 Task: Look for space in Angat, Philippines from 12th August, 2023 to 16th August, 2023 for 8 adults in price range Rs.10000 to Rs.16000. Place can be private room with 8 bedrooms having 8 beds and 8 bathrooms. Property type can be house, flat, guest house, hotel. Amenities needed are: wifi, TV, free parkinig on premises, gym, breakfast. Booking option can be shelf check-in. Required host language is English.
Action: Mouse moved to (595, 147)
Screenshot: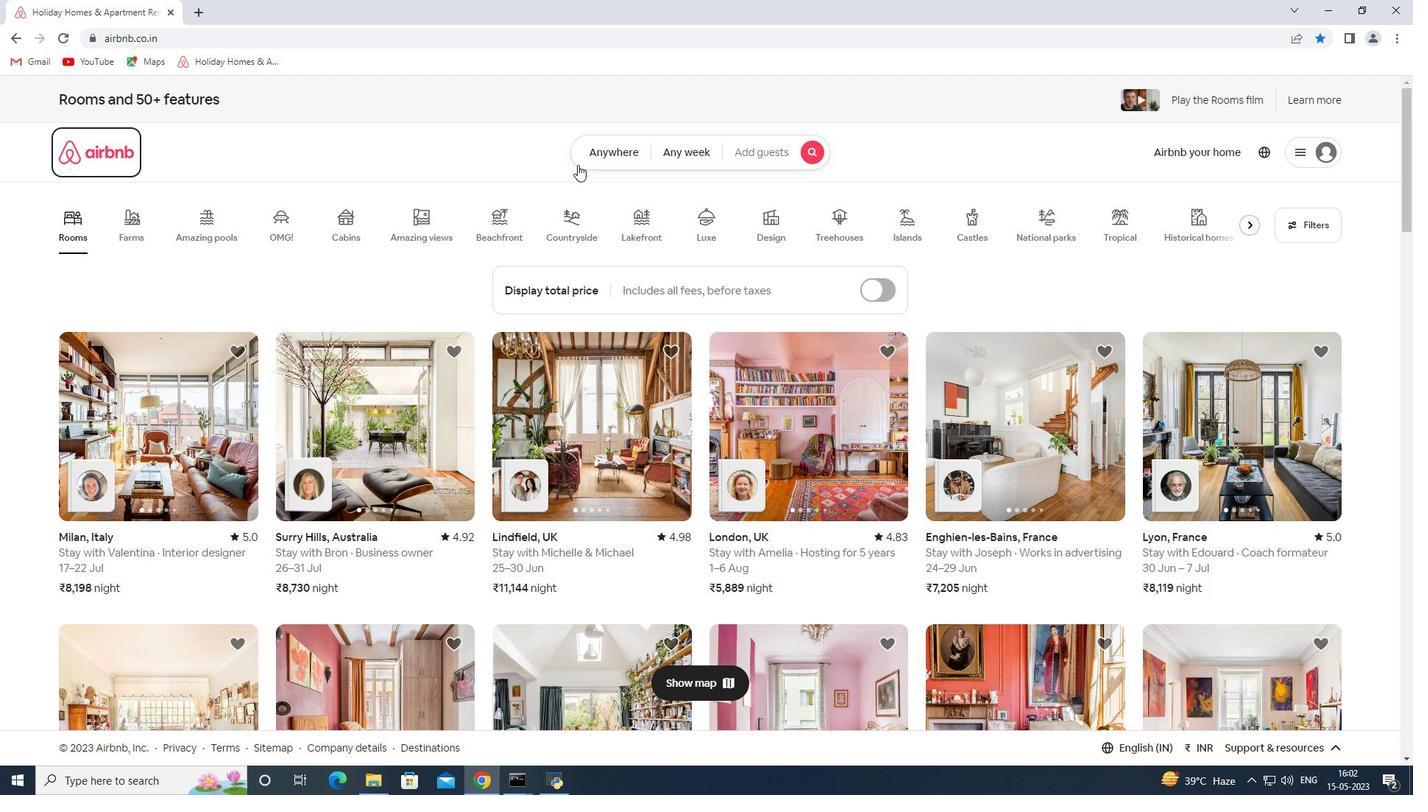 
Action: Mouse pressed left at (595, 147)
Screenshot: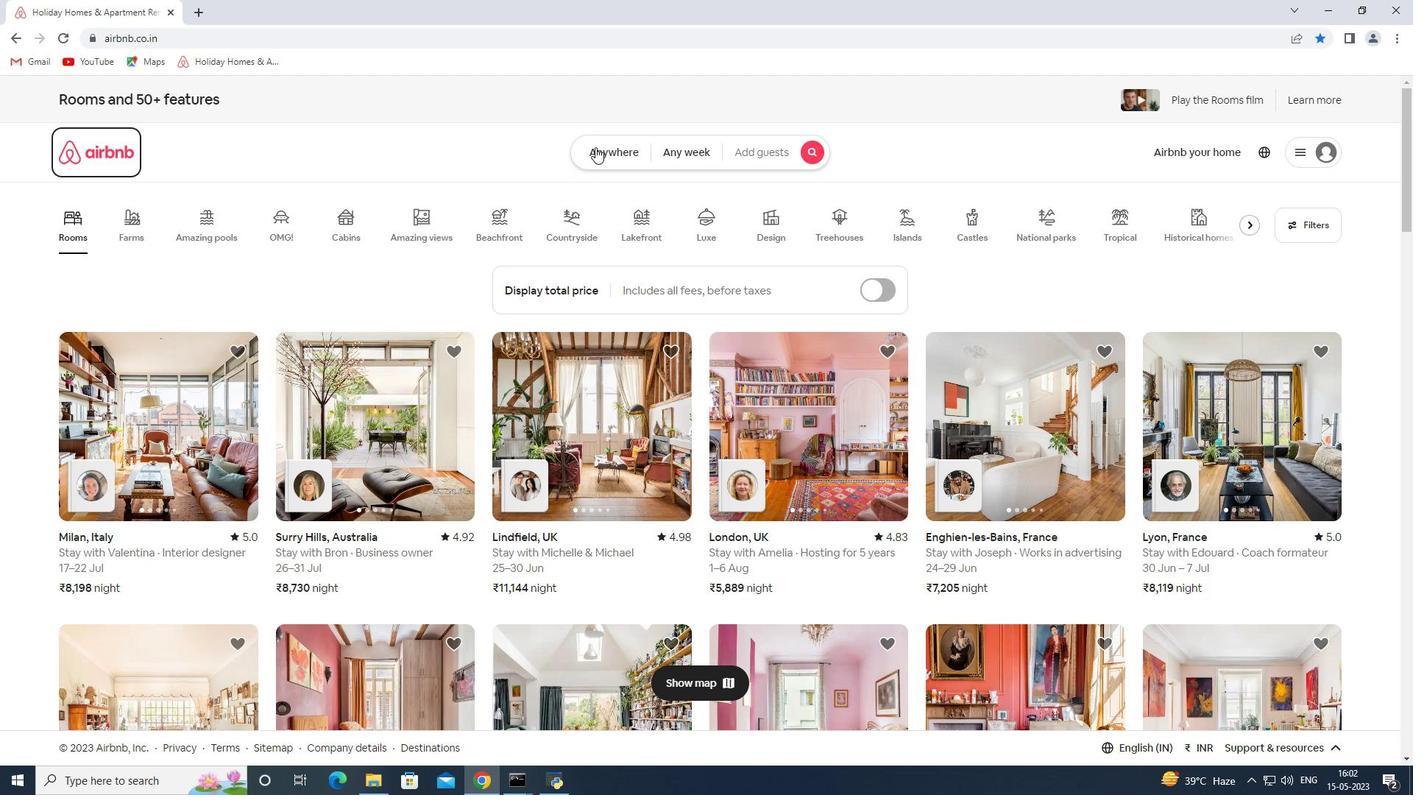 
Action: Mouse moved to (554, 208)
Screenshot: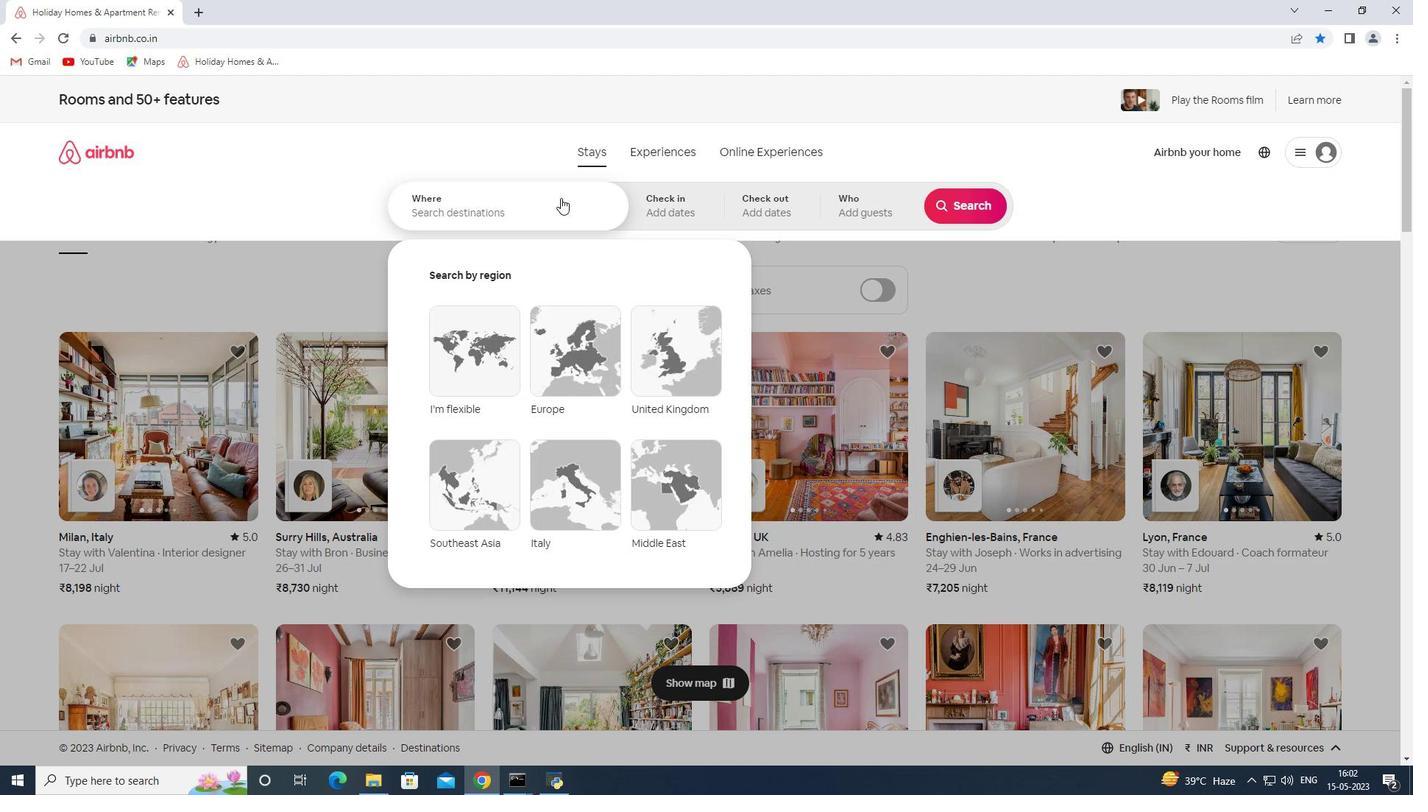
Action: Mouse pressed left at (554, 208)
Screenshot: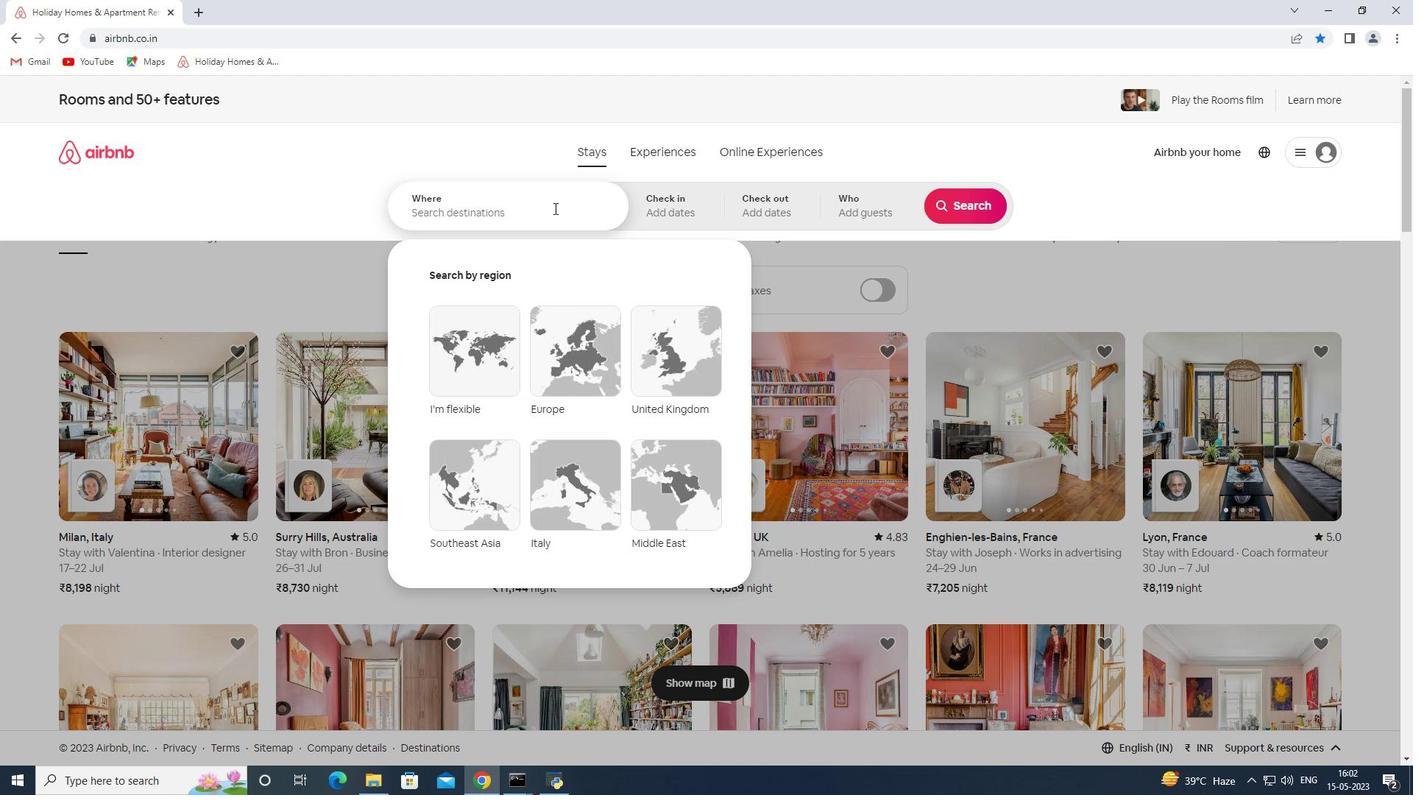 
Action: Mouse moved to (554, 209)
Screenshot: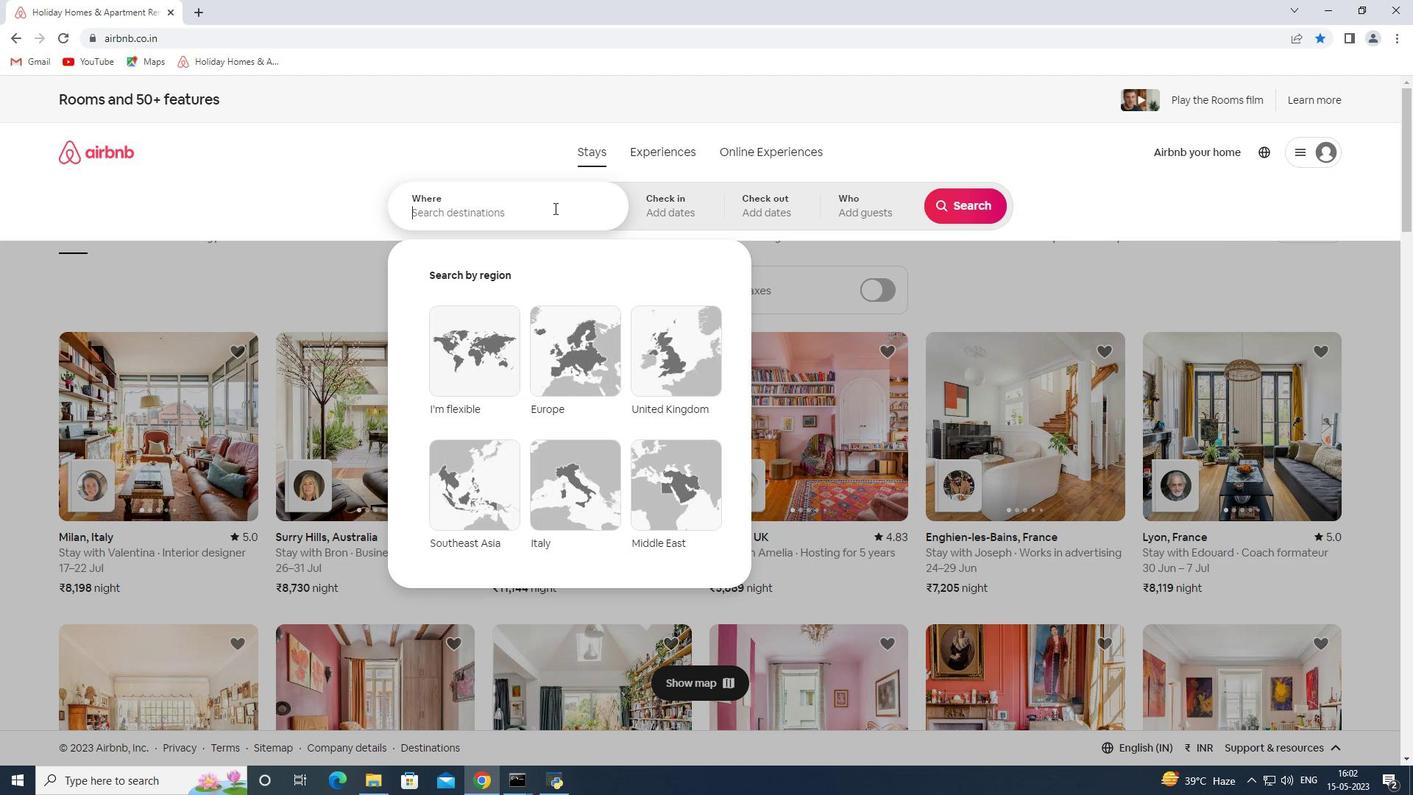 
Action: Key pressed <Key.shift><Key.shift><Key.shift><Key.shift><Key.shift><Key.shift><Key.shift><Key.shift><Key.shift><Key.shift><Key.shift><Key.shift><Key.shift><Key.shift><Key.shift><Key.shift><Key.shift><Key.shift><Key.shift><Key.shift><Key.shift><Key.shift><Key.shift>Angat<Key.space><Key.shift>Phippines<Key.space><Key.enter>
Screenshot: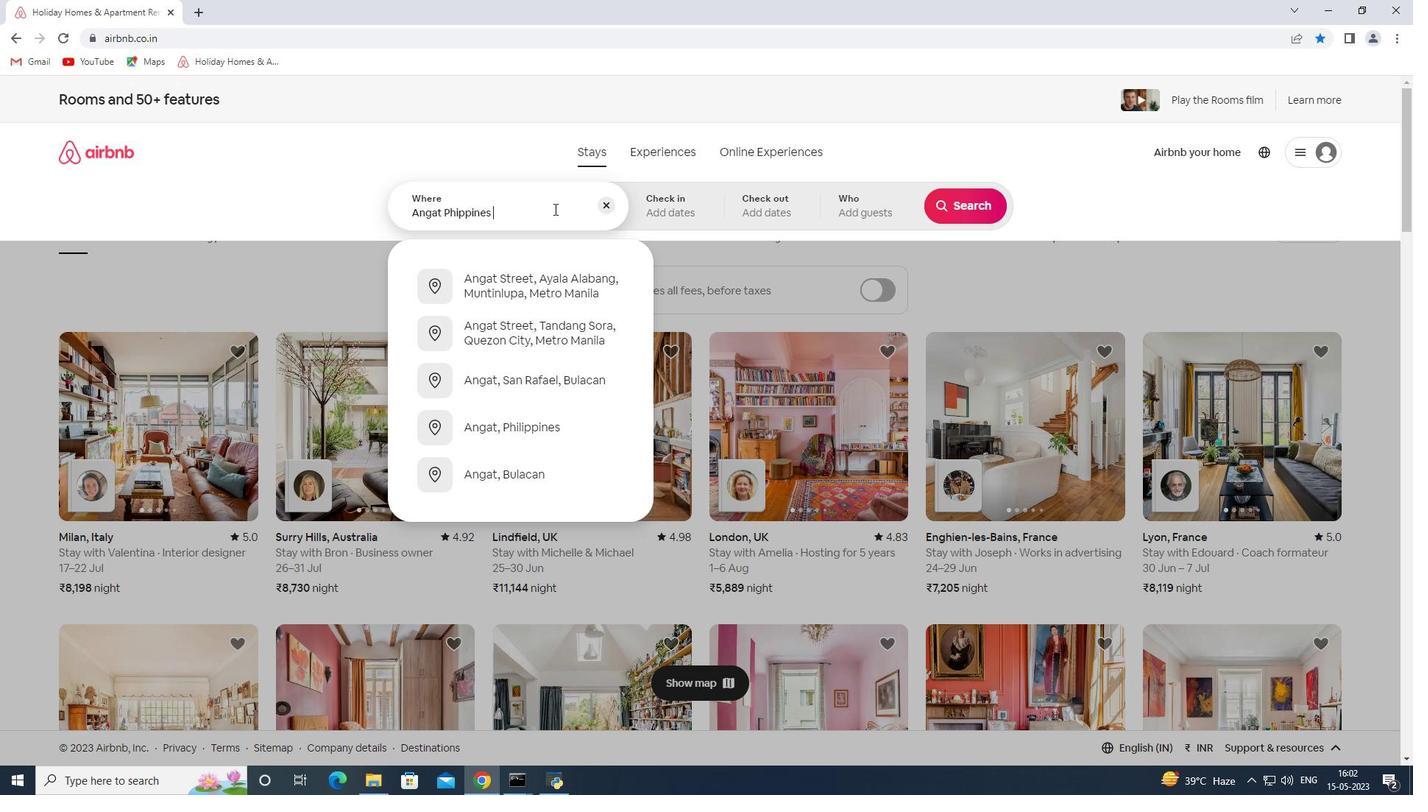 
Action: Mouse moved to (969, 326)
Screenshot: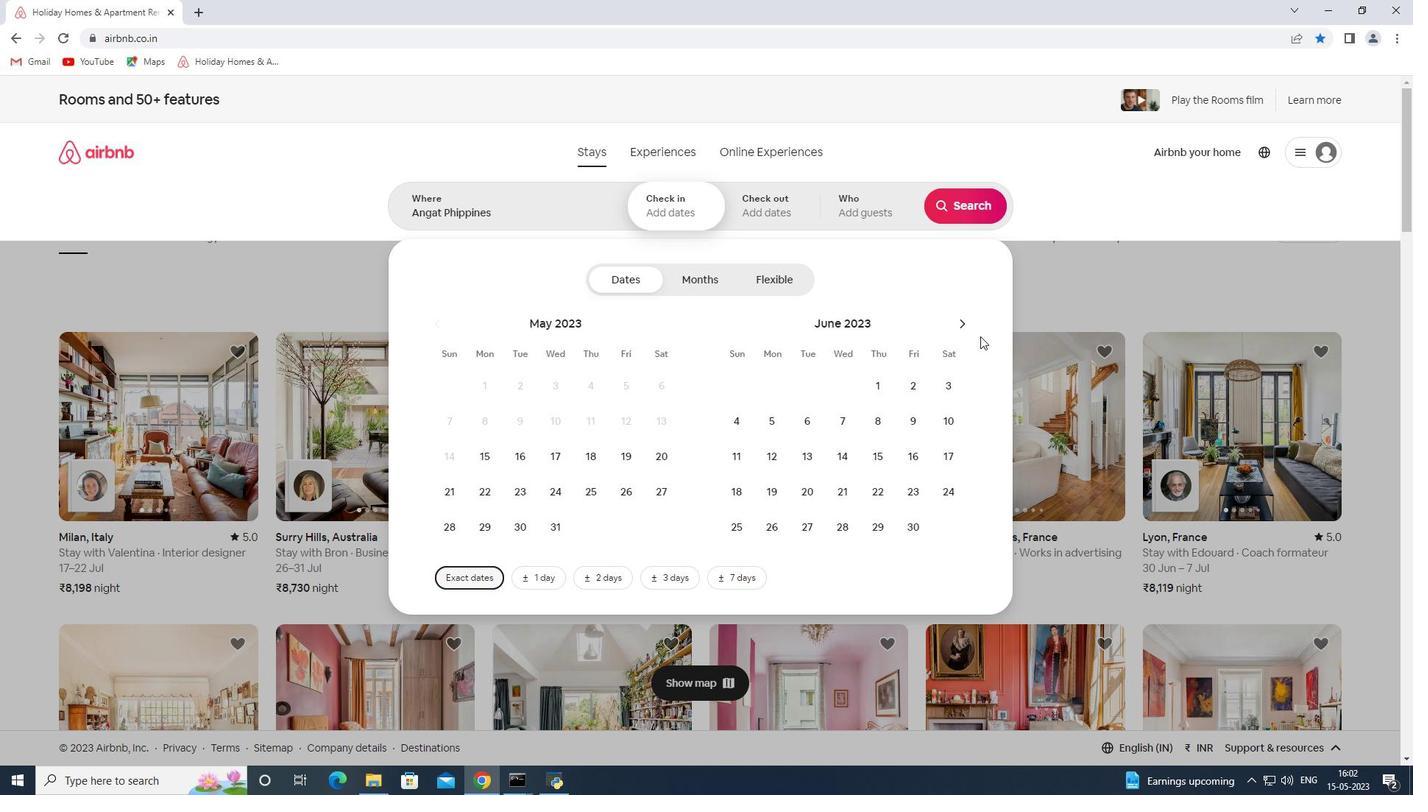
Action: Mouse pressed left at (969, 326)
Screenshot: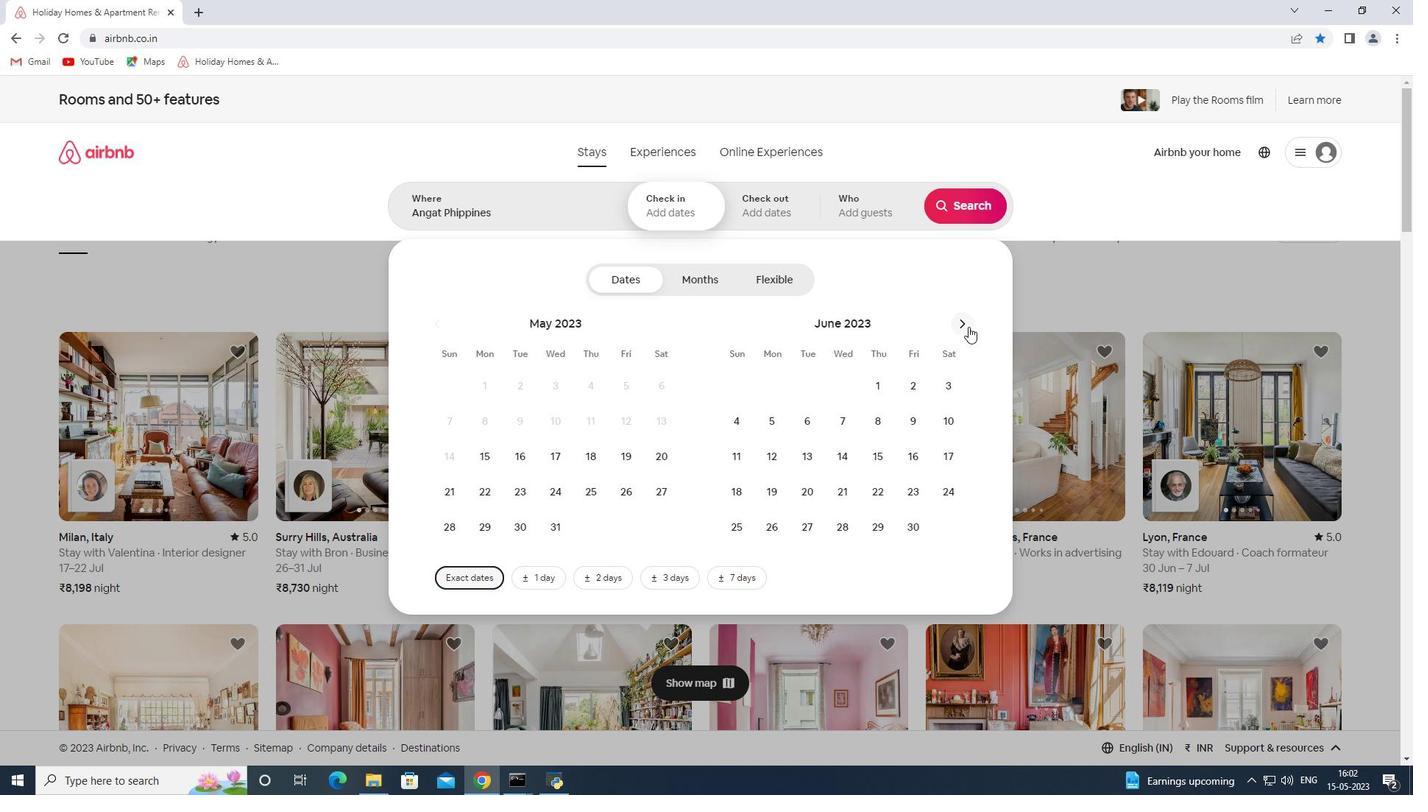 
Action: Mouse pressed left at (969, 326)
Screenshot: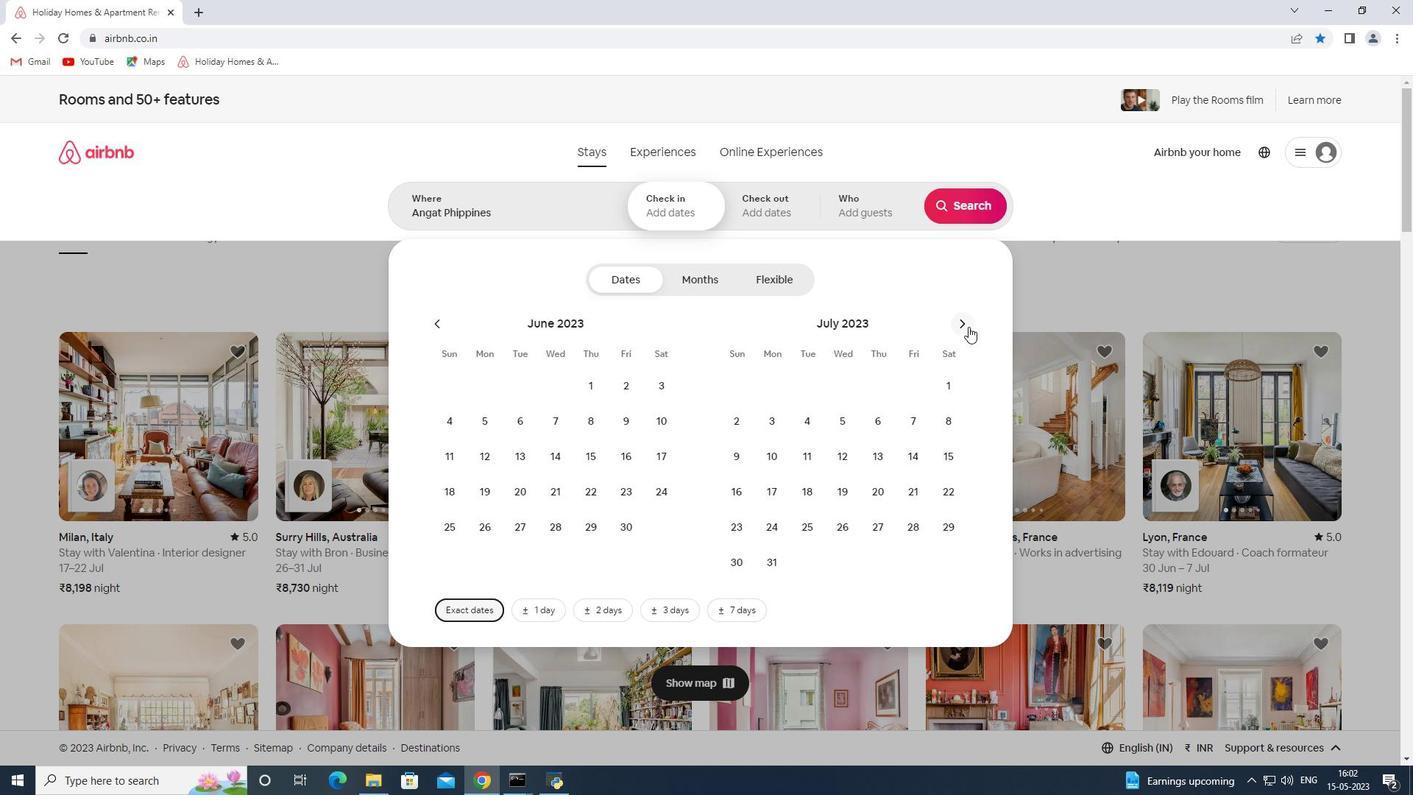 
Action: Mouse moved to (938, 413)
Screenshot: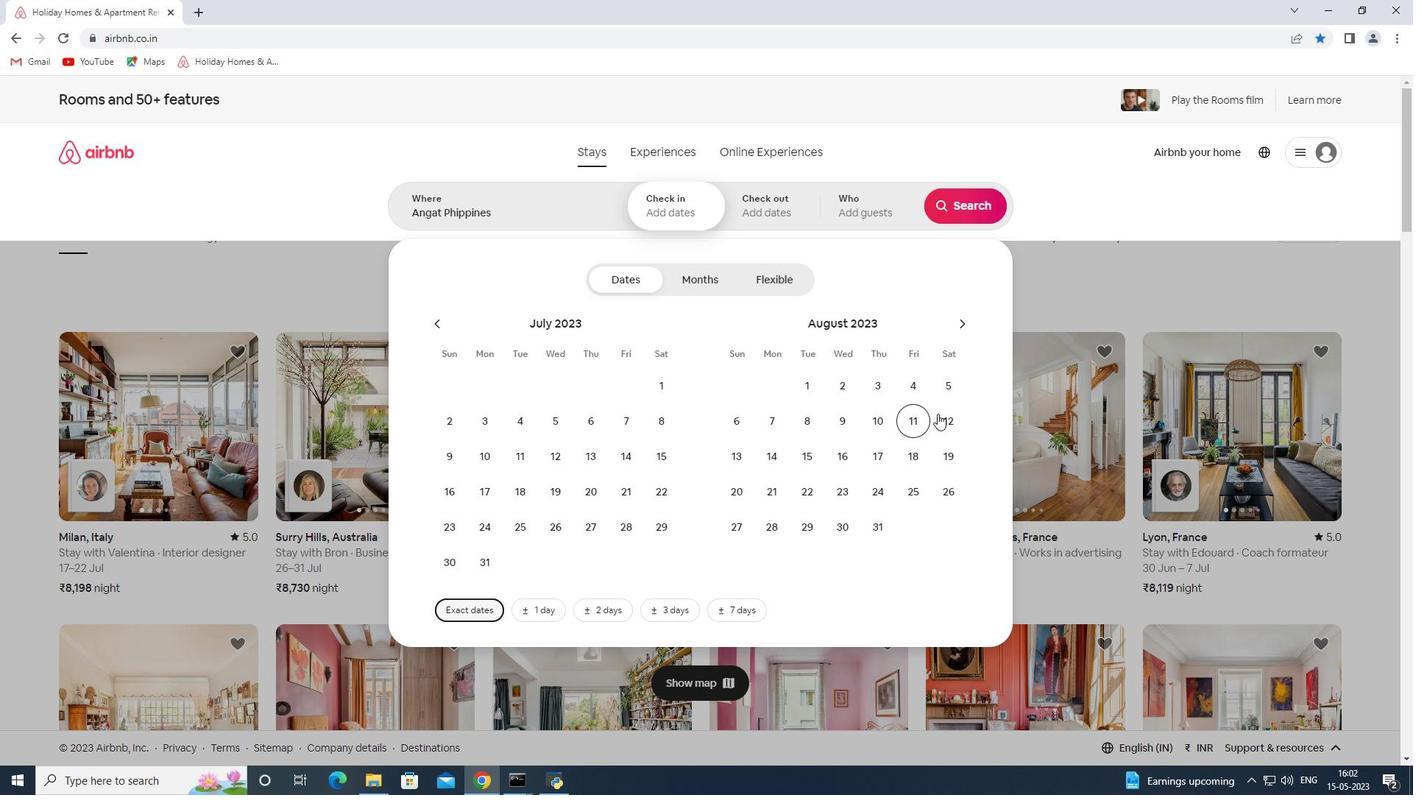 
Action: Mouse pressed left at (938, 413)
Screenshot: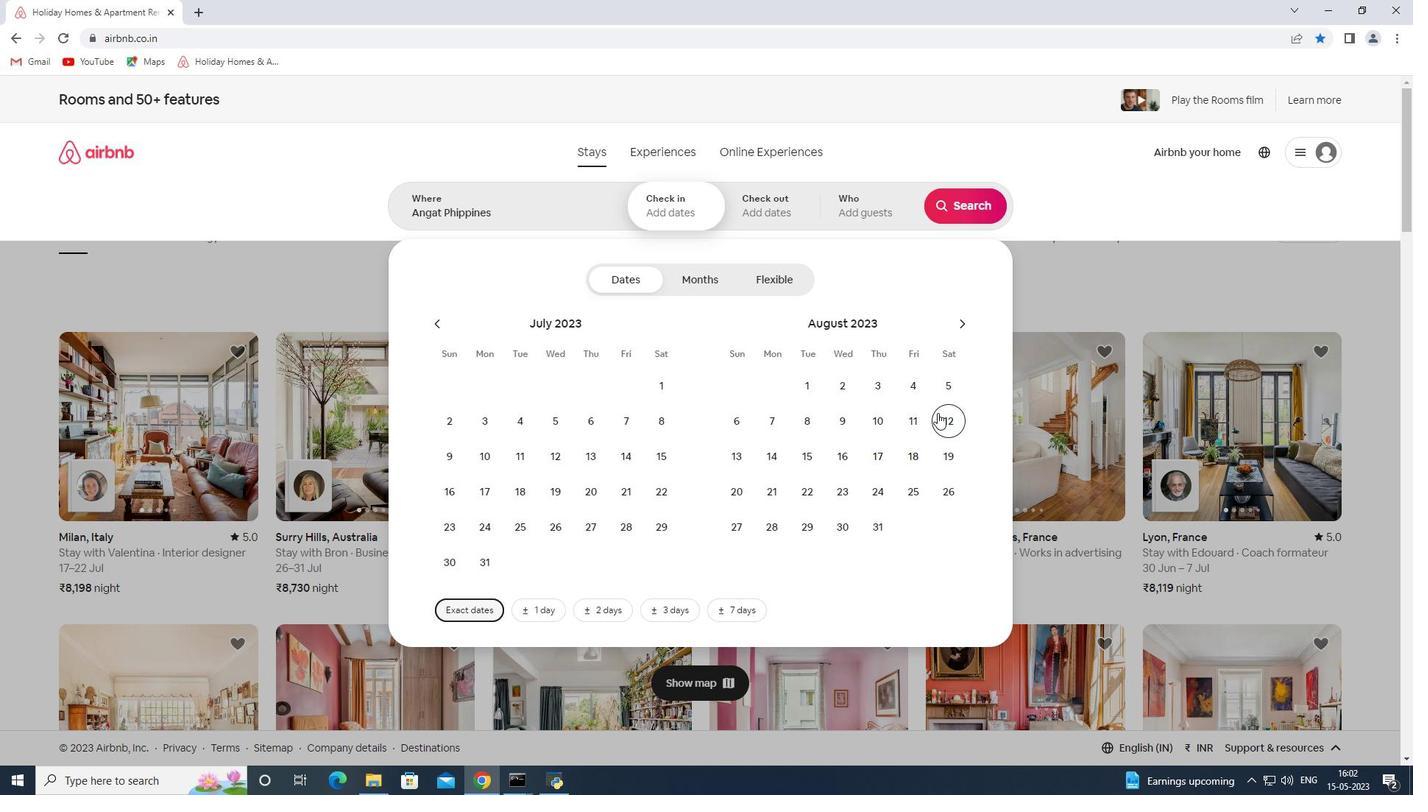 
Action: Mouse moved to (840, 458)
Screenshot: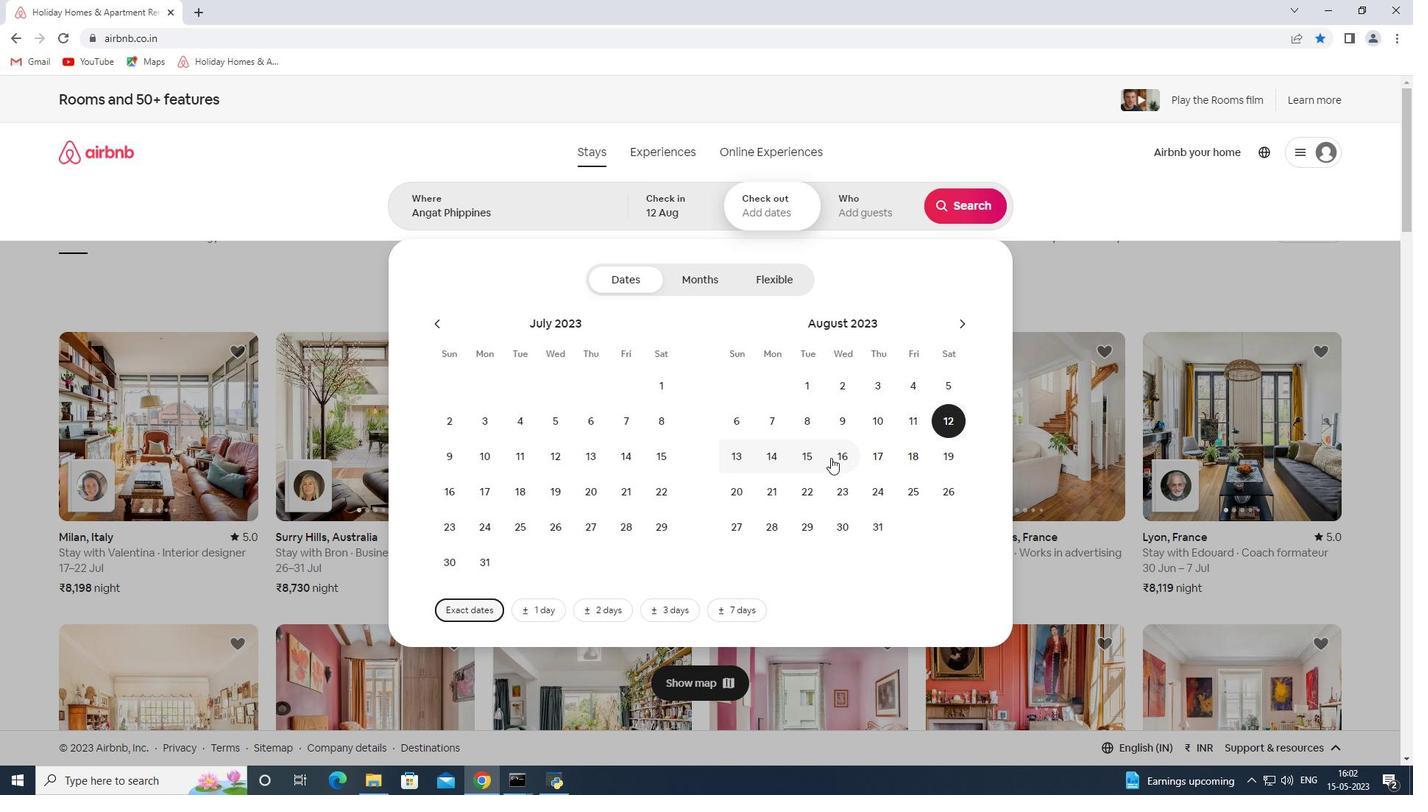 
Action: Mouse pressed left at (840, 458)
Screenshot: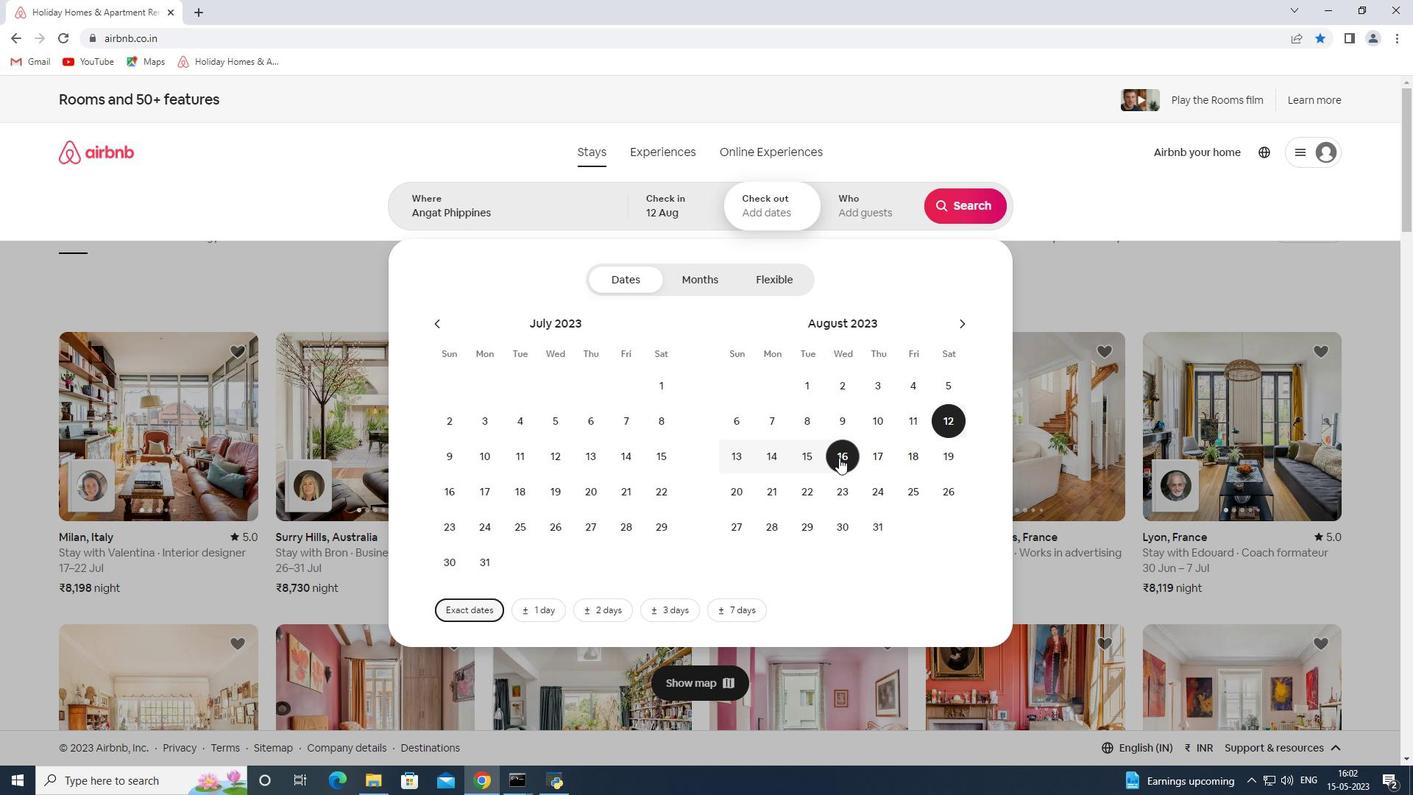 
Action: Mouse moved to (860, 220)
Screenshot: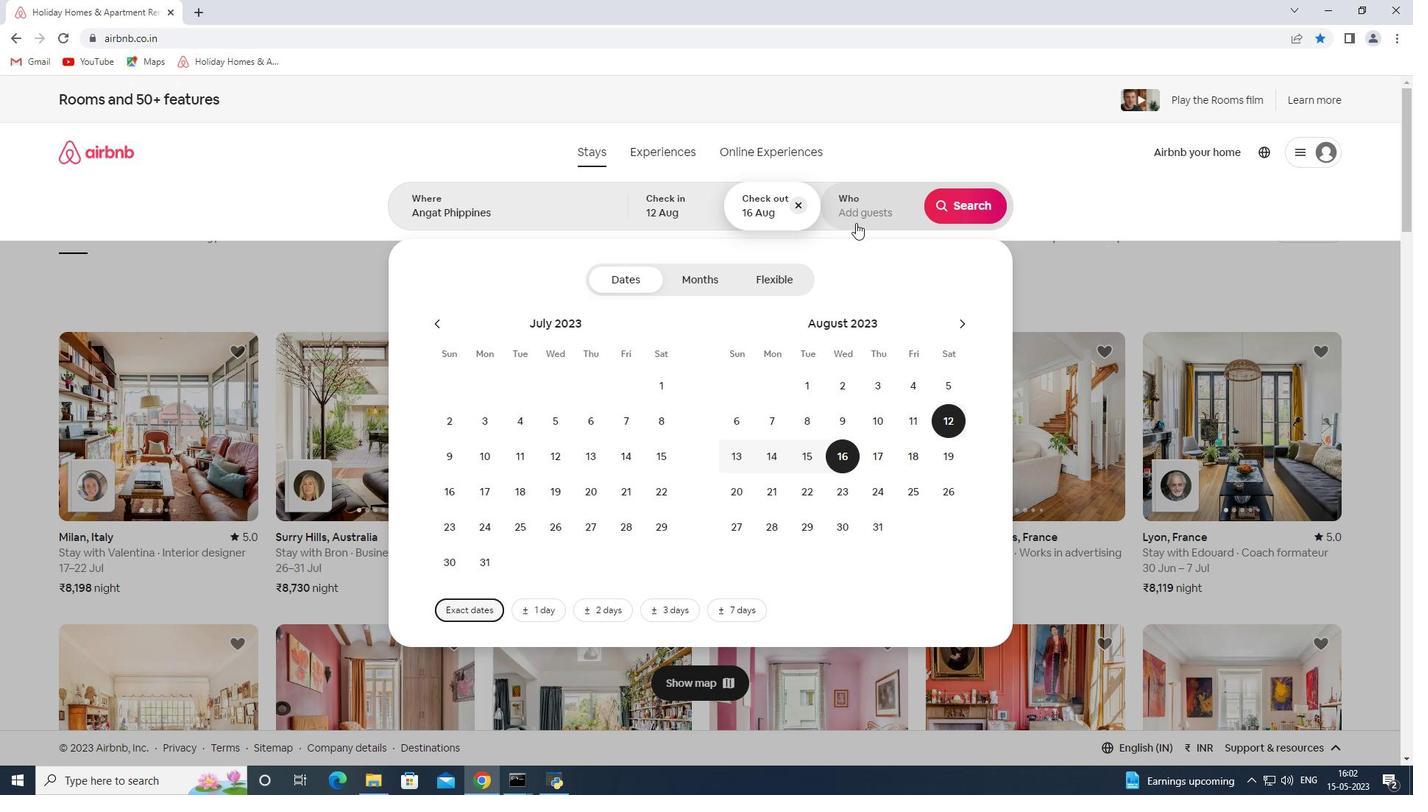 
Action: Mouse pressed left at (860, 220)
Screenshot: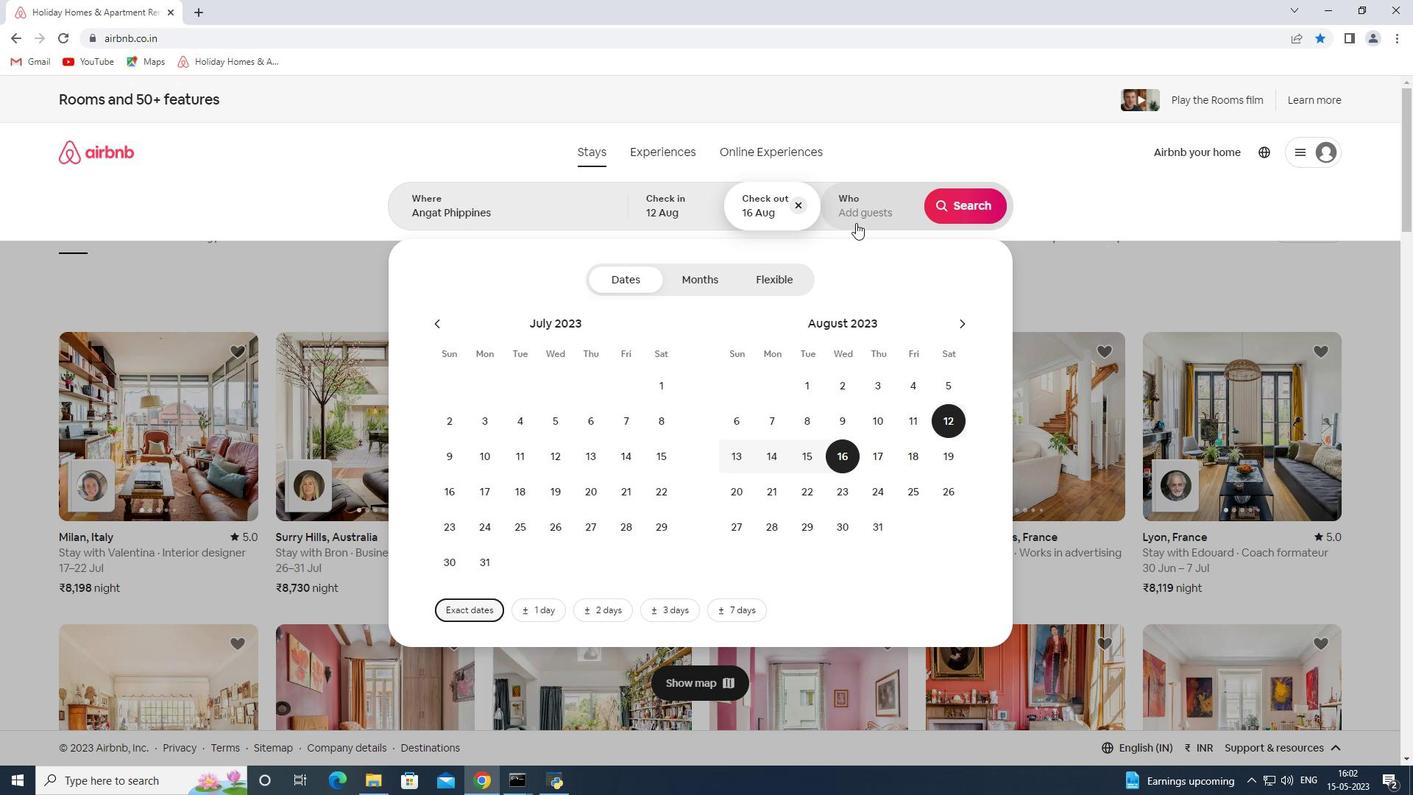 
Action: Mouse moved to (971, 289)
Screenshot: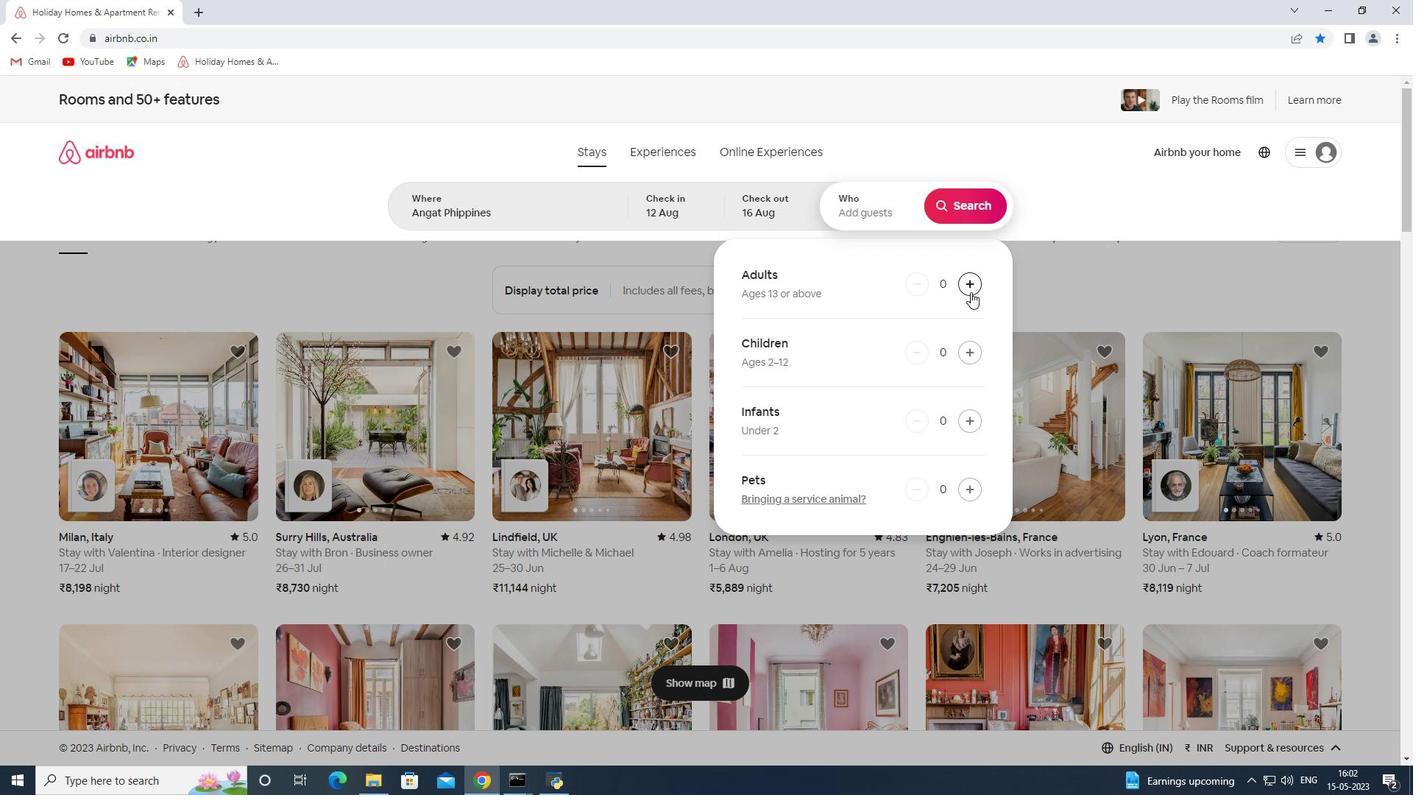 
Action: Mouse pressed left at (971, 289)
Screenshot: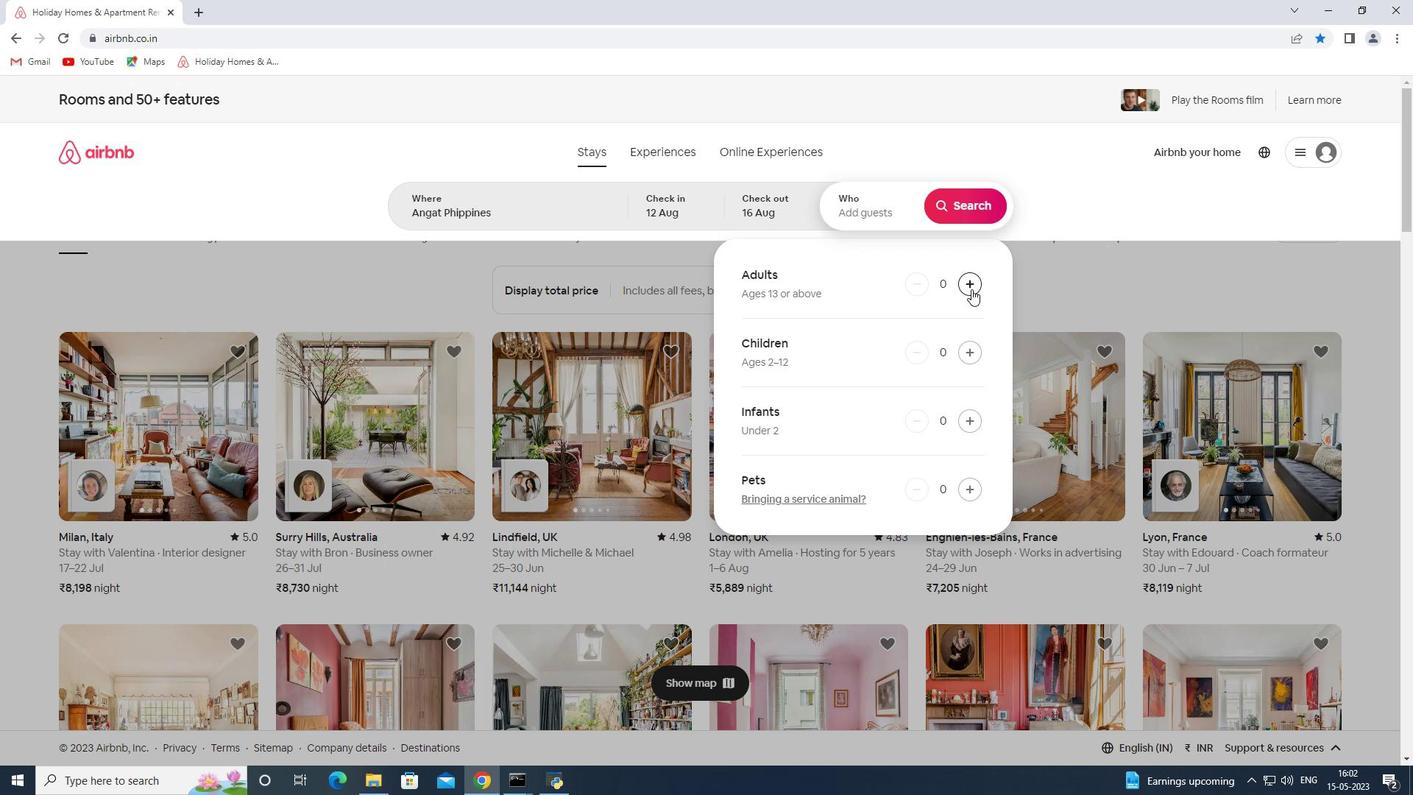 
Action: Mouse pressed left at (971, 289)
Screenshot: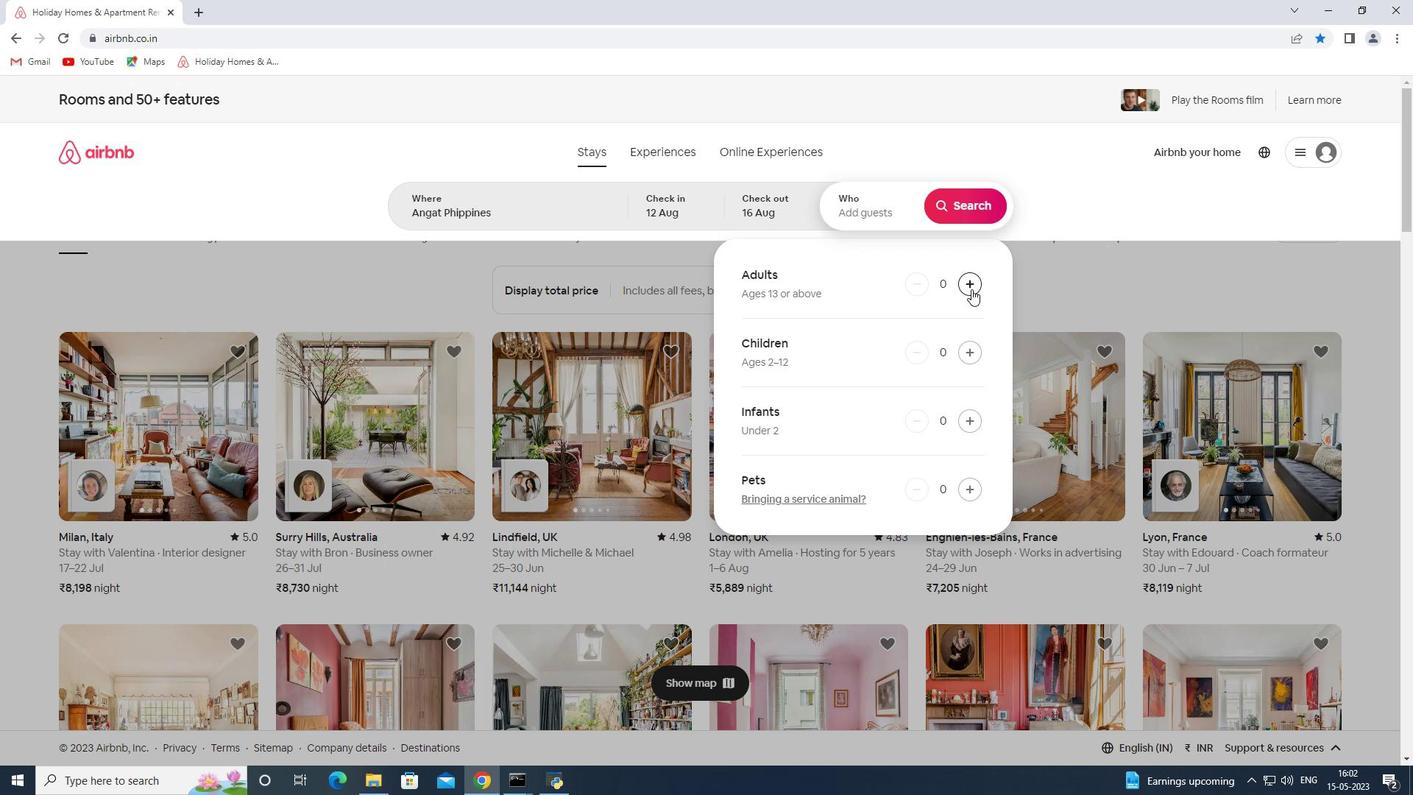 
Action: Mouse pressed left at (971, 289)
Screenshot: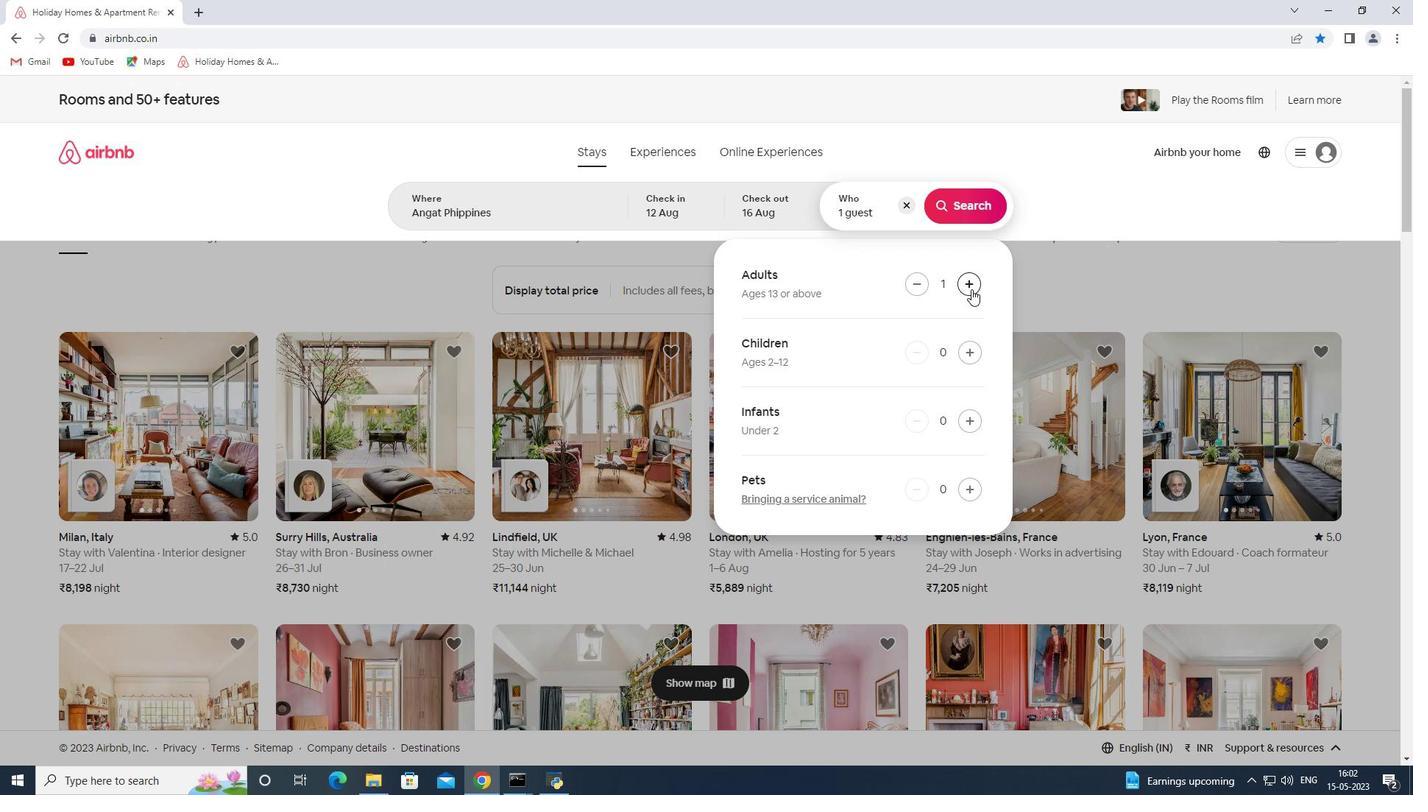 
Action: Mouse pressed left at (971, 289)
Screenshot: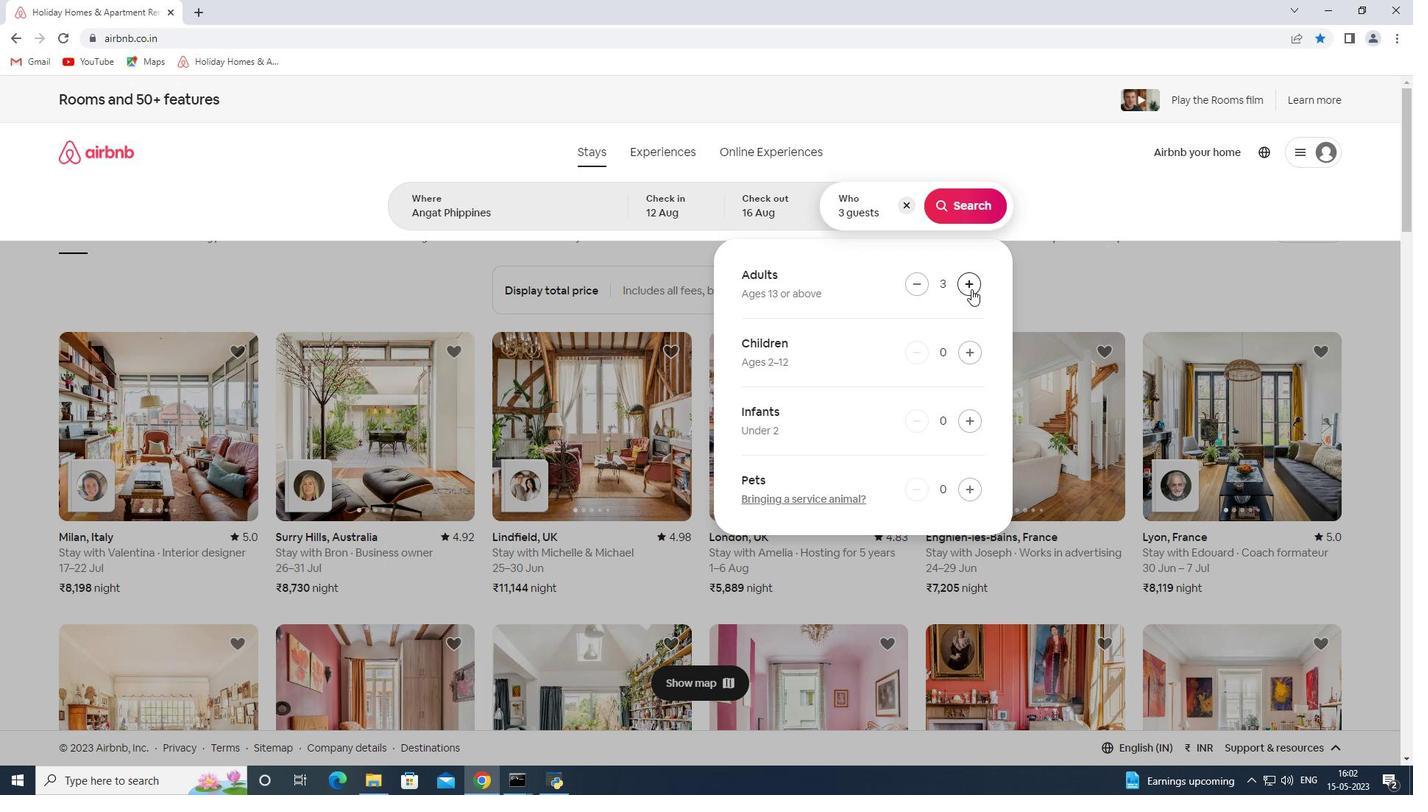 
Action: Mouse pressed left at (971, 289)
Screenshot: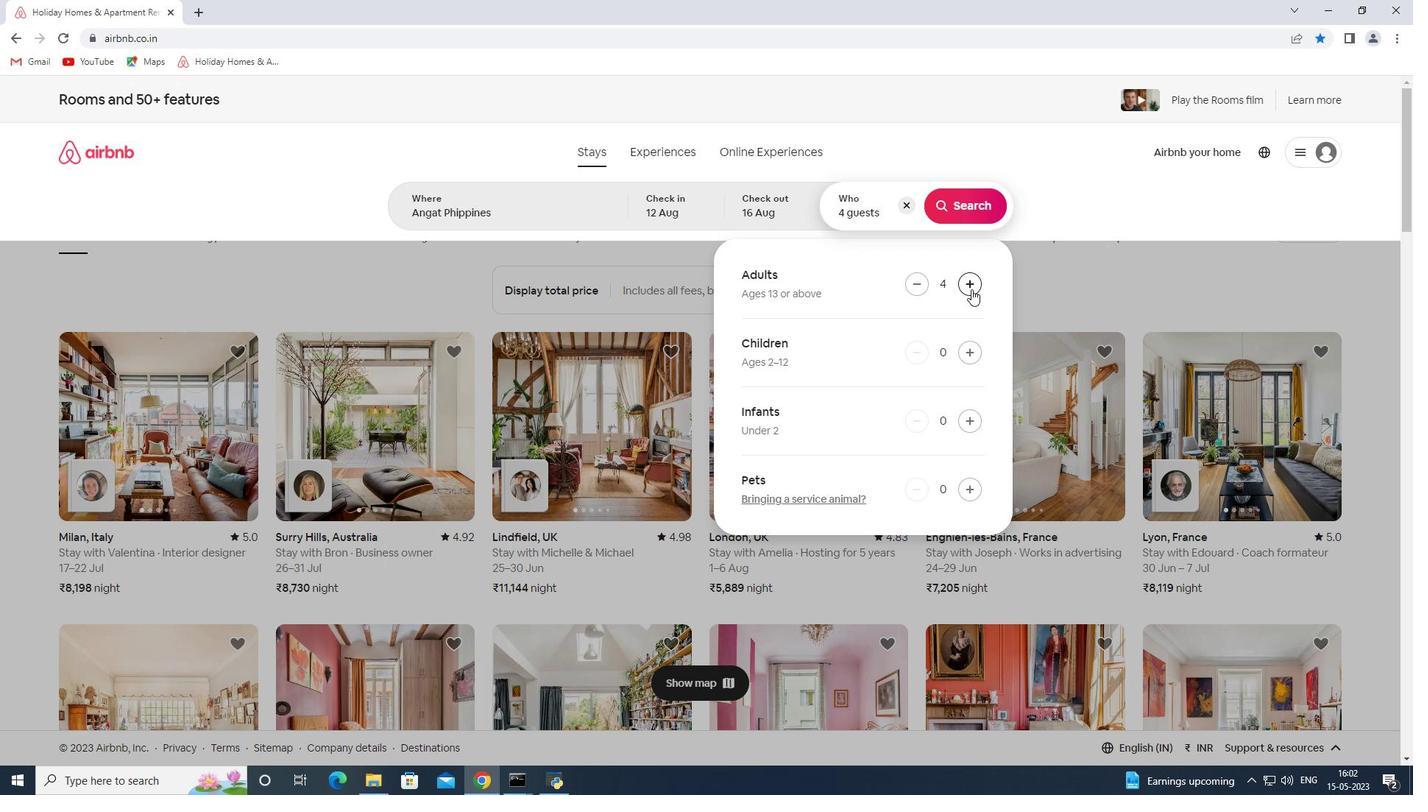 
Action: Mouse pressed left at (971, 289)
Screenshot: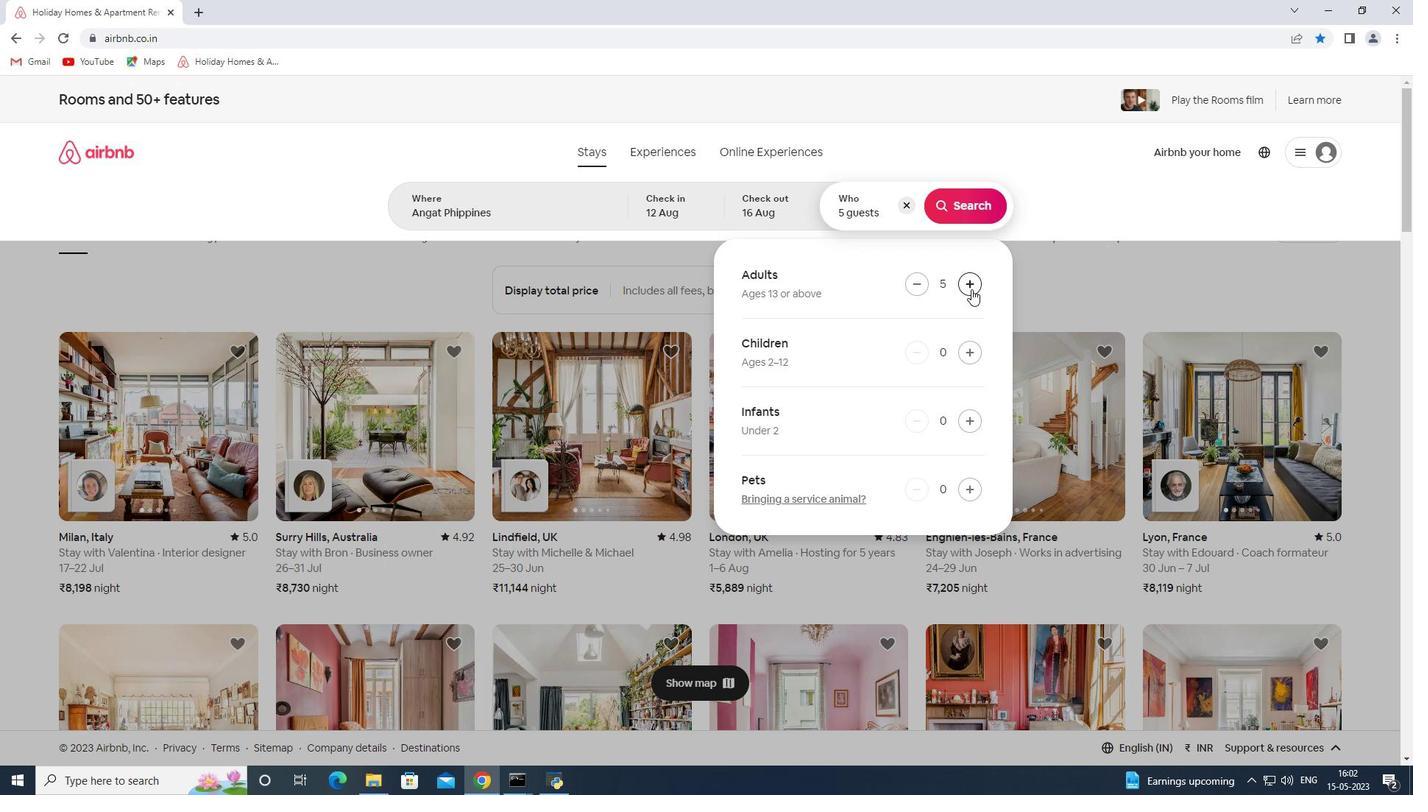 
Action: Mouse pressed left at (971, 289)
Screenshot: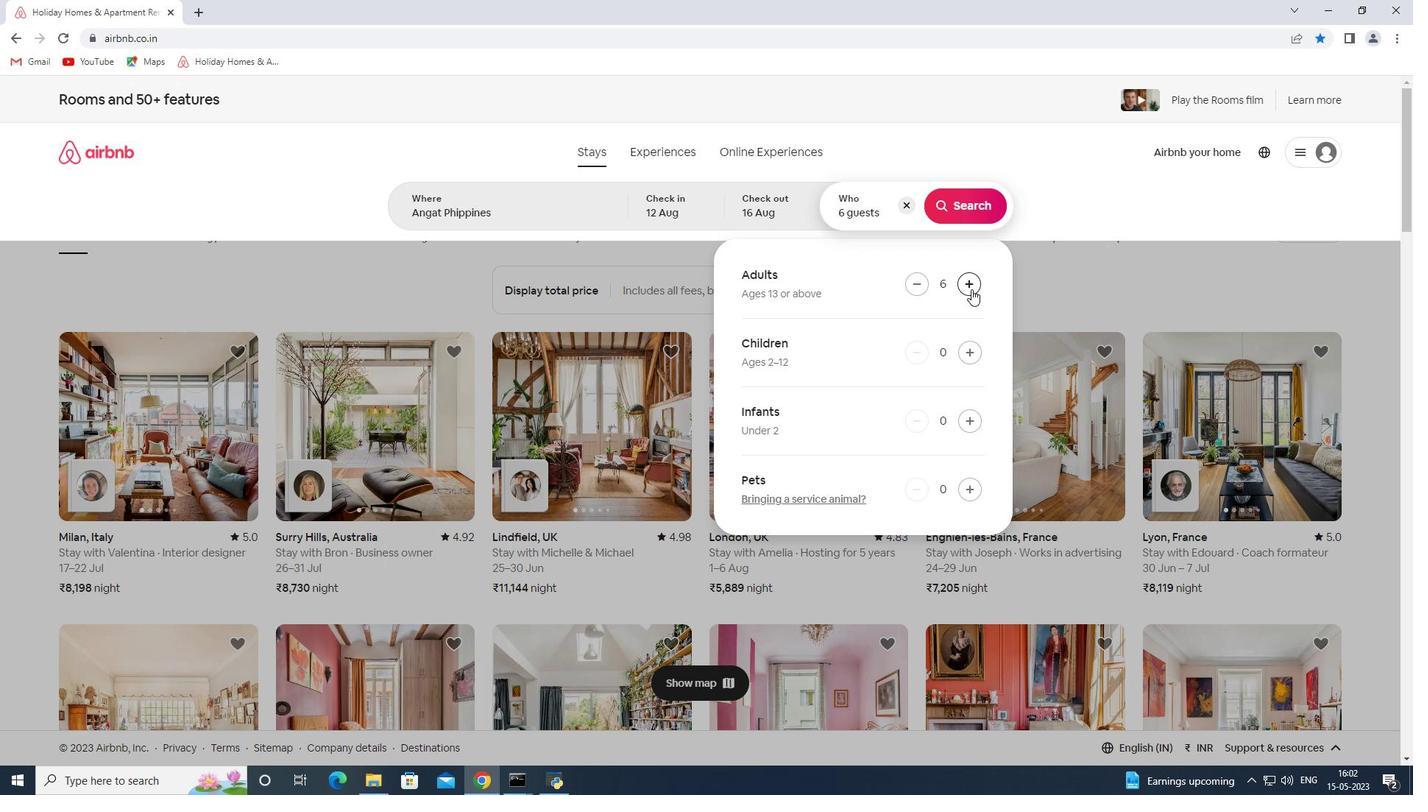 
Action: Mouse pressed left at (971, 289)
Screenshot: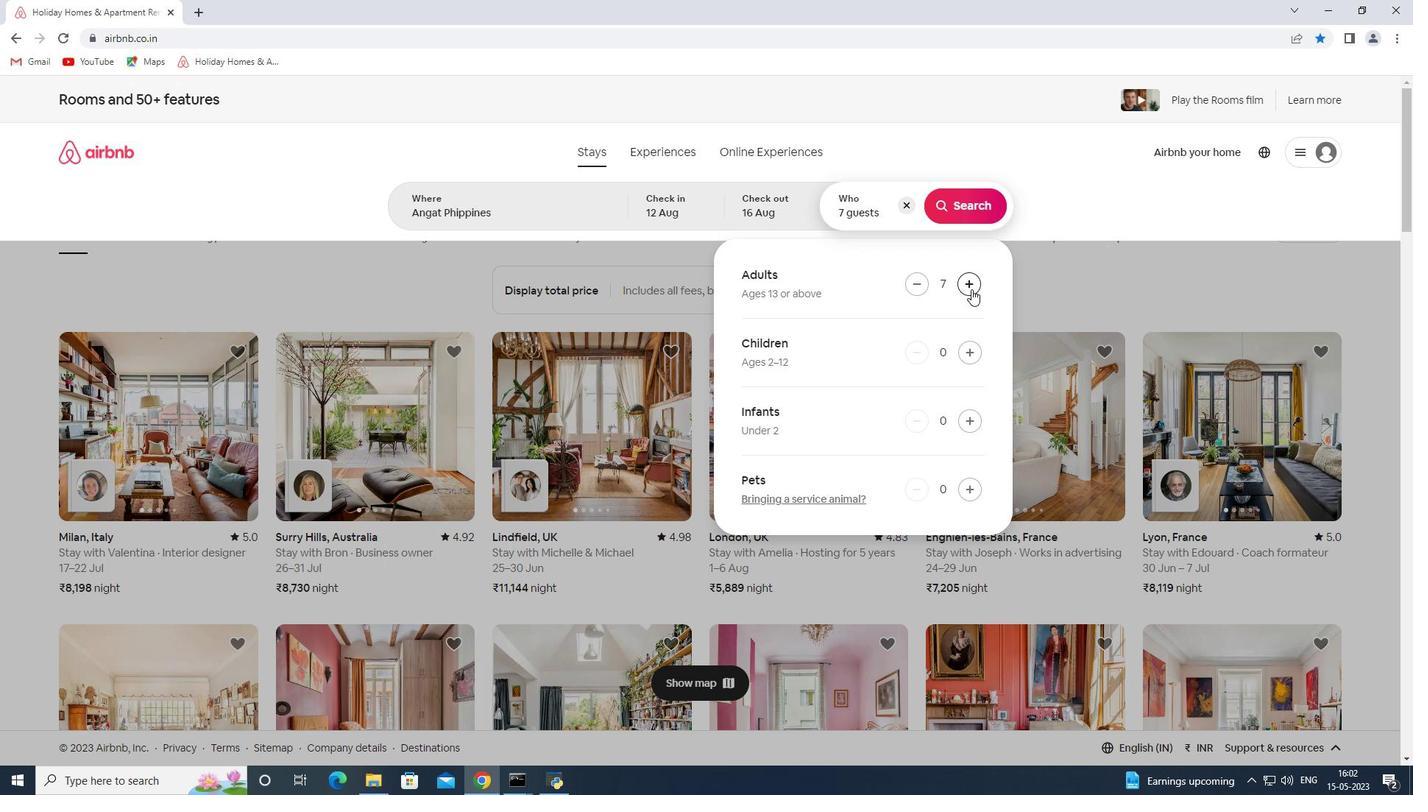 
Action: Mouse moved to (977, 210)
Screenshot: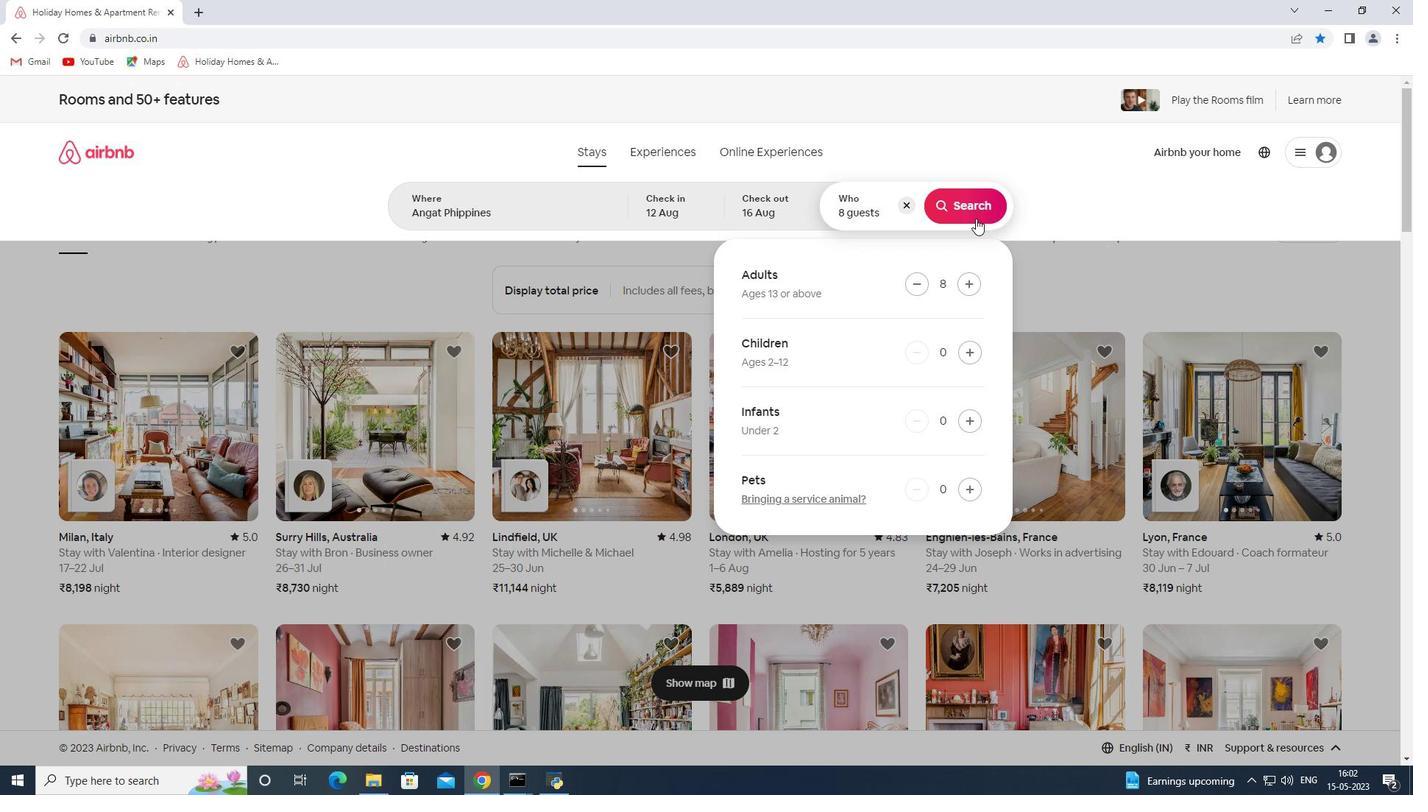 
Action: Mouse pressed left at (977, 210)
Screenshot: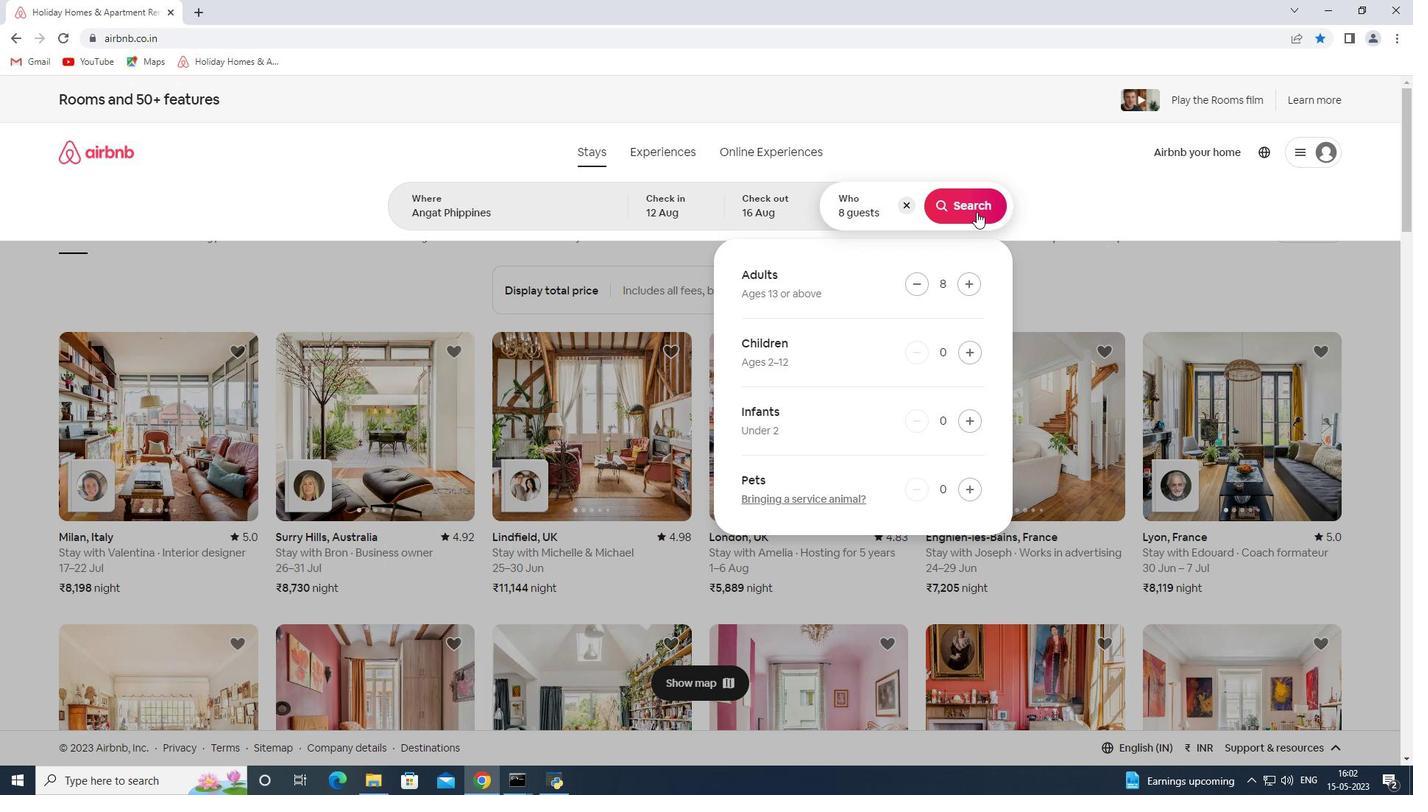 
Action: Mouse moved to (1346, 156)
Screenshot: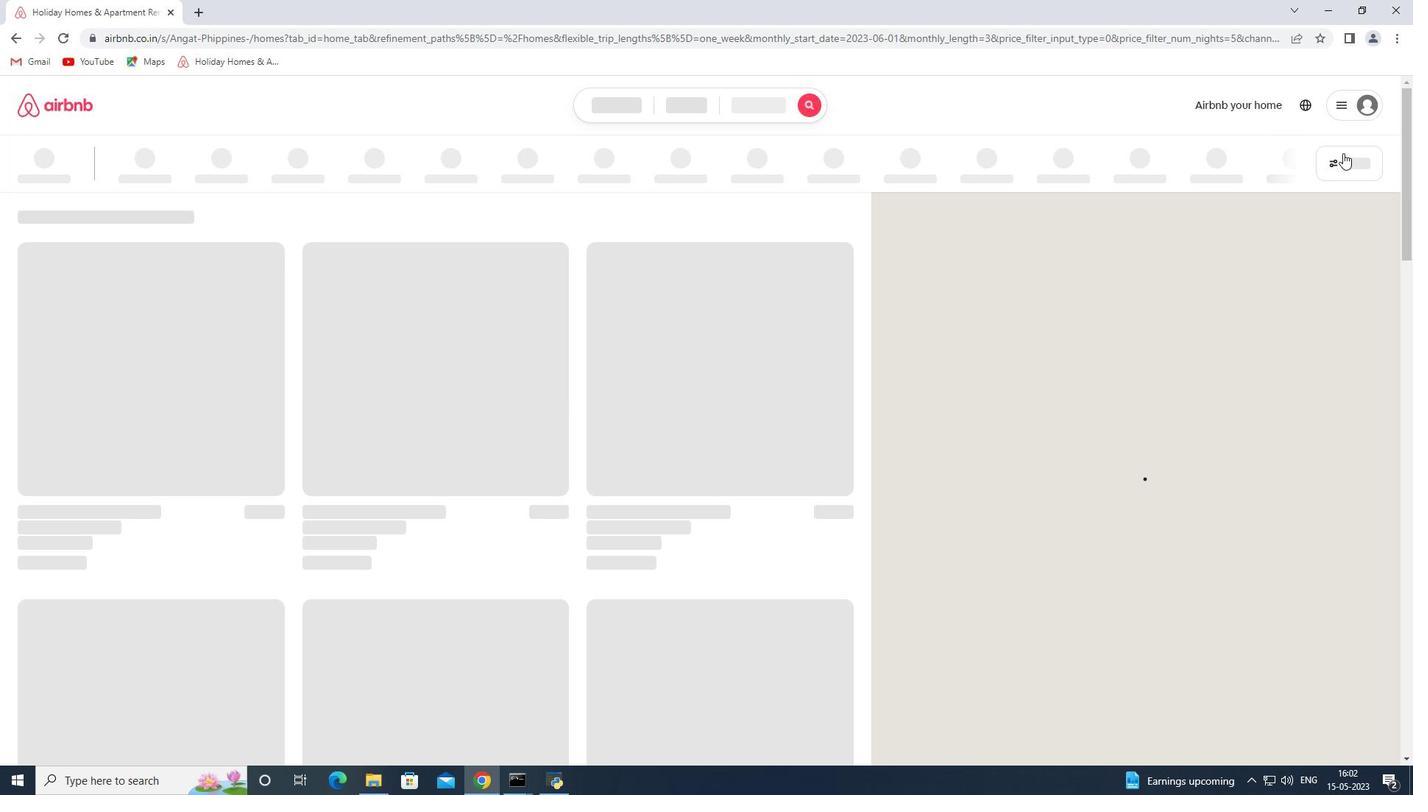 
Action: Mouse pressed left at (1346, 156)
Screenshot: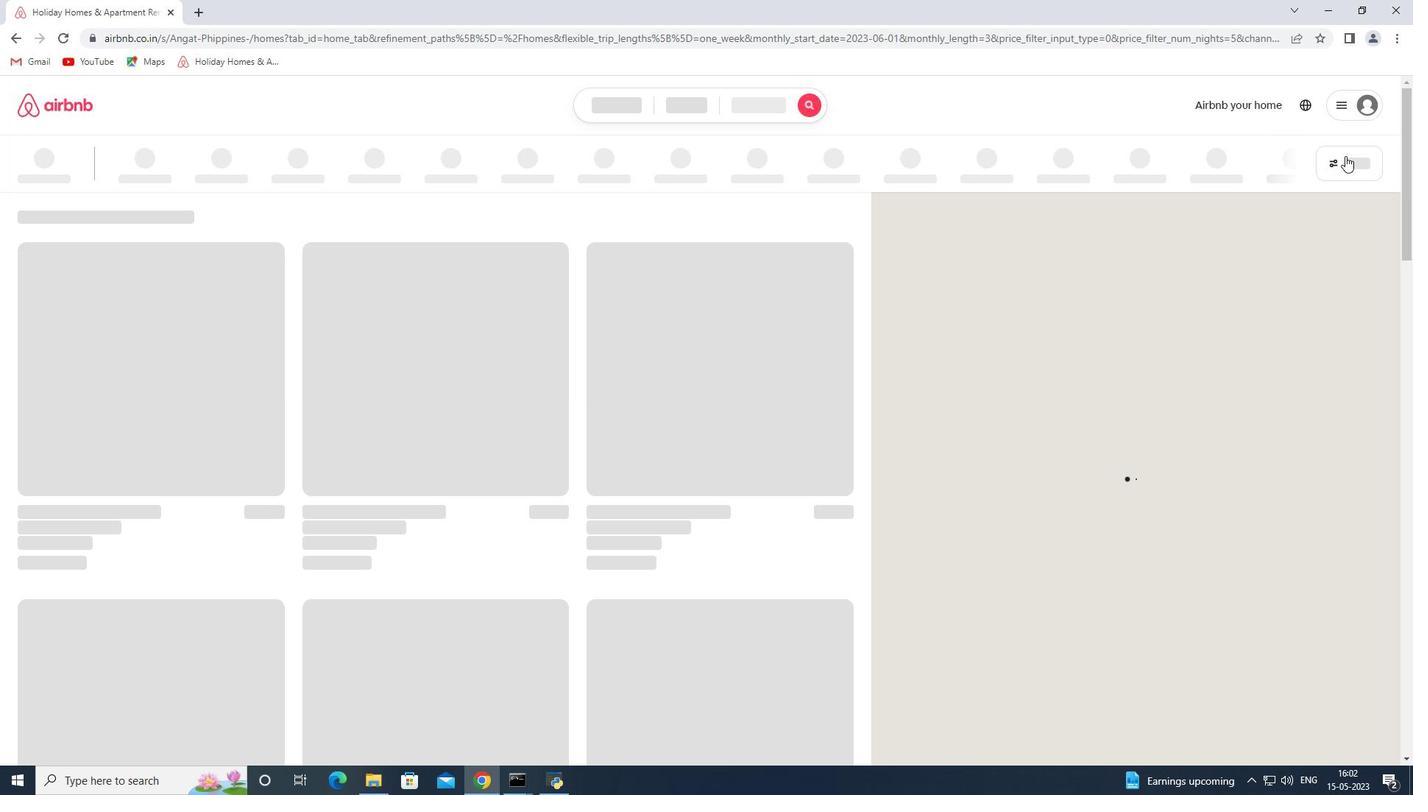 
Action: Mouse moved to (527, 525)
Screenshot: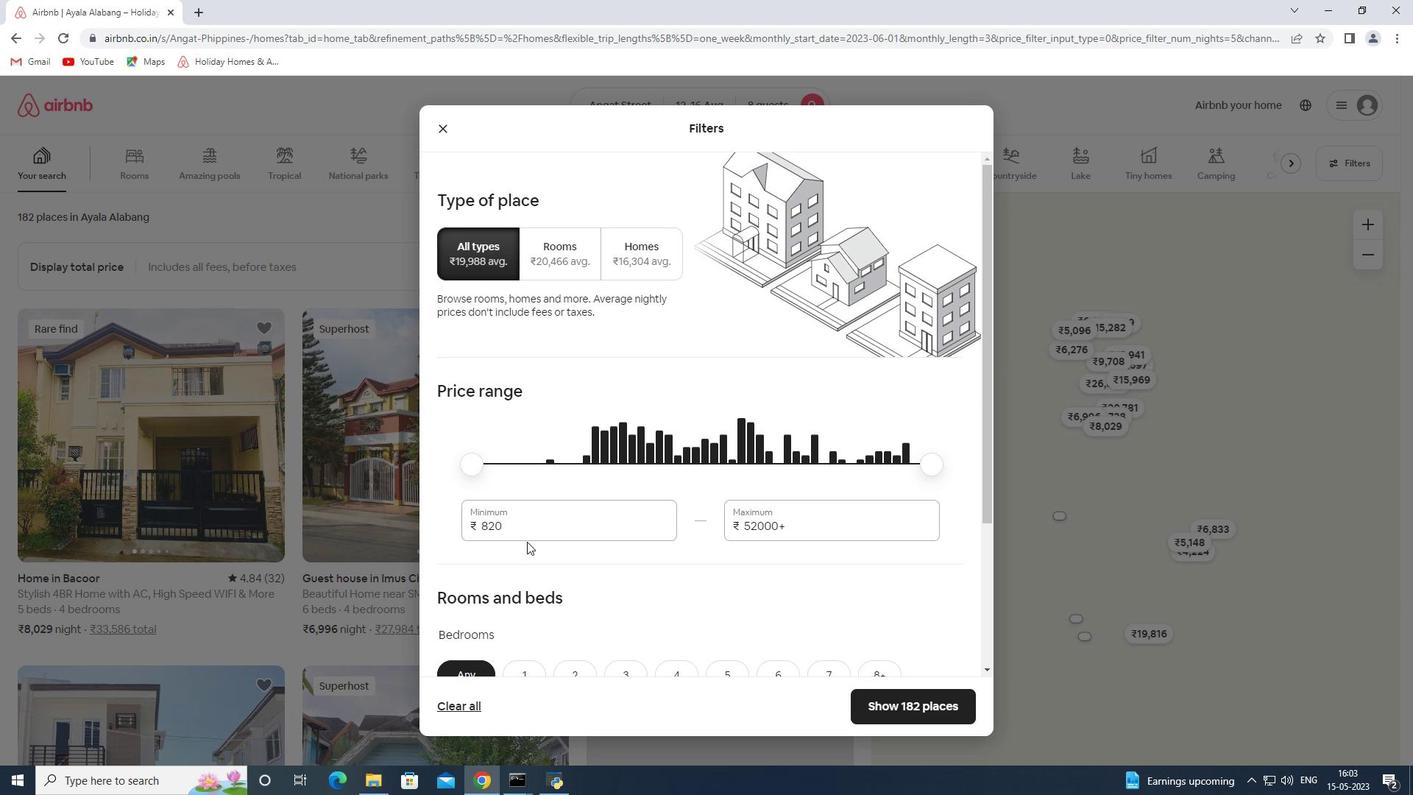 
Action: Mouse pressed left at (527, 525)
Screenshot: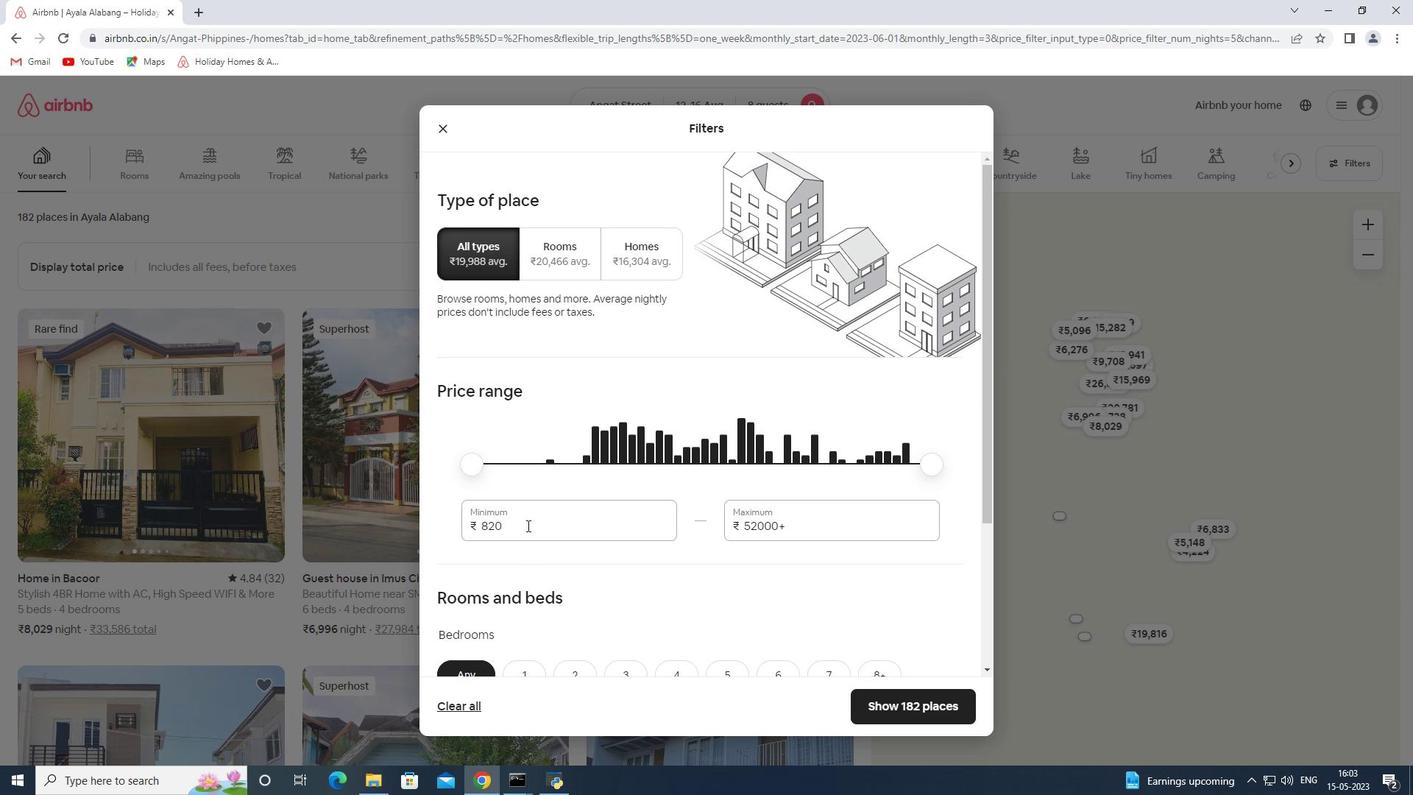 
Action: Mouse pressed left at (527, 525)
Screenshot: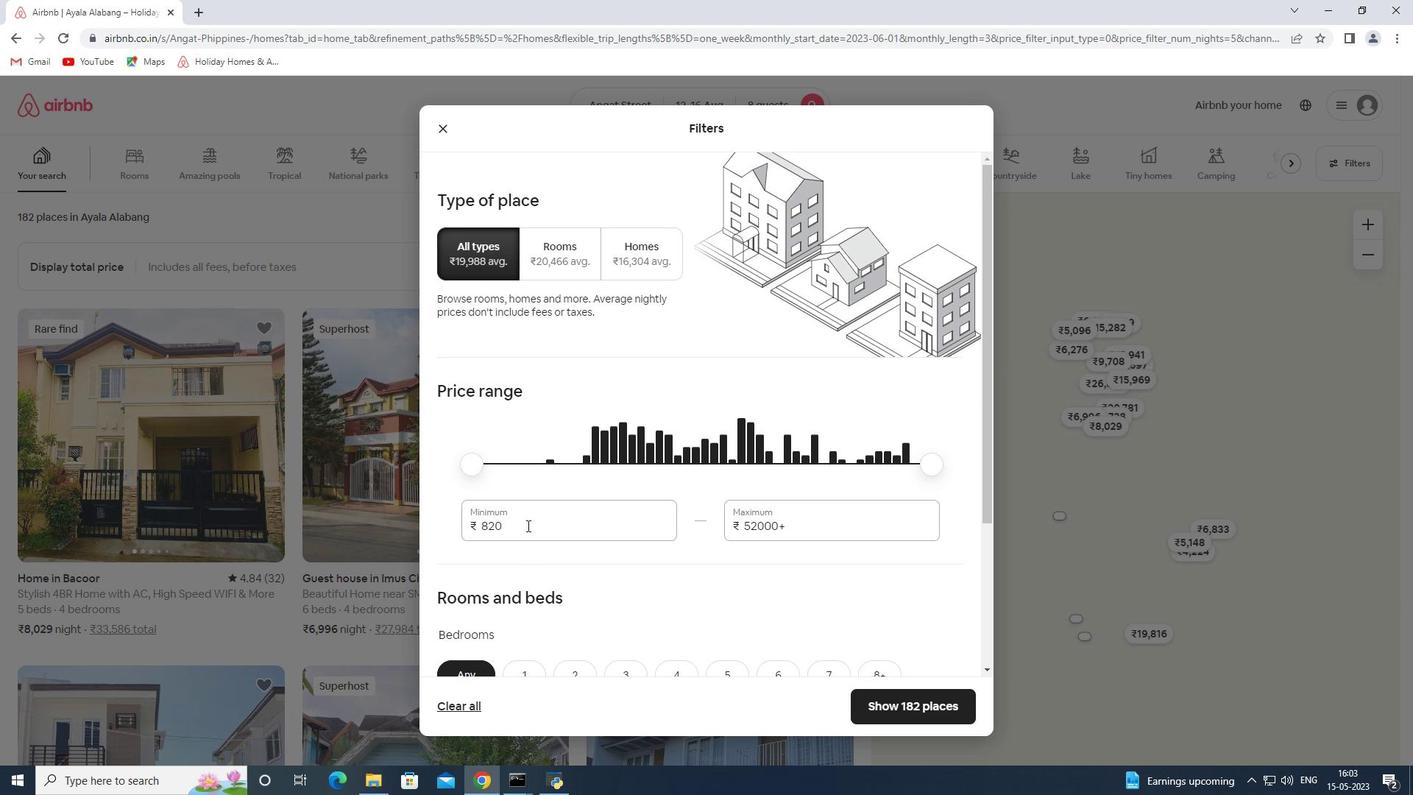 
Action: Key pressed 11000<Key.backspace><Key.backspace><Key.backspace><Key.backspace>0000
Screenshot: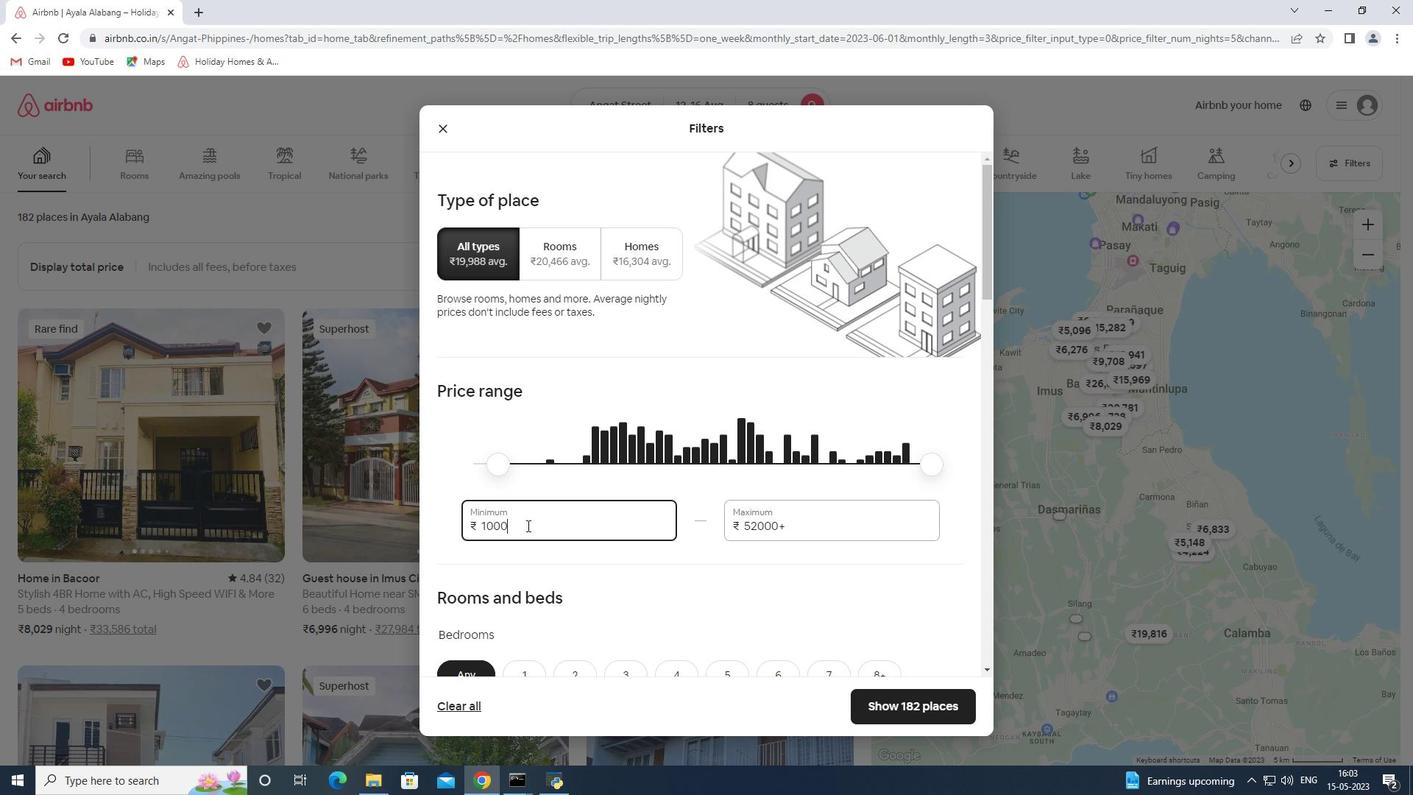 
Action: Mouse moved to (779, 528)
Screenshot: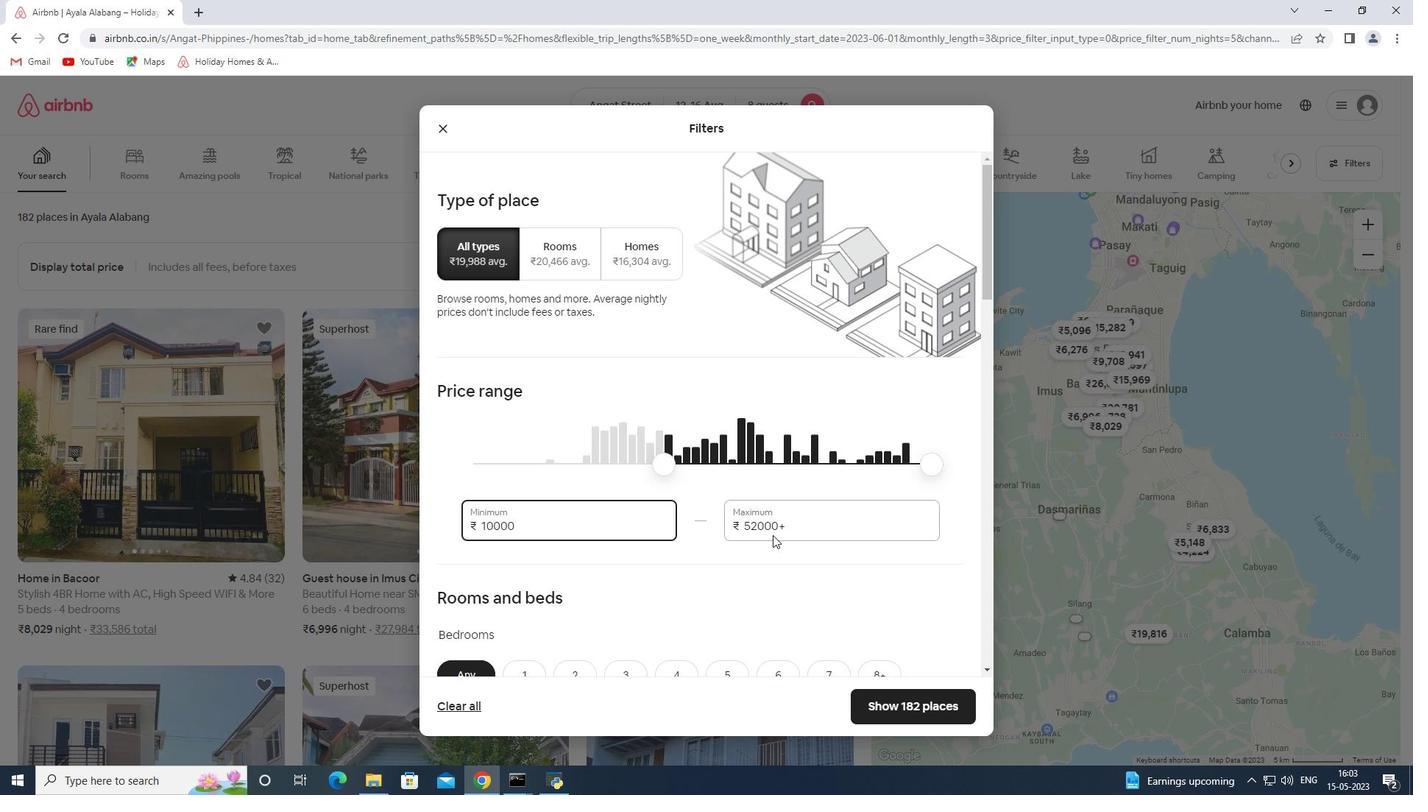 
Action: Mouse pressed left at (779, 528)
Screenshot: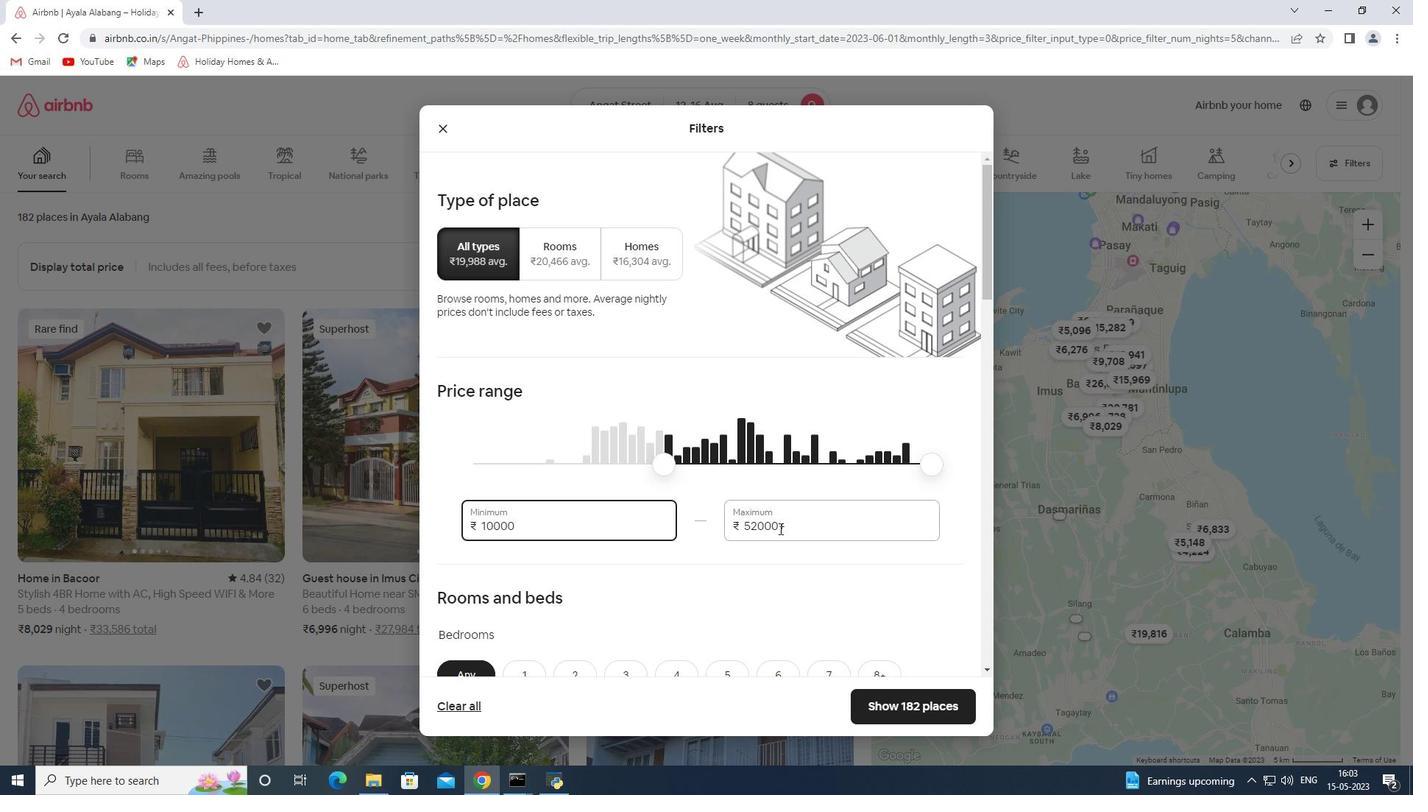 
Action: Mouse pressed left at (779, 528)
Screenshot: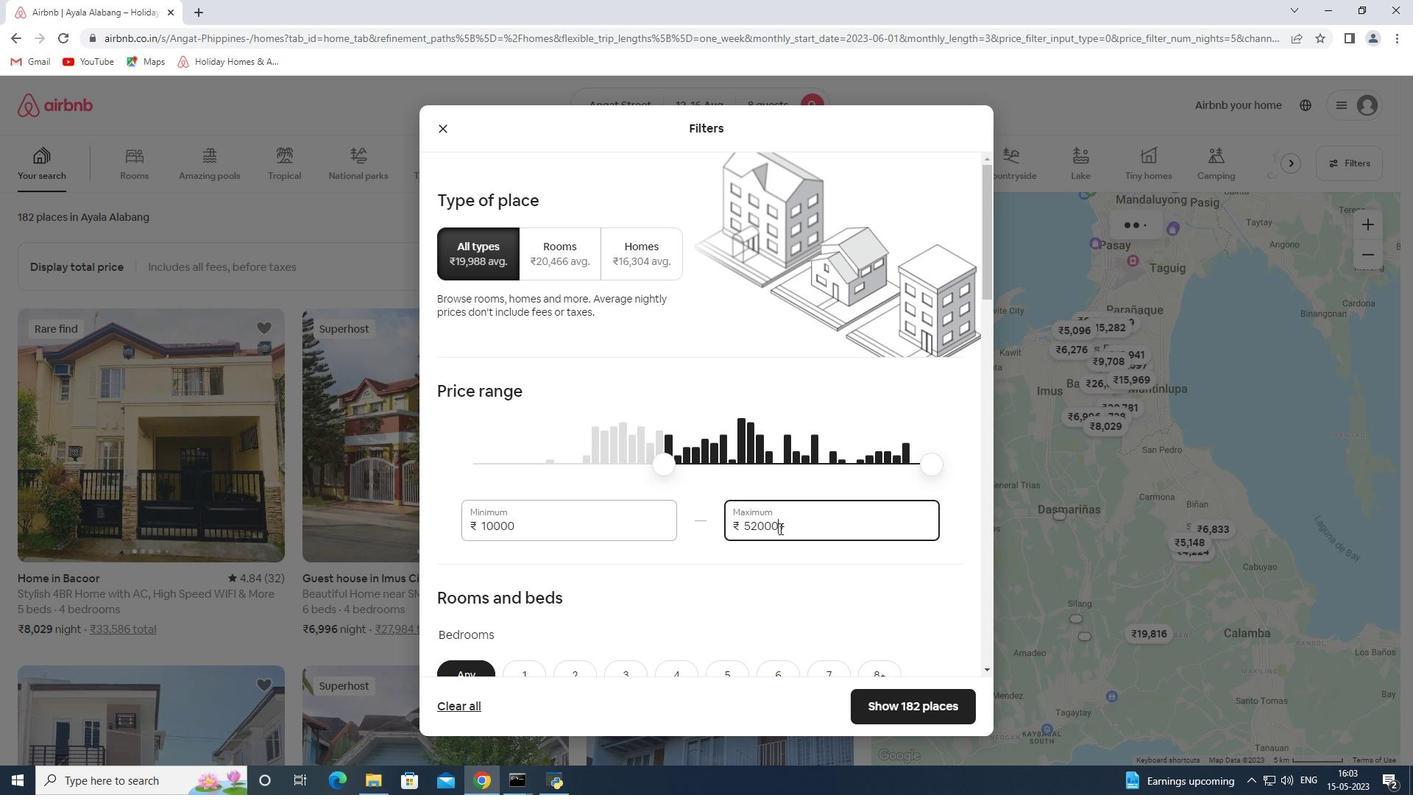 
Action: Mouse pressed left at (779, 528)
Screenshot: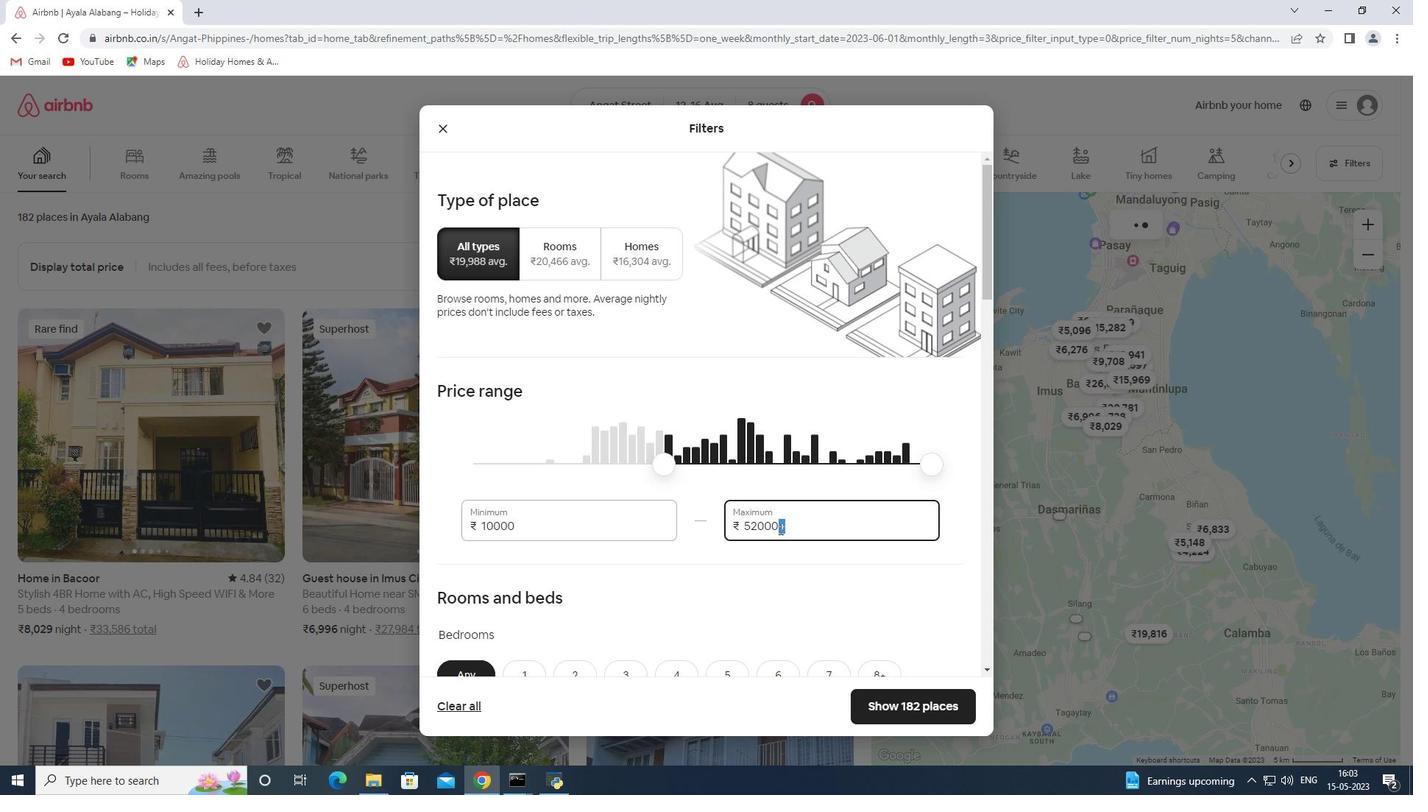 
Action: Key pressed 16000
Screenshot: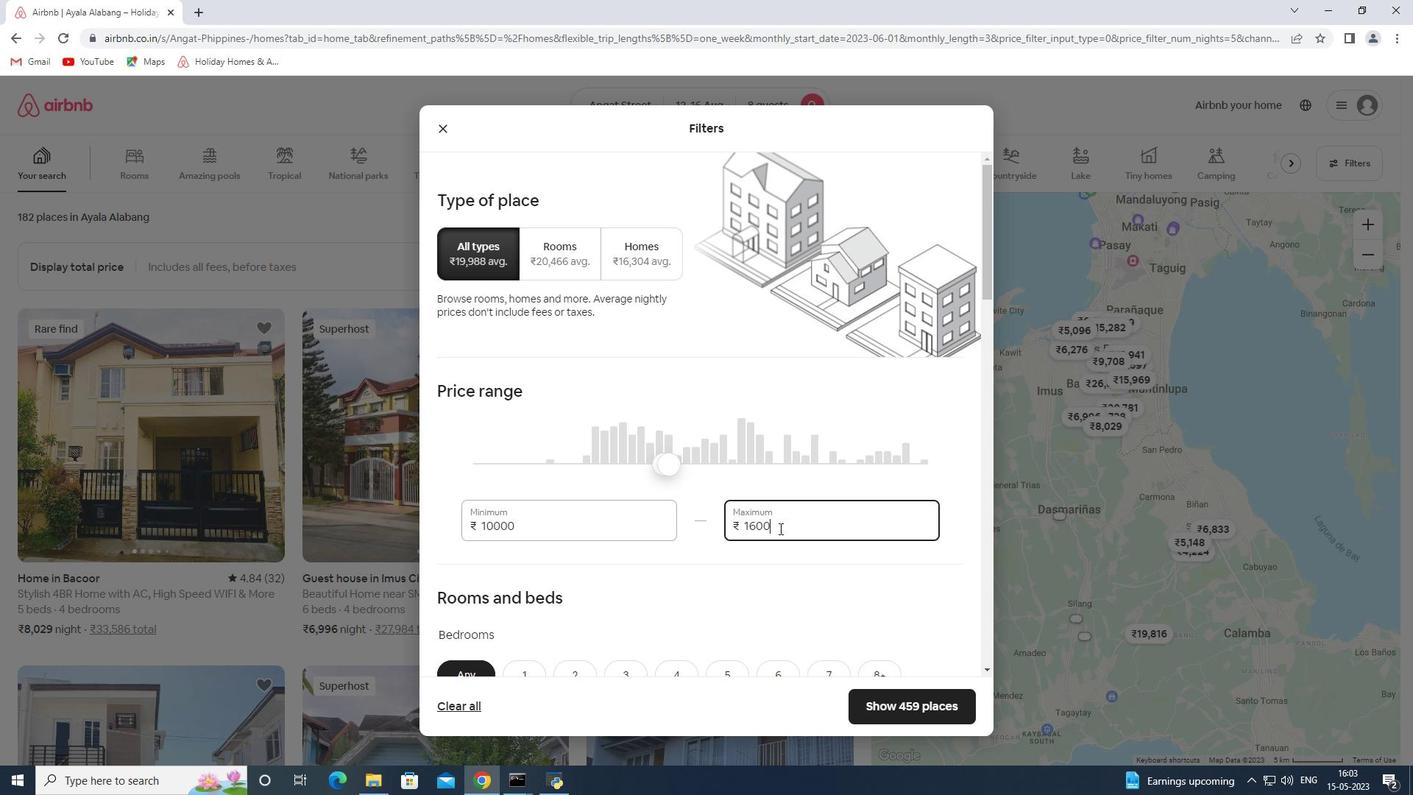 
Action: Mouse moved to (723, 547)
Screenshot: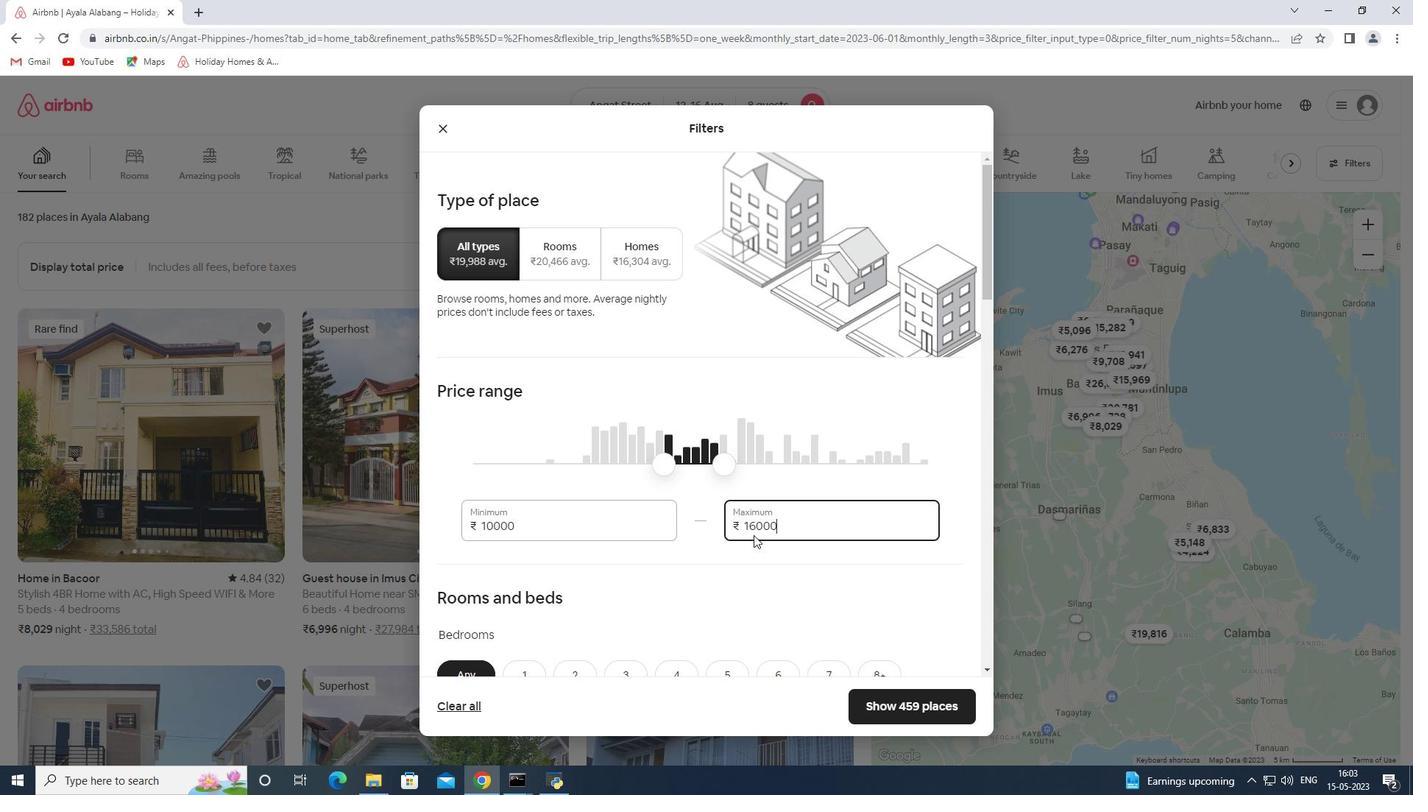 
Action: Mouse scrolled (723, 547) with delta (0, 0)
Screenshot: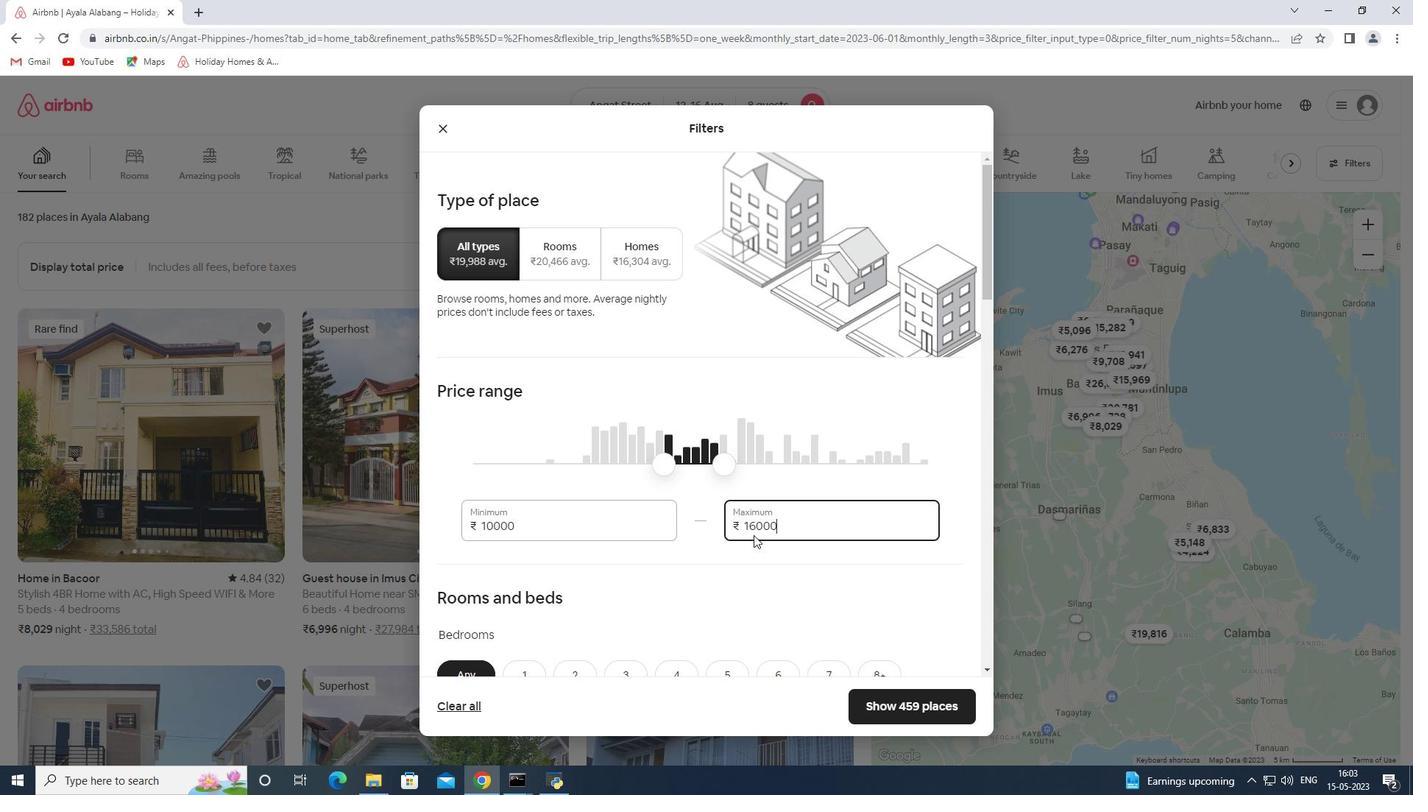
Action: Mouse moved to (722, 548)
Screenshot: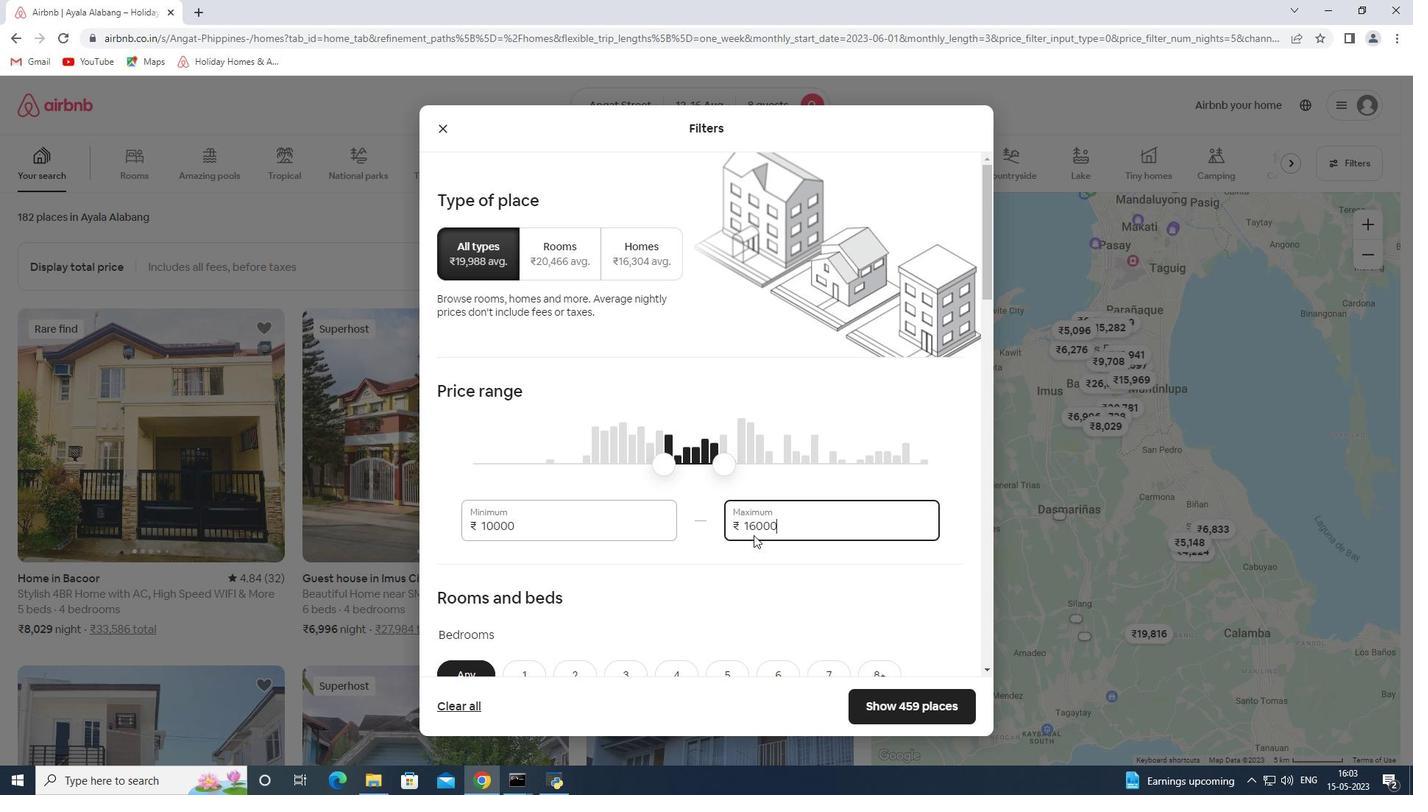 
Action: Mouse scrolled (722, 547) with delta (0, 0)
Screenshot: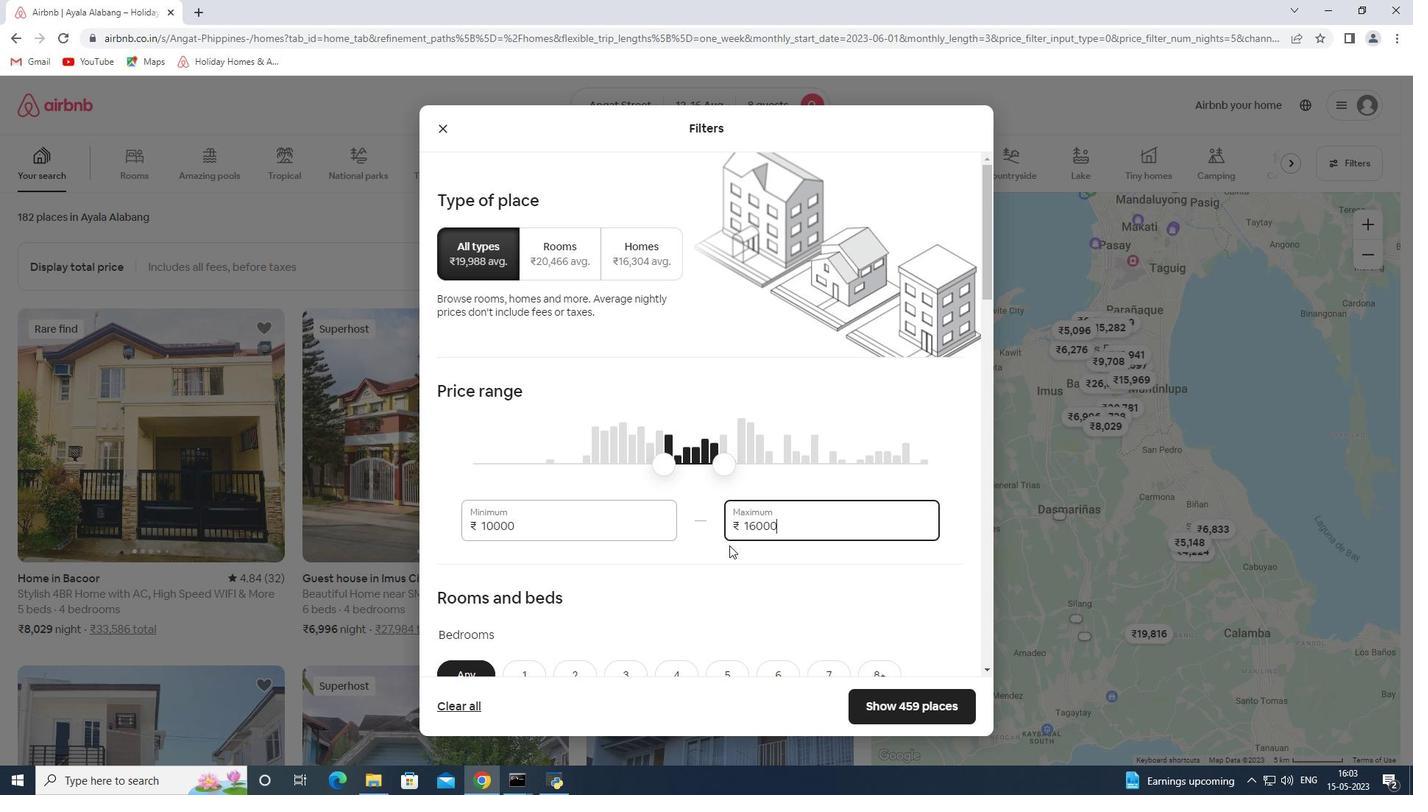 
Action: Mouse moved to (568, 498)
Screenshot: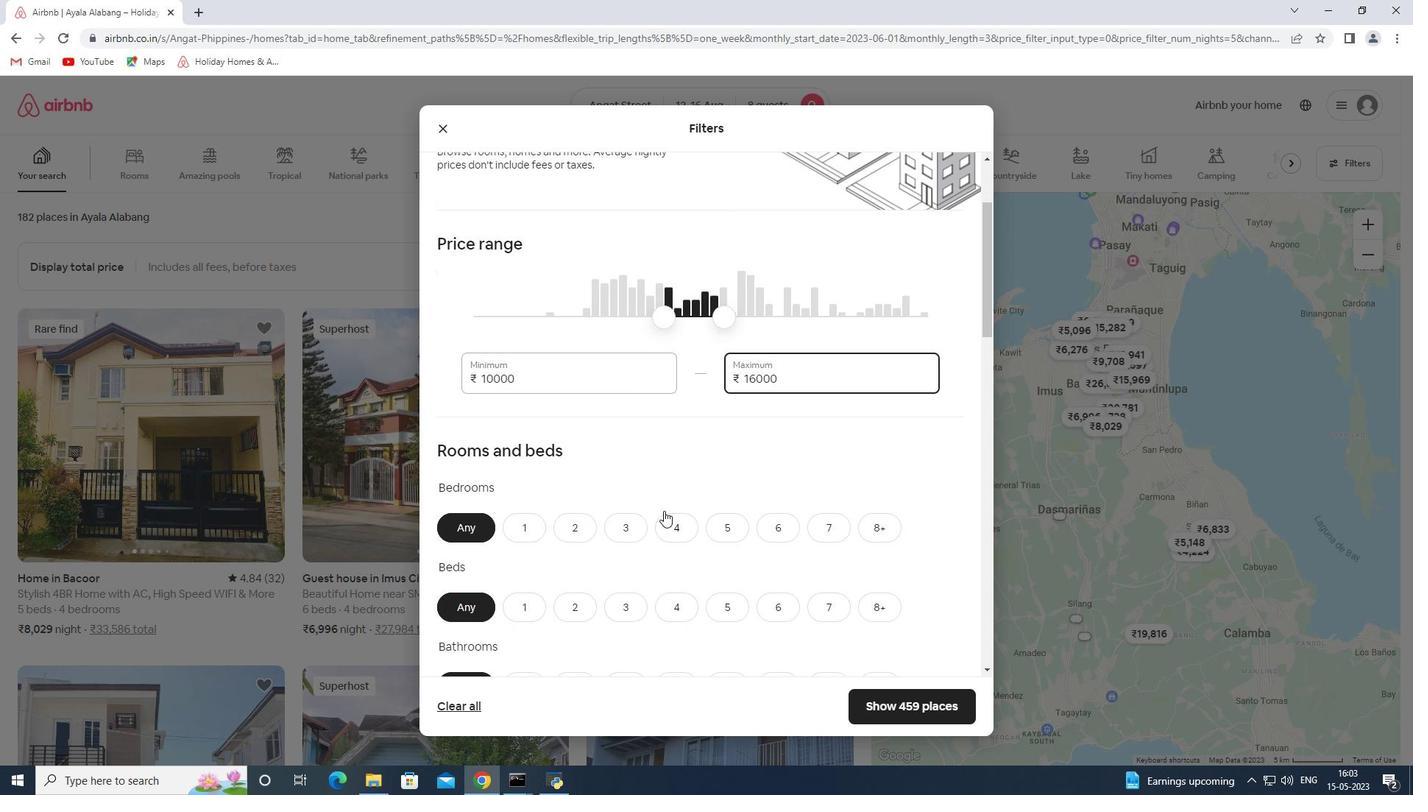 
Action: Mouse scrolled (568, 497) with delta (0, 0)
Screenshot: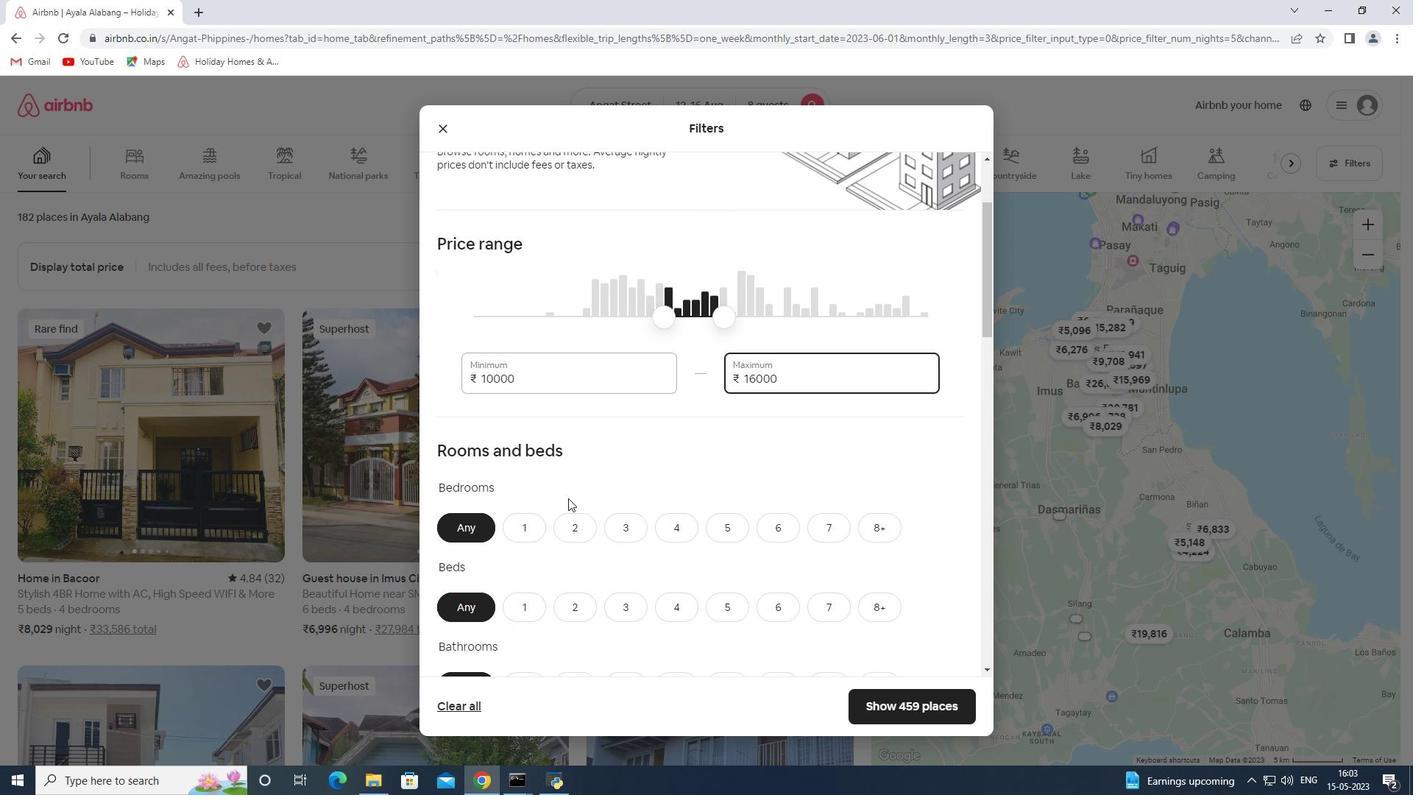 
Action: Mouse moved to (874, 453)
Screenshot: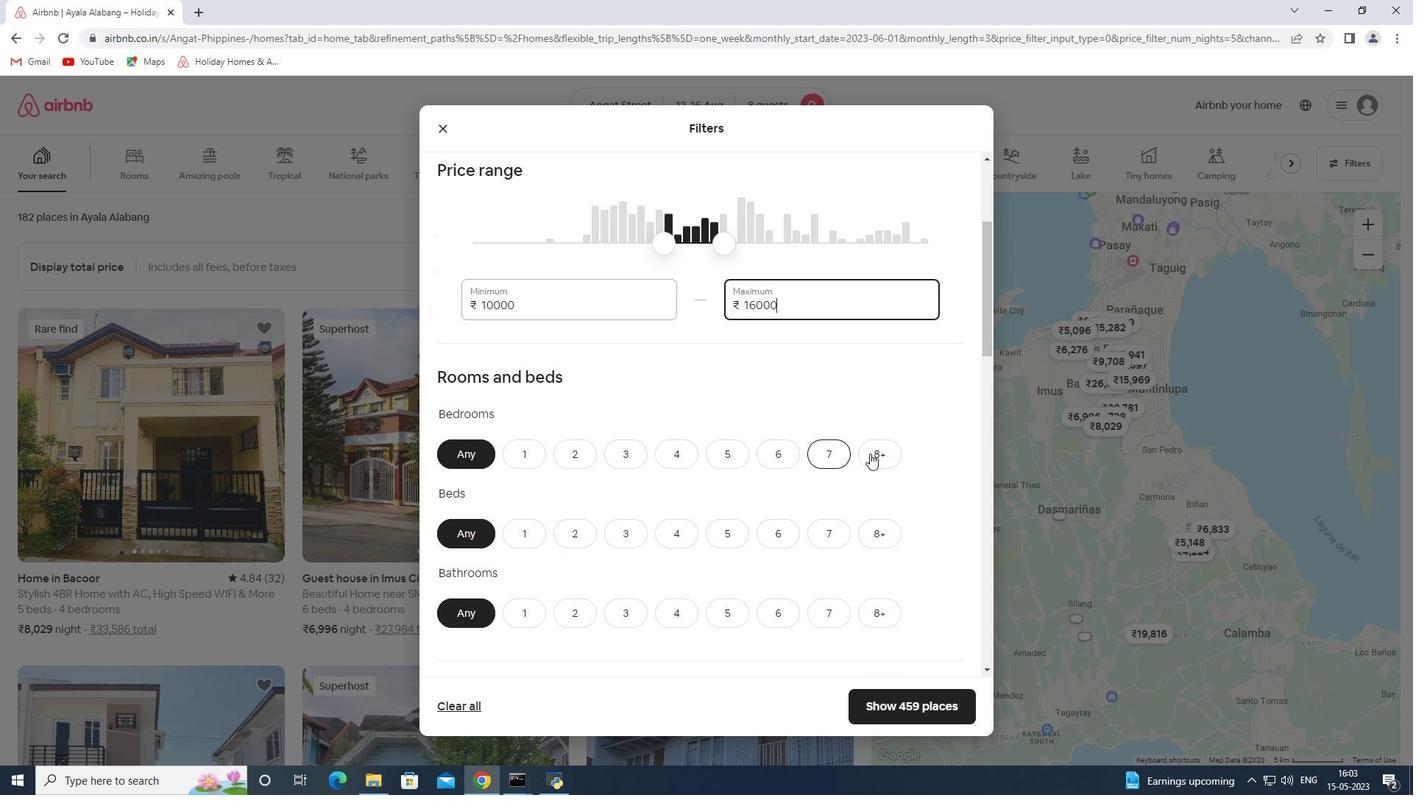 
Action: Mouse pressed left at (874, 453)
Screenshot: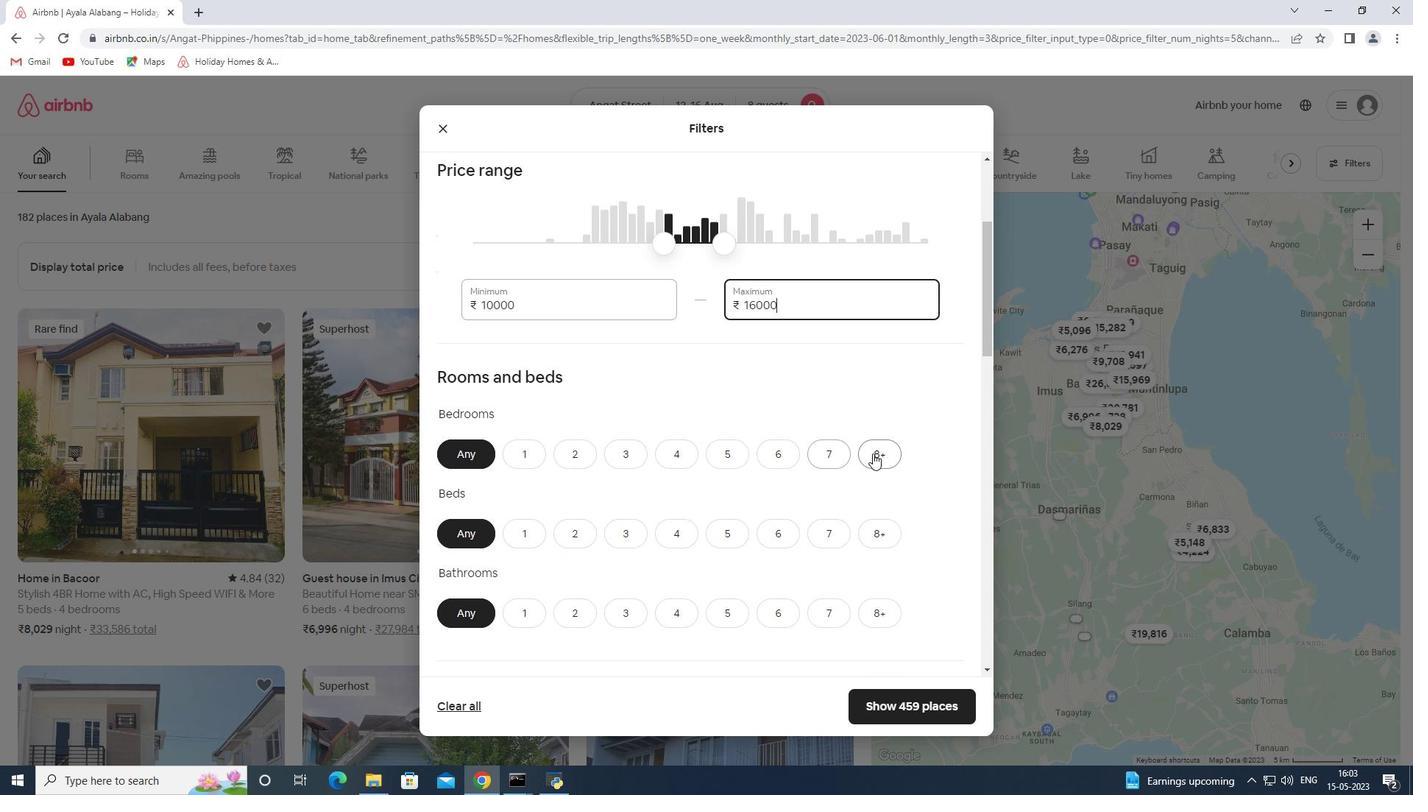 
Action: Mouse moved to (893, 527)
Screenshot: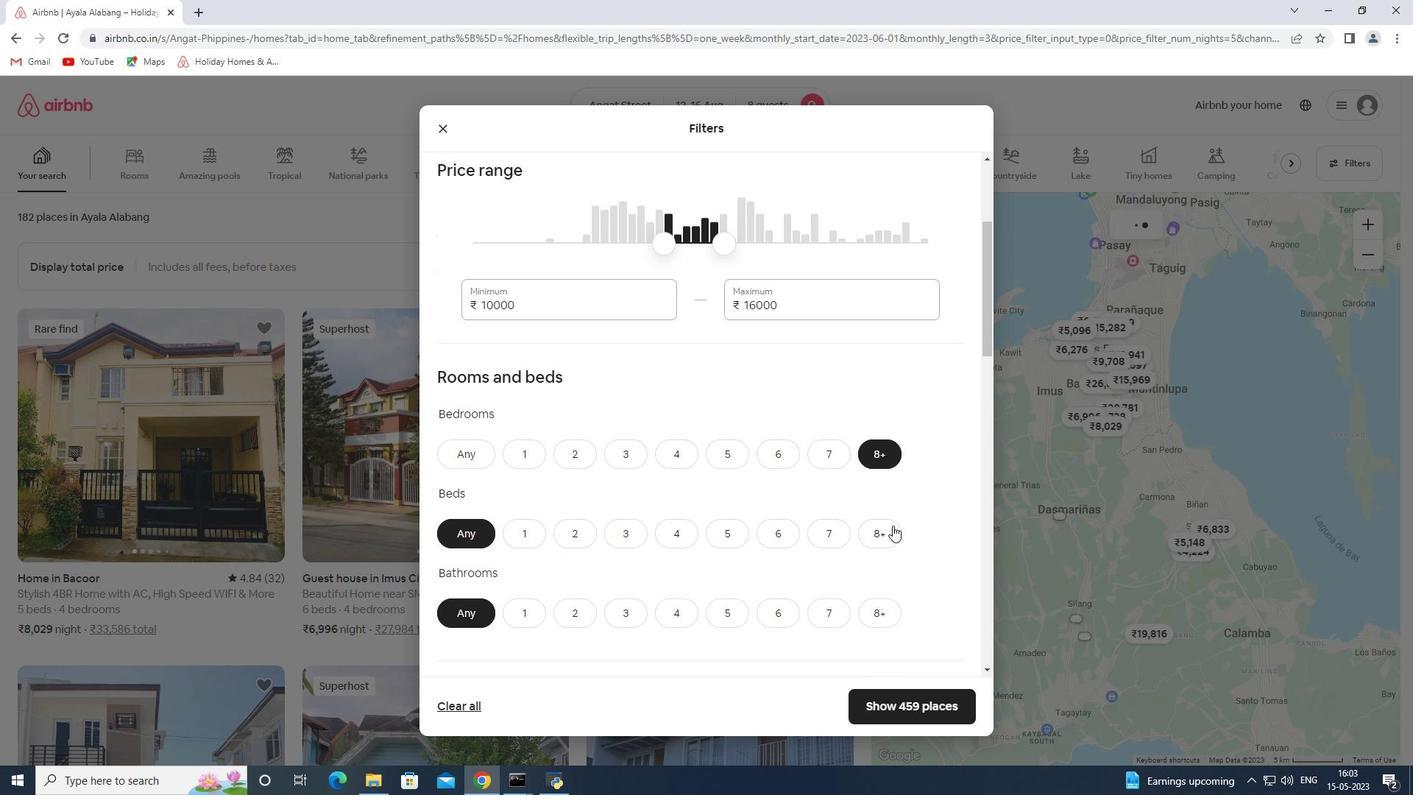 
Action: Mouse pressed left at (893, 527)
Screenshot: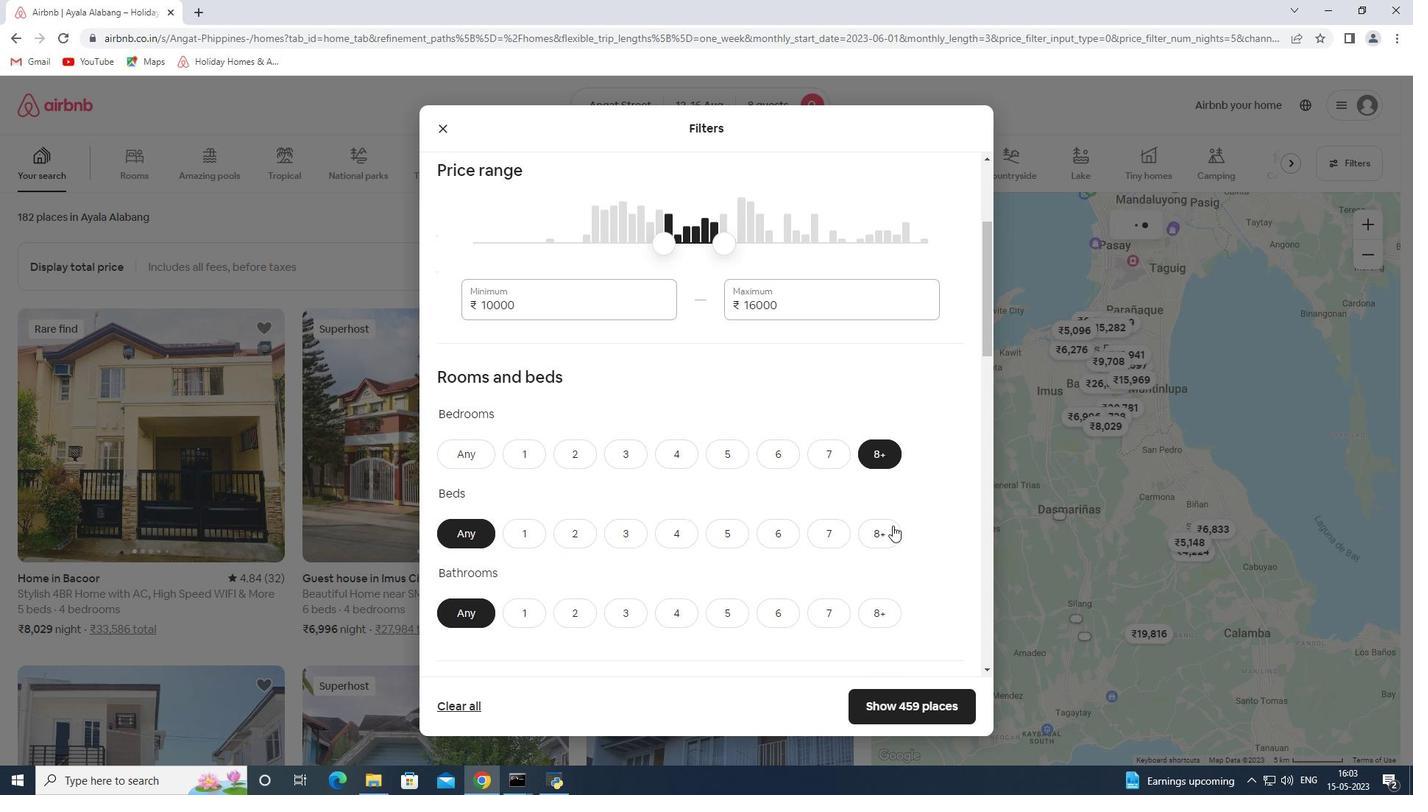 
Action: Mouse moved to (886, 605)
Screenshot: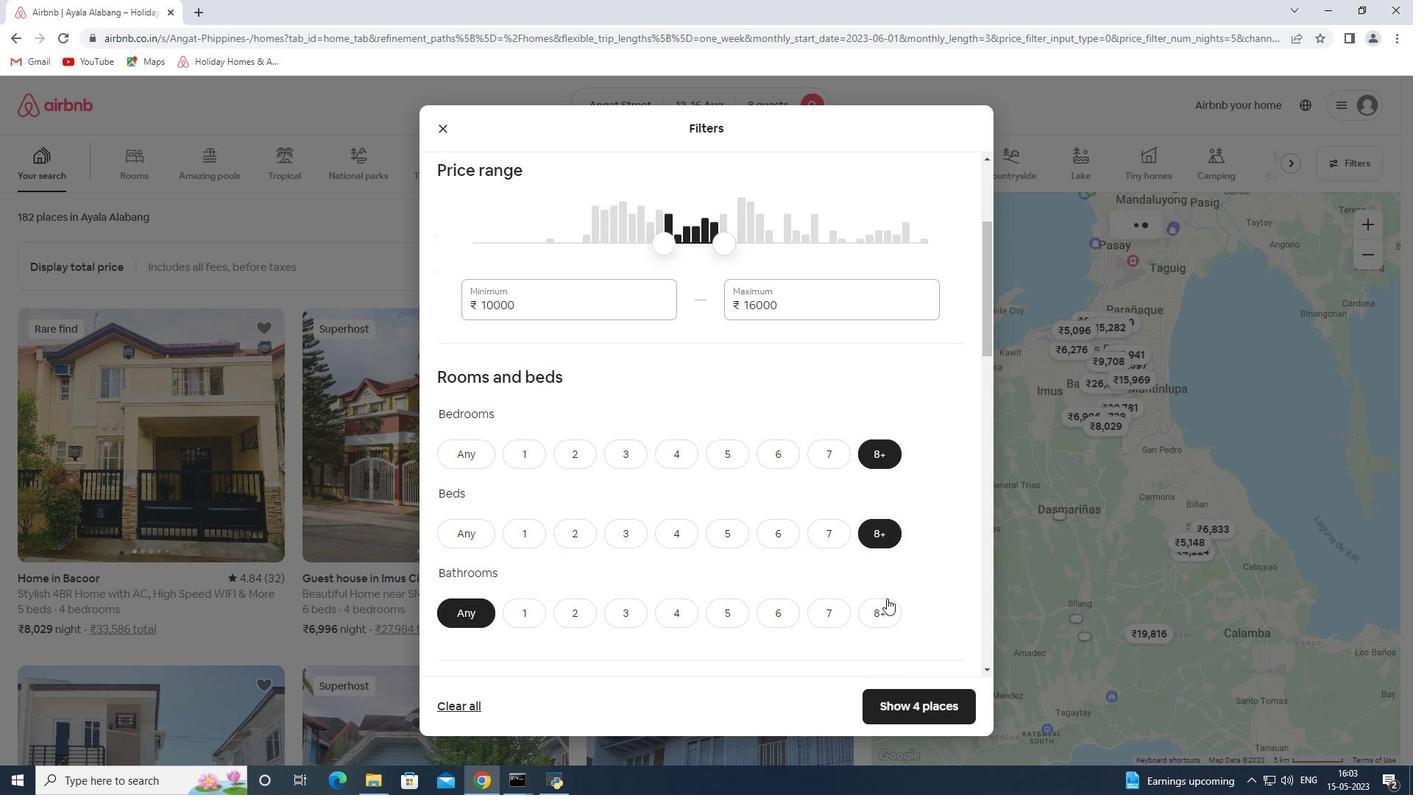 
Action: Mouse pressed left at (886, 605)
Screenshot: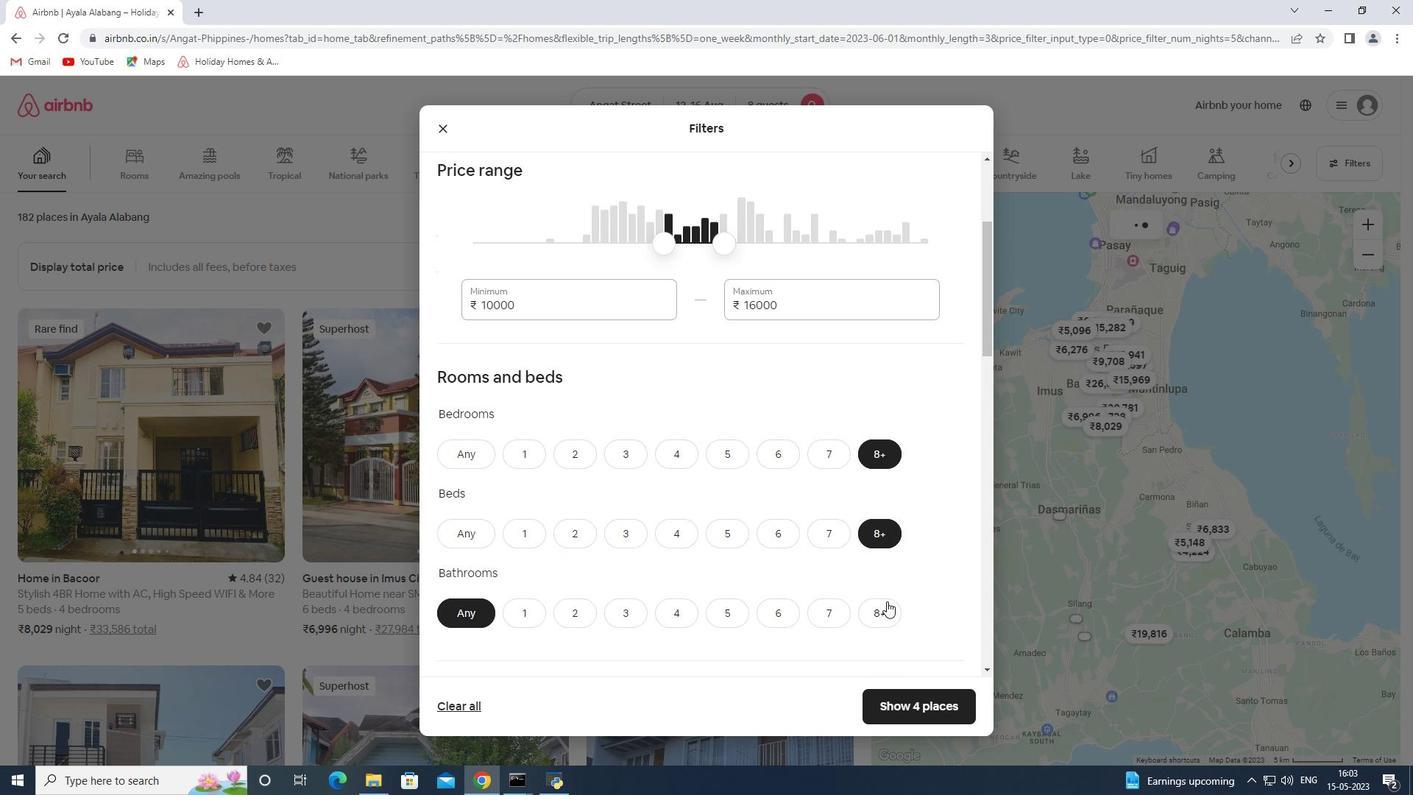 
Action: Mouse moved to (899, 519)
Screenshot: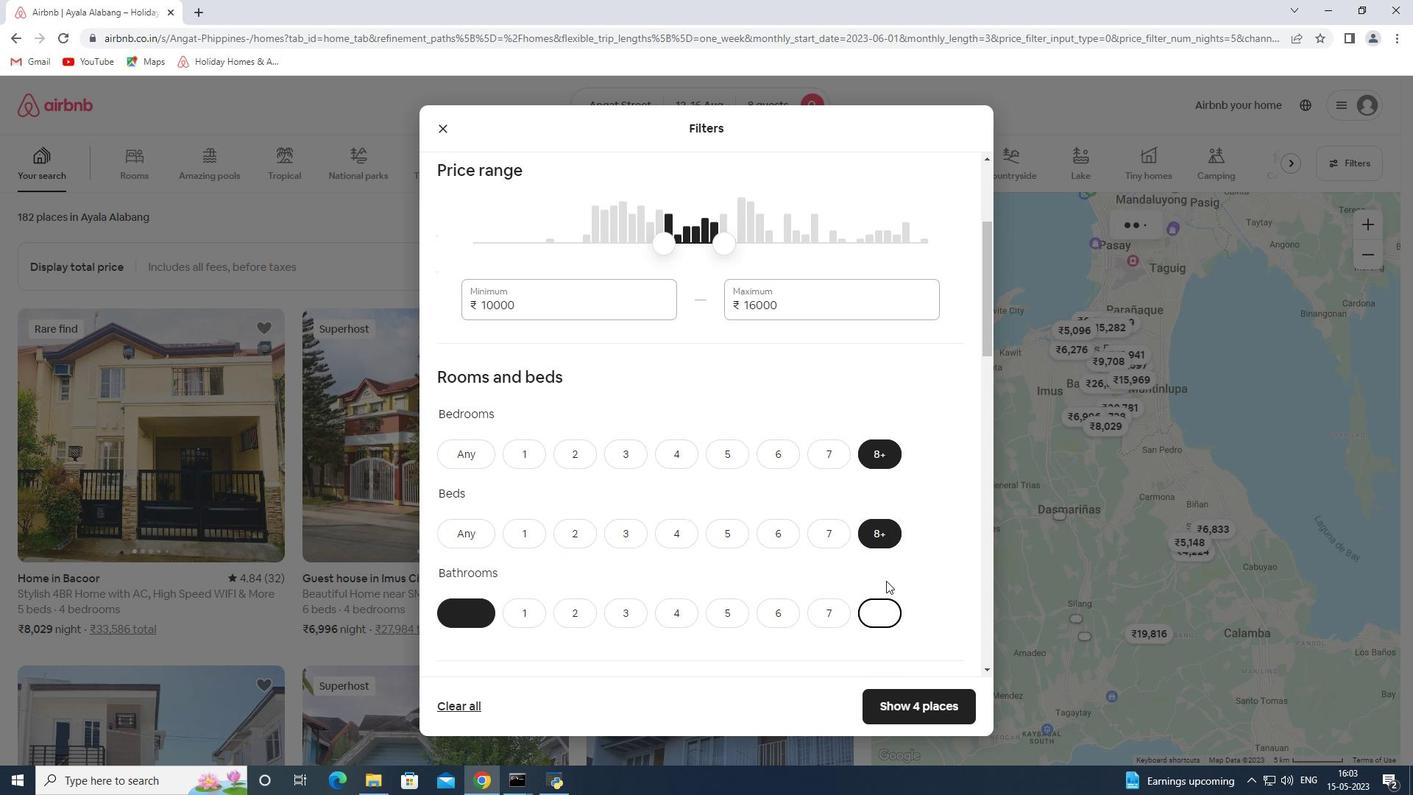 
Action: Mouse scrolled (899, 519) with delta (0, 0)
Screenshot: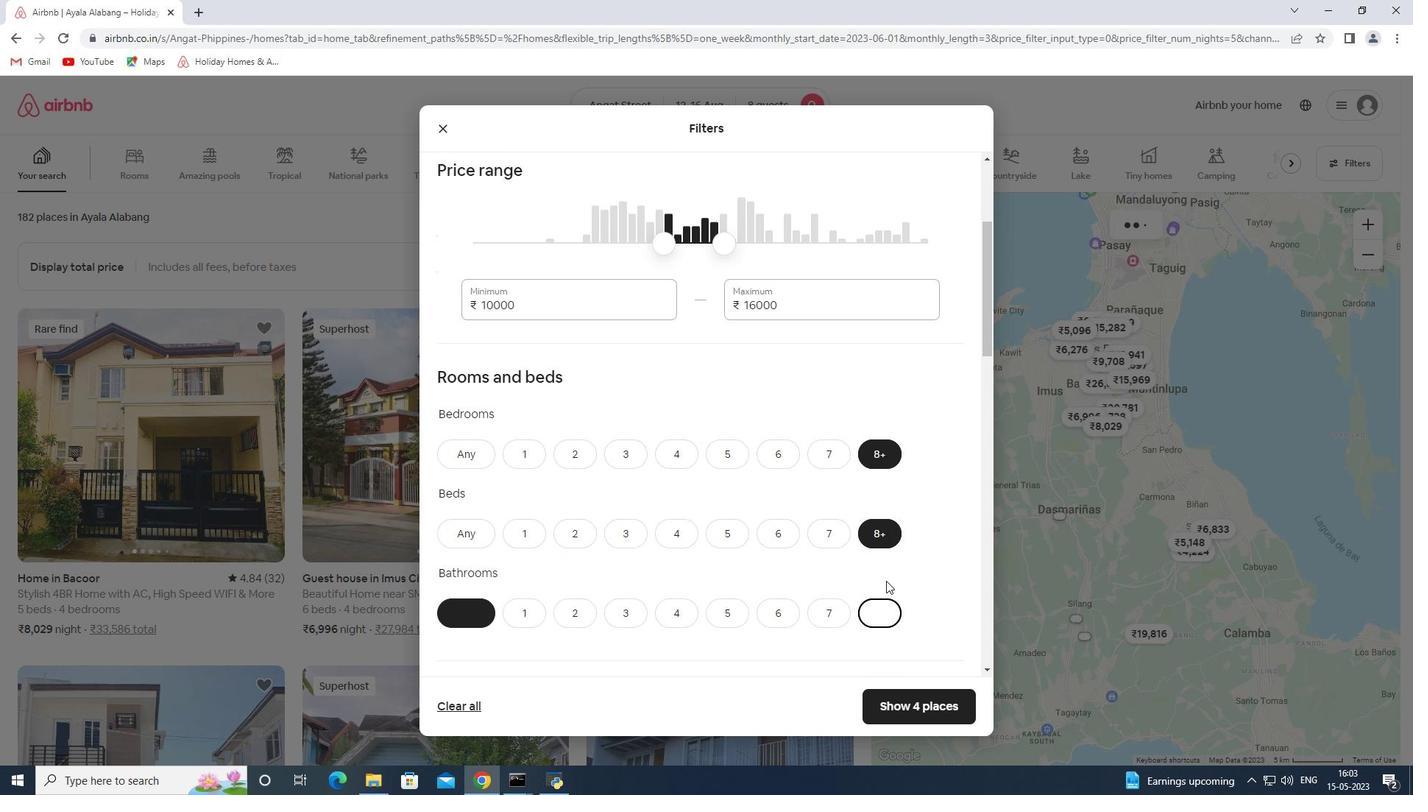 
Action: Mouse scrolled (899, 519) with delta (0, 0)
Screenshot: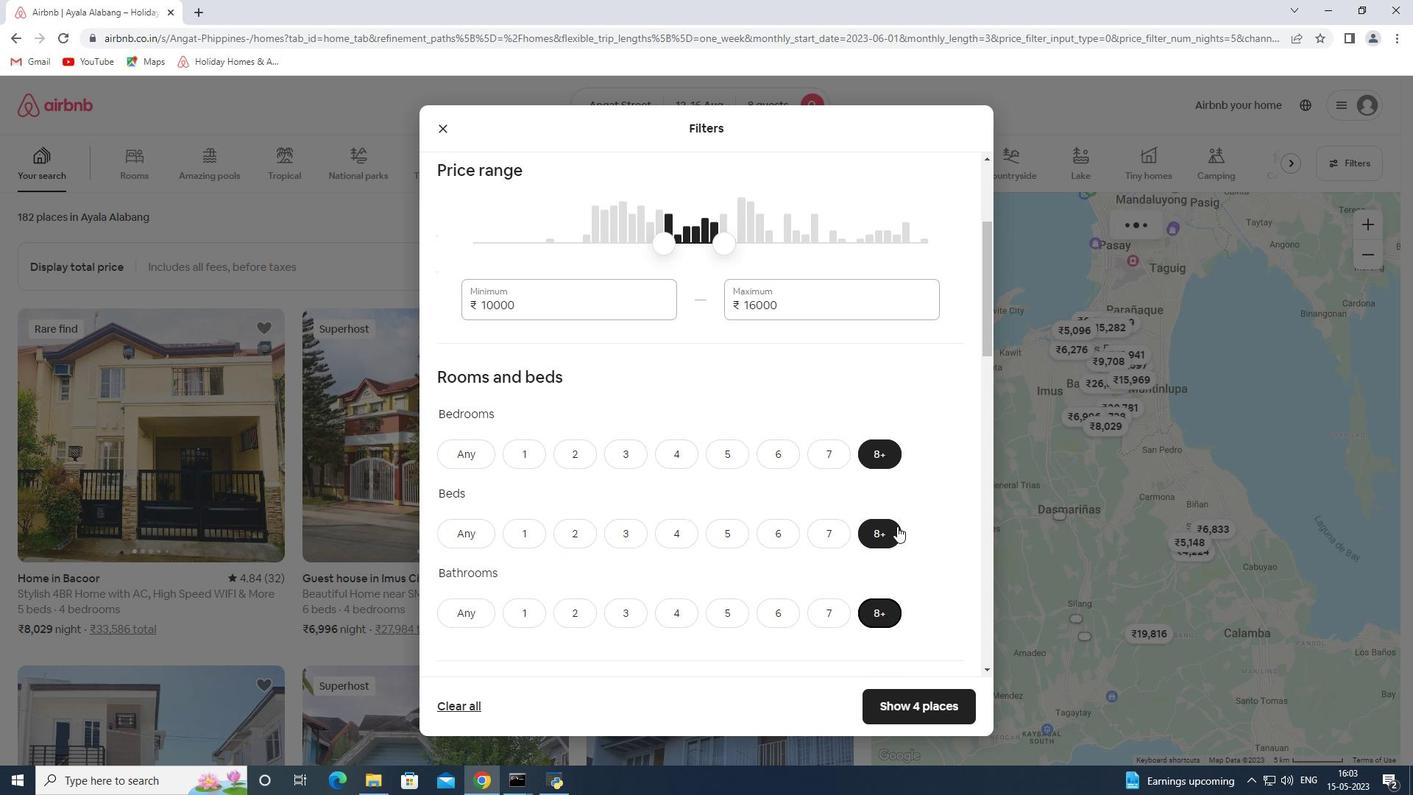 
Action: Mouse moved to (530, 610)
Screenshot: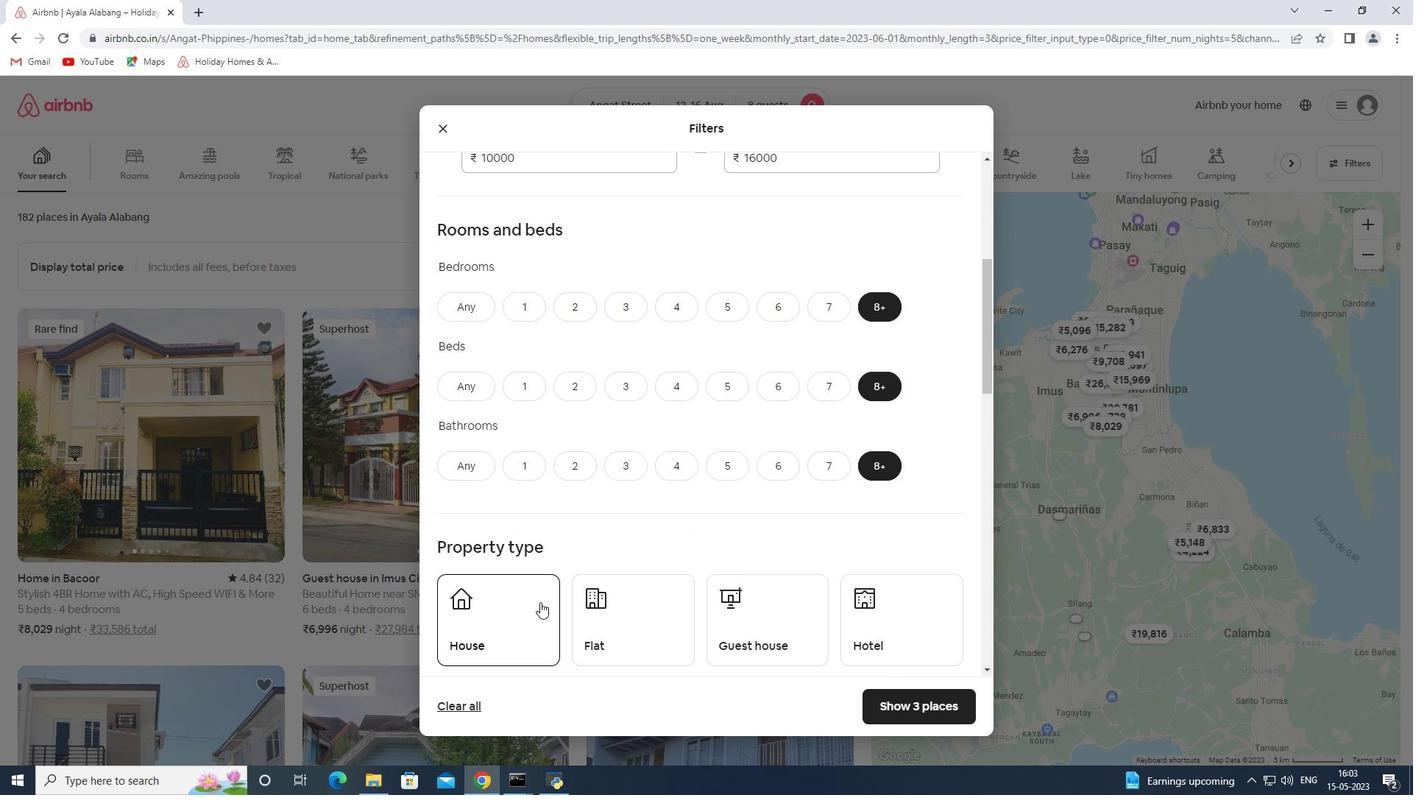 
Action: Mouse pressed left at (530, 610)
Screenshot: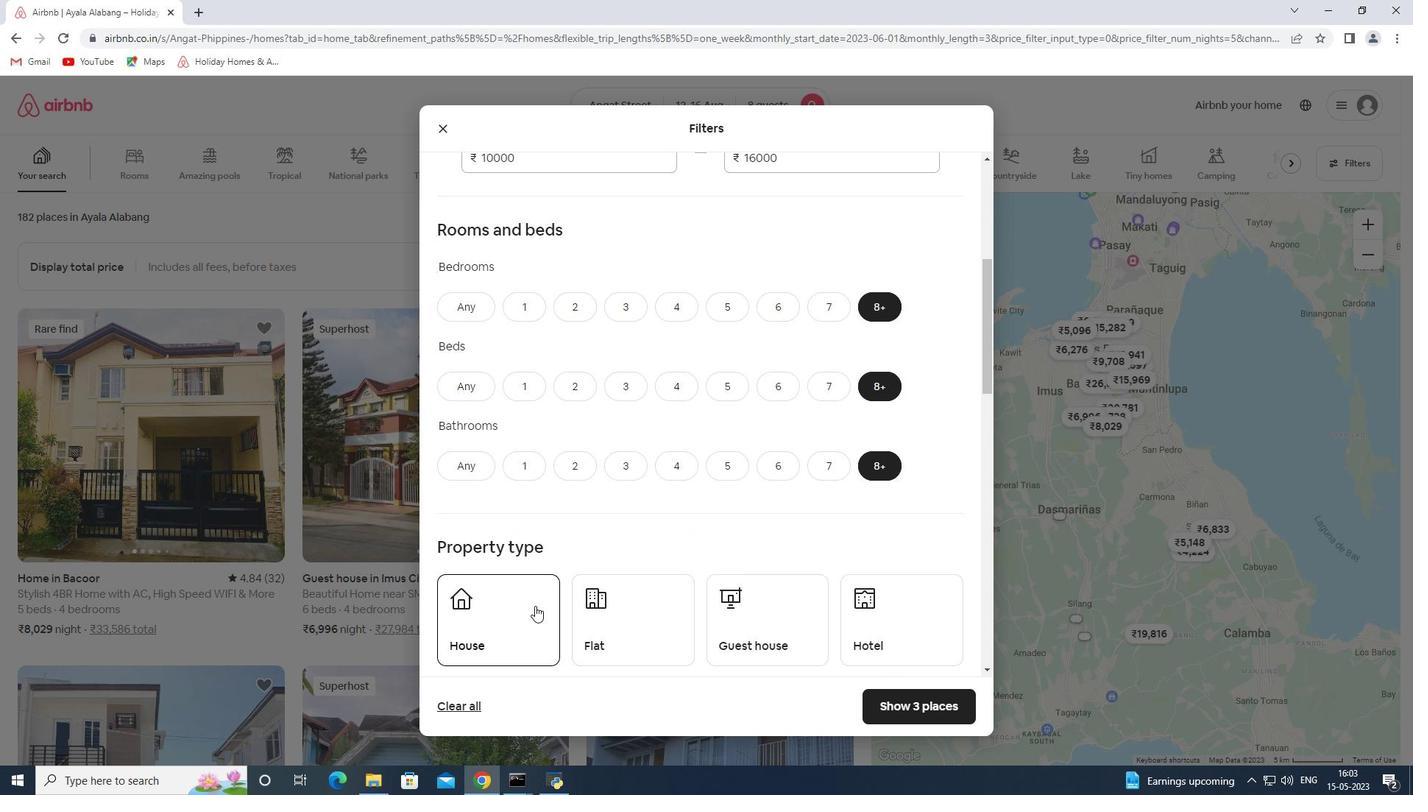 
Action: Mouse moved to (625, 605)
Screenshot: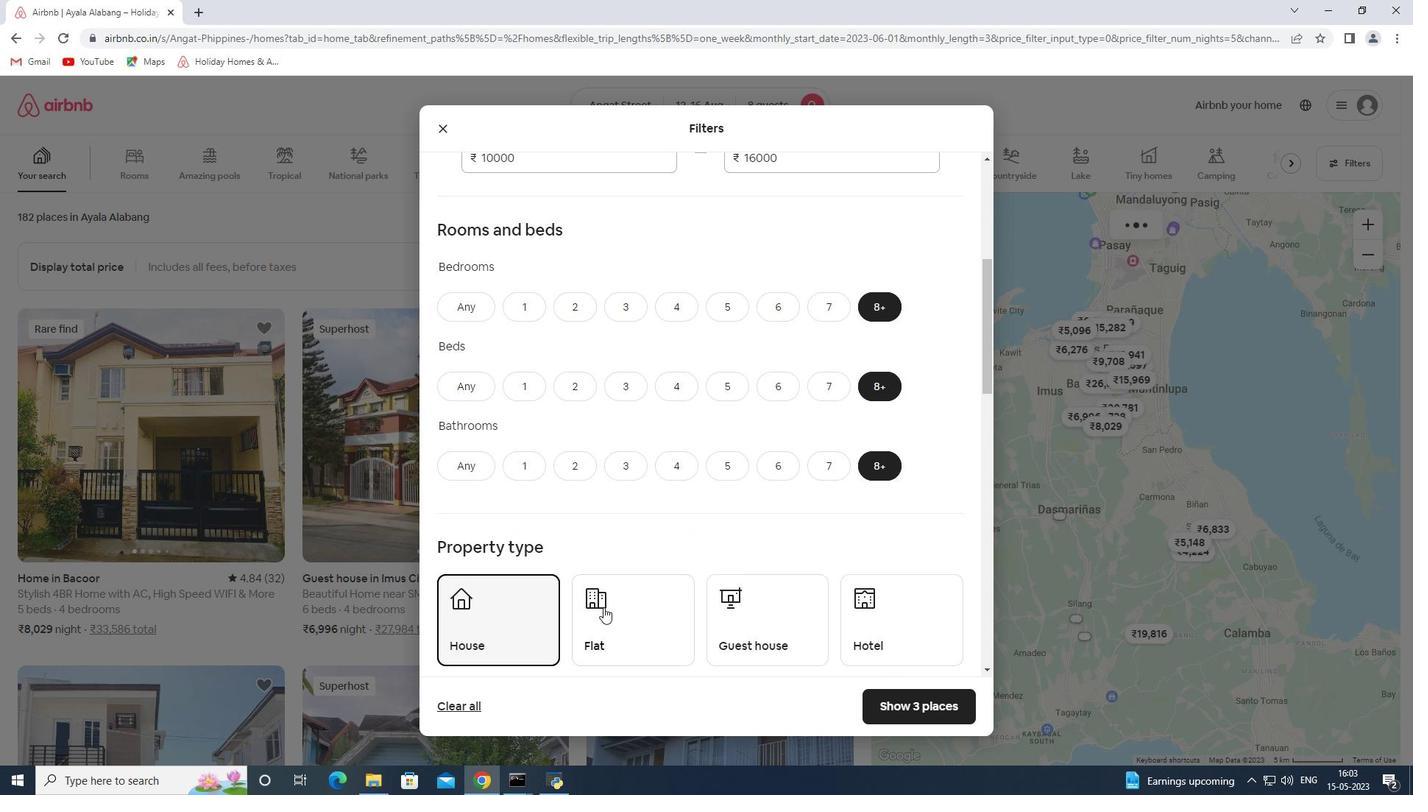 
Action: Mouse pressed left at (625, 605)
Screenshot: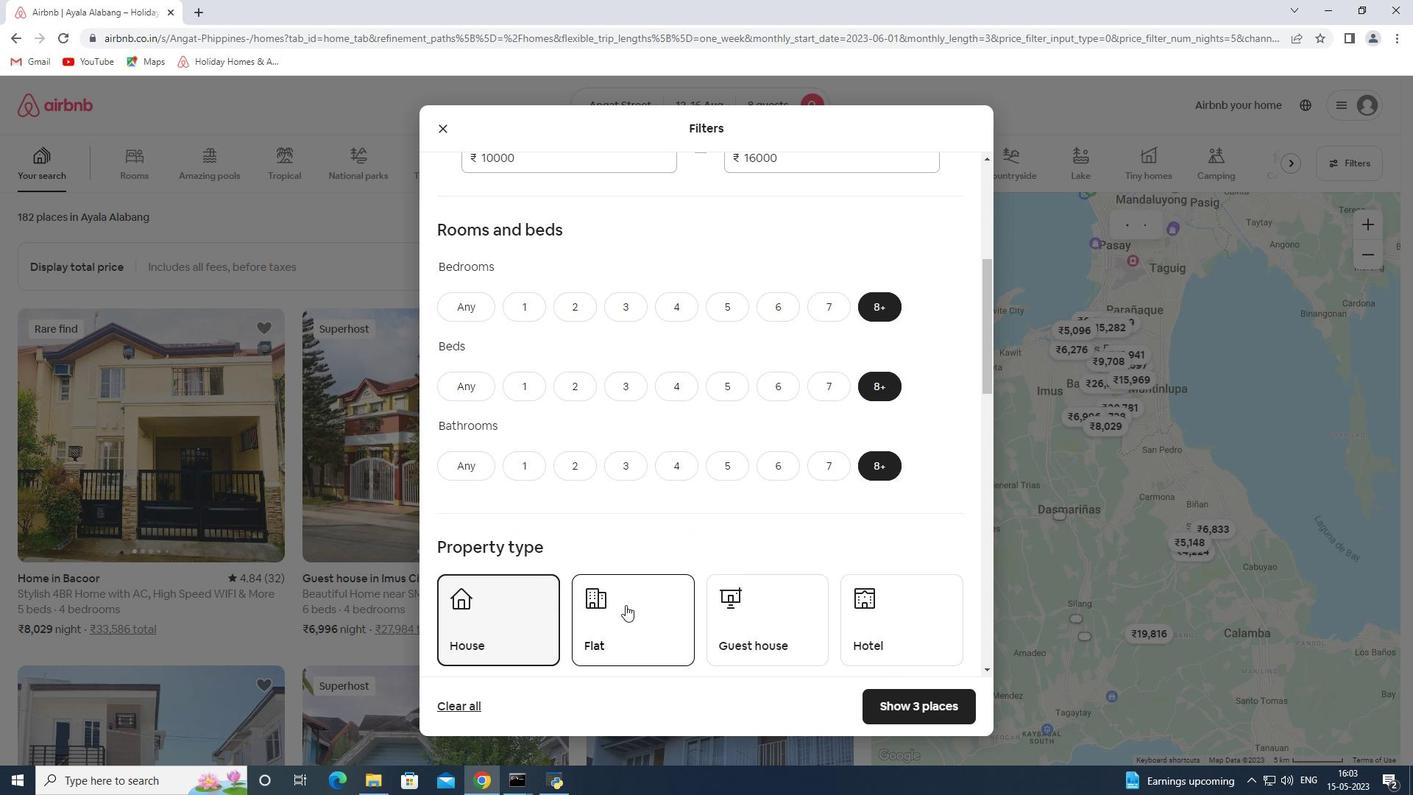 
Action: Mouse moved to (746, 606)
Screenshot: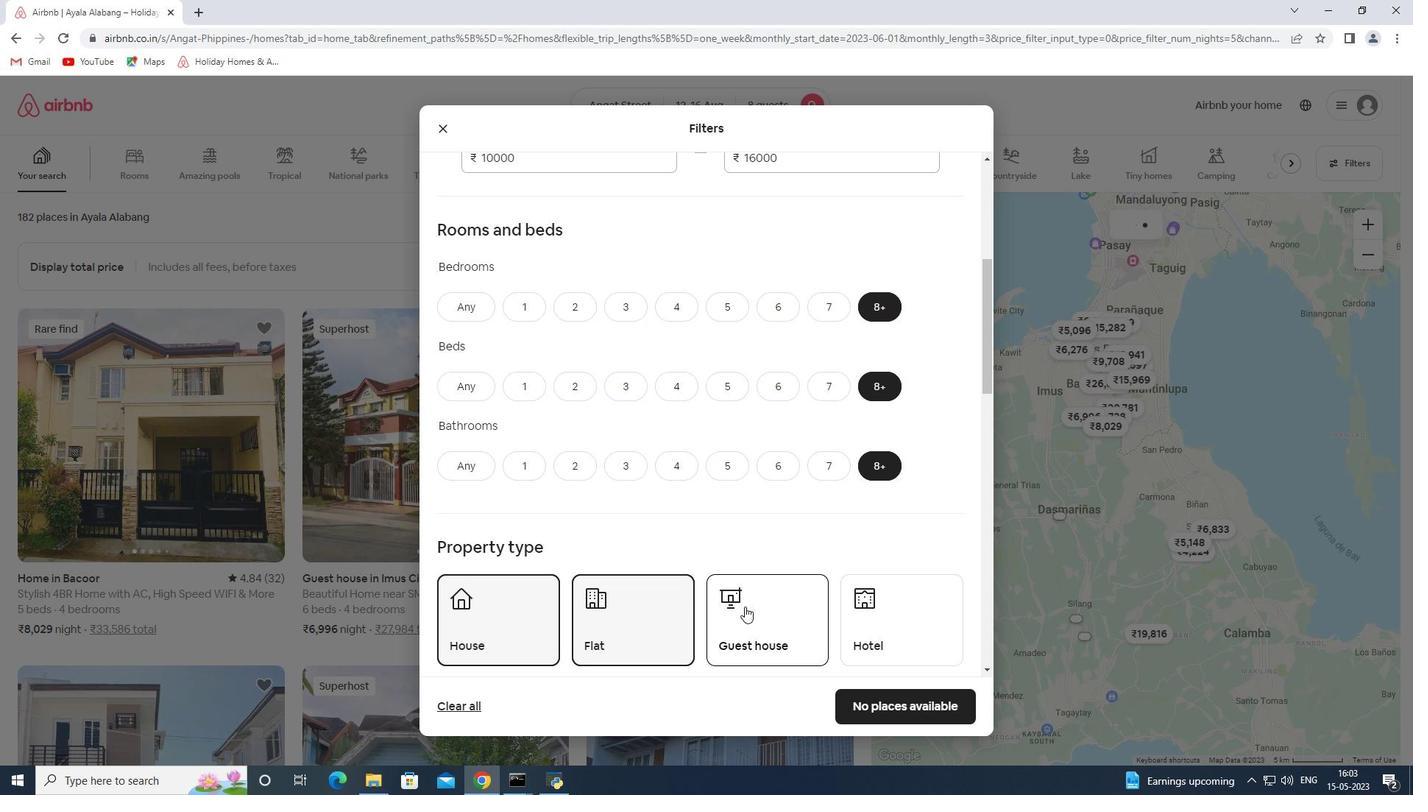 
Action: Mouse pressed left at (746, 606)
Screenshot: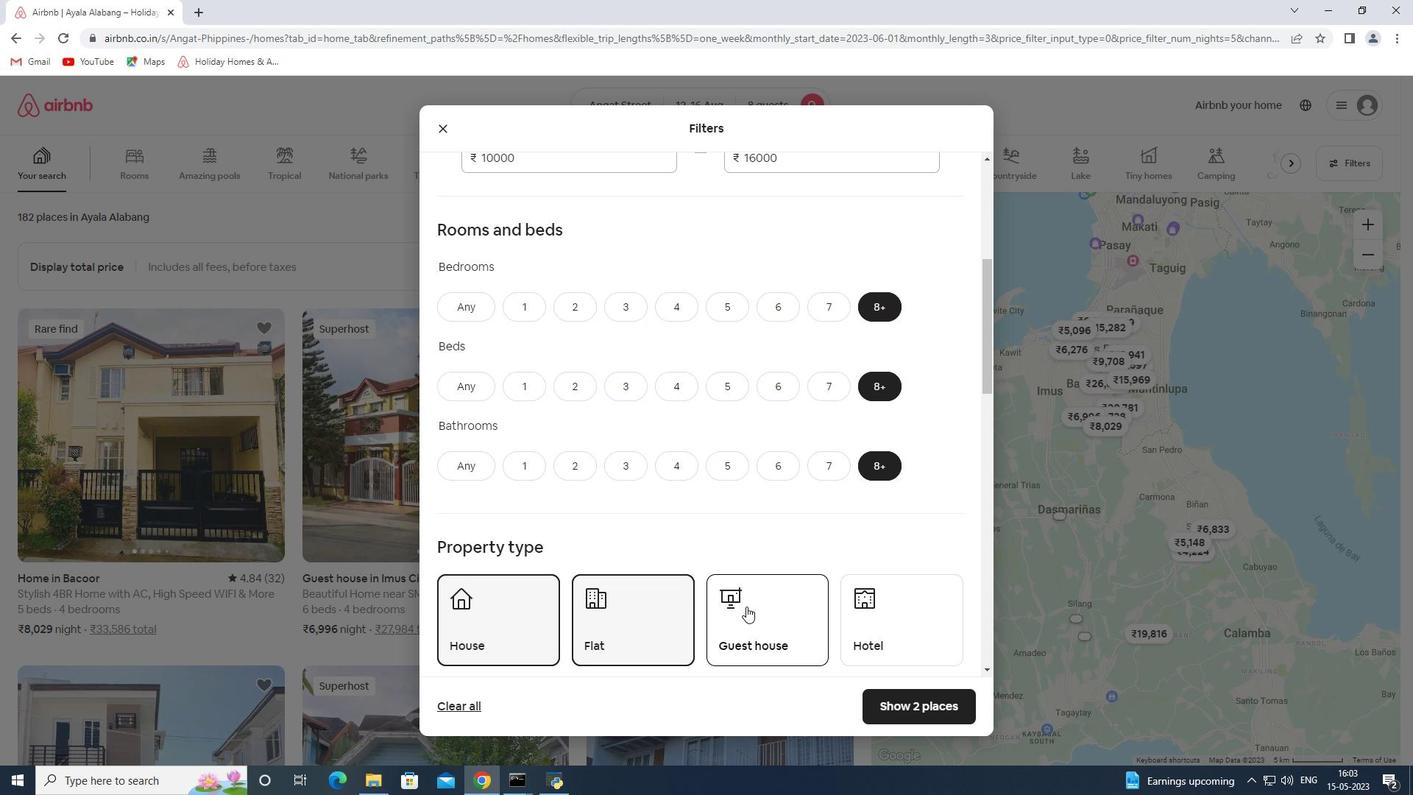 
Action: Mouse moved to (726, 552)
Screenshot: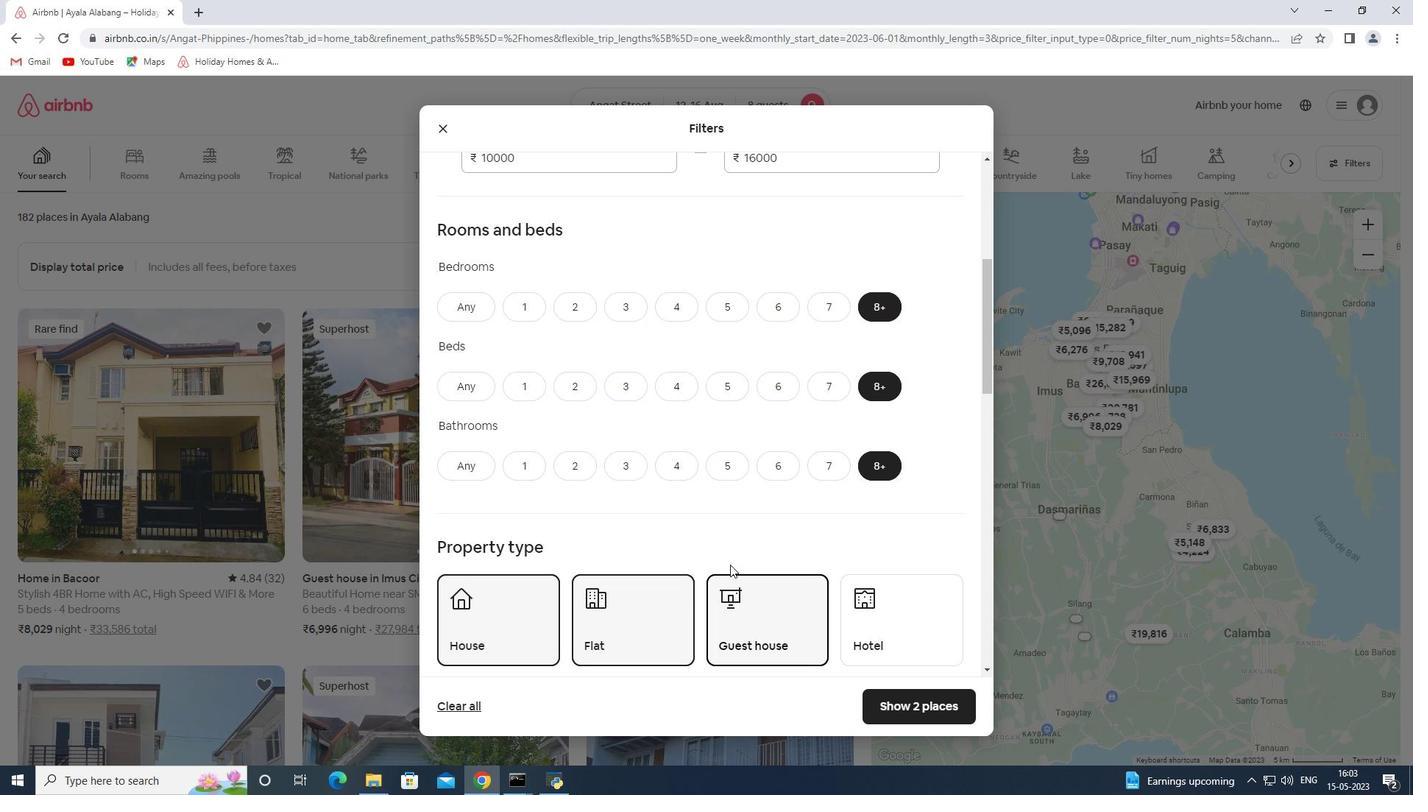 
Action: Mouse scrolled (726, 552) with delta (0, 0)
Screenshot: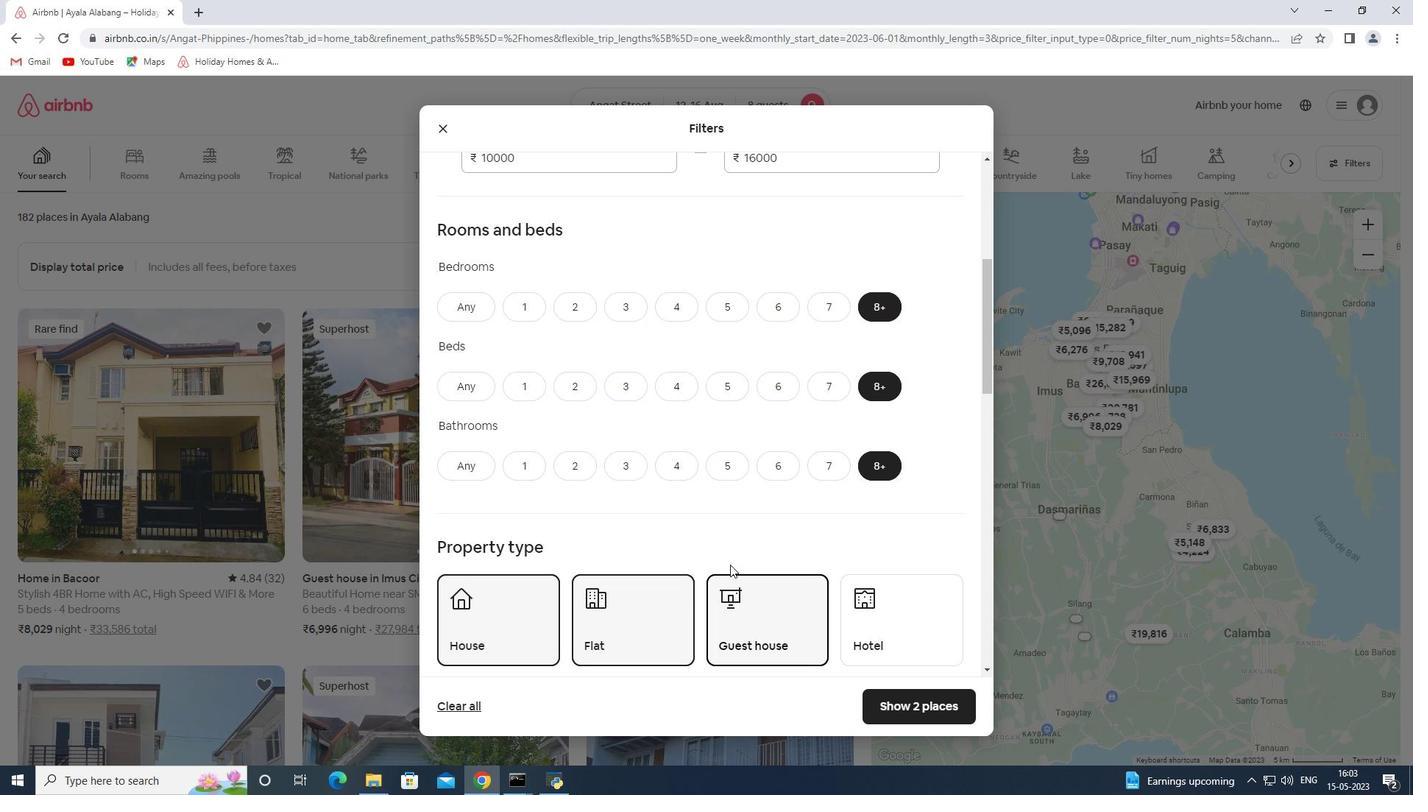 
Action: Mouse moved to (724, 552)
Screenshot: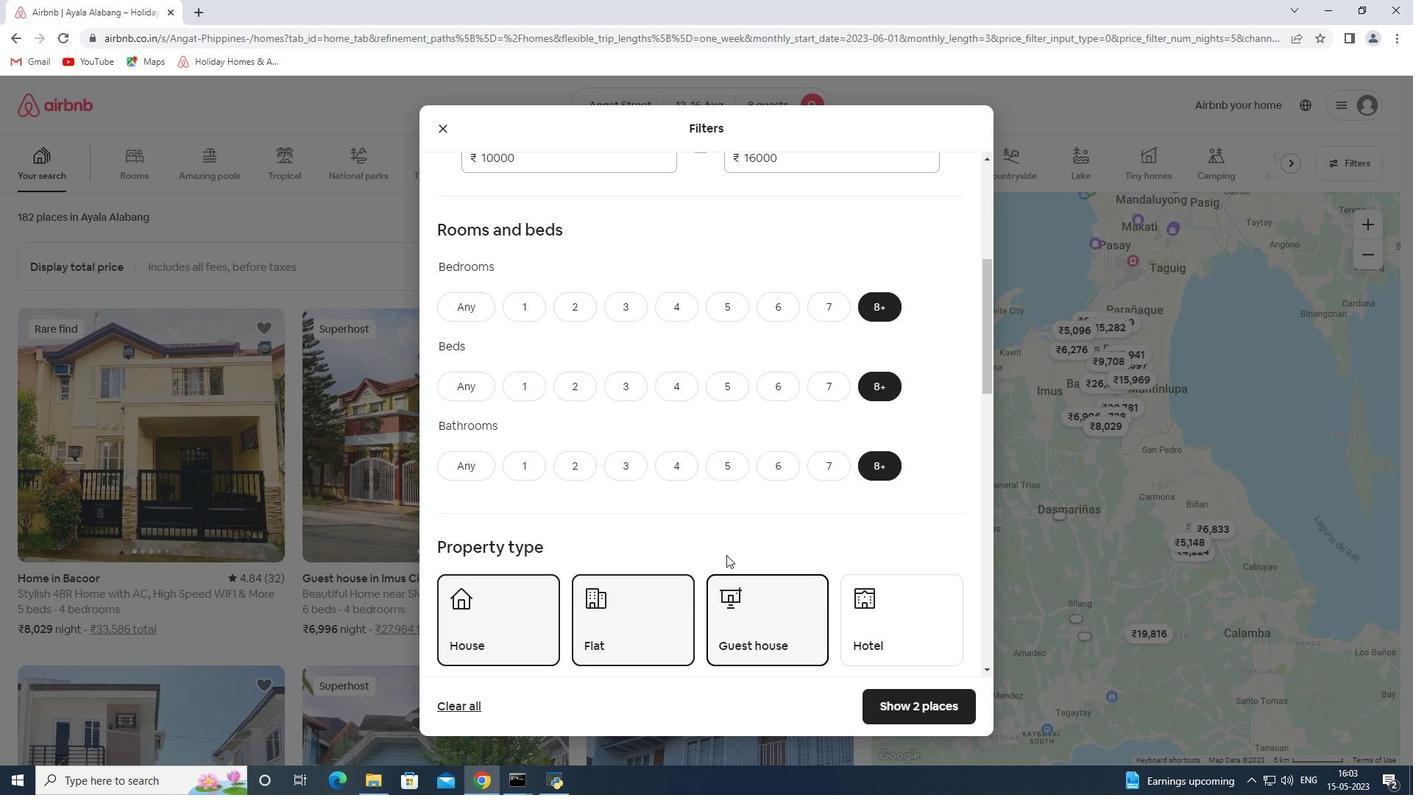 
Action: Mouse scrolled (724, 551) with delta (0, 0)
Screenshot: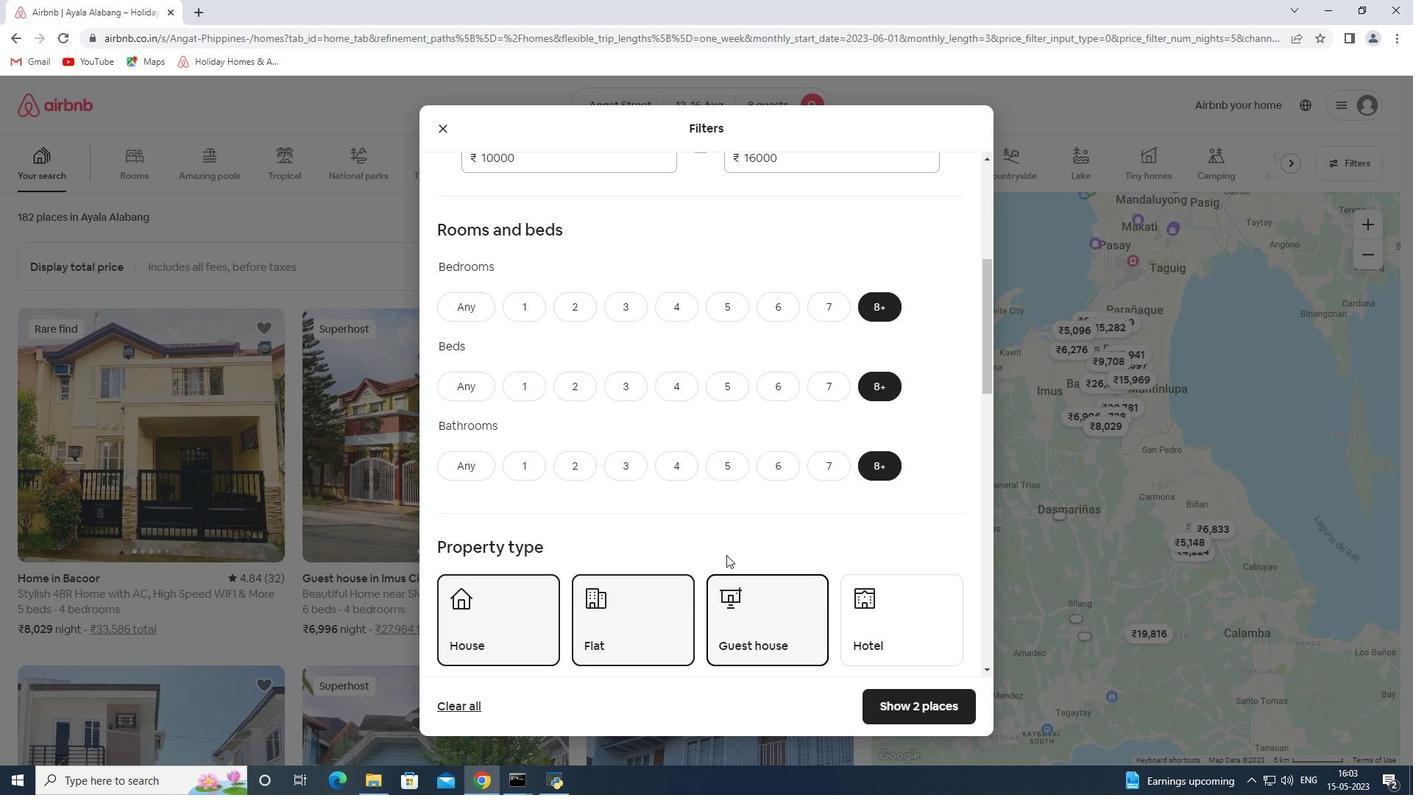 
Action: Mouse moved to (723, 550)
Screenshot: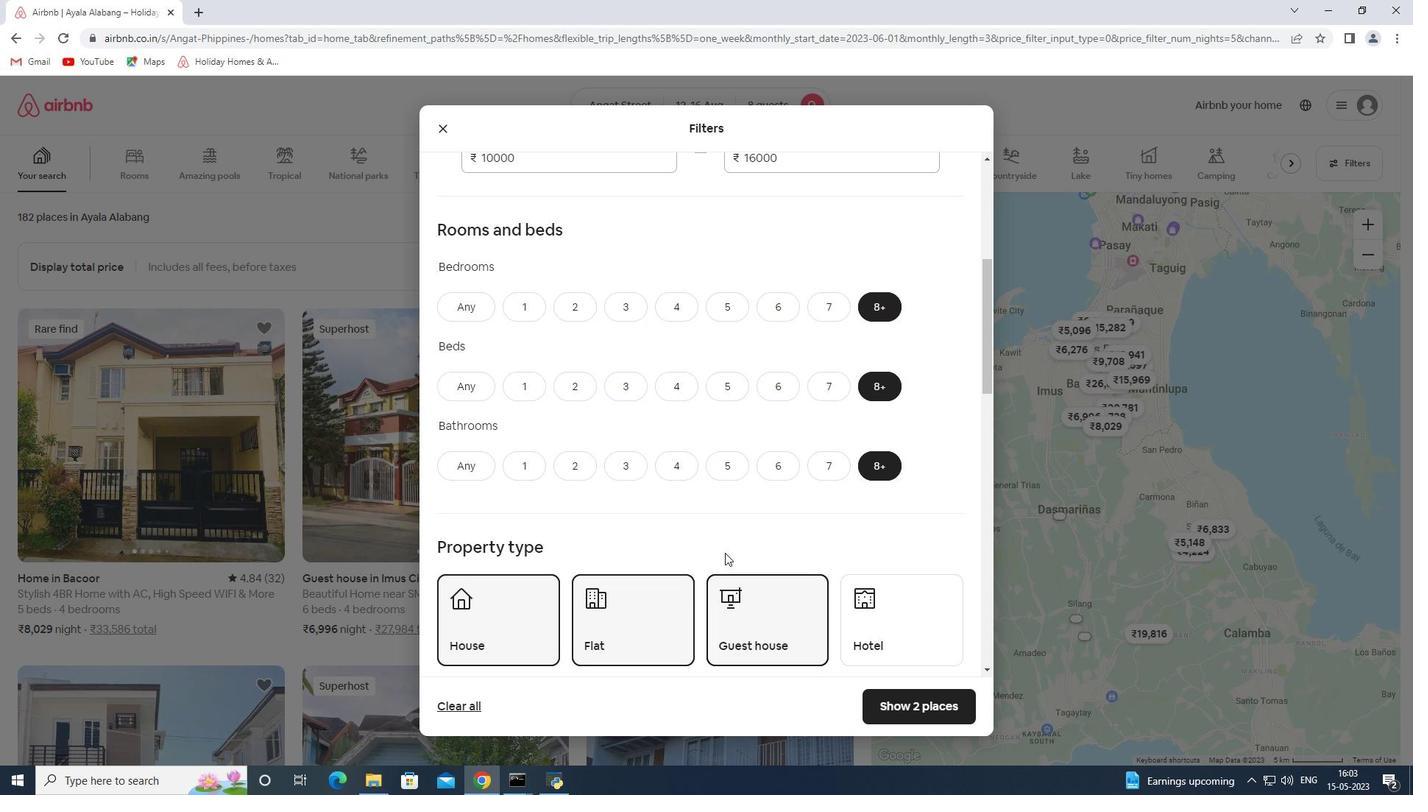 
Action: Mouse scrolled (723, 550) with delta (0, 0)
Screenshot: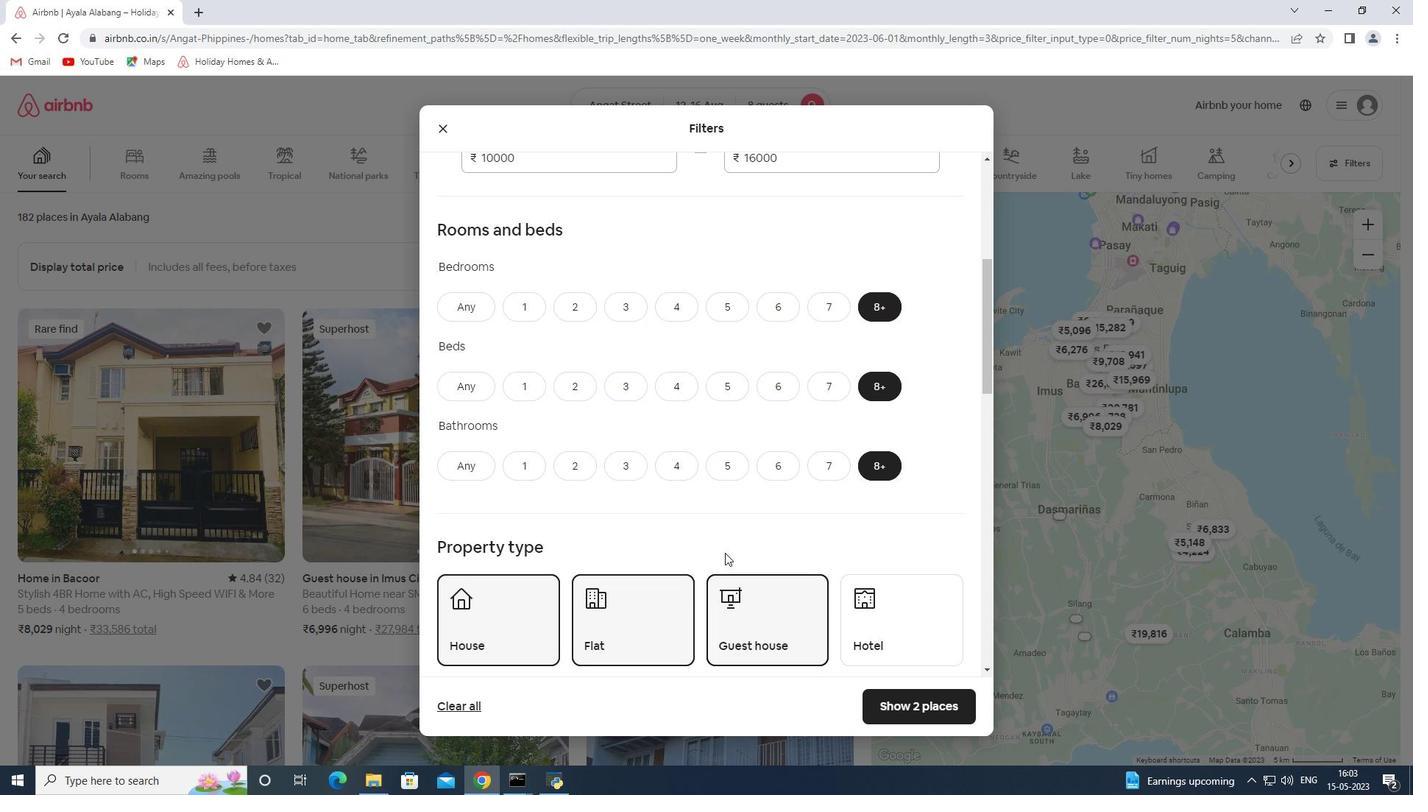 
Action: Mouse moved to (628, 554)
Screenshot: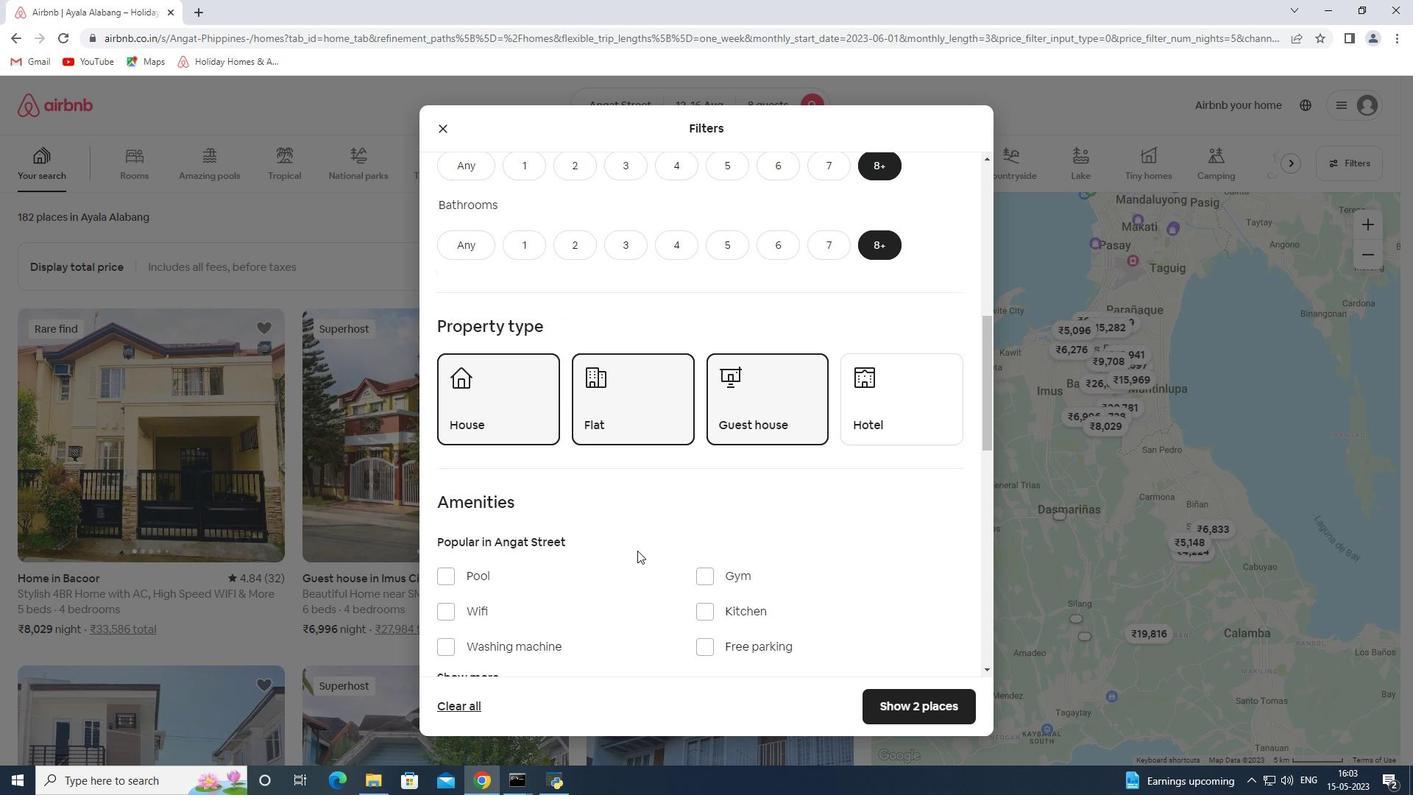 
Action: Mouse scrolled (628, 553) with delta (0, 0)
Screenshot: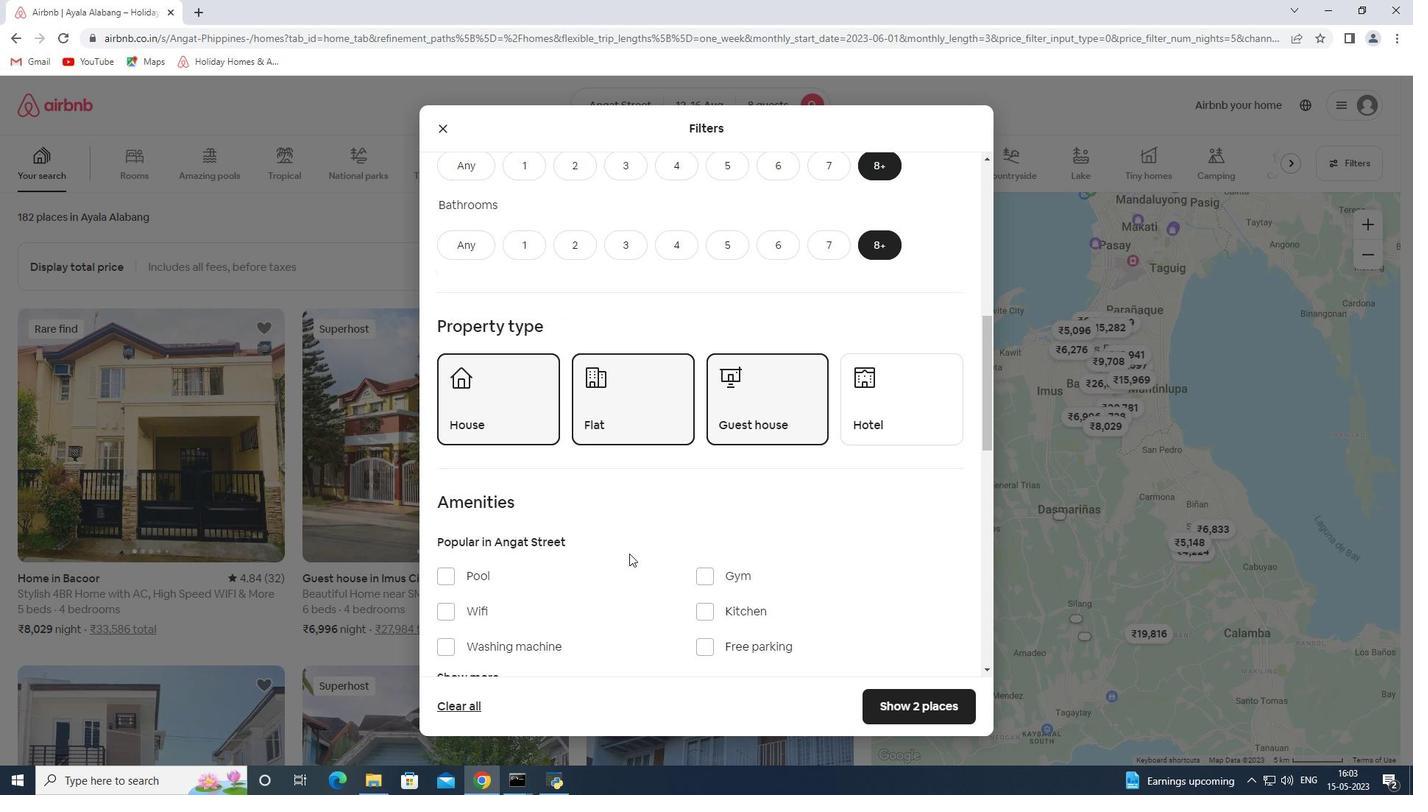 
Action: Mouse moved to (890, 347)
Screenshot: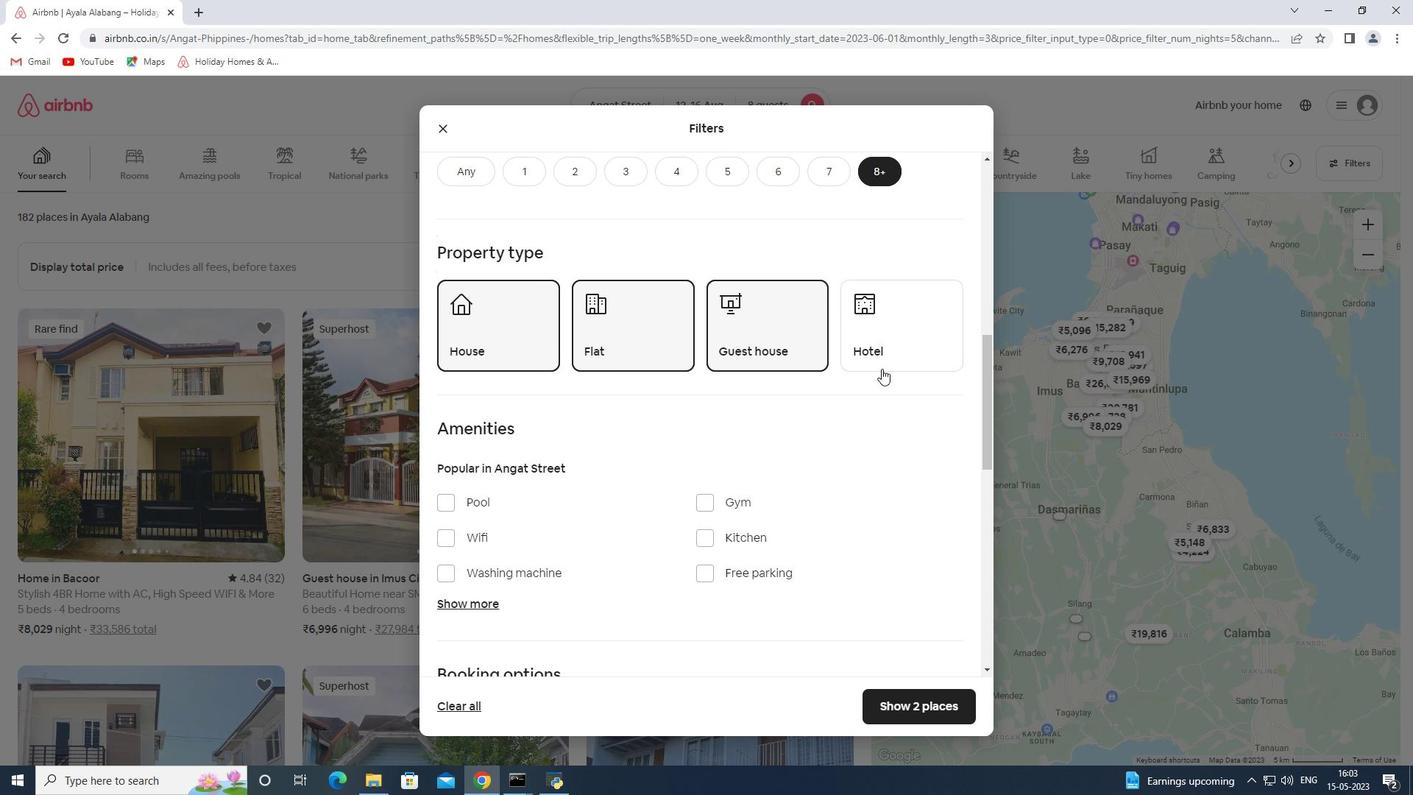 
Action: Mouse pressed left at (890, 347)
Screenshot: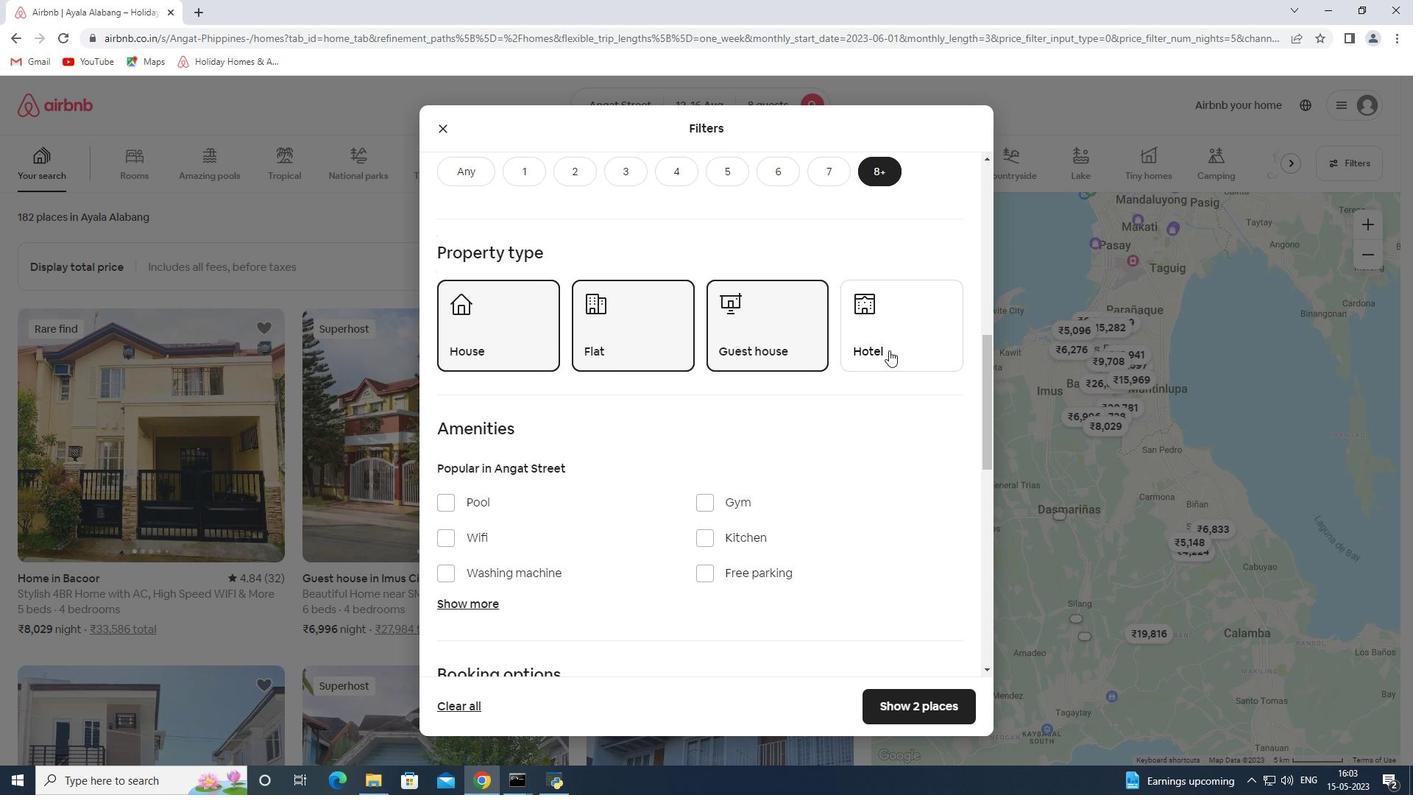
Action: Mouse moved to (462, 539)
Screenshot: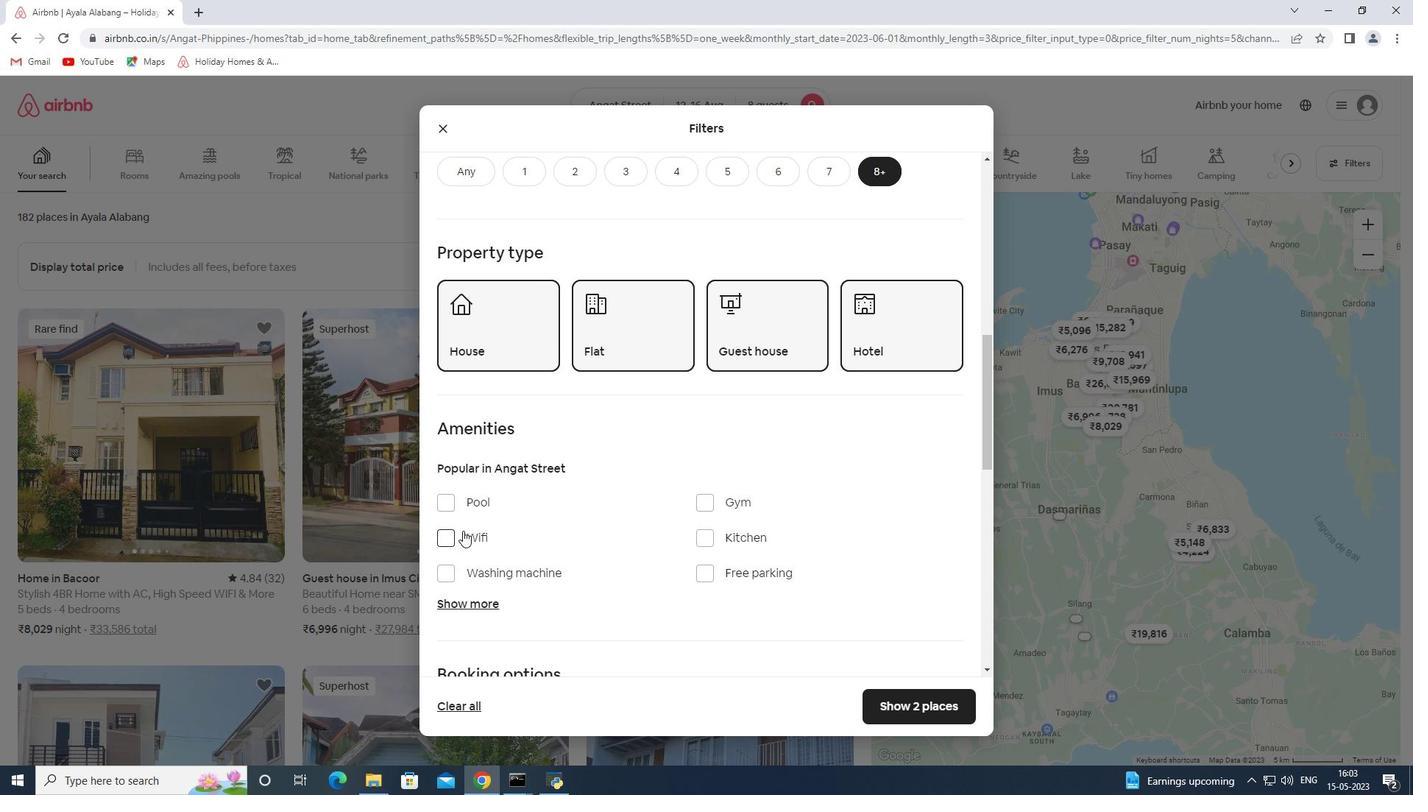 
Action: Mouse pressed left at (462, 539)
Screenshot: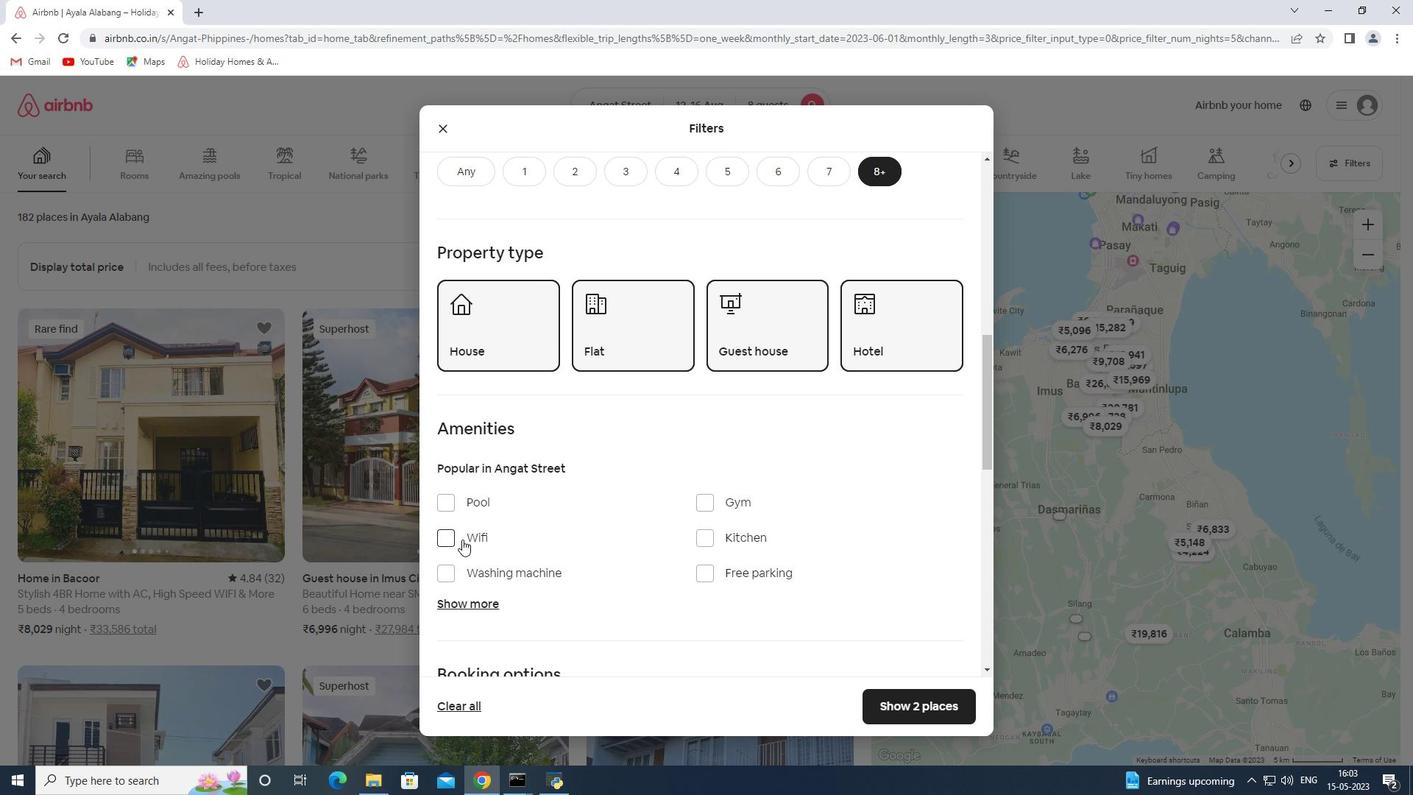 
Action: Mouse moved to (745, 573)
Screenshot: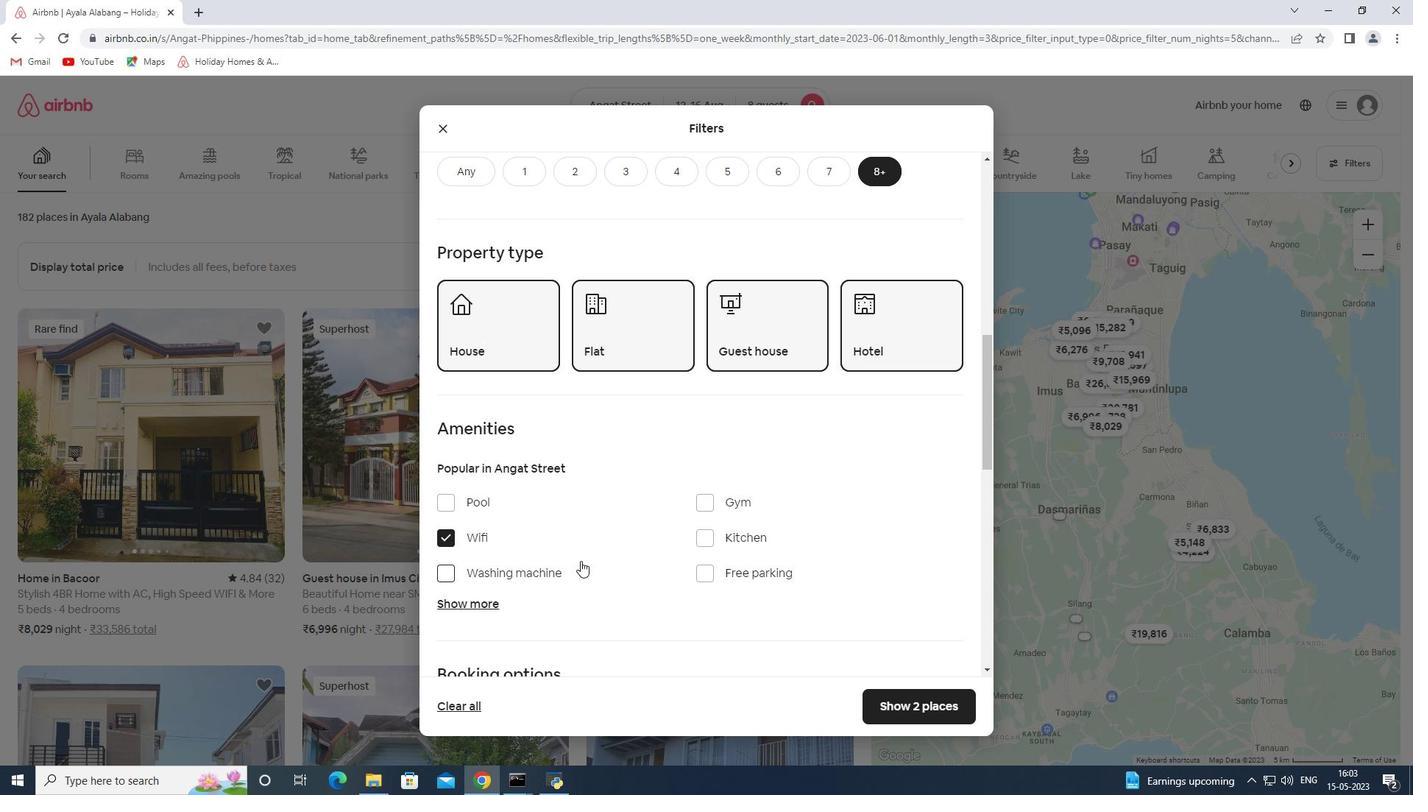 
Action: Mouse pressed left at (745, 573)
Screenshot: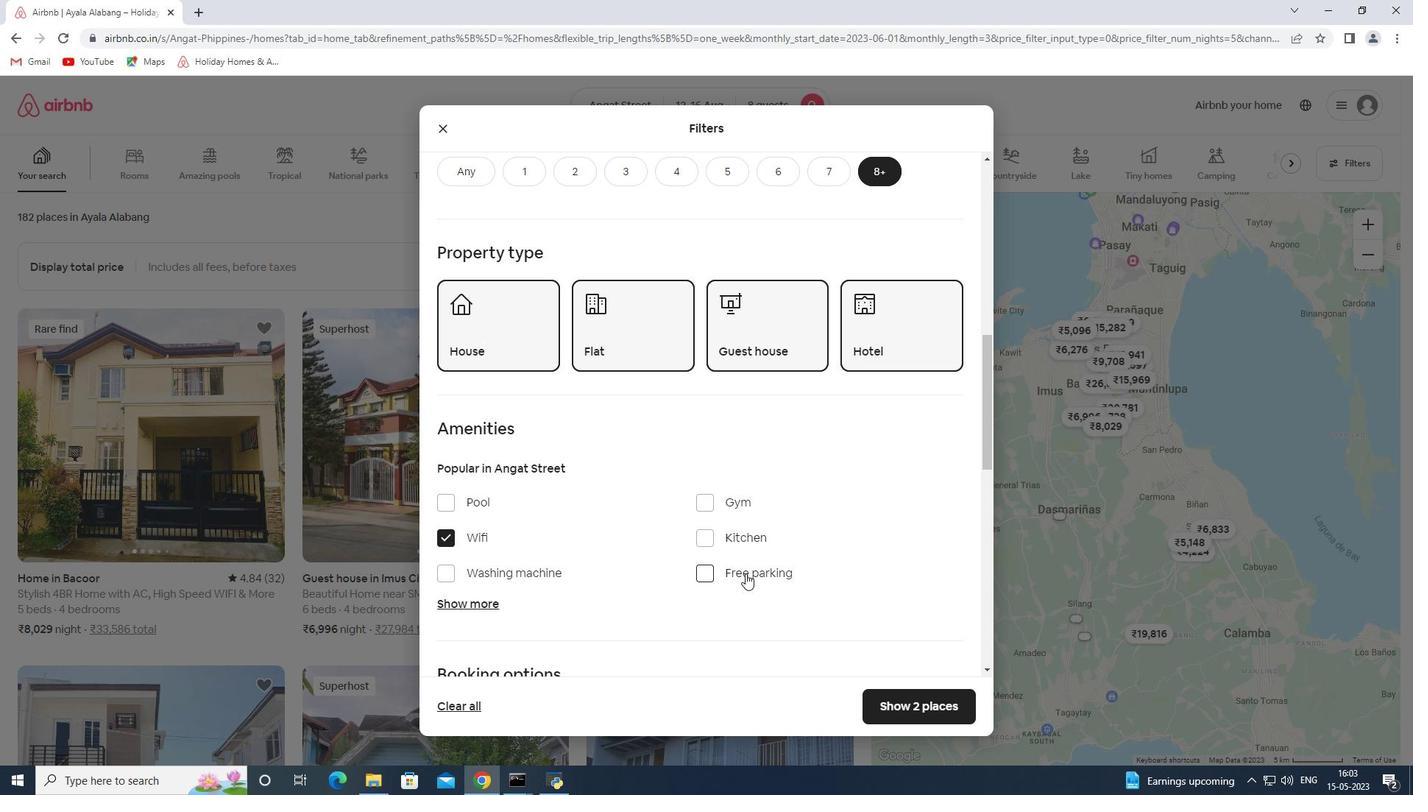 
Action: Mouse moved to (458, 595)
Screenshot: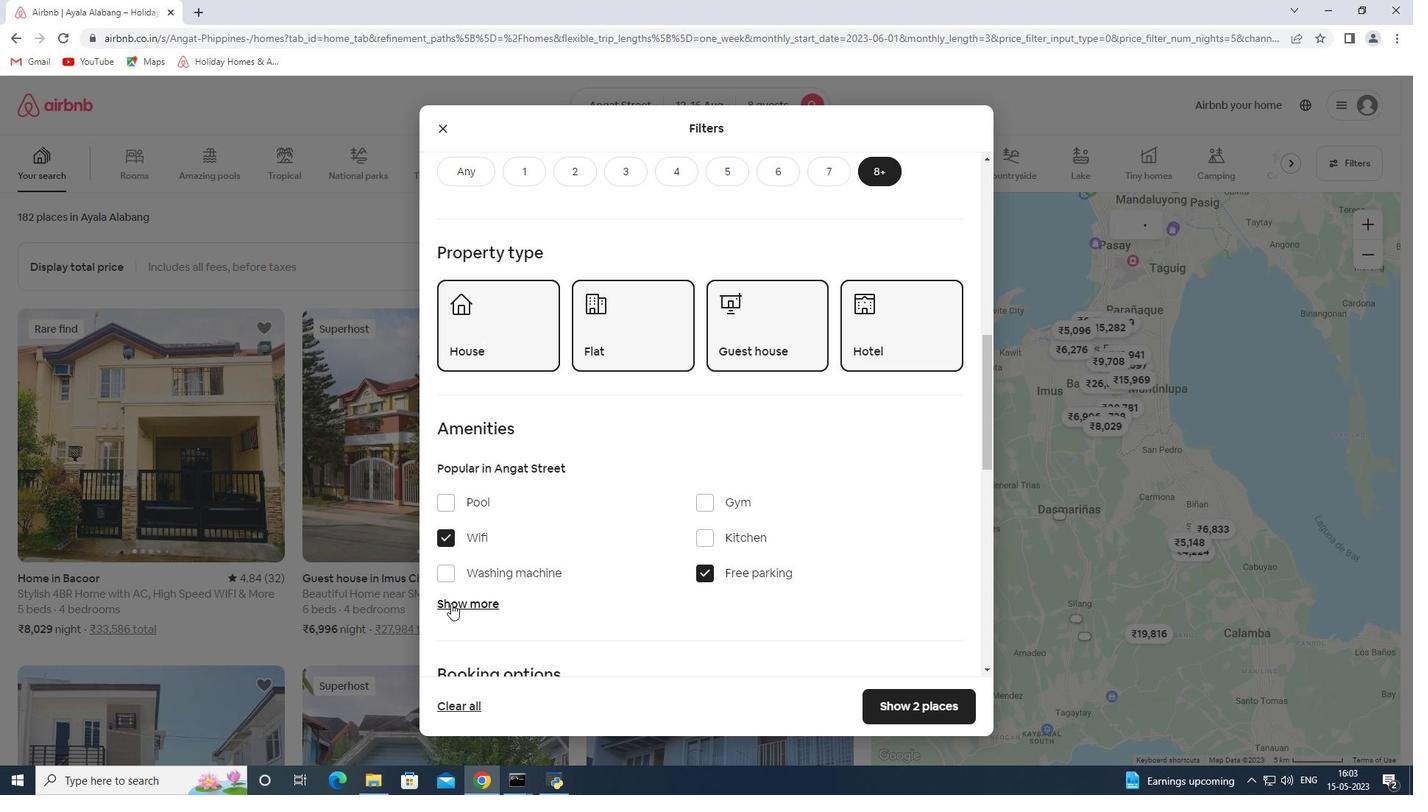 
Action: Mouse pressed left at (458, 595)
Screenshot: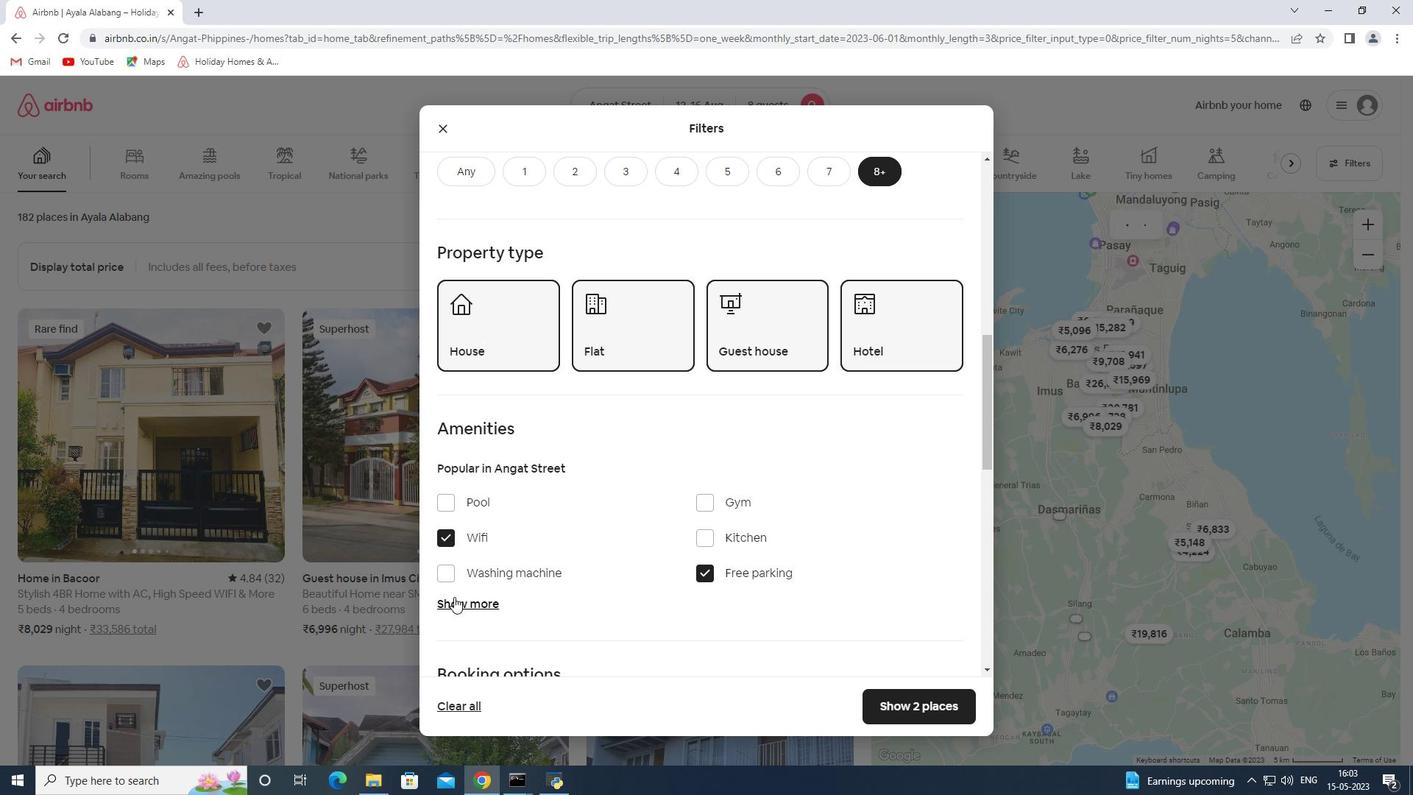 
Action: Mouse moved to (460, 602)
Screenshot: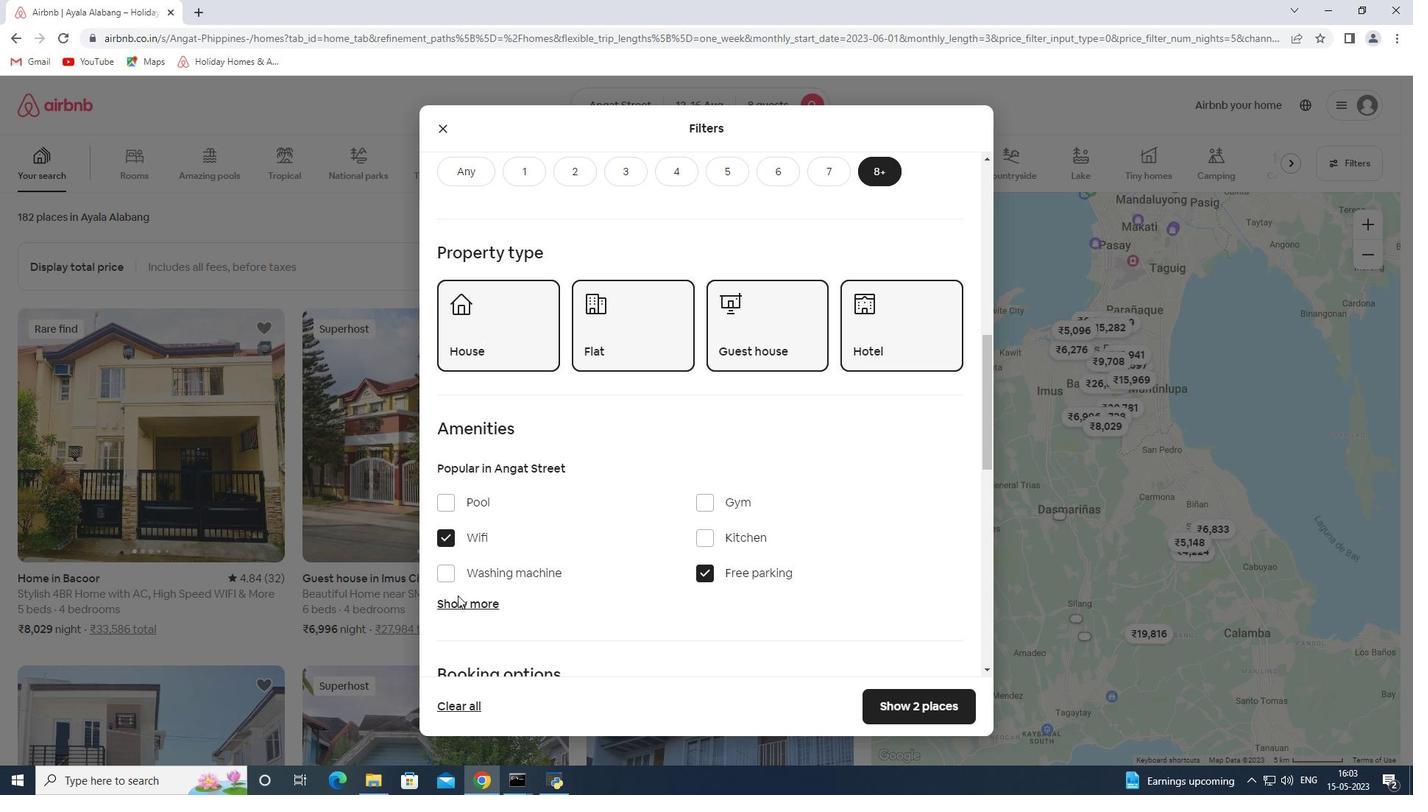 
Action: Mouse pressed left at (460, 602)
Screenshot: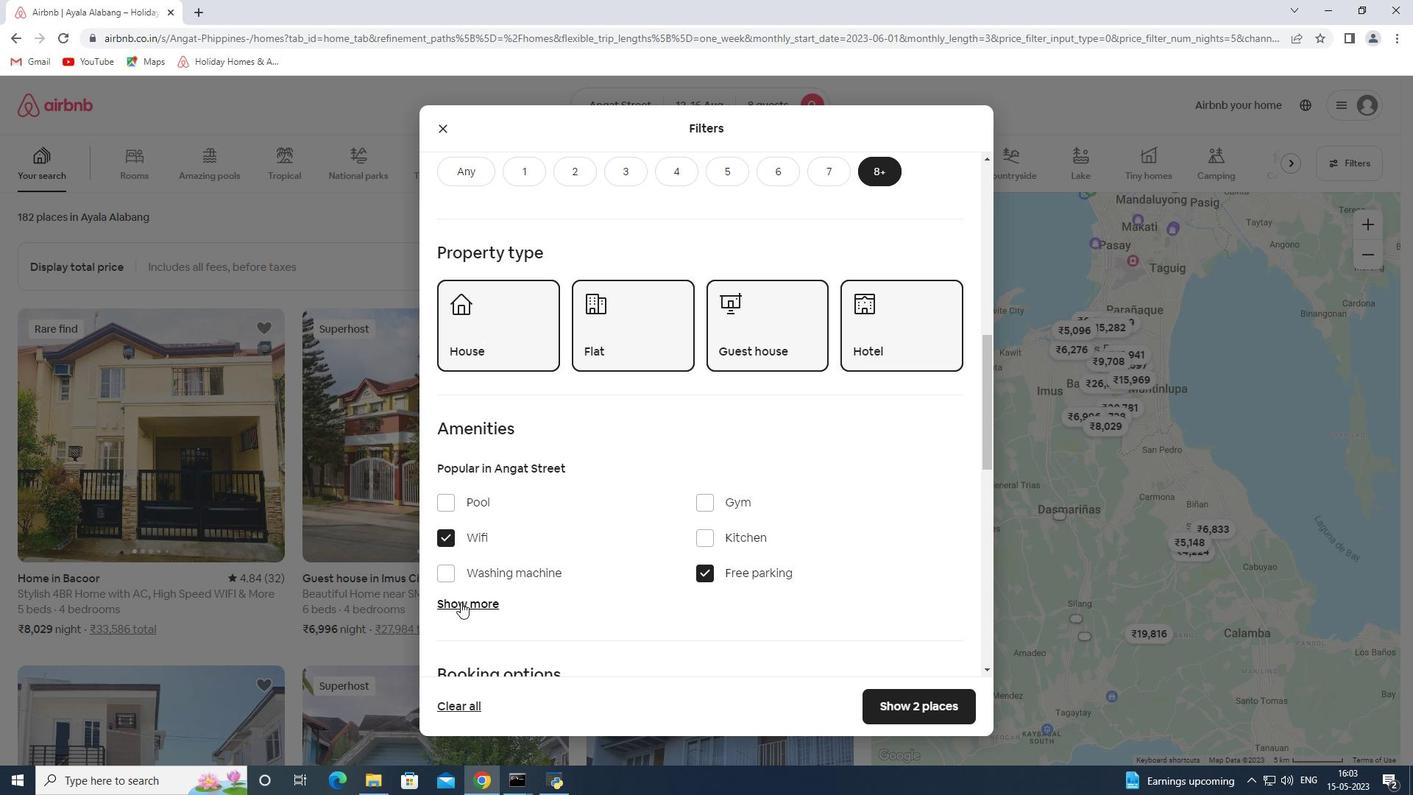 
Action: Mouse moved to (583, 566)
Screenshot: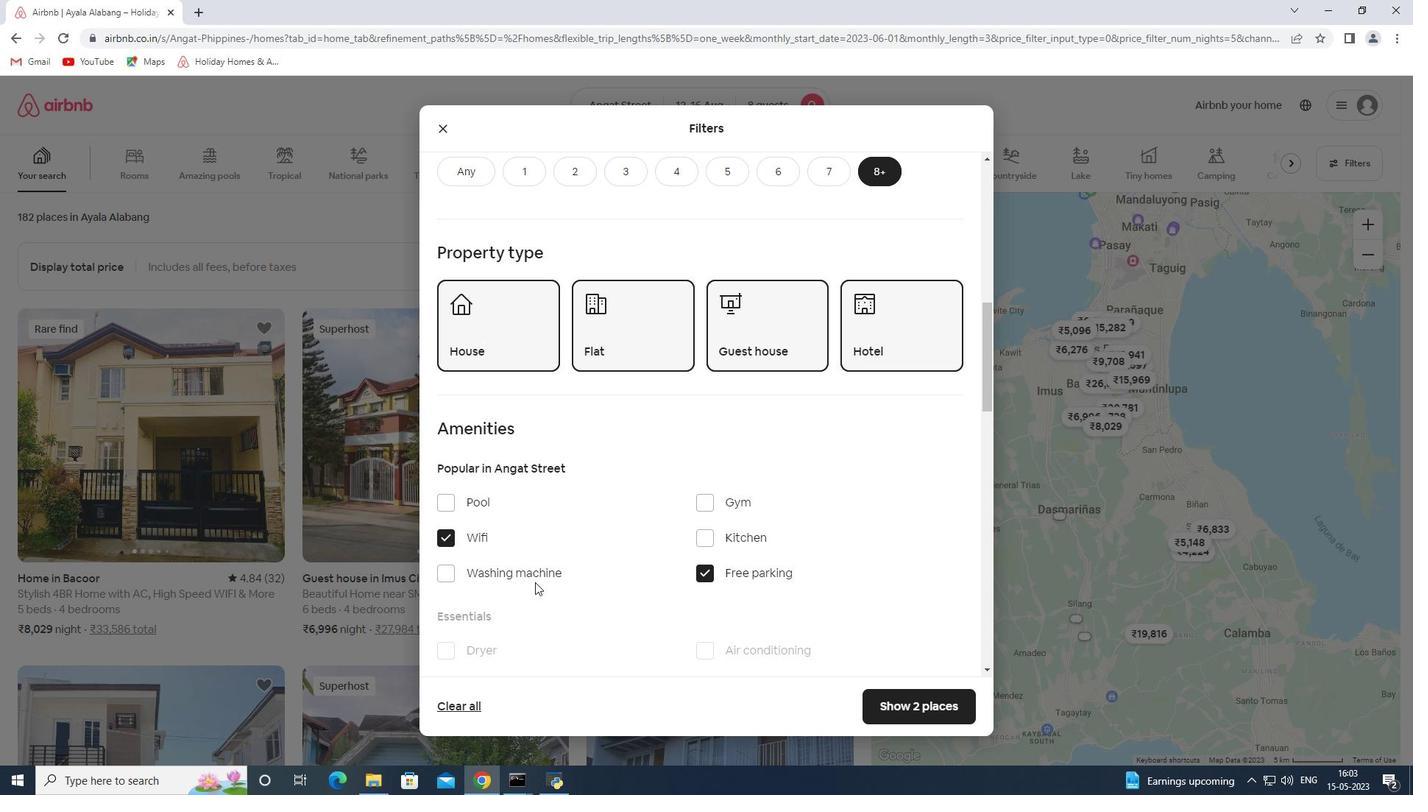 
Action: Mouse scrolled (583, 565) with delta (0, 0)
Screenshot: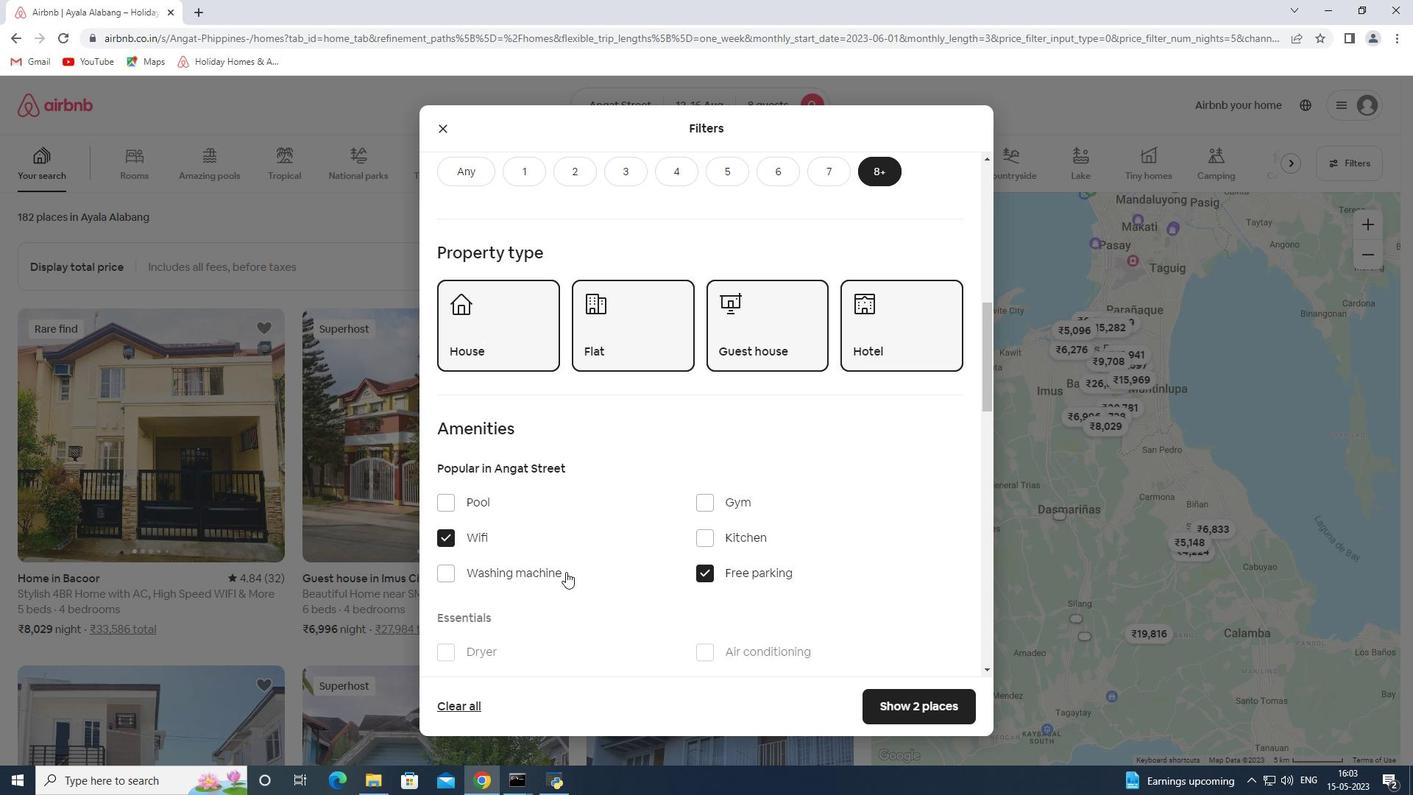 
Action: Mouse scrolled (583, 565) with delta (0, 0)
Screenshot: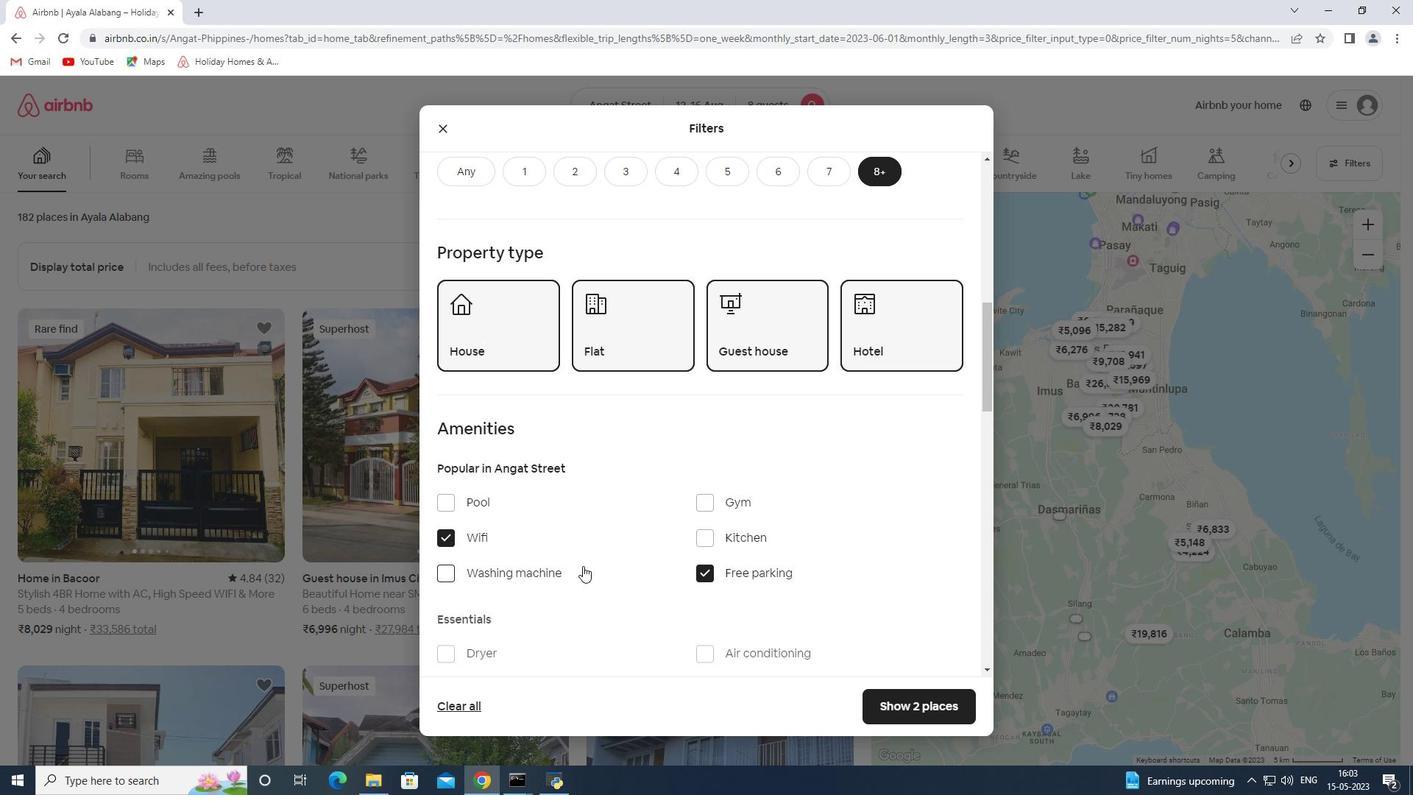 
Action: Mouse scrolled (583, 565) with delta (0, 0)
Screenshot: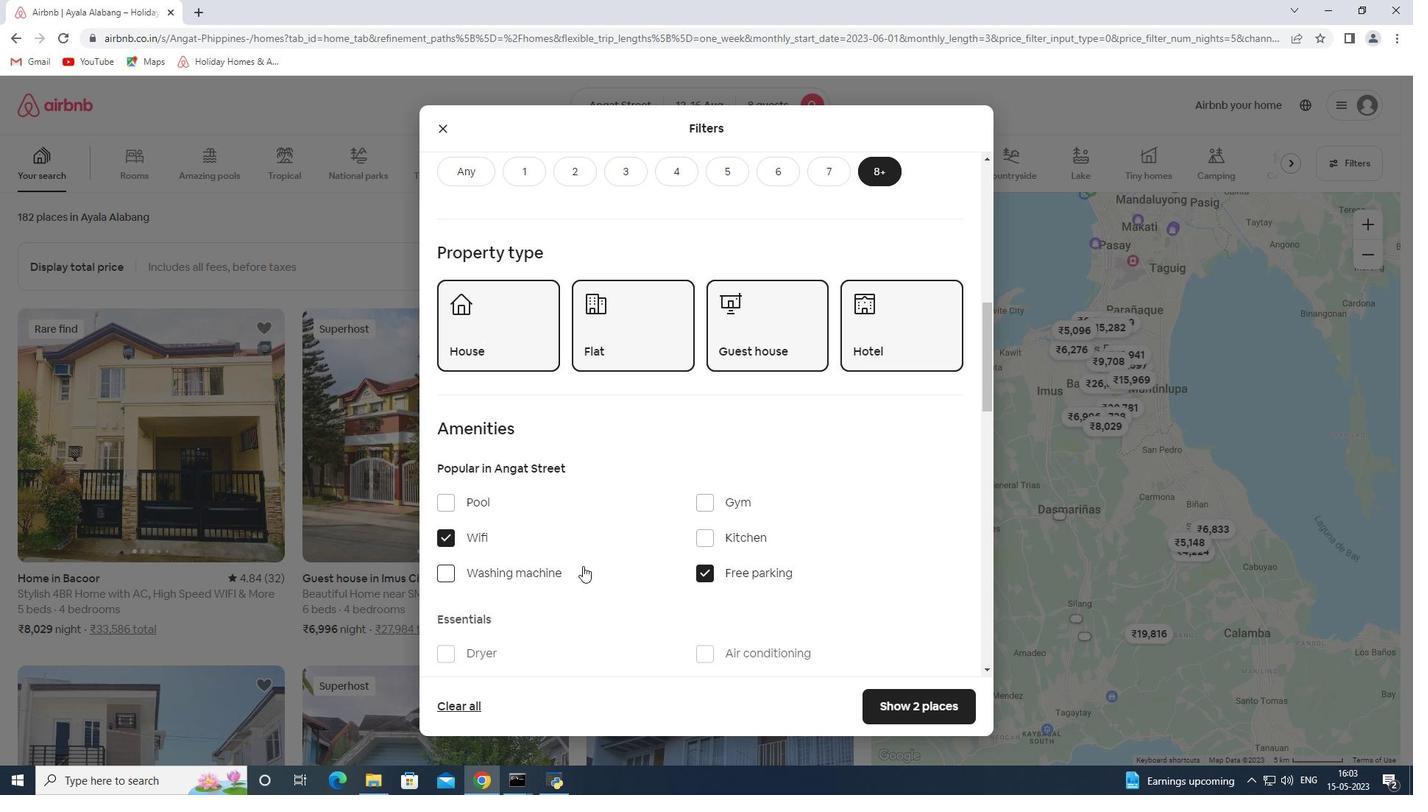 
Action: Mouse scrolled (583, 565) with delta (0, 0)
Screenshot: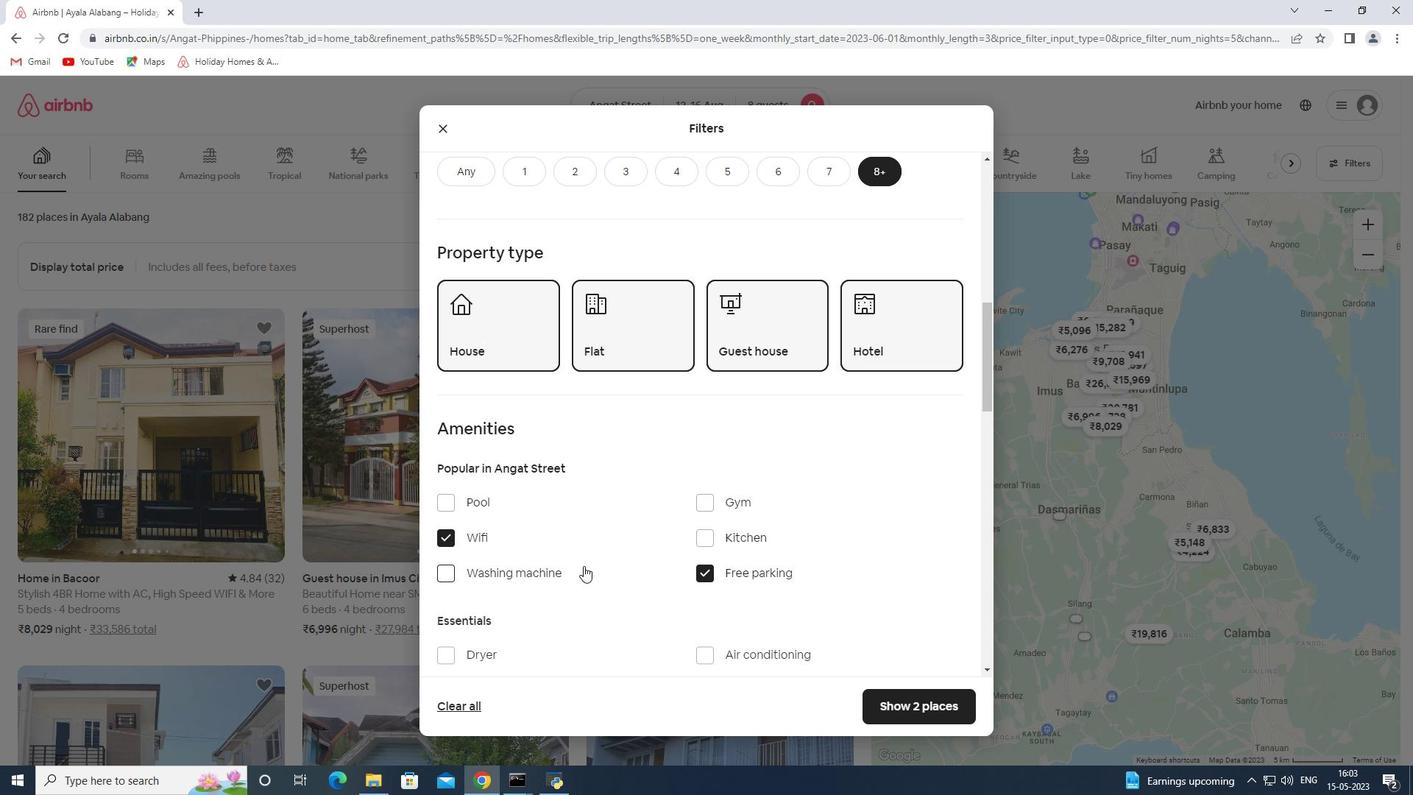 
Action: Mouse moved to (443, 438)
Screenshot: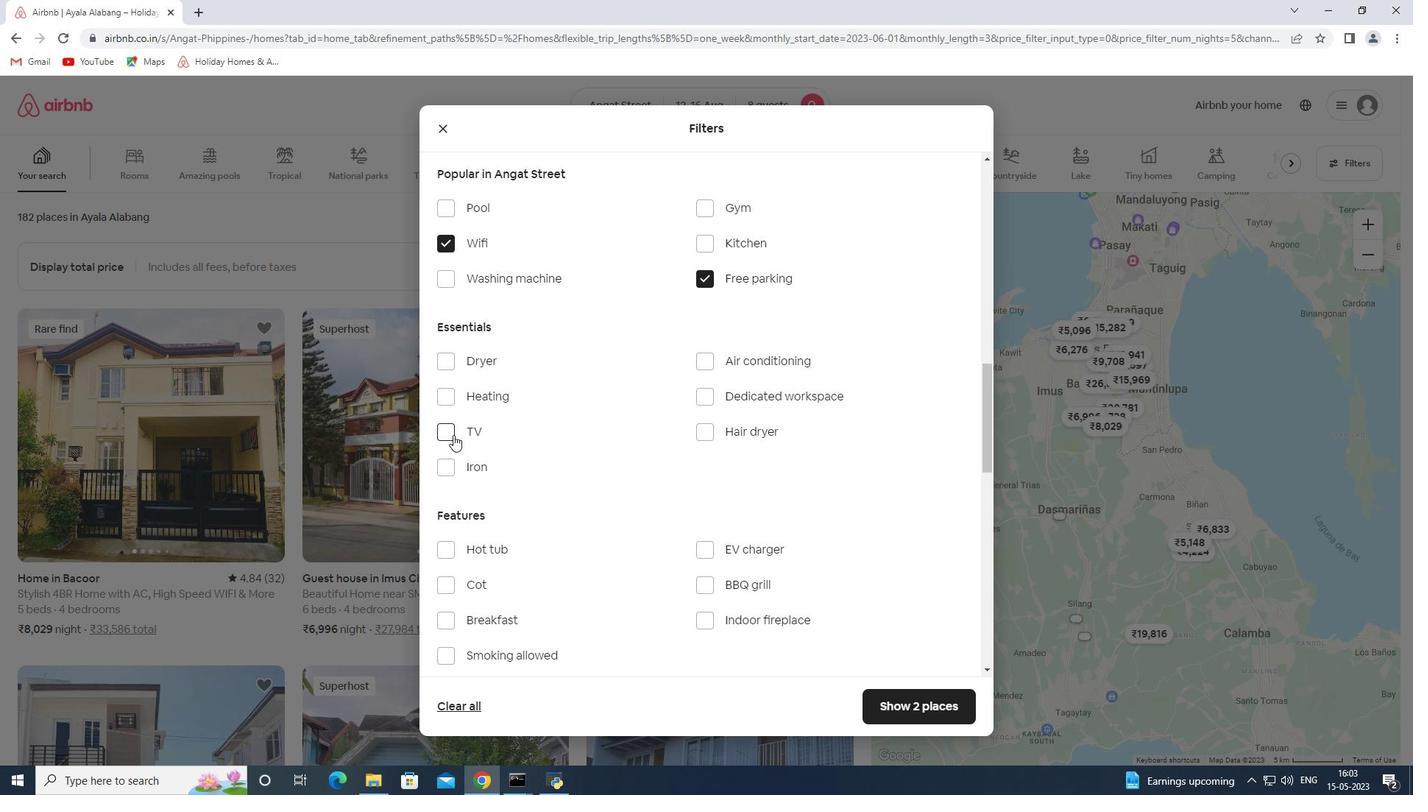 
Action: Mouse pressed left at (443, 438)
Screenshot: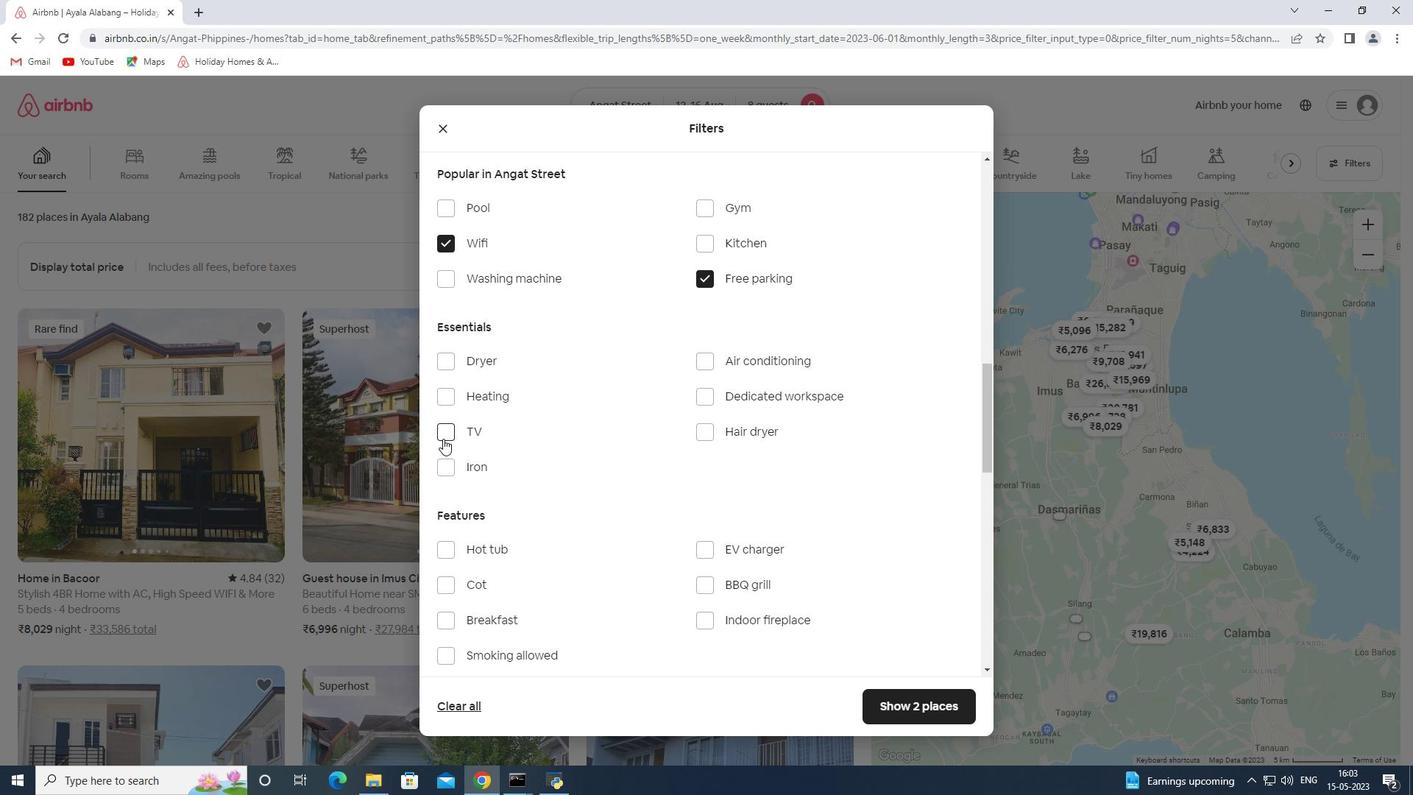 
Action: Mouse moved to (546, 483)
Screenshot: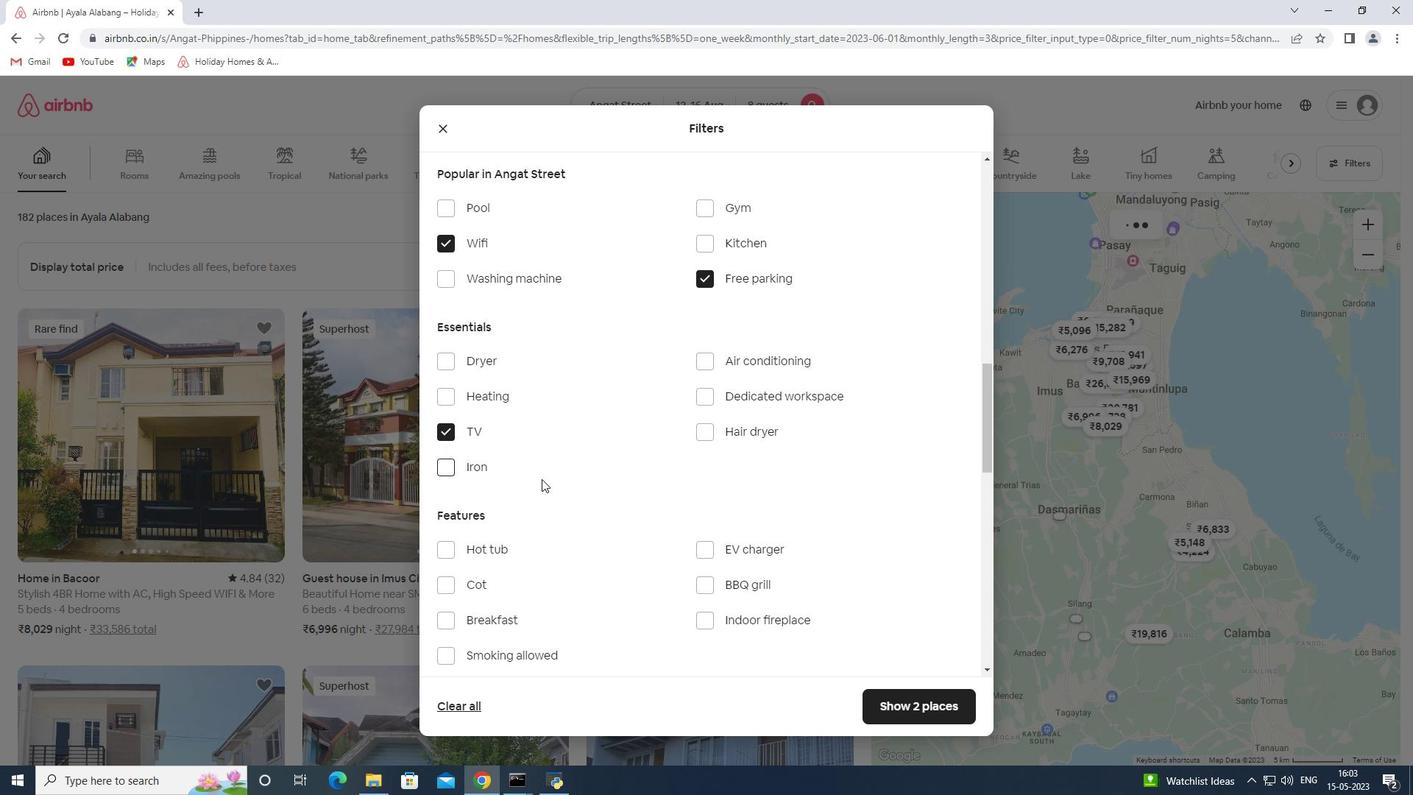 
Action: Mouse scrolled (546, 482) with delta (0, 0)
Screenshot: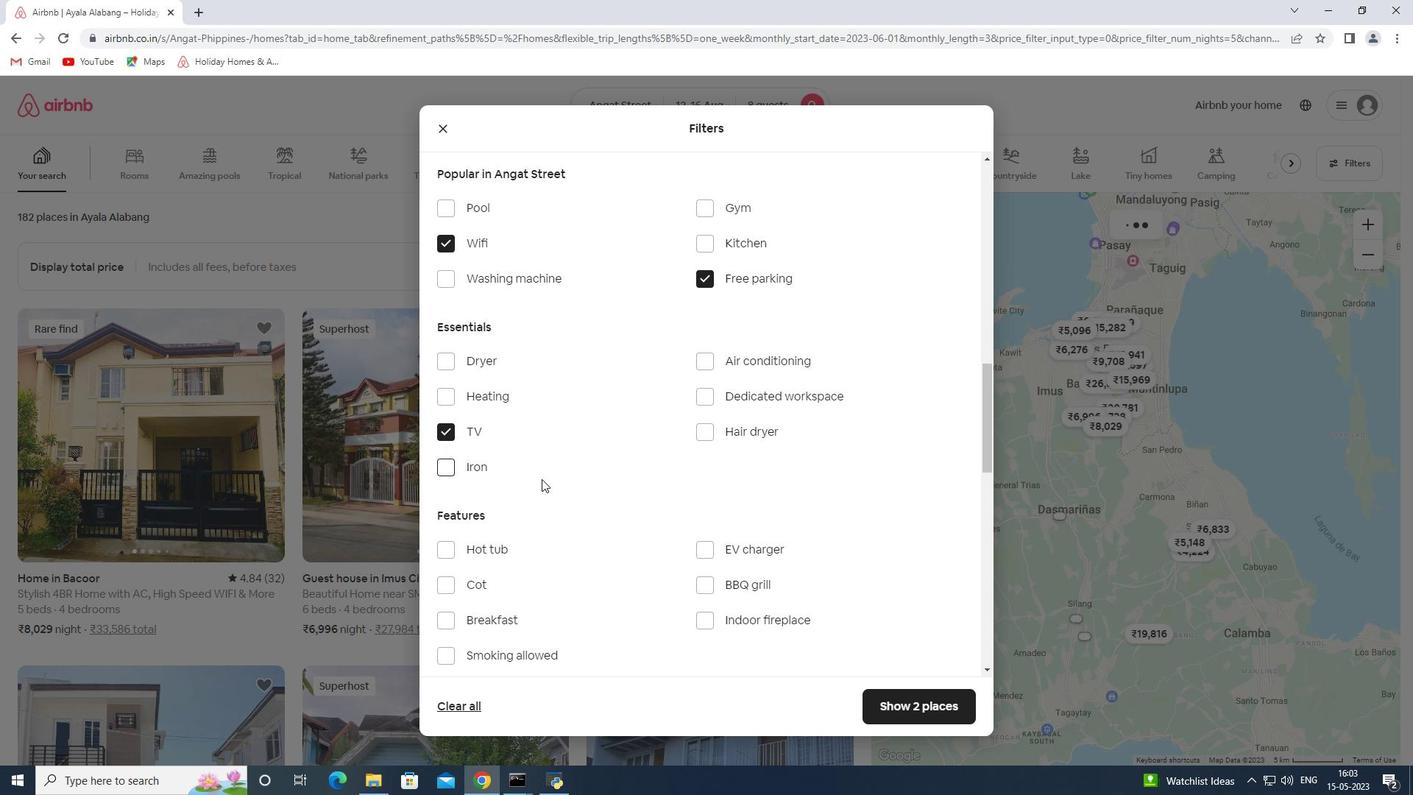 
Action: Mouse scrolled (546, 482) with delta (0, 0)
Screenshot: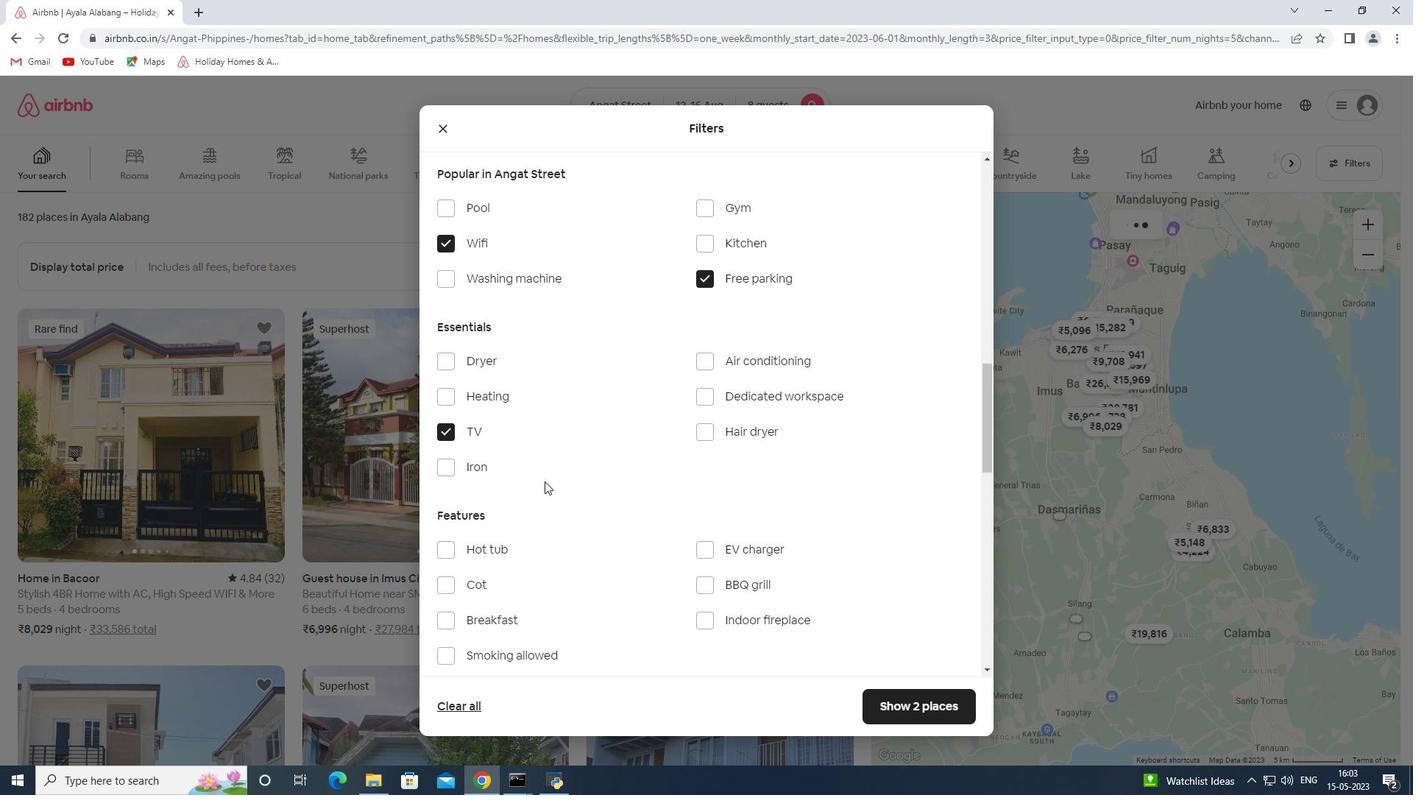 
Action: Mouse moved to (485, 473)
Screenshot: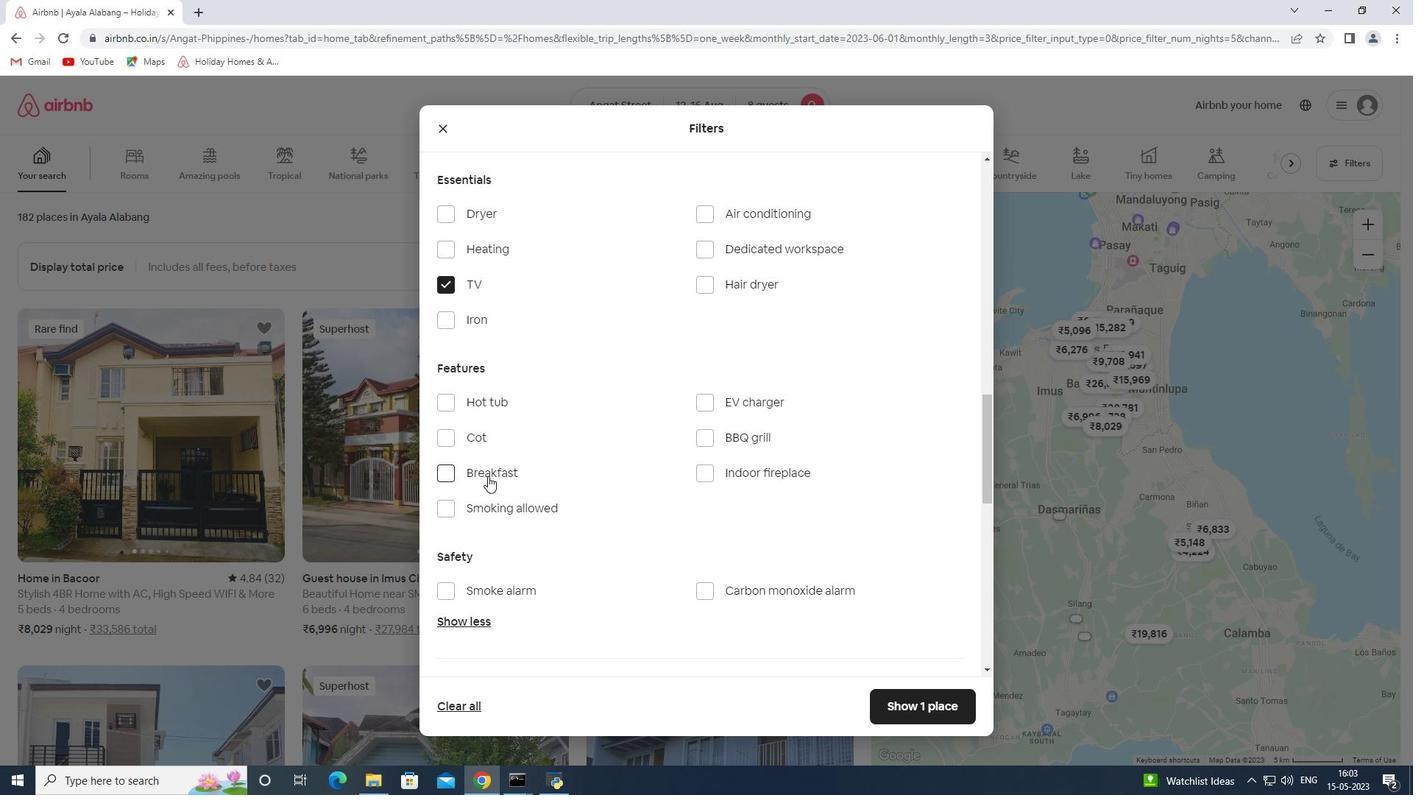 
Action: Mouse pressed left at (485, 473)
Screenshot: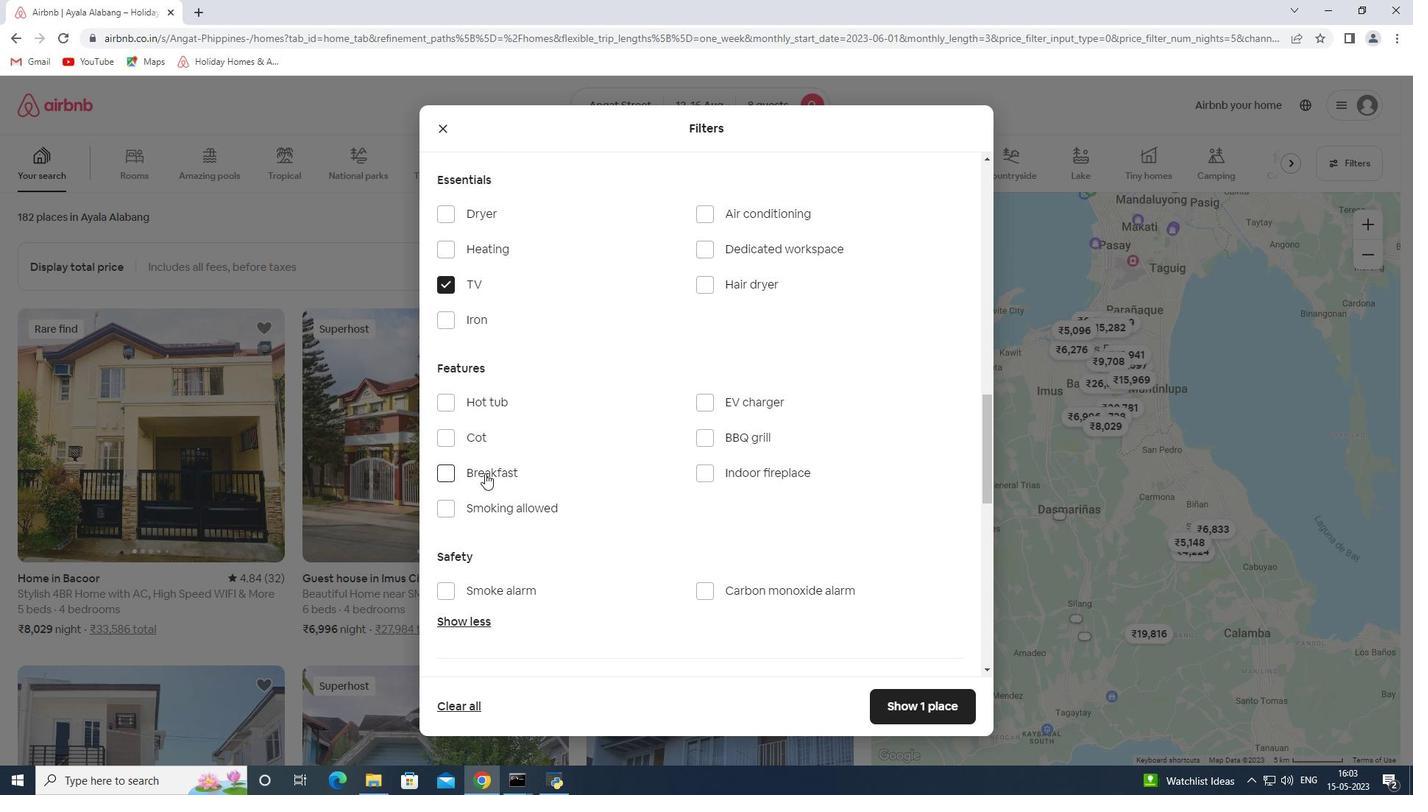 
Action: Mouse moved to (570, 443)
Screenshot: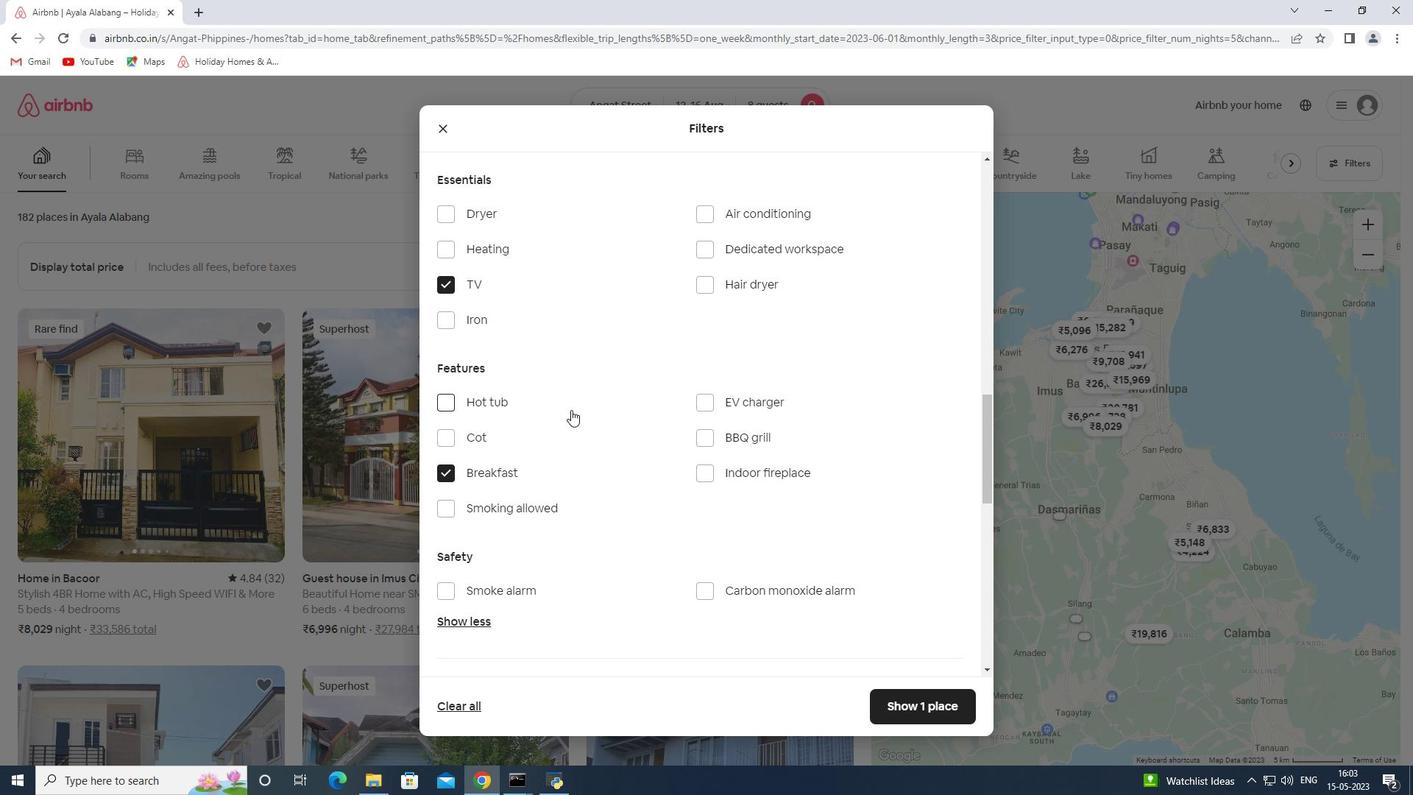 
Action: Mouse scrolled (570, 444) with delta (0, 0)
Screenshot: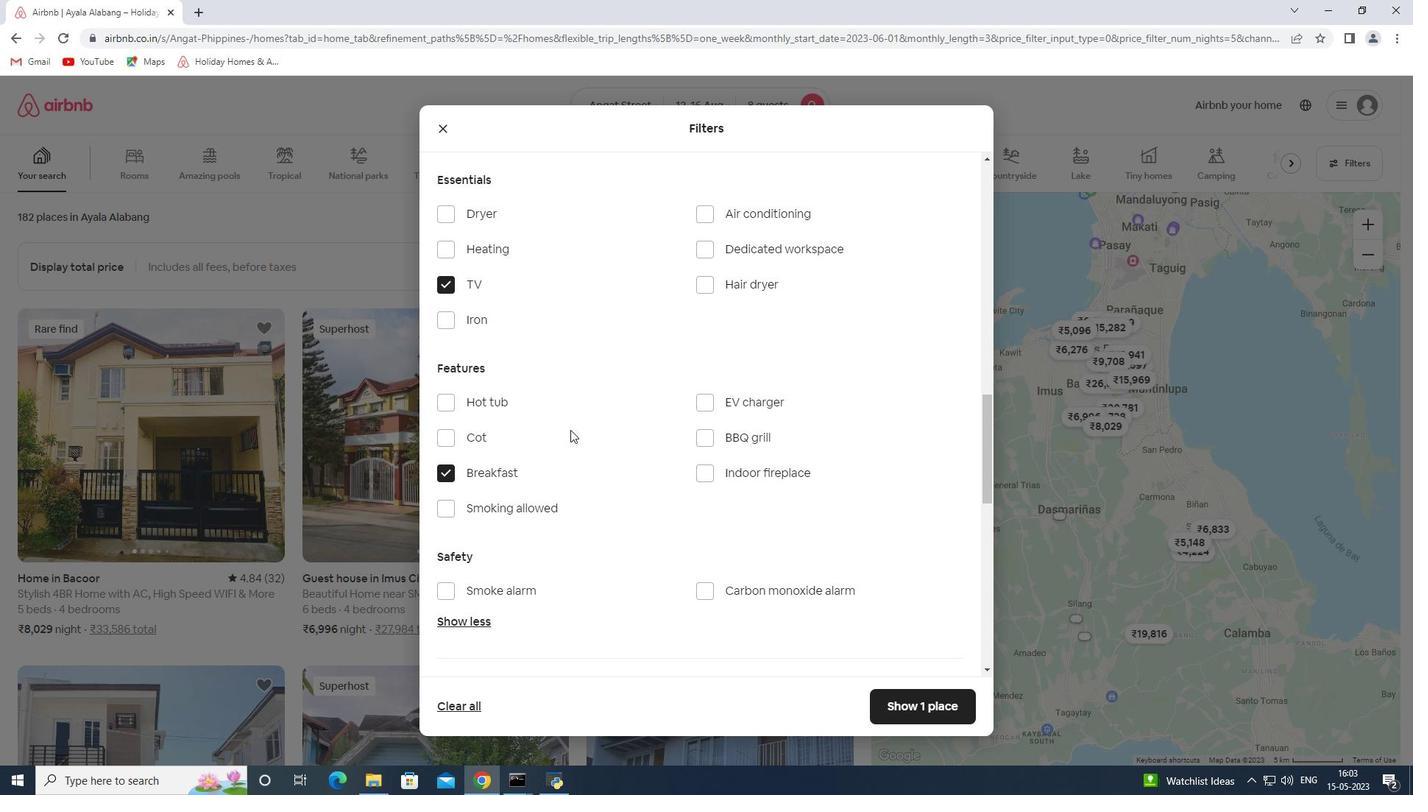 
Action: Mouse scrolled (570, 444) with delta (0, 0)
Screenshot: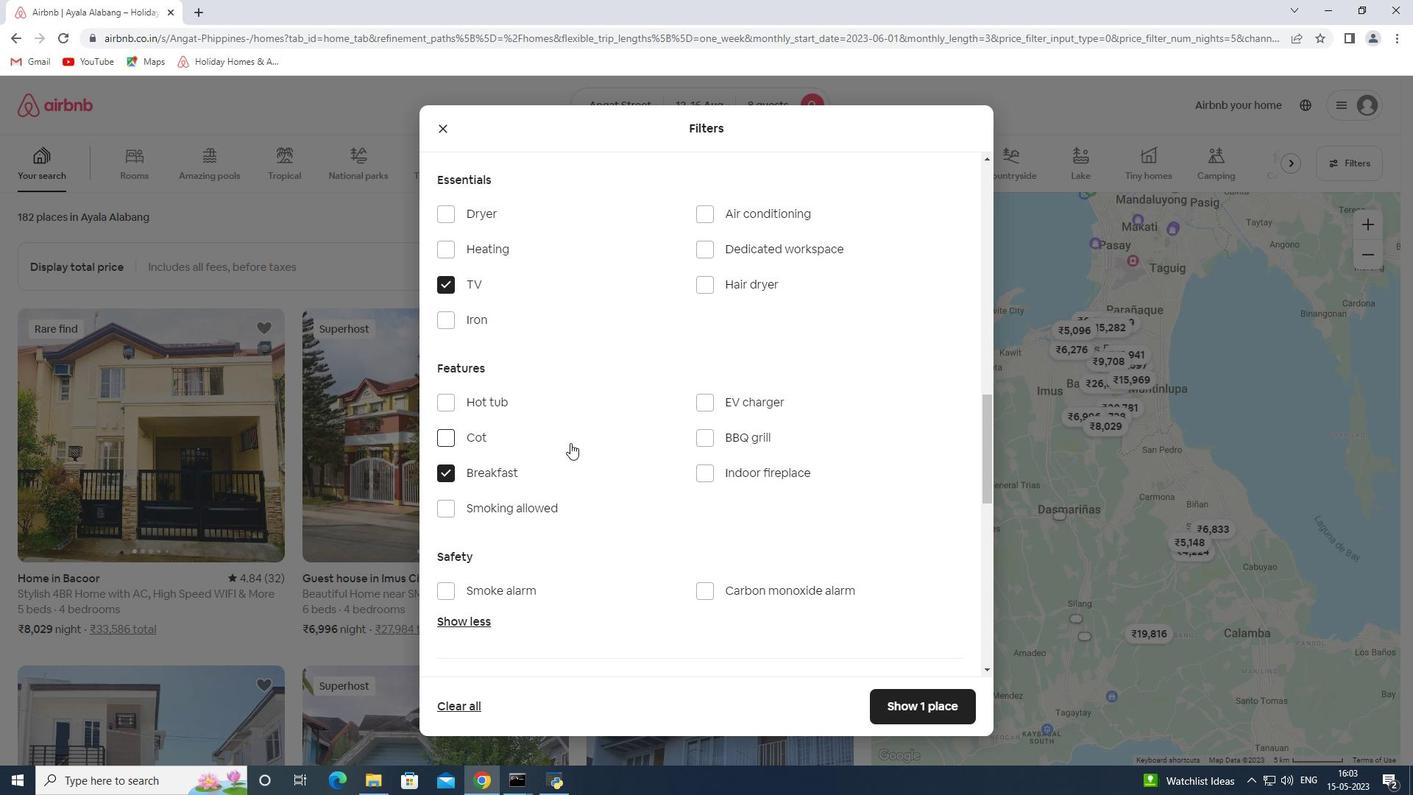 
Action: Mouse moved to (575, 443)
Screenshot: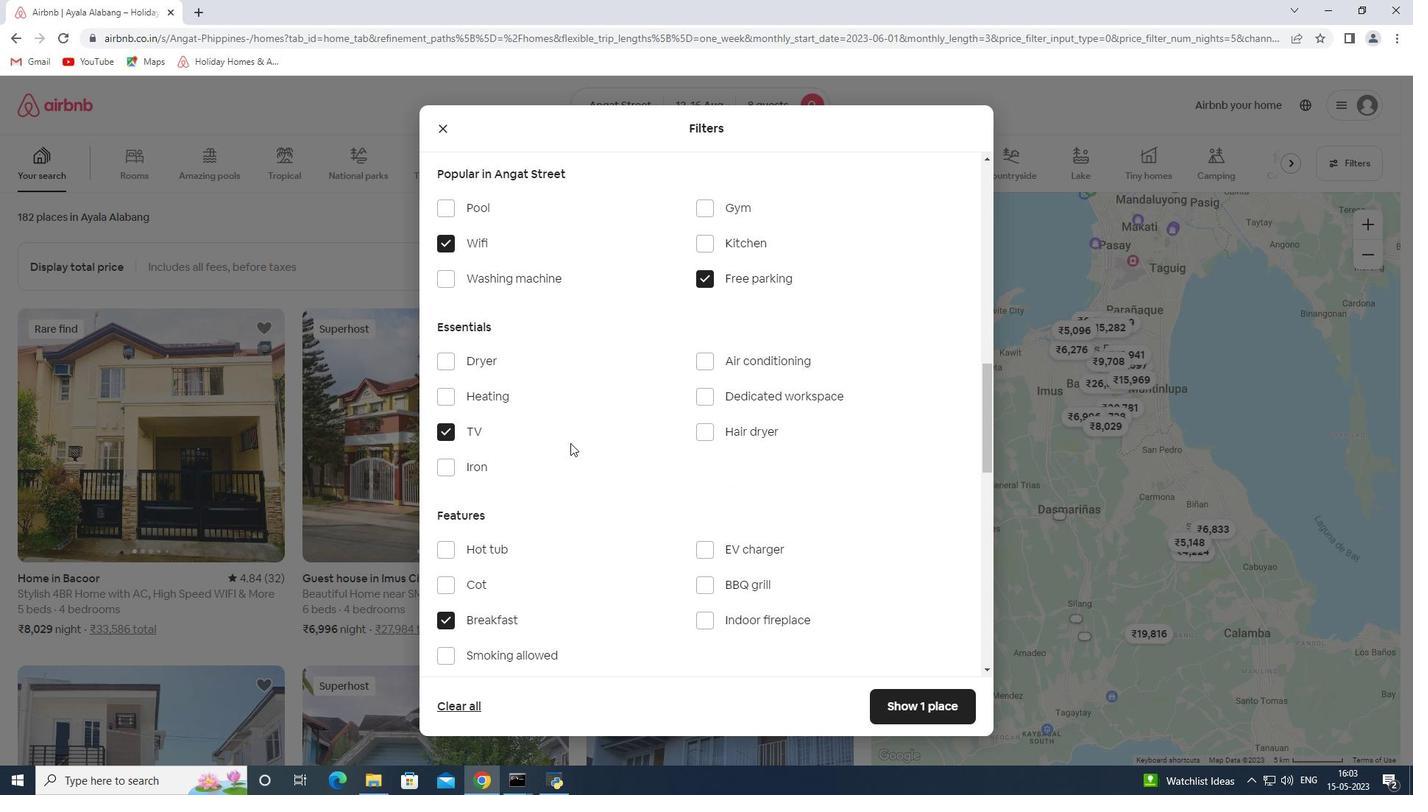 
Action: Mouse scrolled (575, 444) with delta (0, 0)
Screenshot: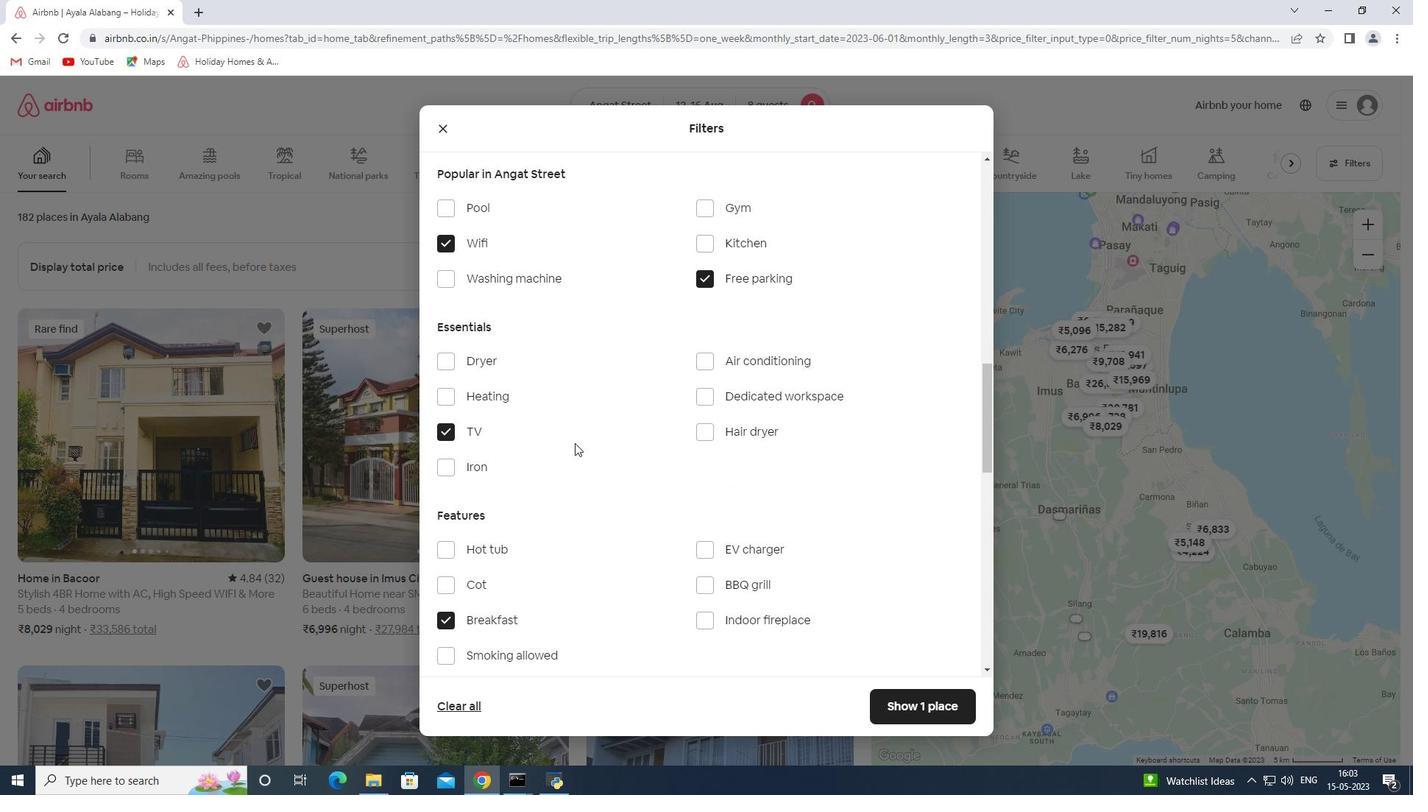 
Action: Mouse scrolled (575, 444) with delta (0, 0)
Screenshot: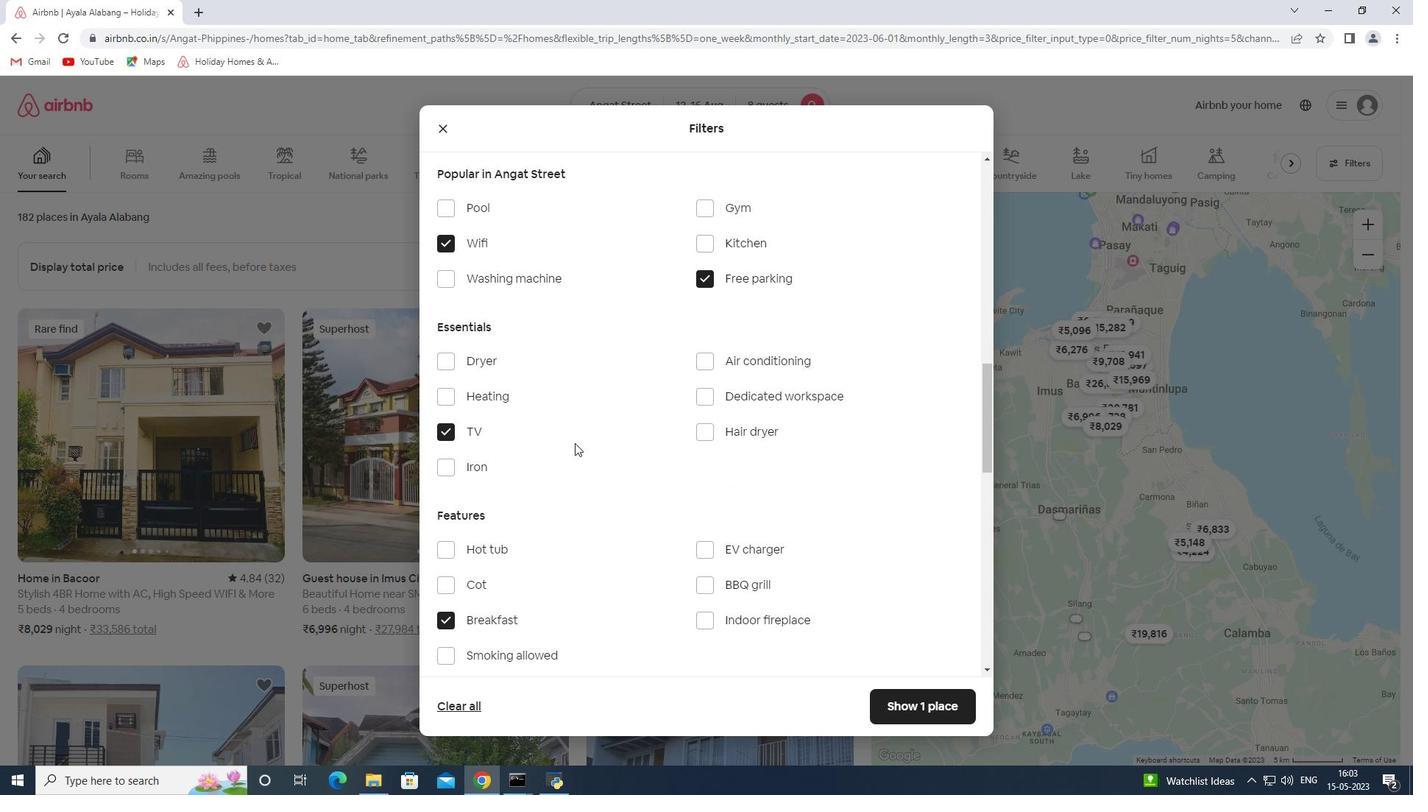 
Action: Mouse moved to (729, 353)
Screenshot: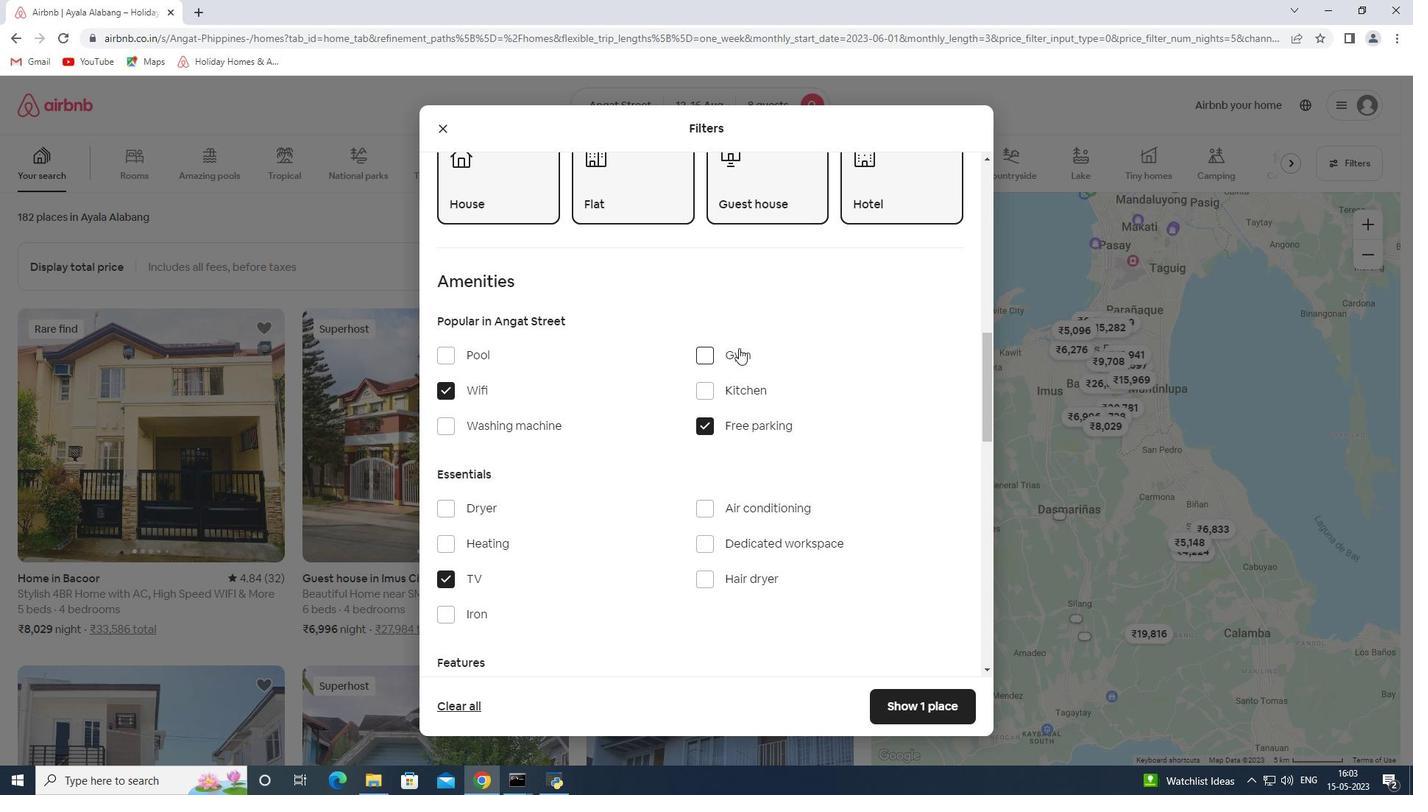
Action: Mouse pressed left at (729, 353)
Screenshot: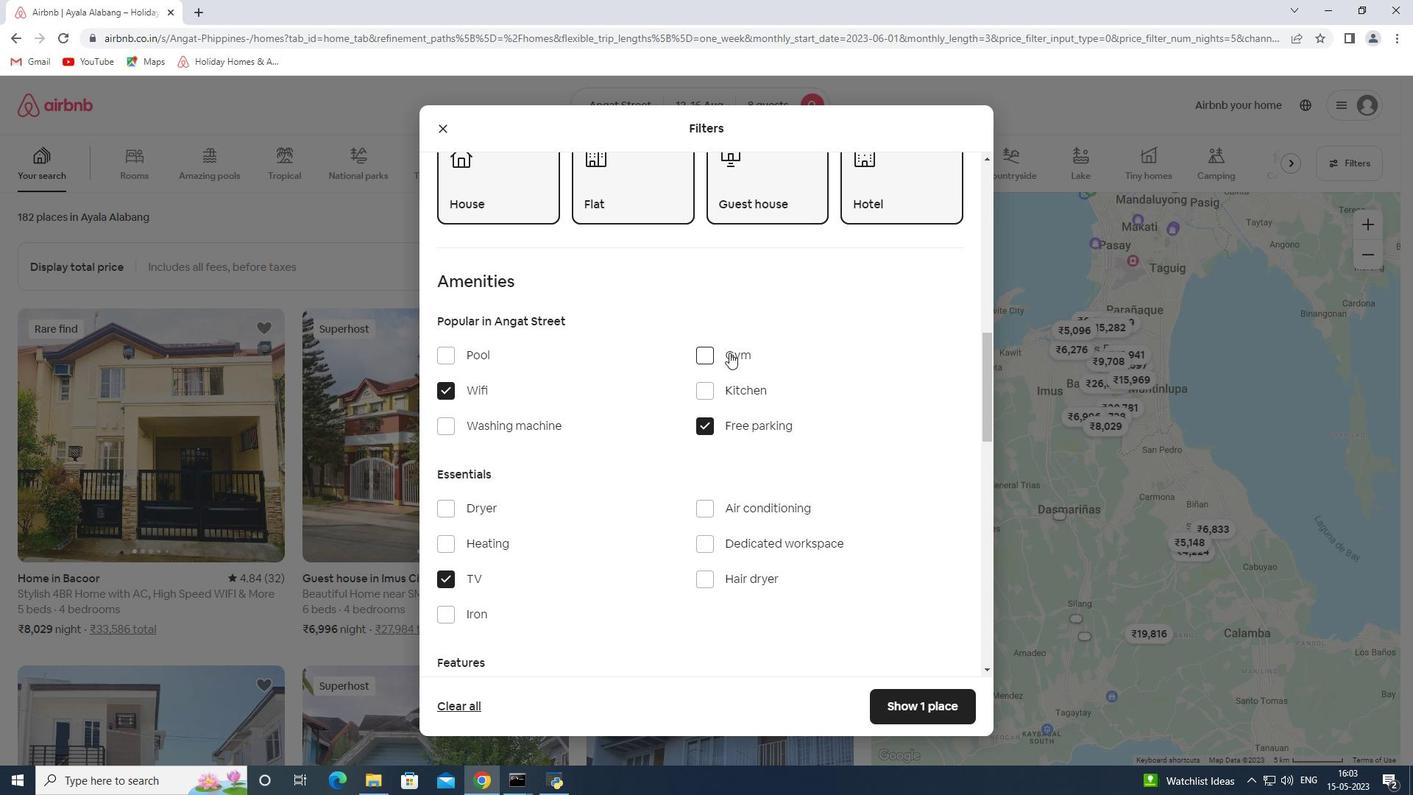
Action: Mouse moved to (826, 408)
Screenshot: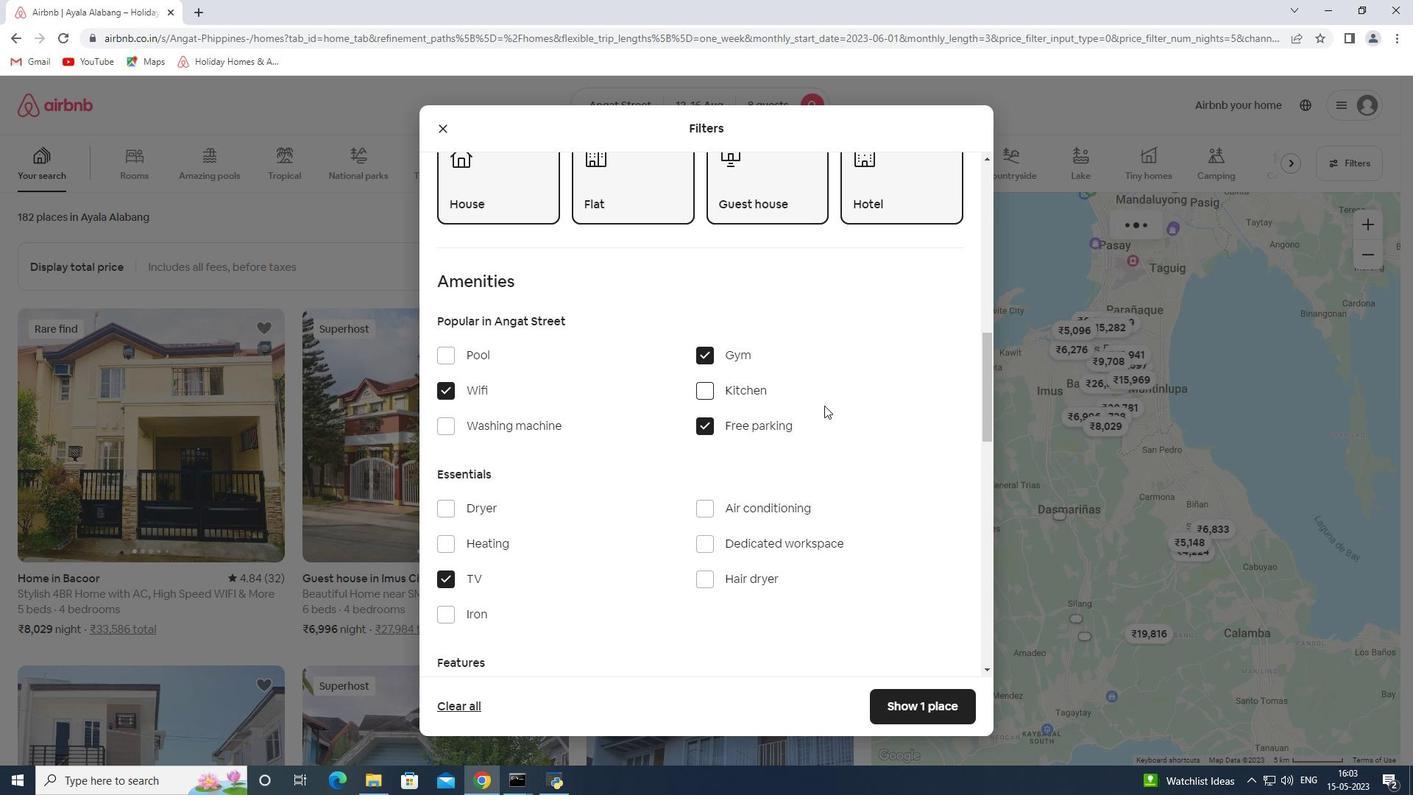 
Action: Mouse scrolled (826, 407) with delta (0, 0)
Screenshot: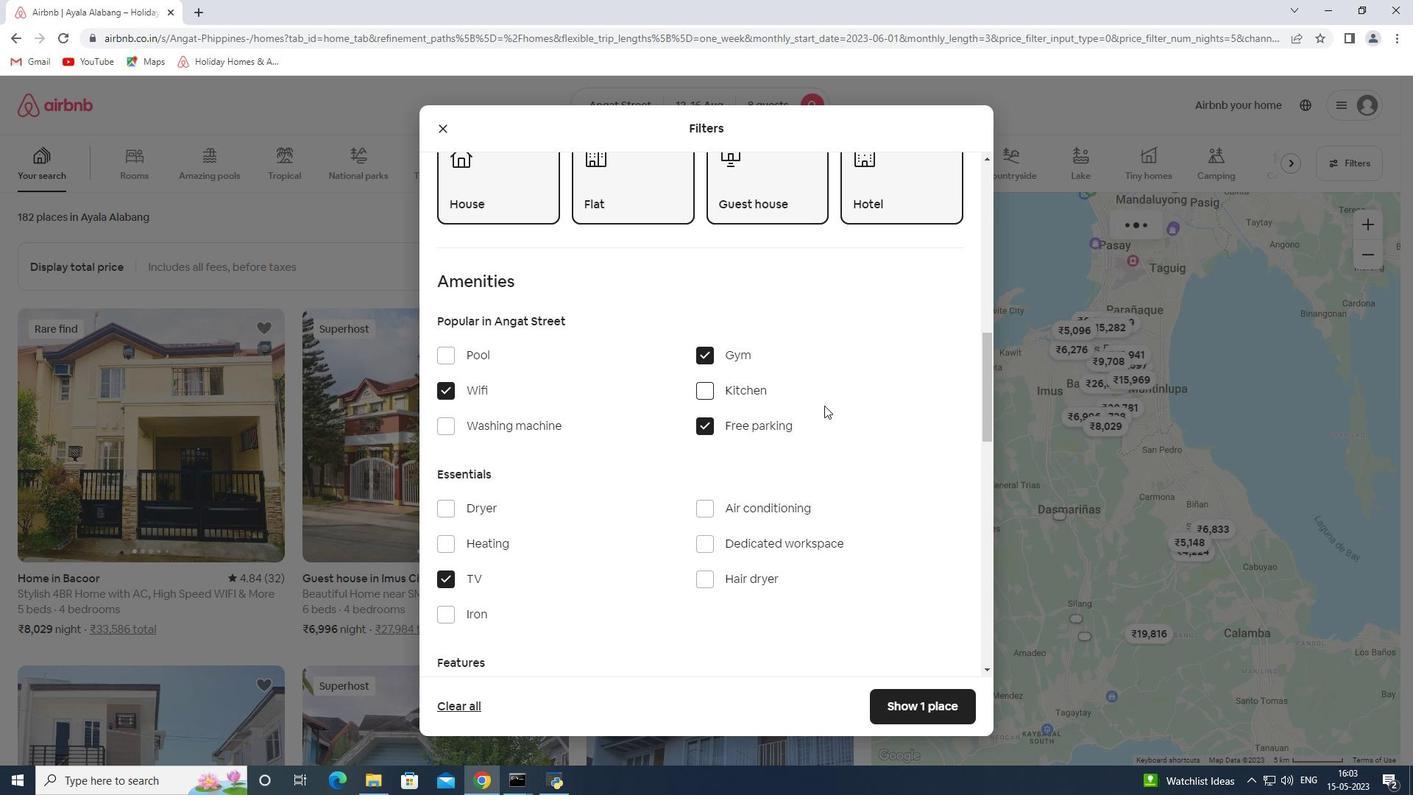 
Action: Mouse moved to (827, 409)
Screenshot: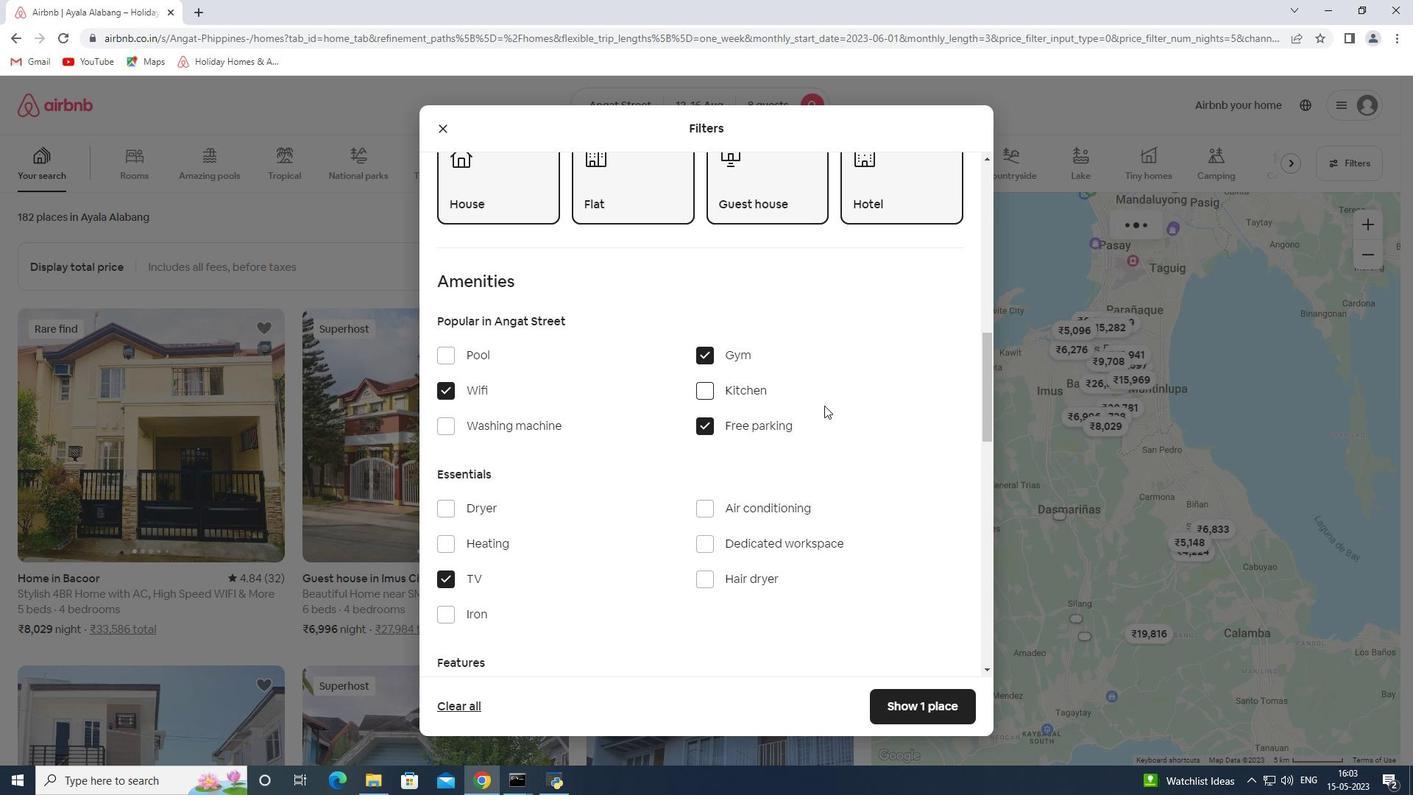 
Action: Mouse scrolled (827, 408) with delta (0, 0)
Screenshot: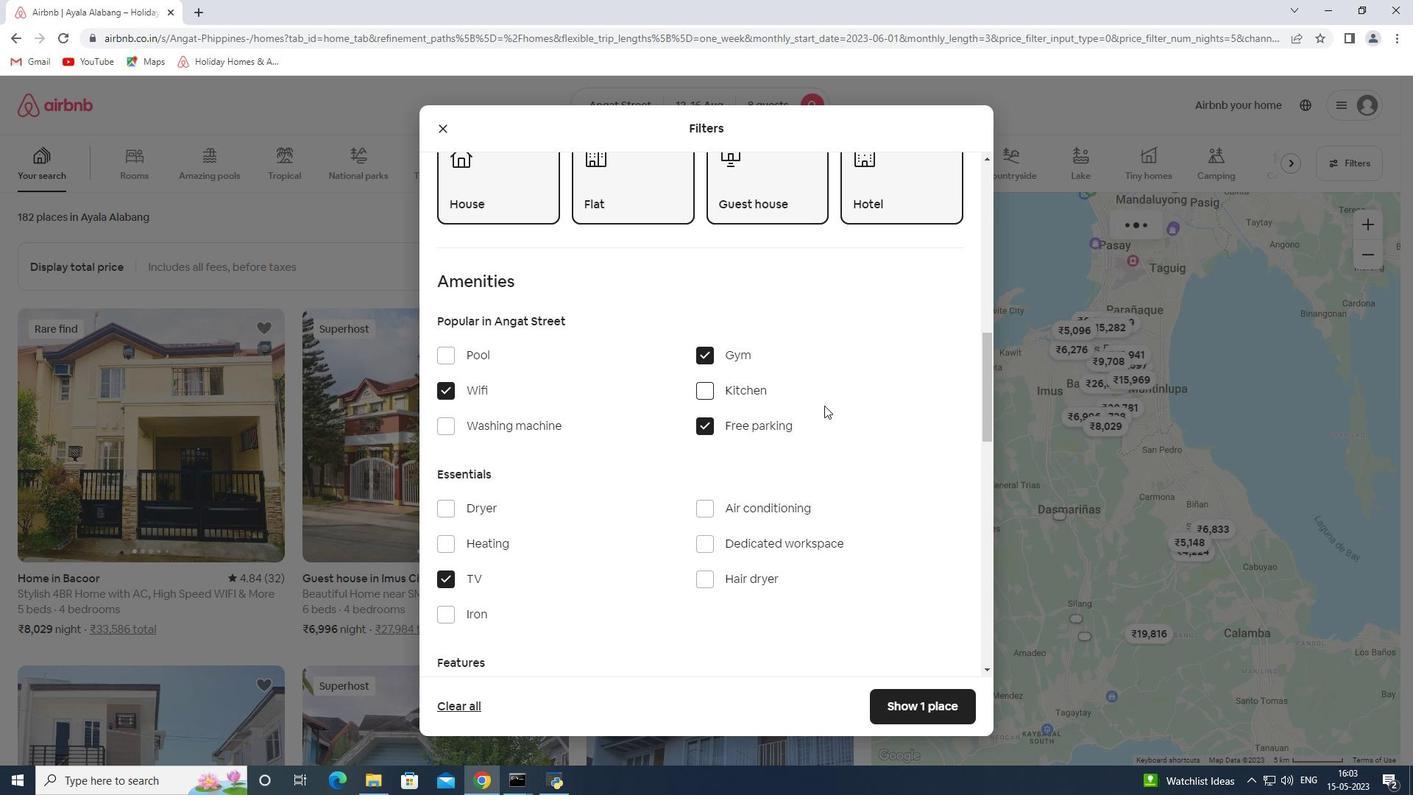 
Action: Mouse moved to (827, 410)
Screenshot: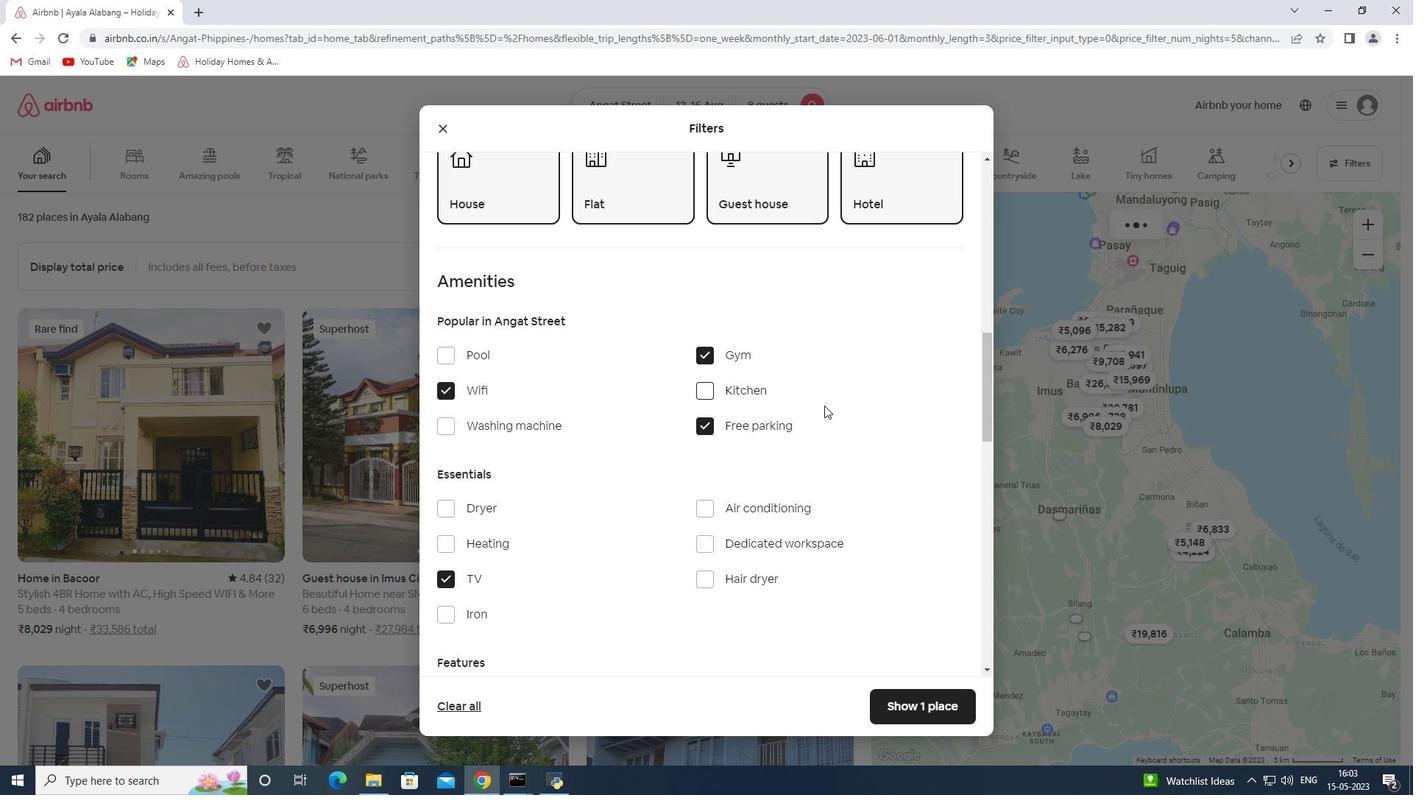 
Action: Mouse scrolled (827, 409) with delta (0, 0)
Screenshot: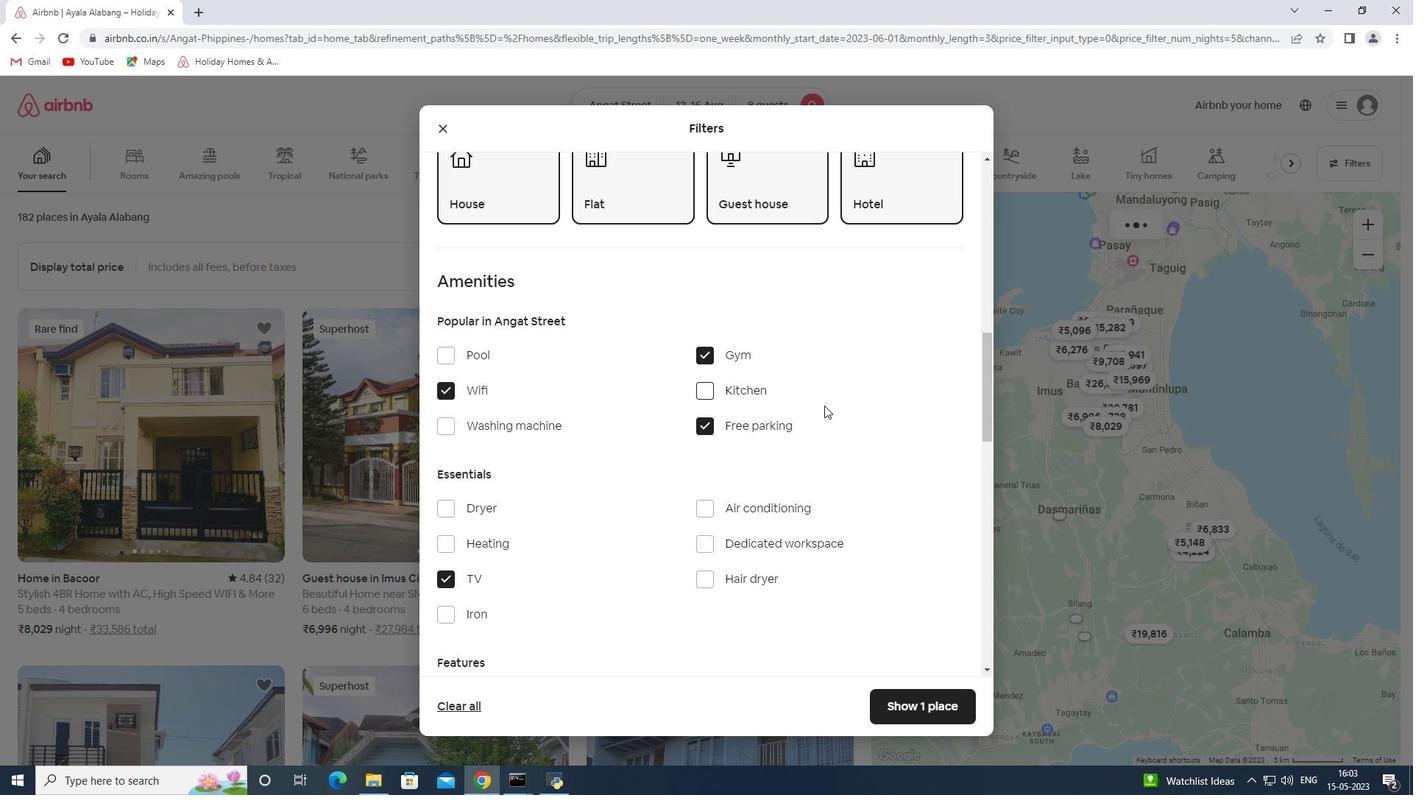 
Action: Mouse moved to (827, 411)
Screenshot: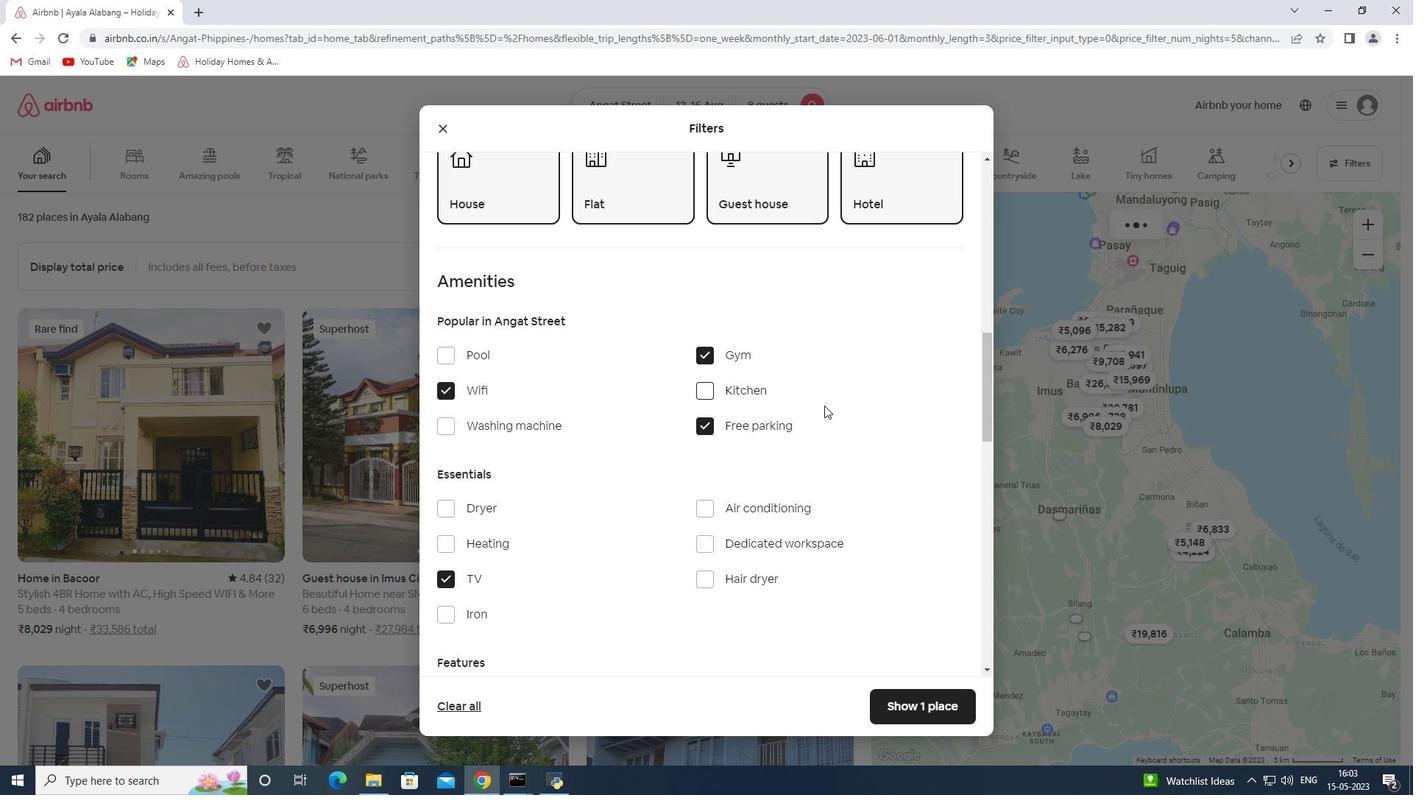 
Action: Mouse scrolled (827, 410) with delta (0, 0)
Screenshot: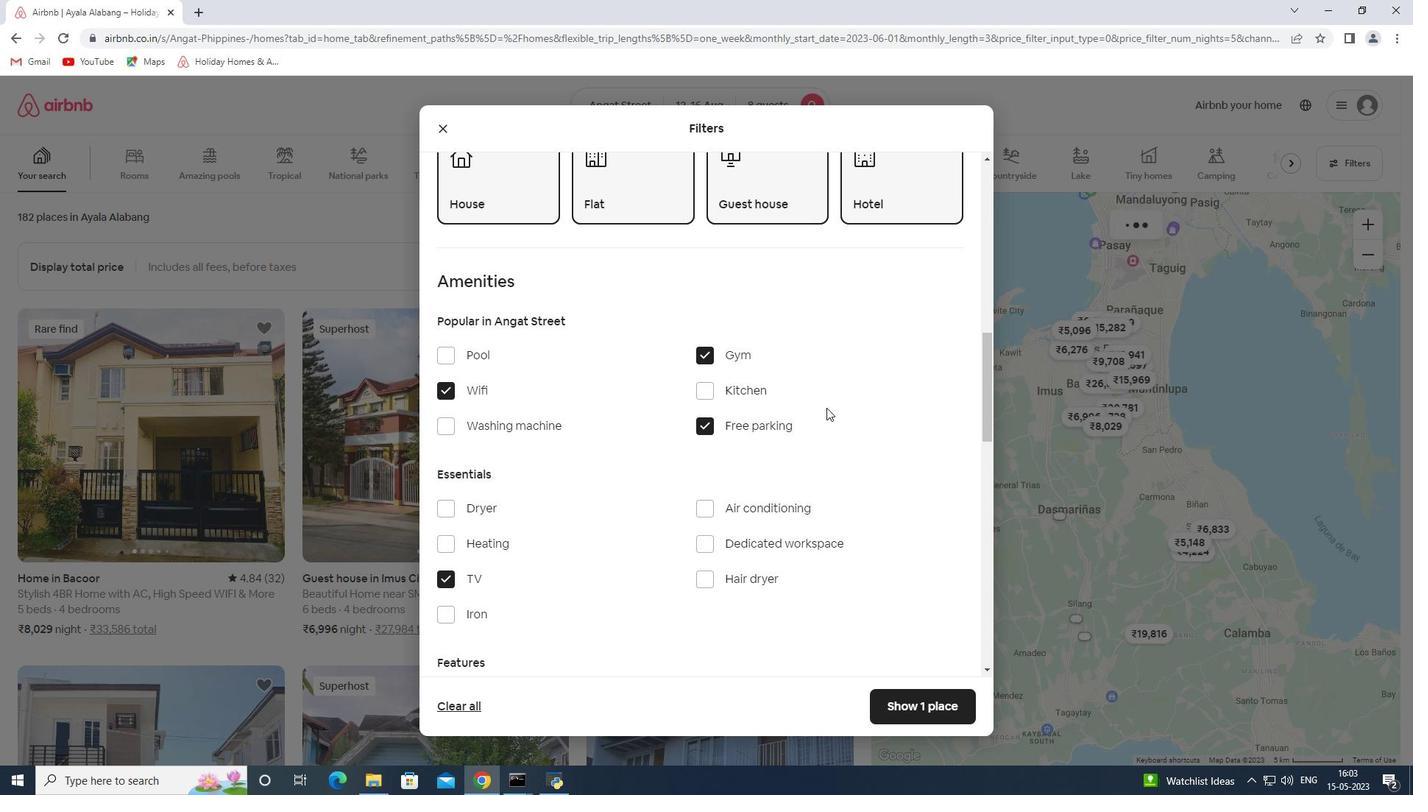 
Action: Mouse moved to (828, 413)
Screenshot: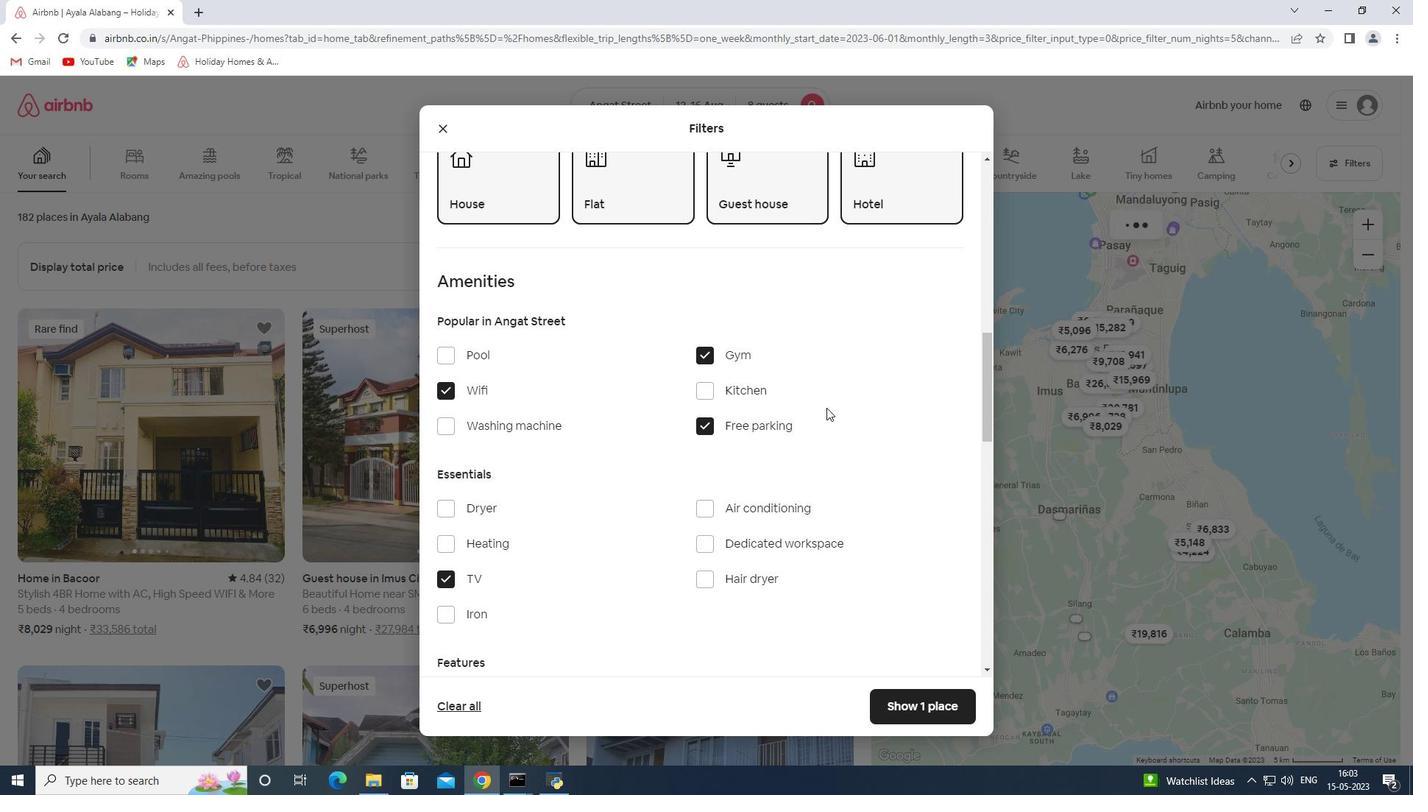 
Action: Mouse scrolled (828, 412) with delta (0, 0)
Screenshot: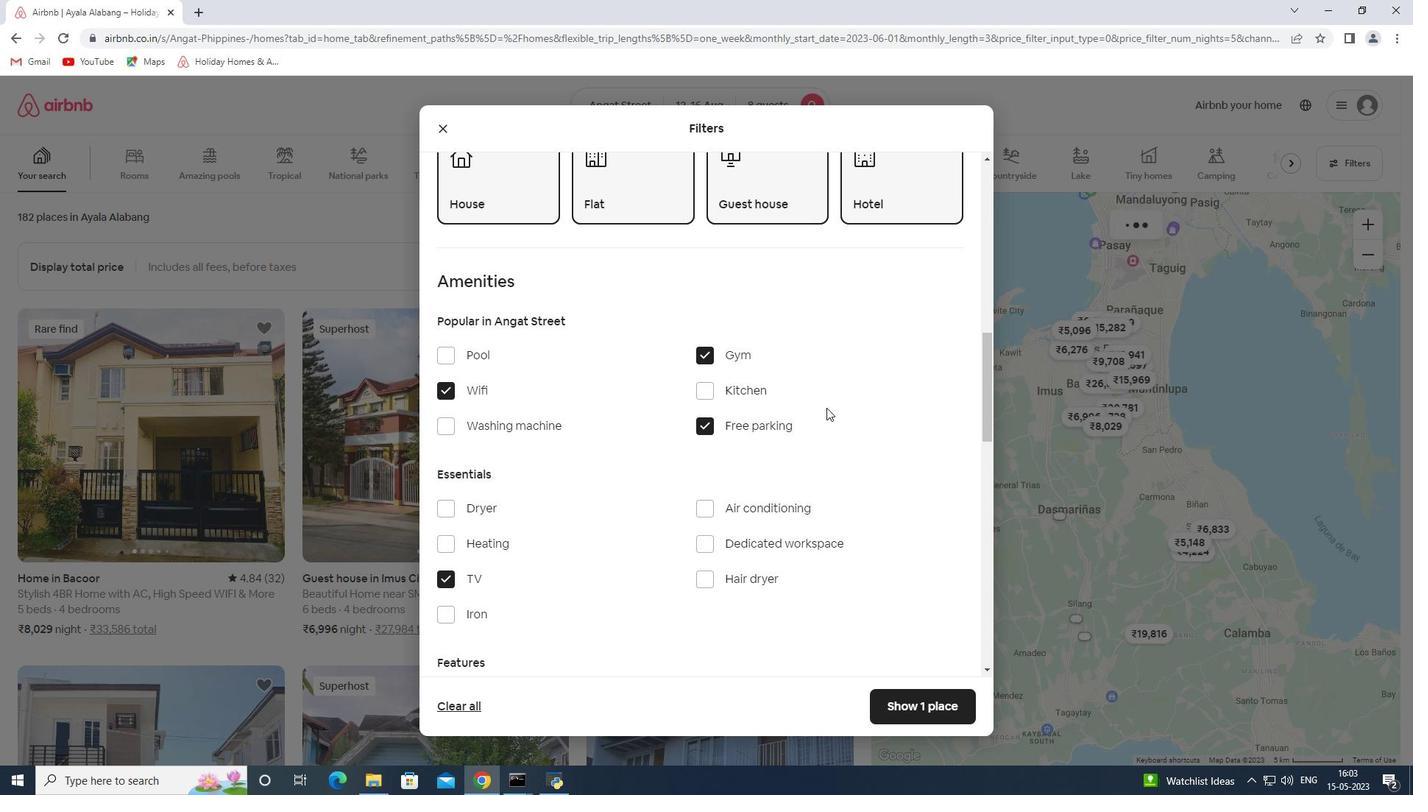 
Action: Mouse moved to (829, 430)
Screenshot: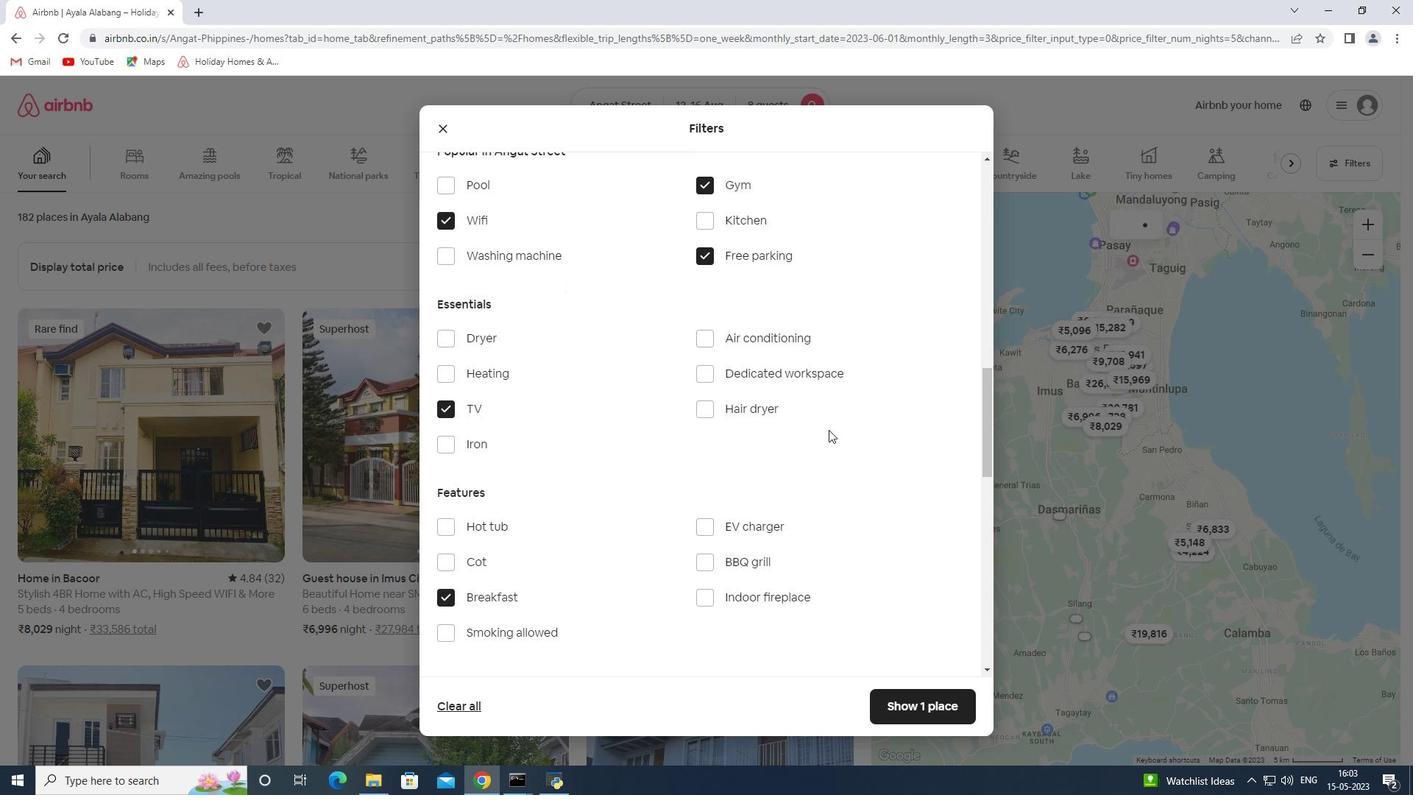 
Action: Mouse scrolled (829, 430) with delta (0, 0)
Screenshot: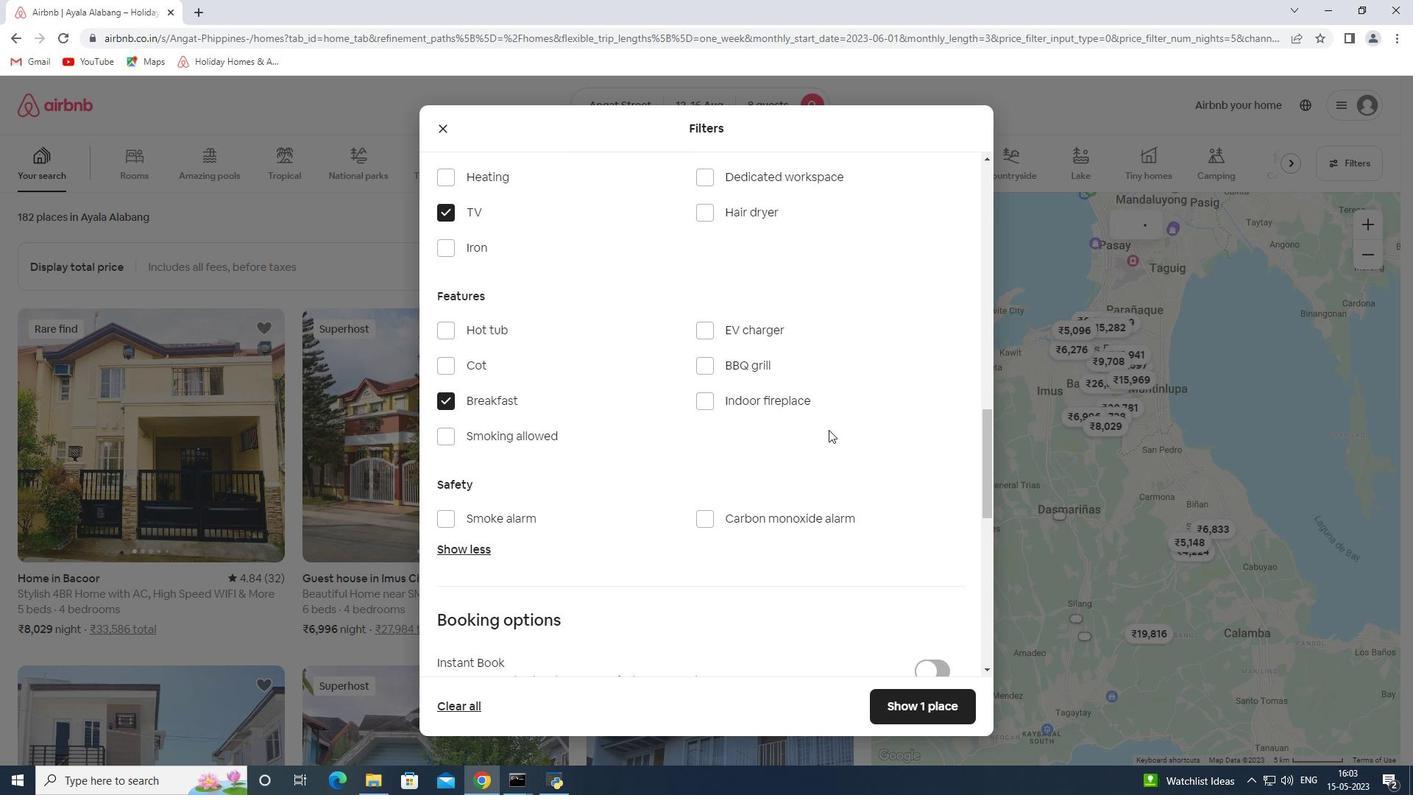 
Action: Mouse scrolled (829, 430) with delta (0, 0)
Screenshot: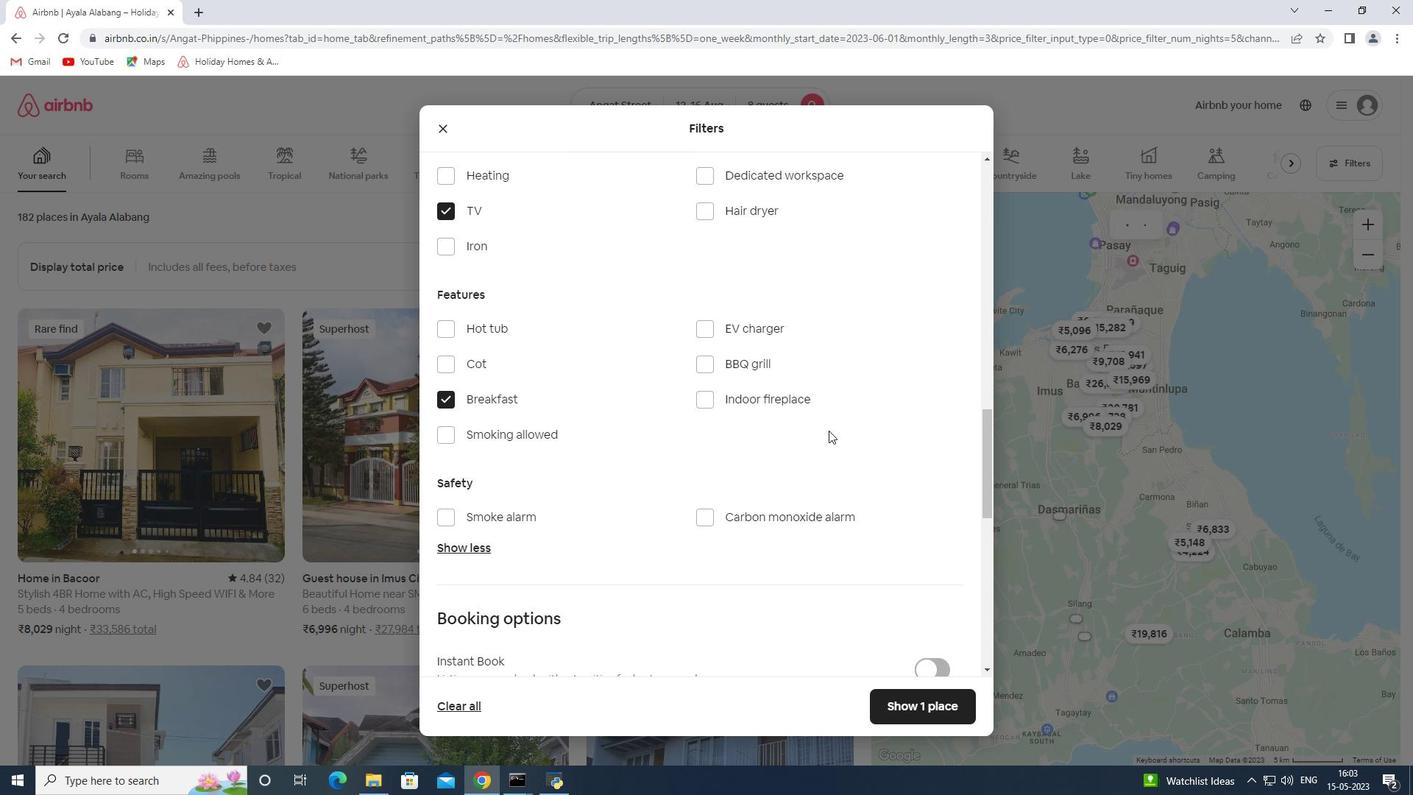 
Action: Mouse scrolled (829, 430) with delta (0, 0)
Screenshot: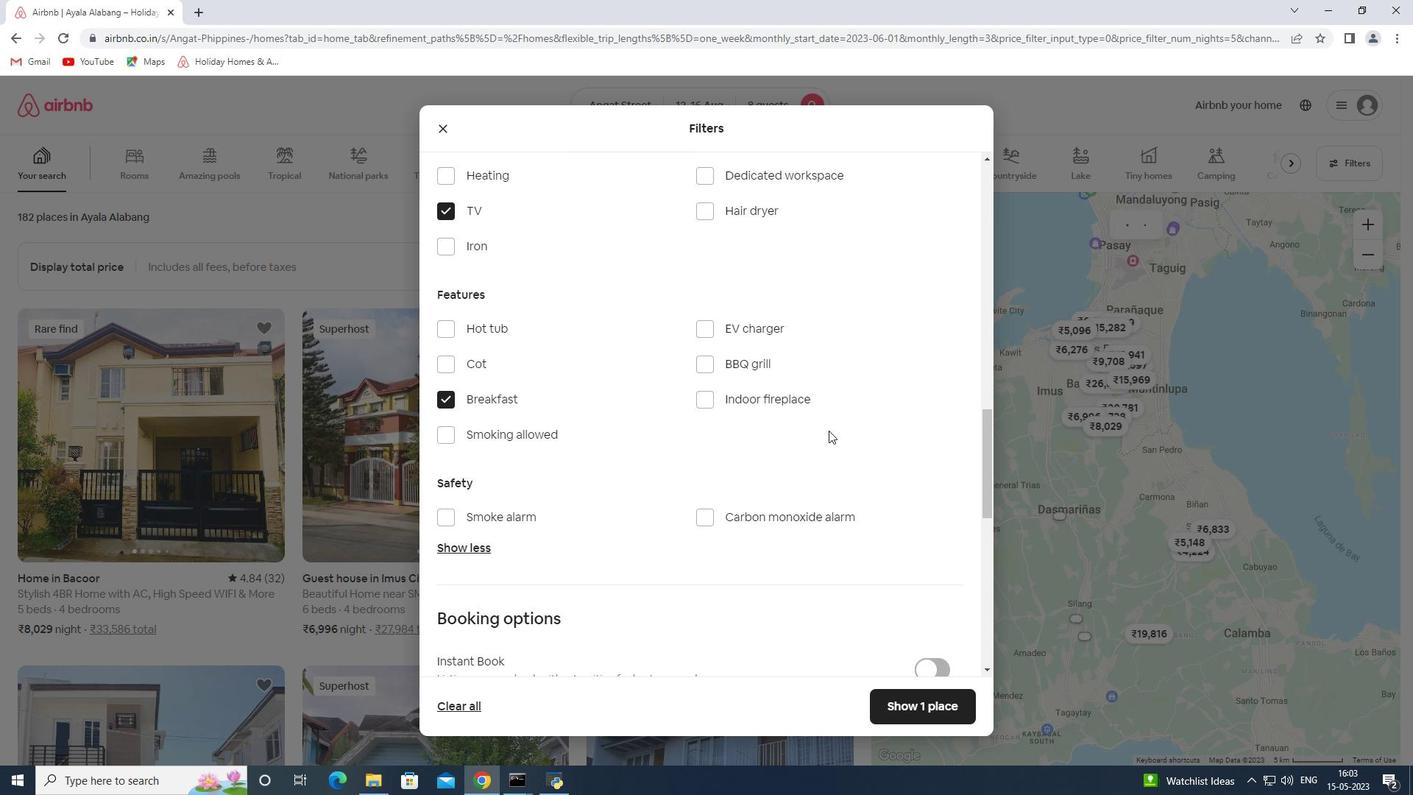 
Action: Mouse scrolled (829, 430) with delta (0, 0)
Screenshot: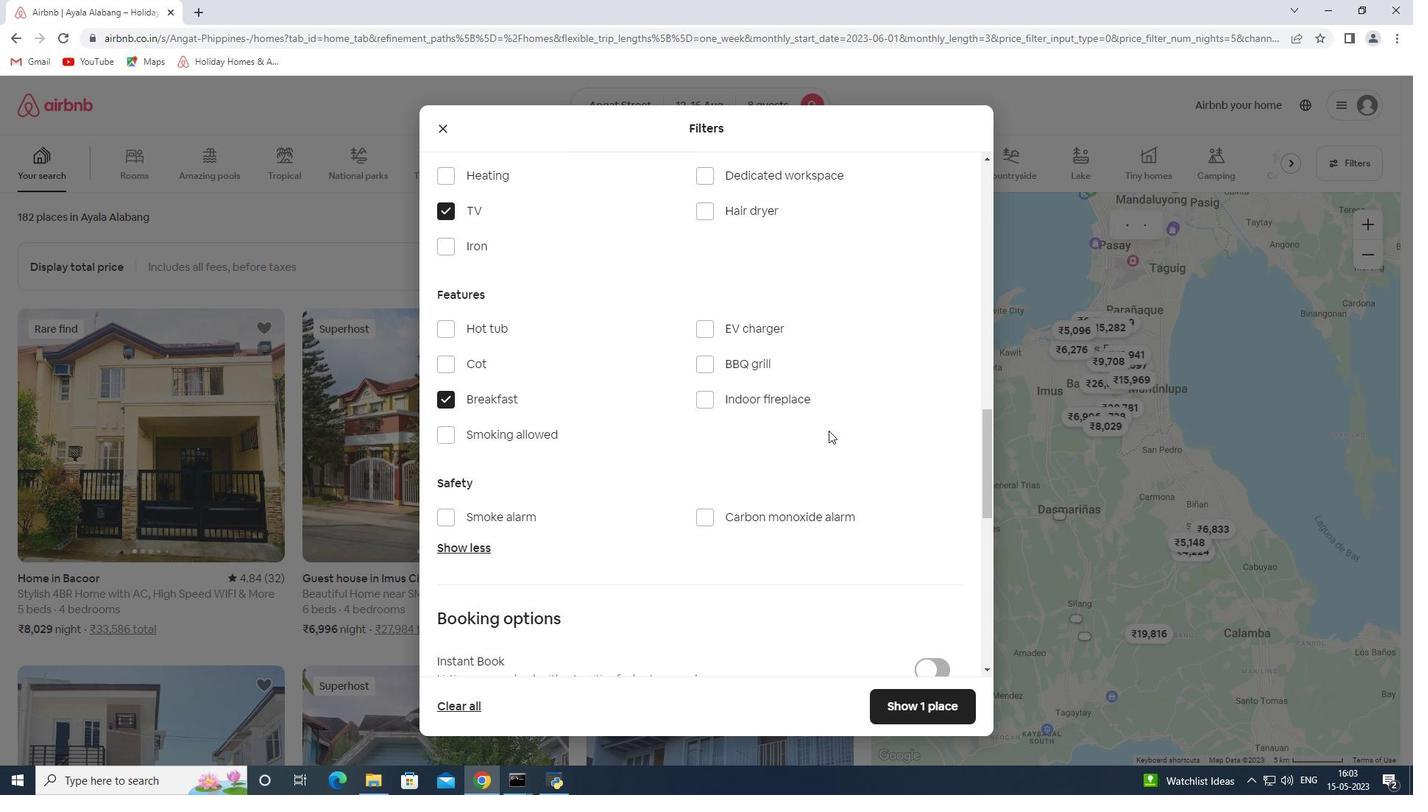 
Action: Mouse scrolled (829, 430) with delta (0, 0)
Screenshot: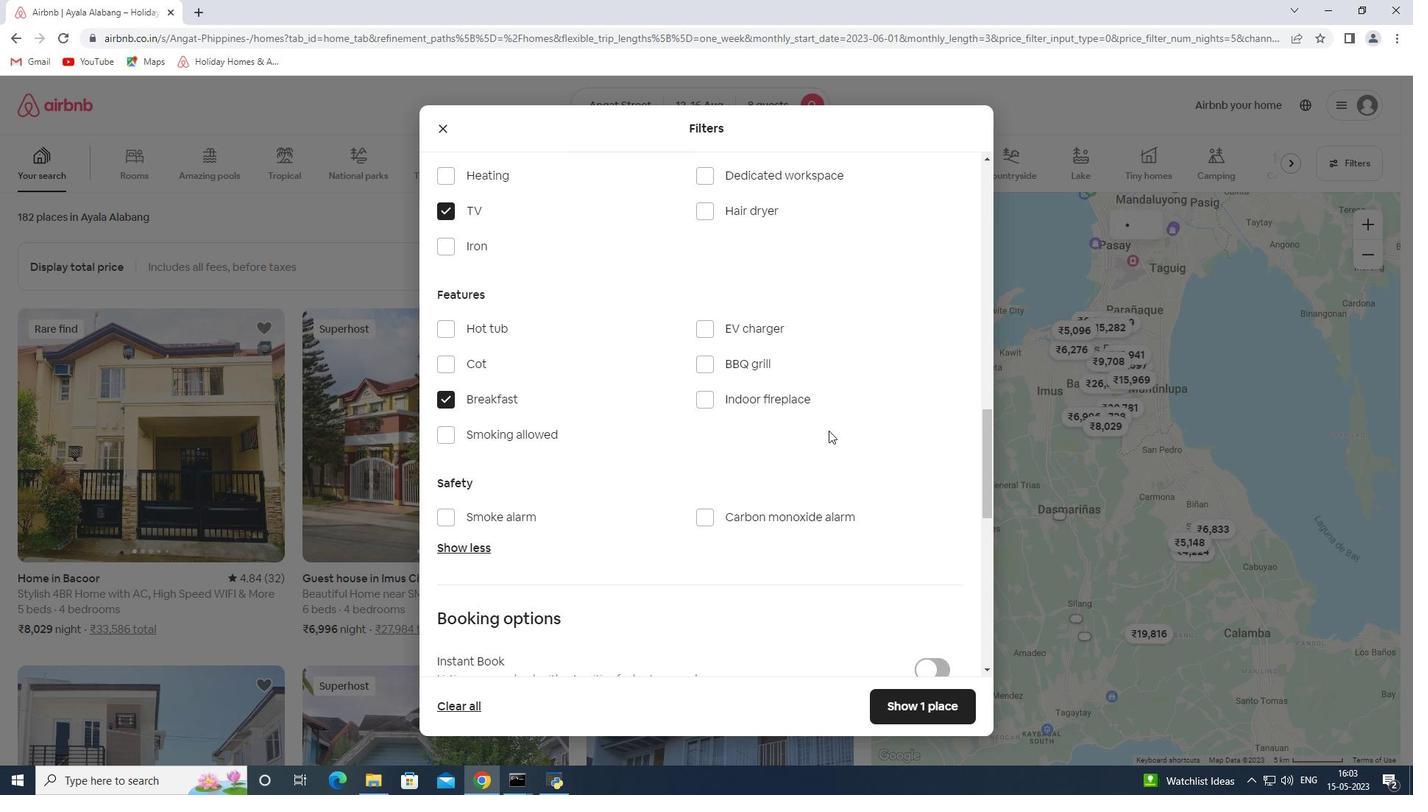 
Action: Mouse moved to (935, 357)
Screenshot: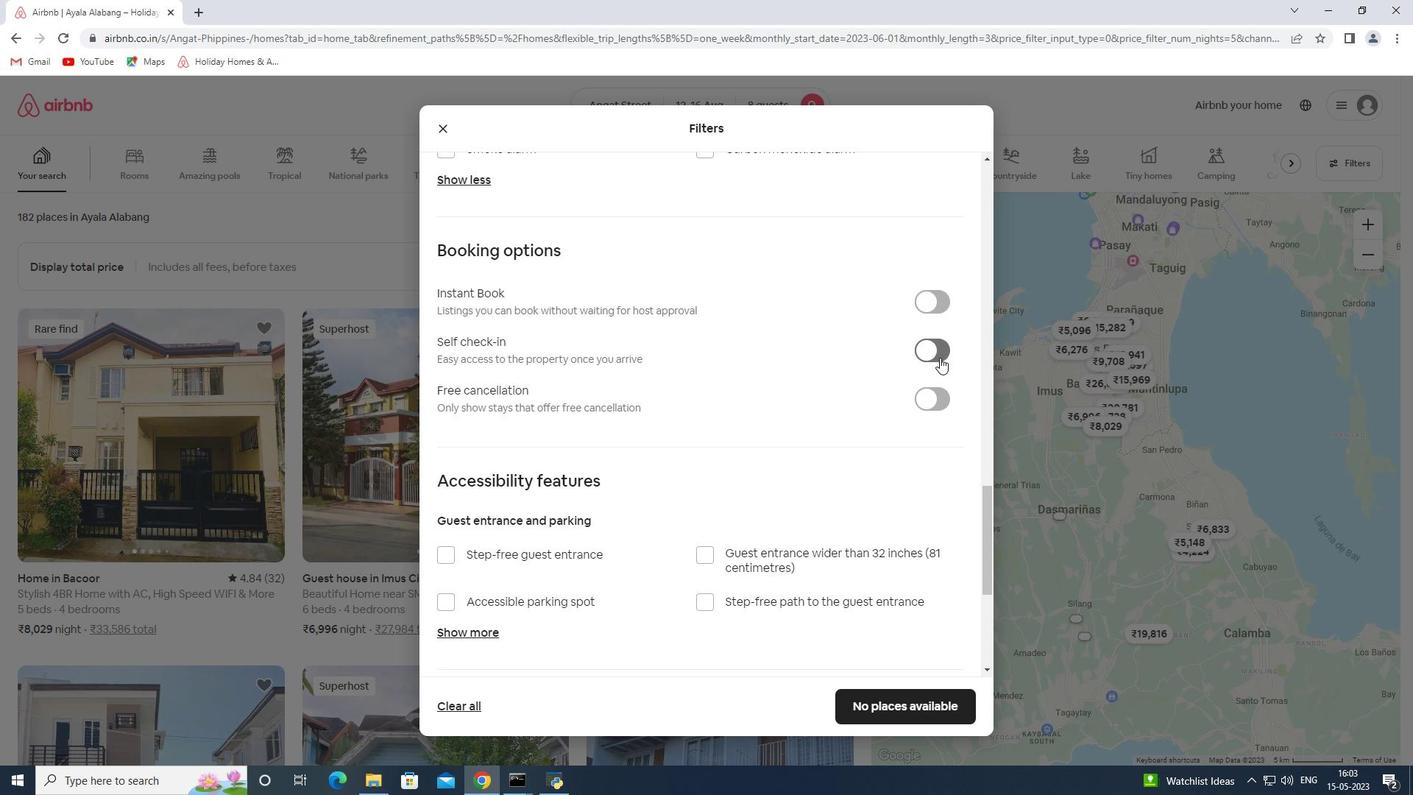 
Action: Mouse pressed left at (935, 357)
Screenshot: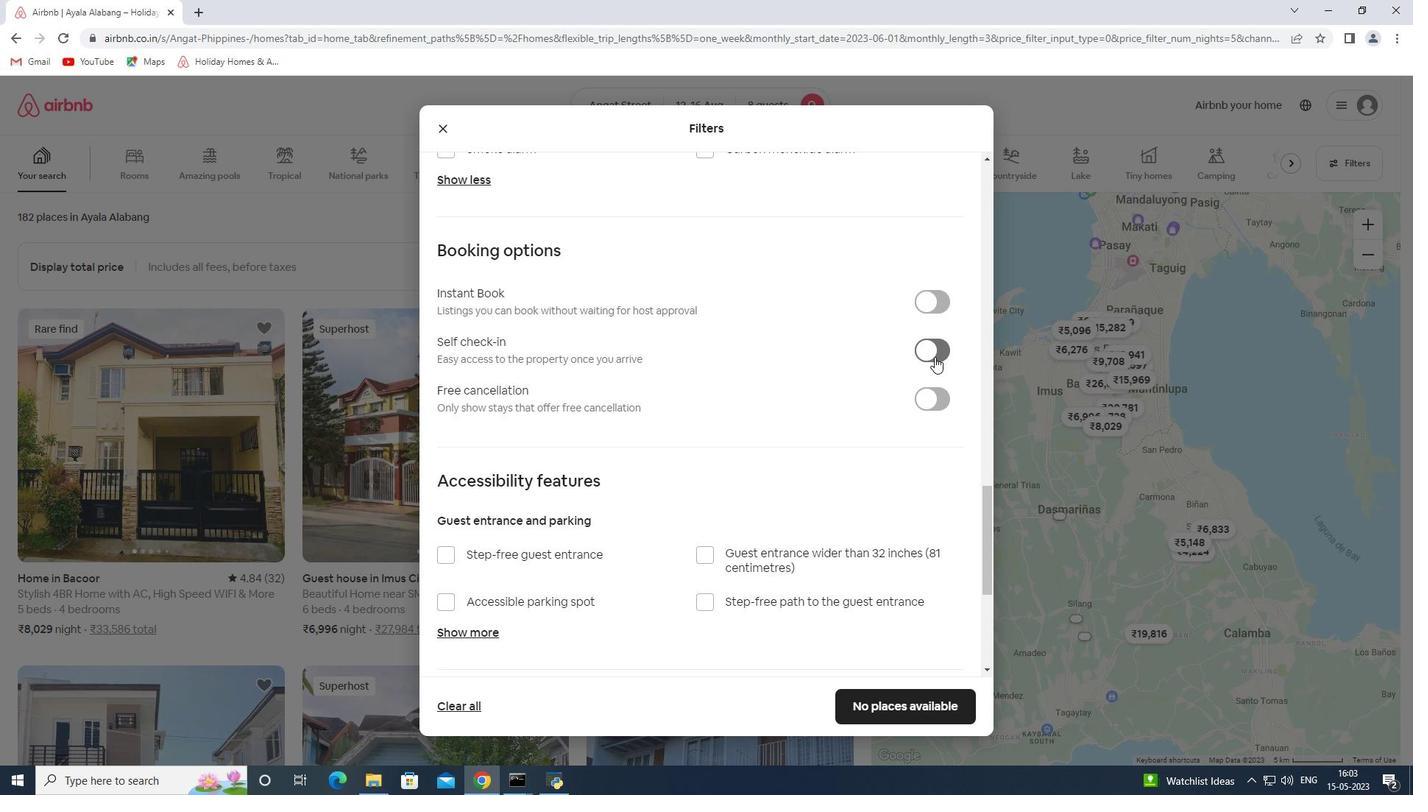 
Action: Mouse moved to (742, 456)
Screenshot: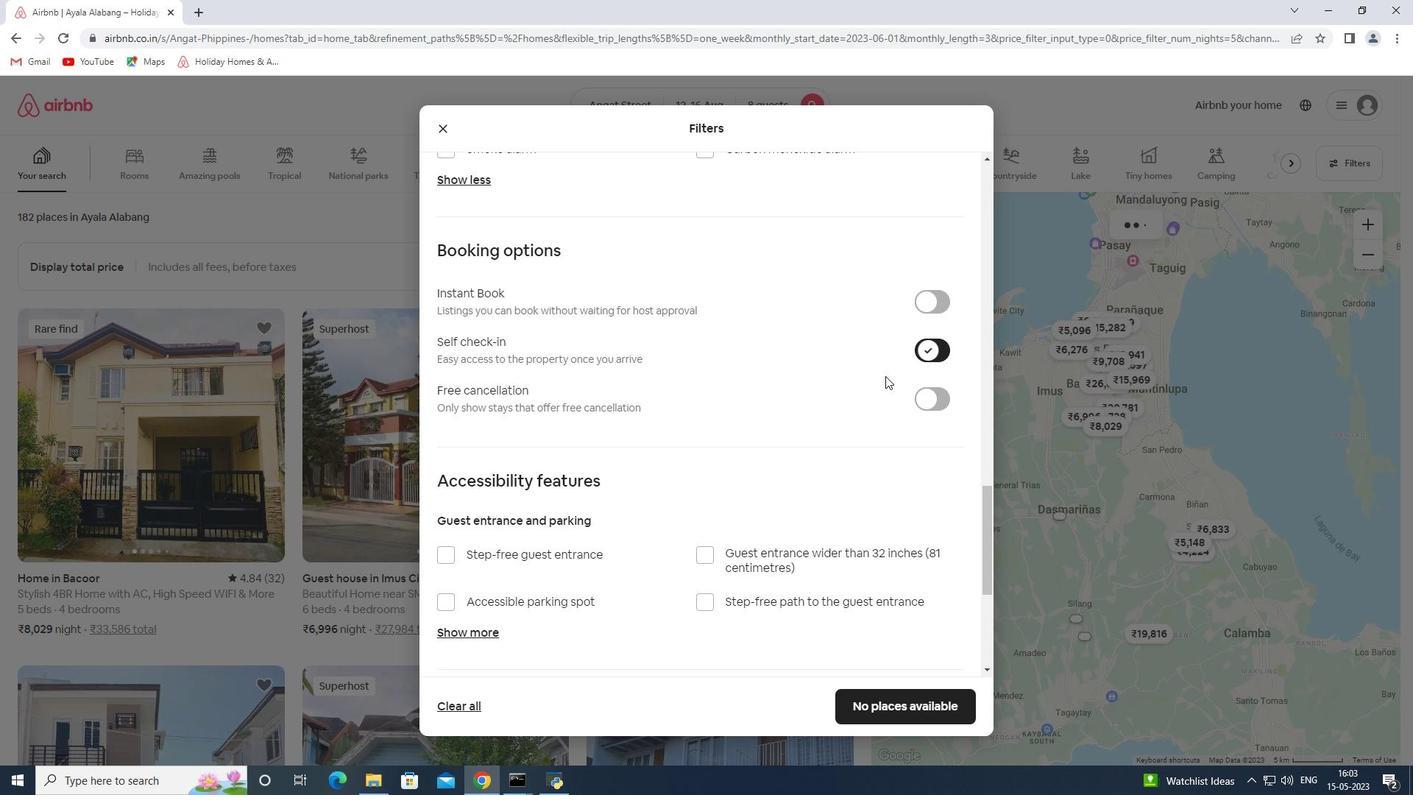 
Action: Mouse scrolled (742, 455) with delta (0, 0)
Screenshot: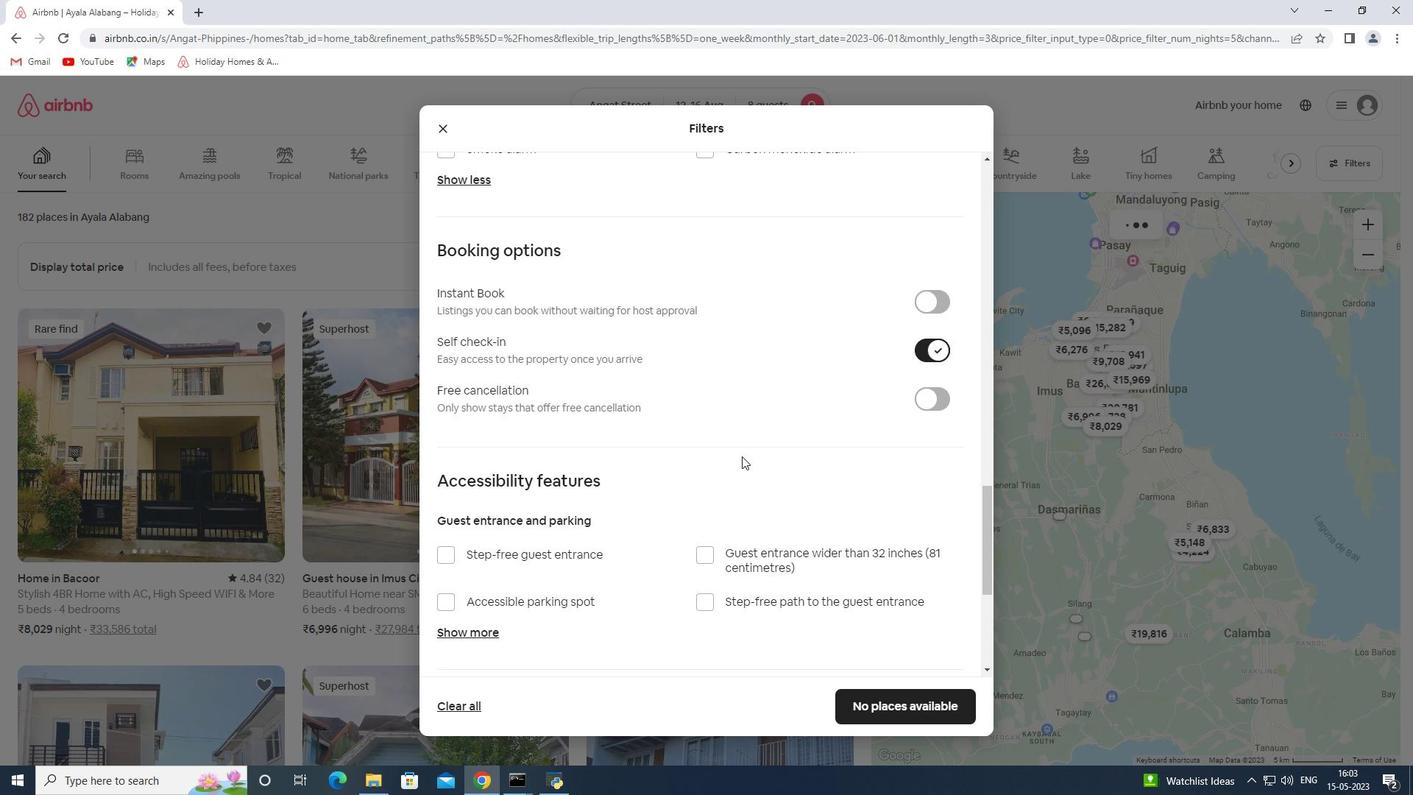 
Action: Mouse scrolled (742, 455) with delta (0, 0)
Screenshot: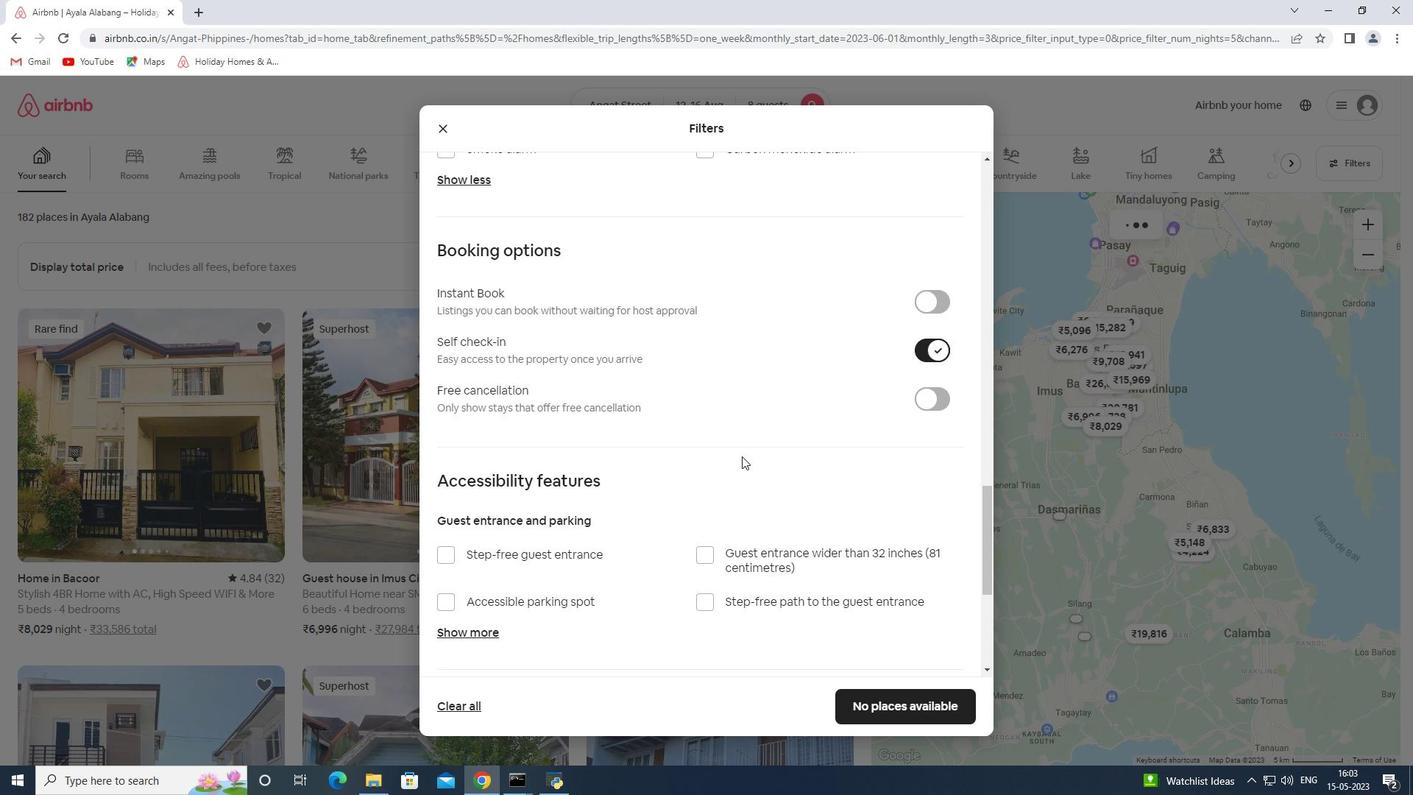 
Action: Mouse scrolled (742, 455) with delta (0, 0)
Screenshot: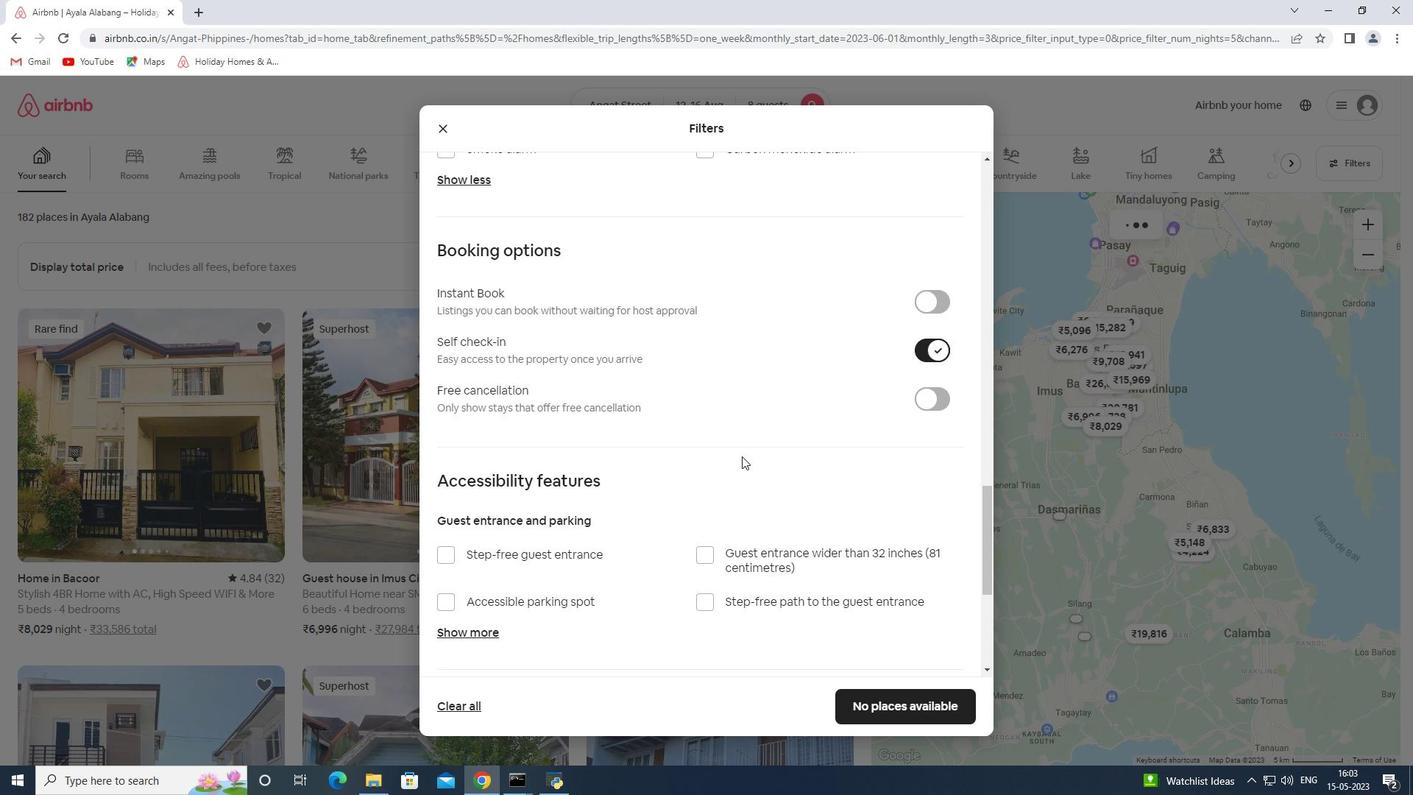 
Action: Mouse scrolled (742, 455) with delta (0, 0)
Screenshot: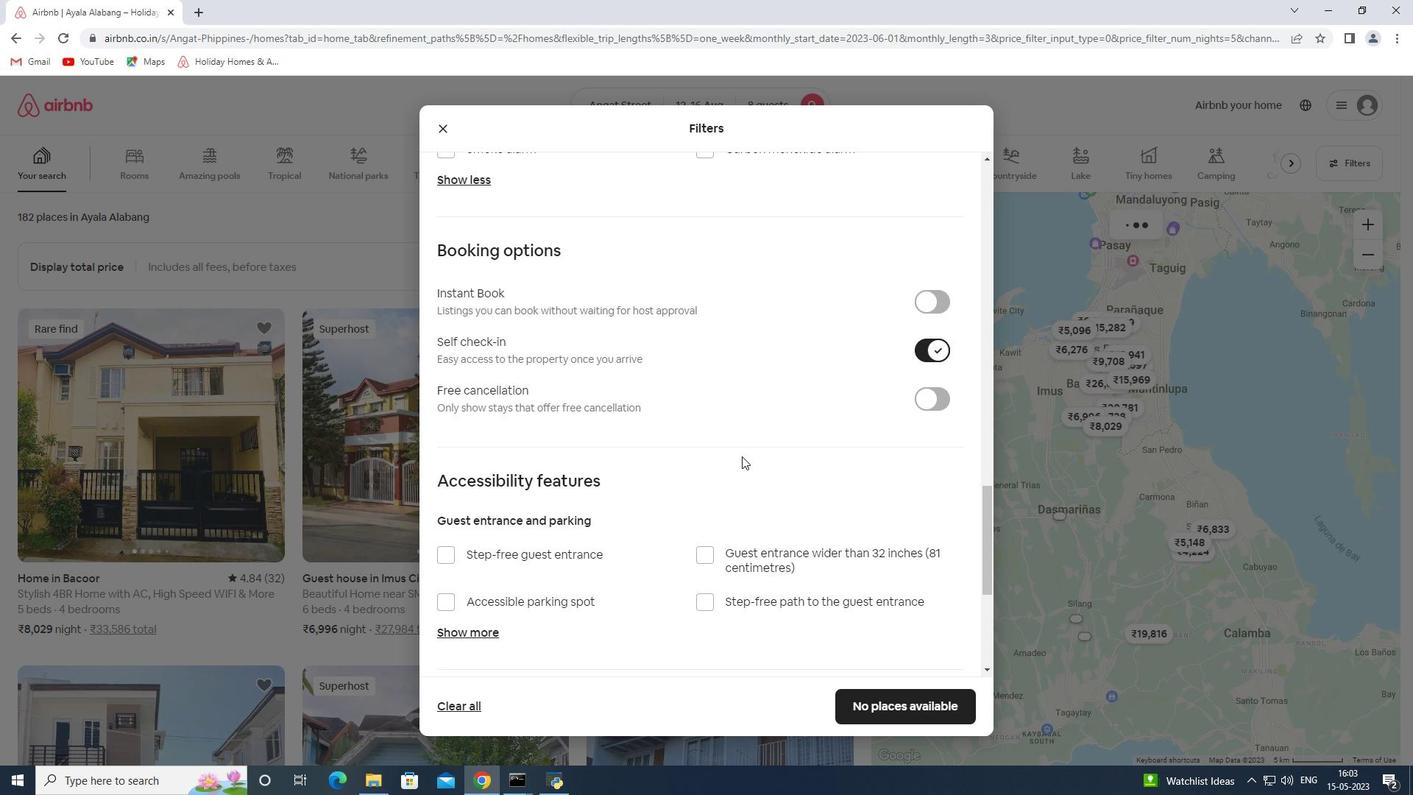 
Action: Mouse scrolled (742, 455) with delta (0, 0)
Screenshot: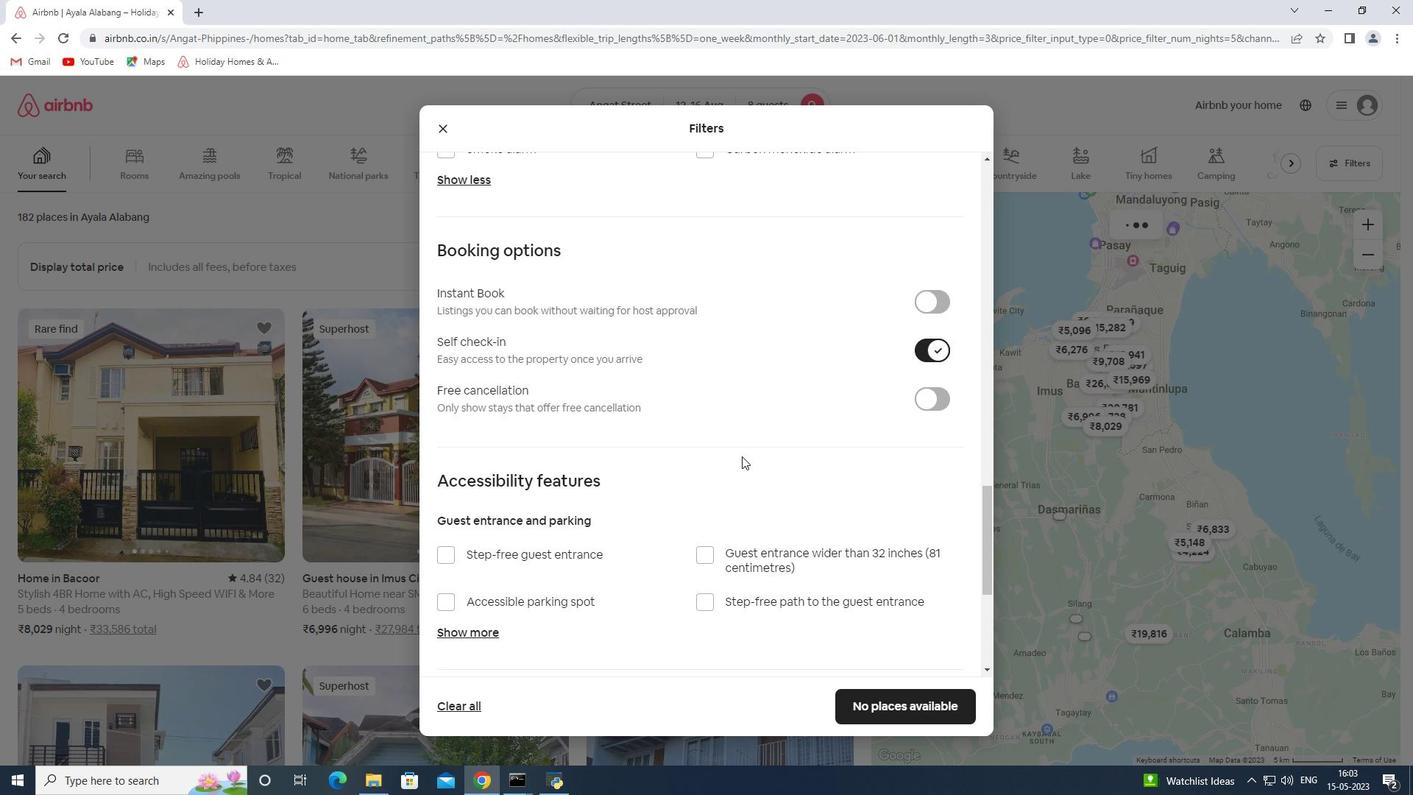 
Action: Mouse moved to (740, 458)
Screenshot: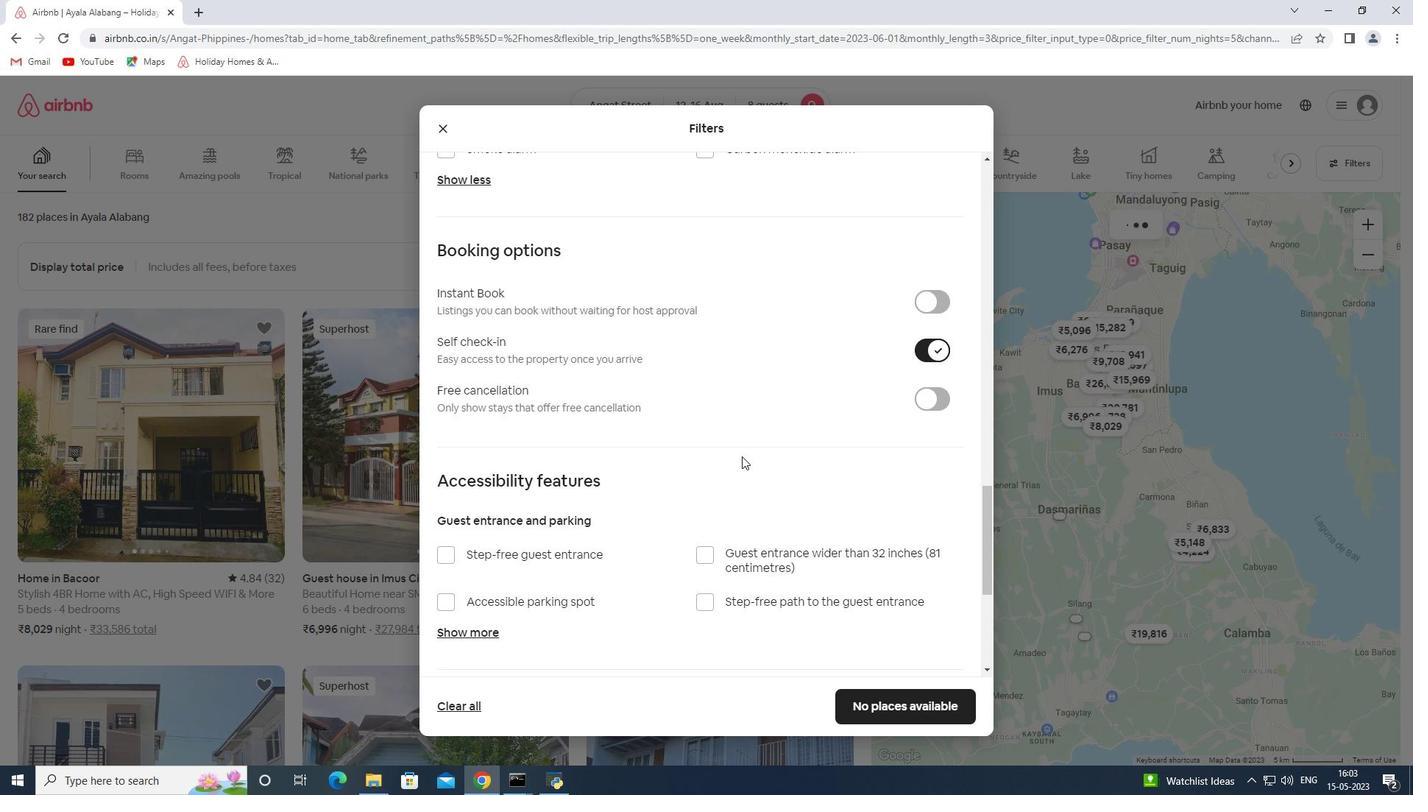 
Action: Mouse scrolled (740, 457) with delta (0, 0)
Screenshot: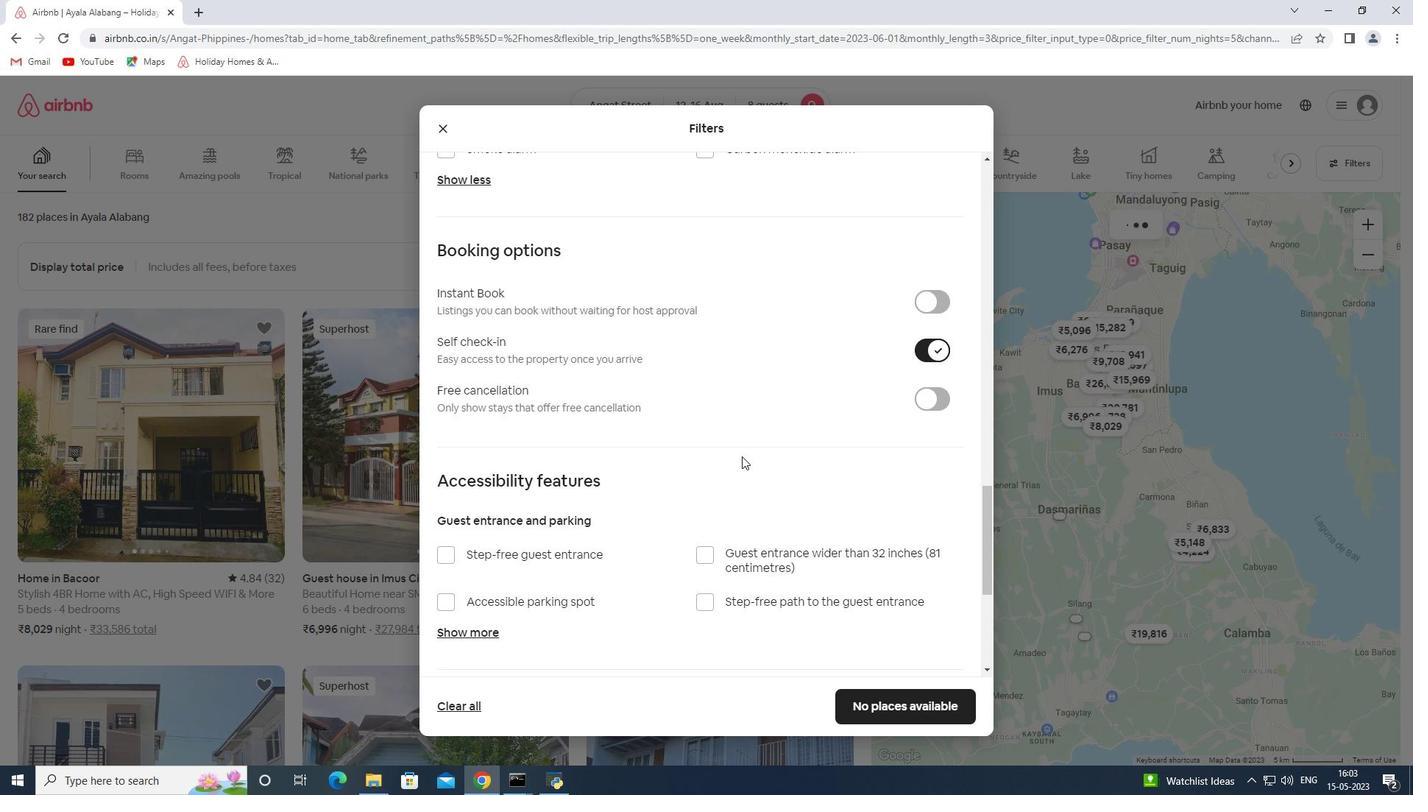 
Action: Mouse moved to (472, 568)
Screenshot: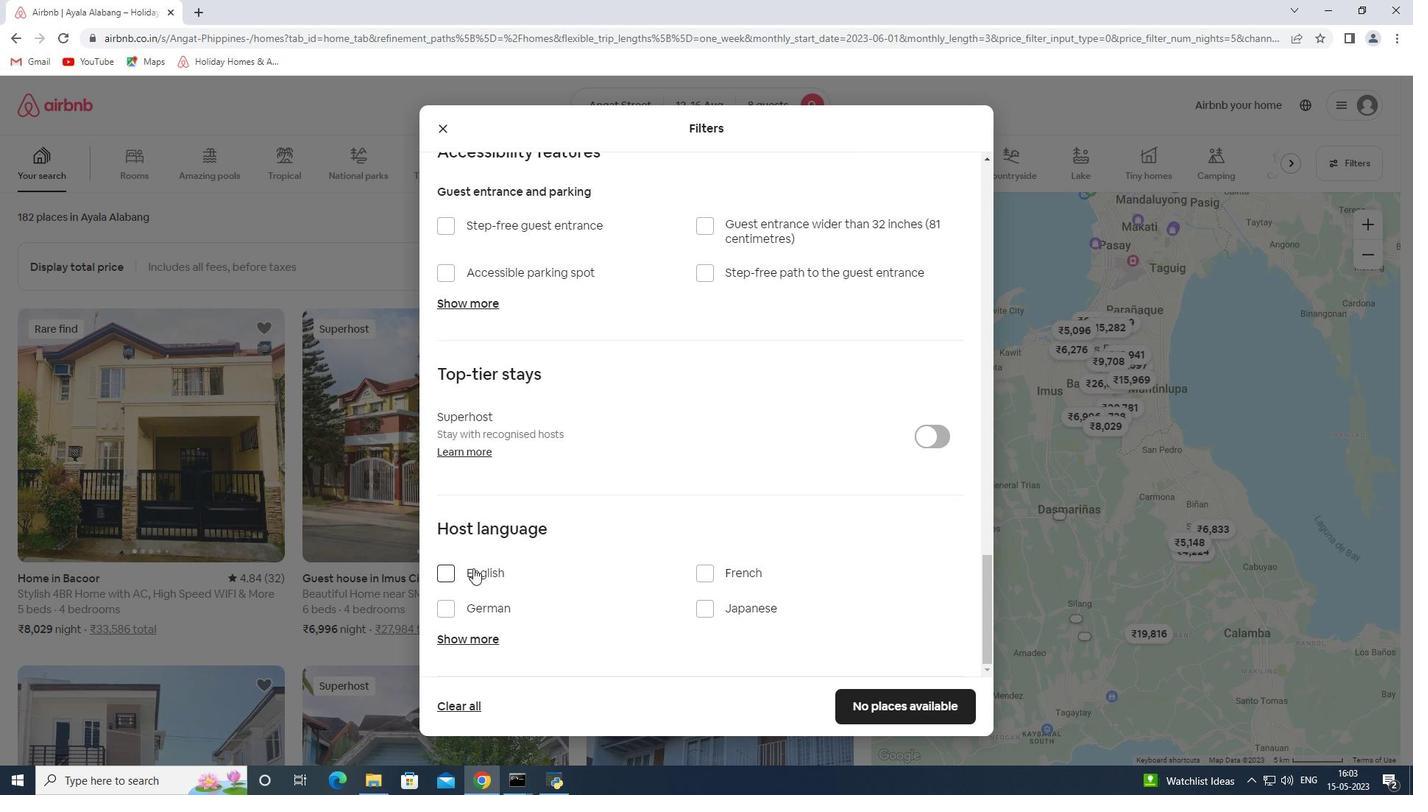 
Action: Mouse pressed left at (472, 568)
Screenshot: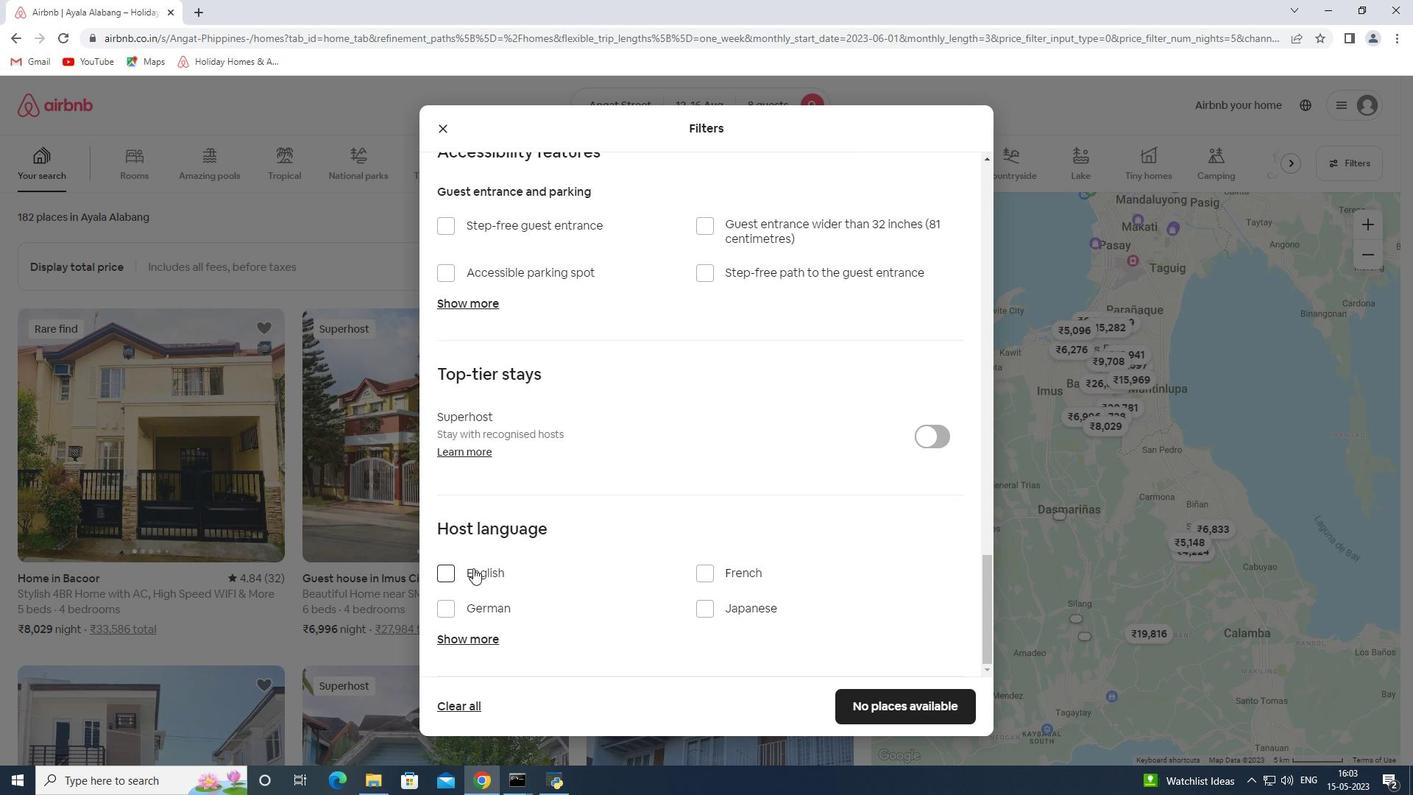 
Action: Mouse moved to (871, 511)
Screenshot: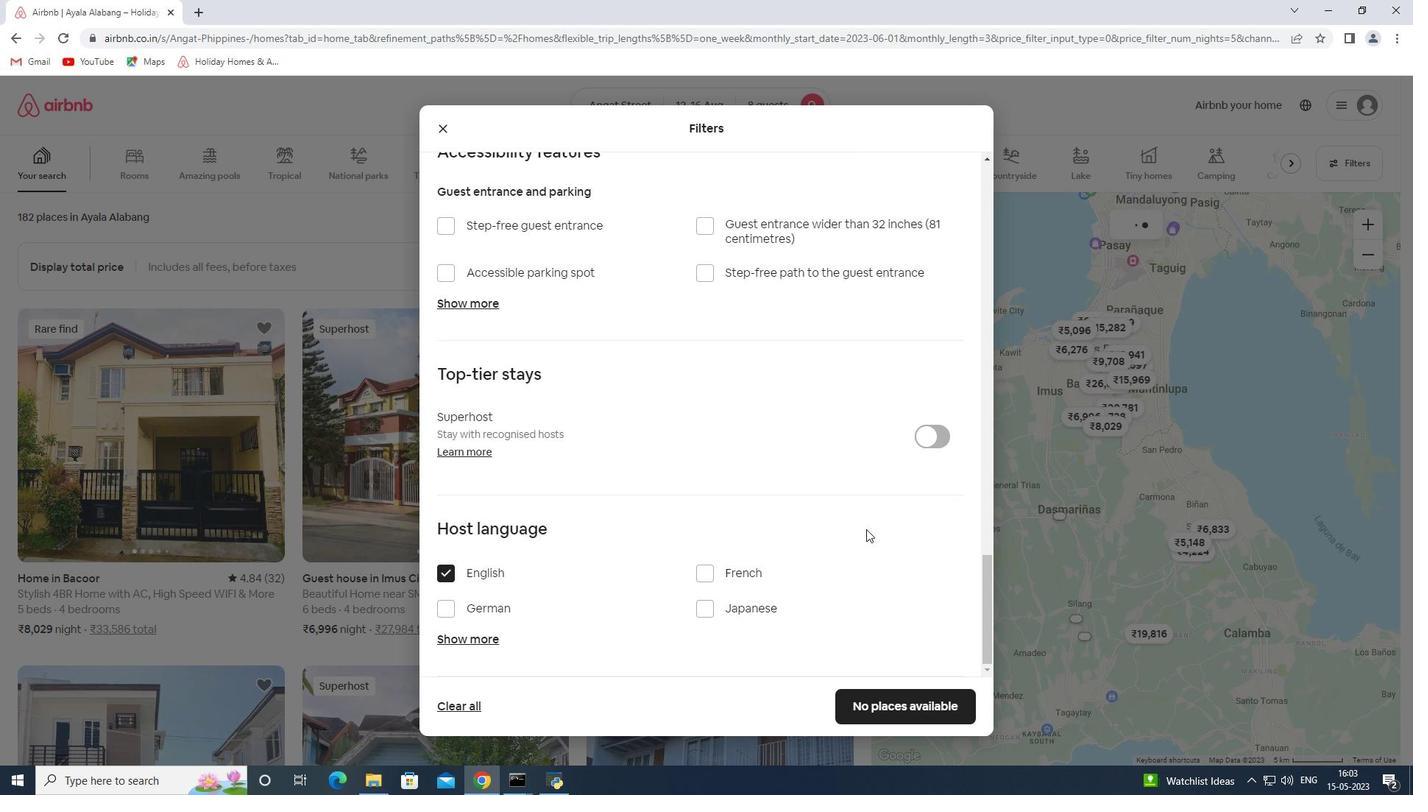 
Action: Mouse scrolled (871, 510) with delta (0, 0)
Screenshot: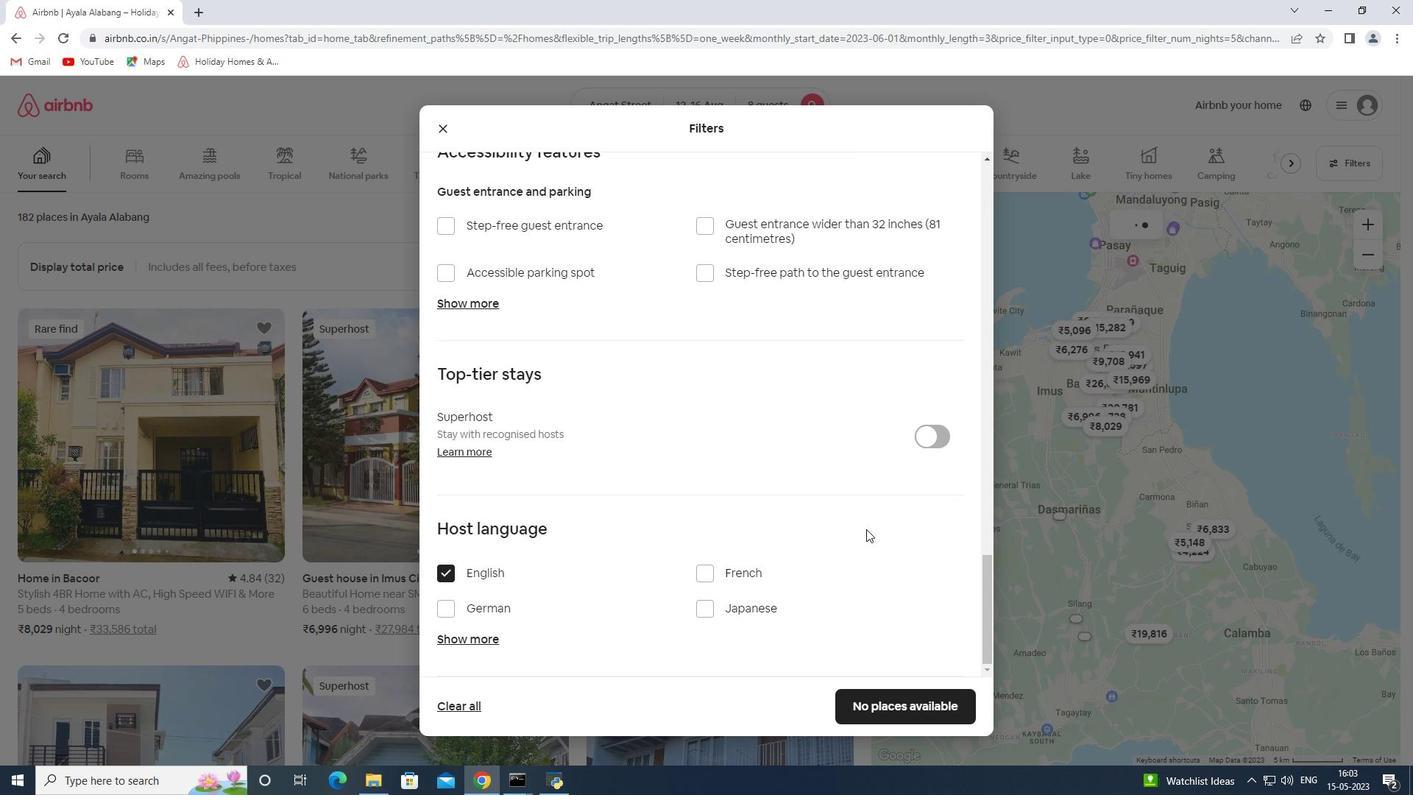 
Action: Mouse scrolled (871, 510) with delta (0, 0)
Screenshot: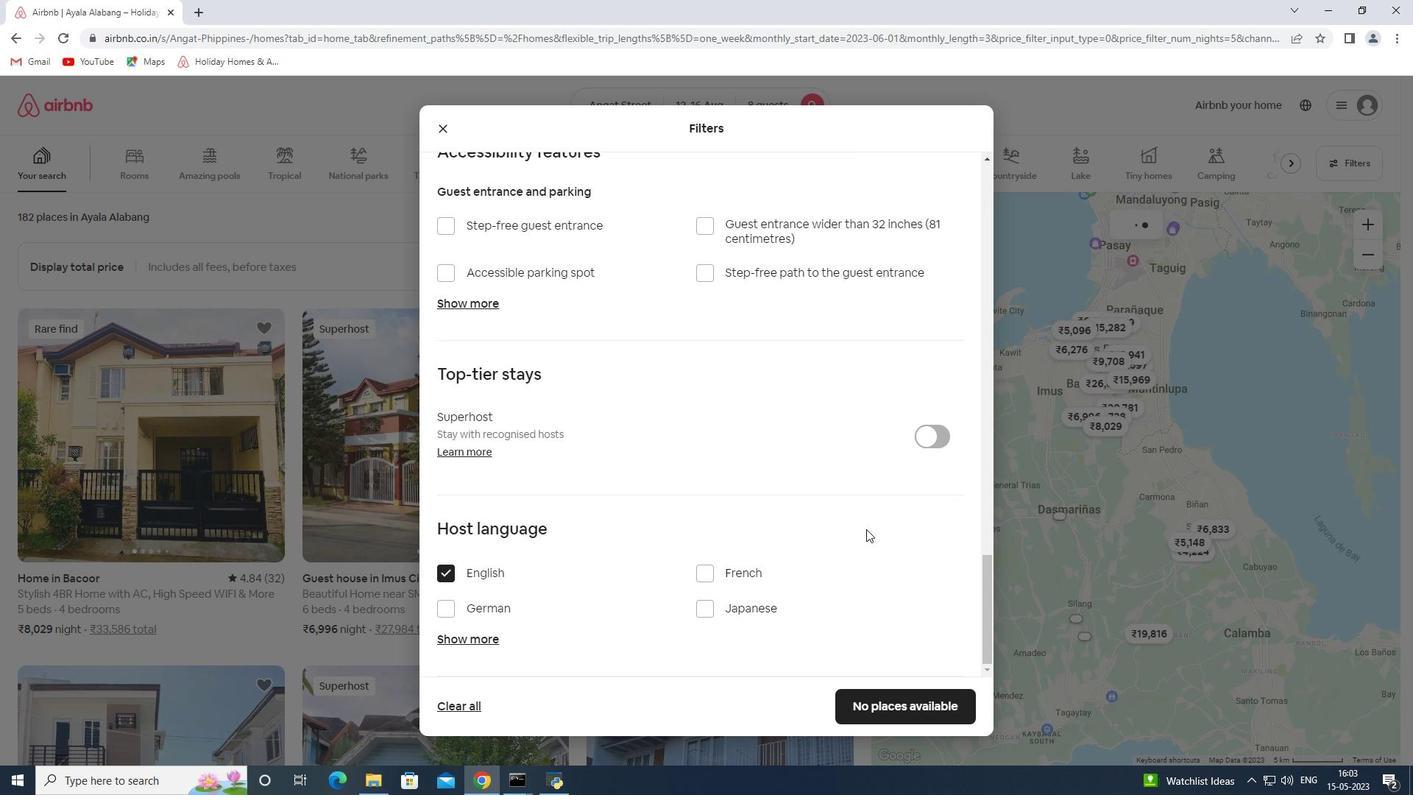 
Action: Mouse scrolled (871, 510) with delta (0, 0)
Screenshot: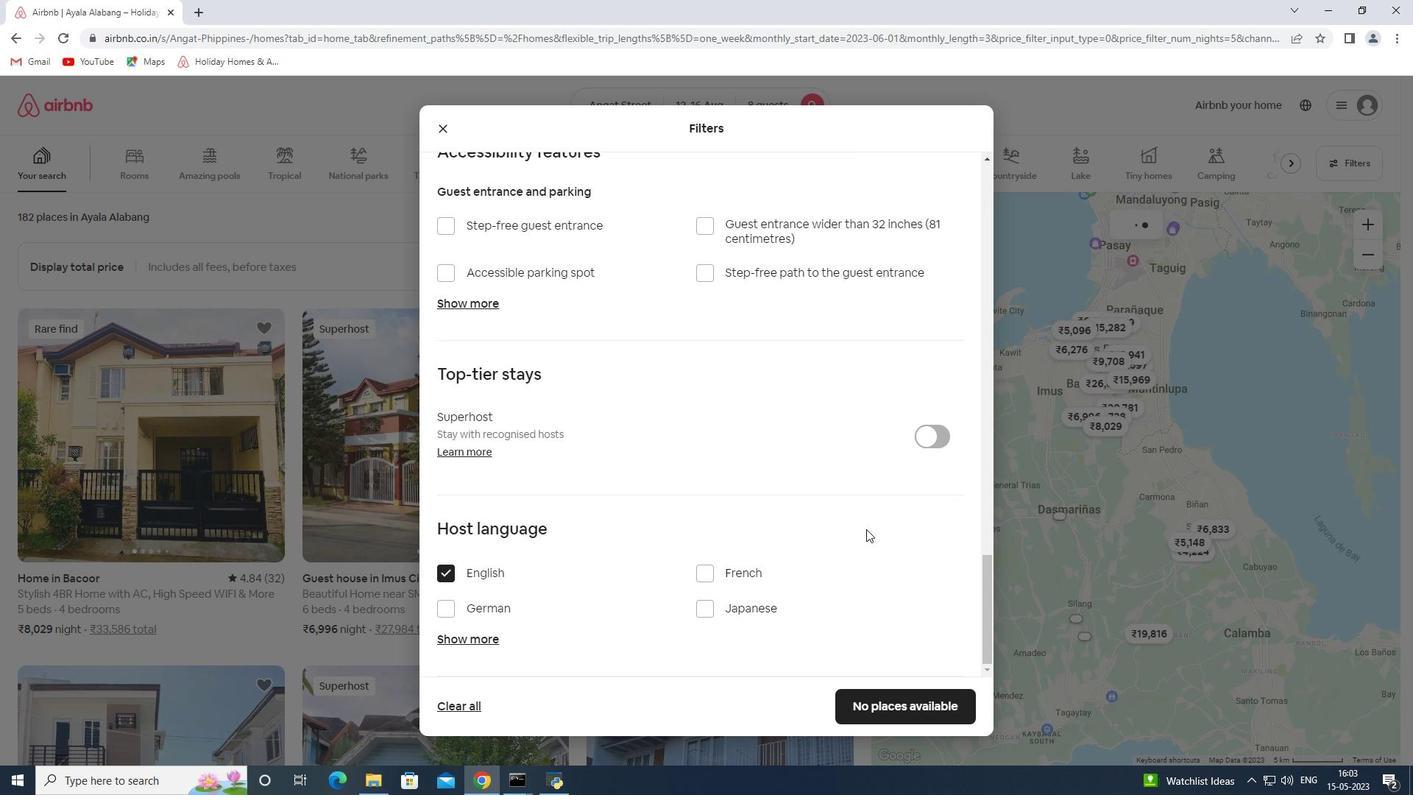 
Action: Mouse scrolled (871, 510) with delta (0, 0)
Screenshot: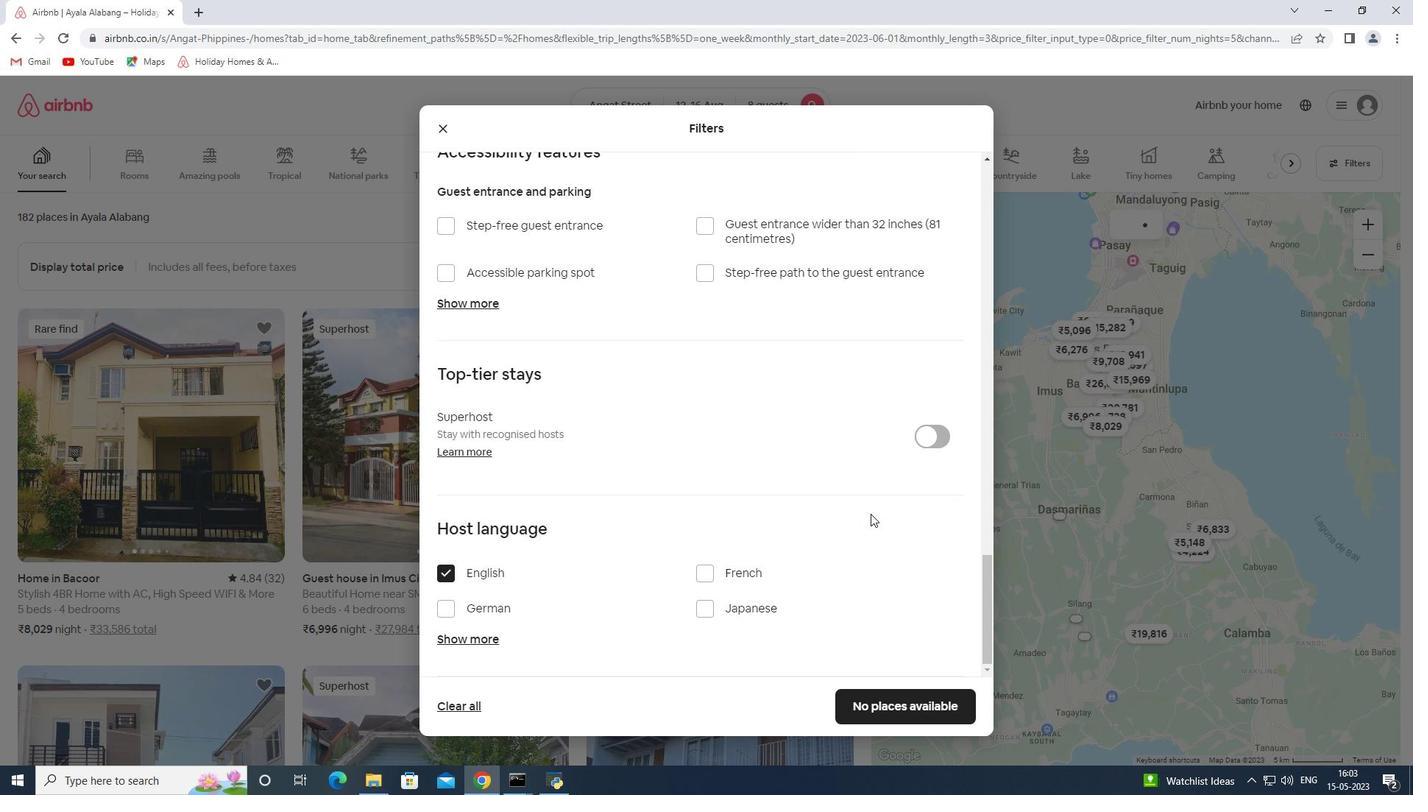 
Action: Mouse scrolled (871, 510) with delta (0, 0)
Screenshot: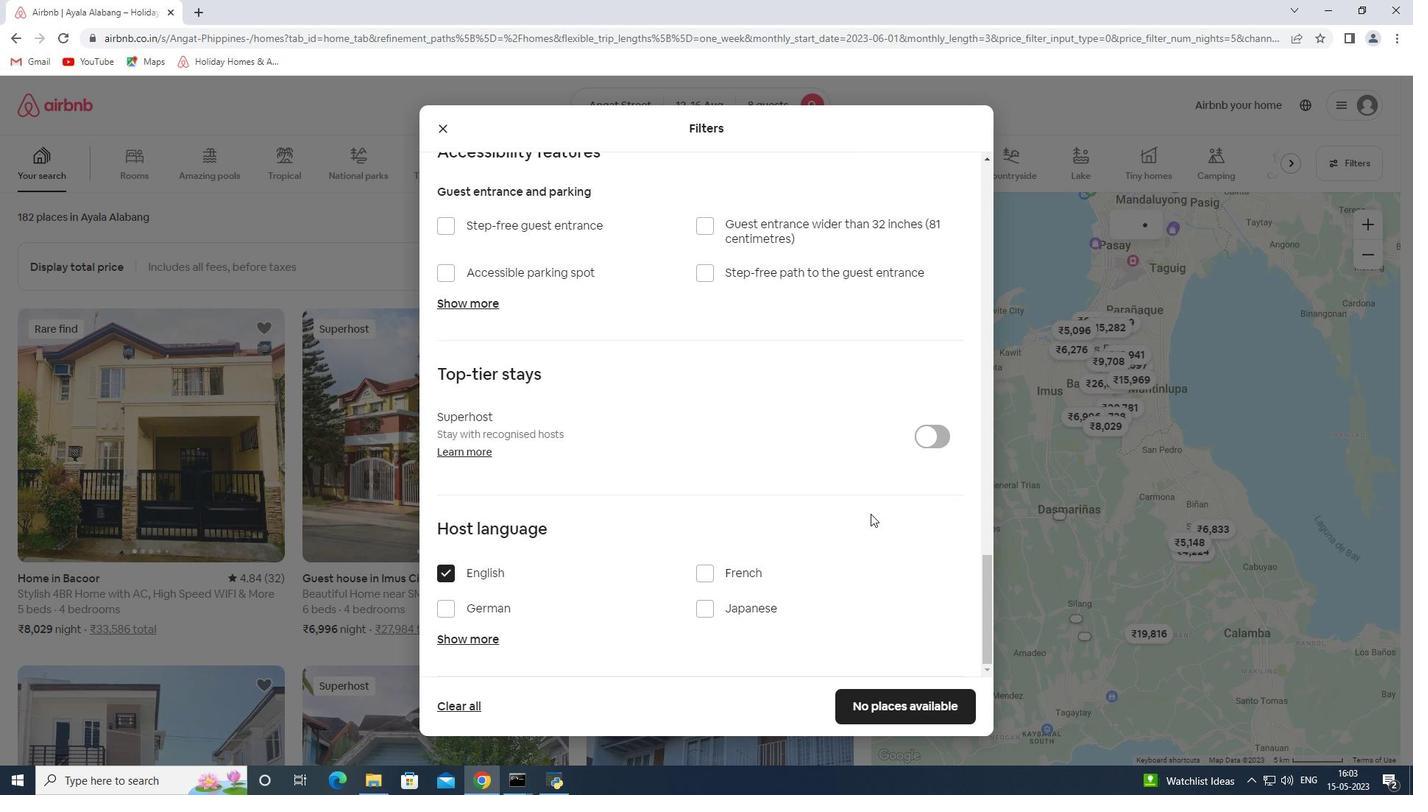 
Action: Mouse moved to (924, 700)
Screenshot: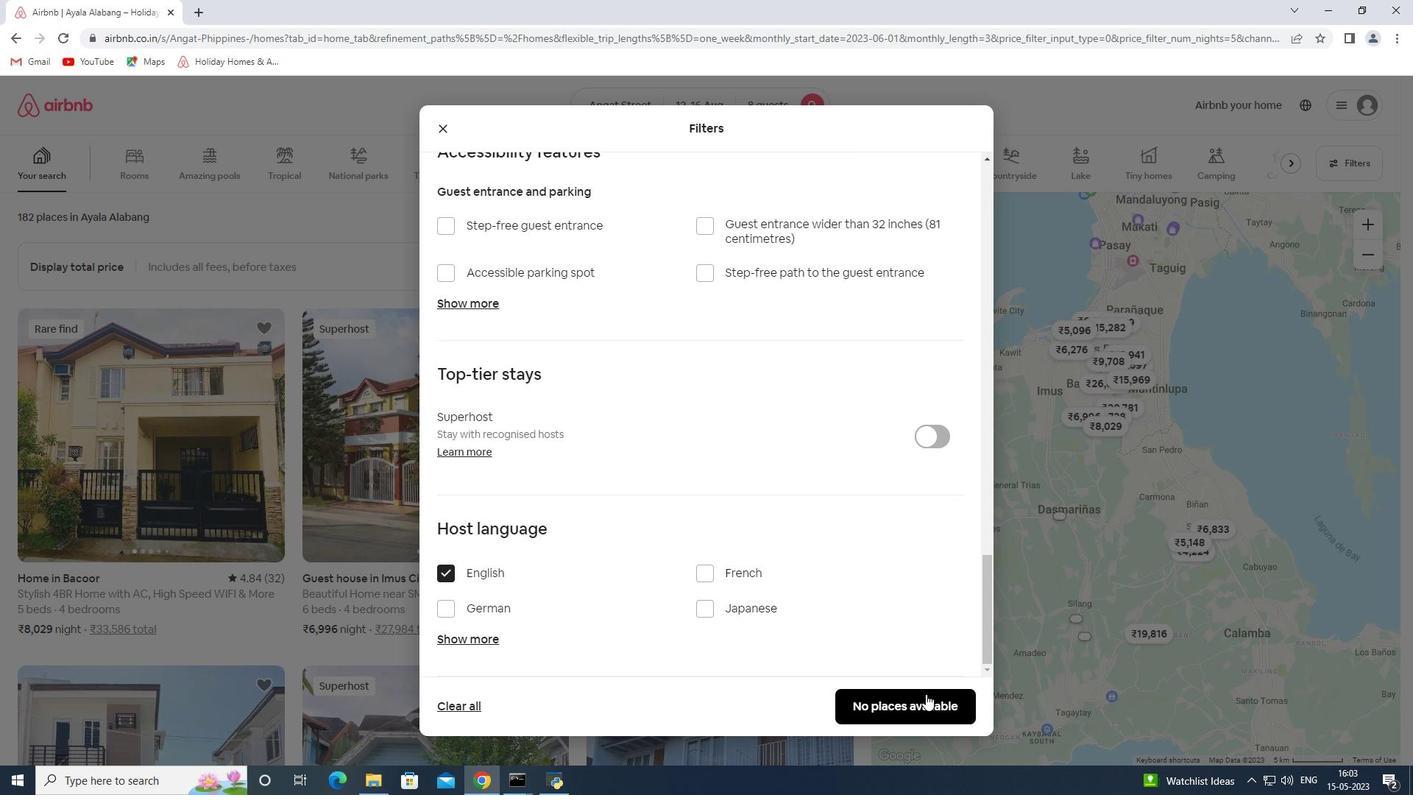 
Action: Mouse pressed left at (924, 700)
Screenshot: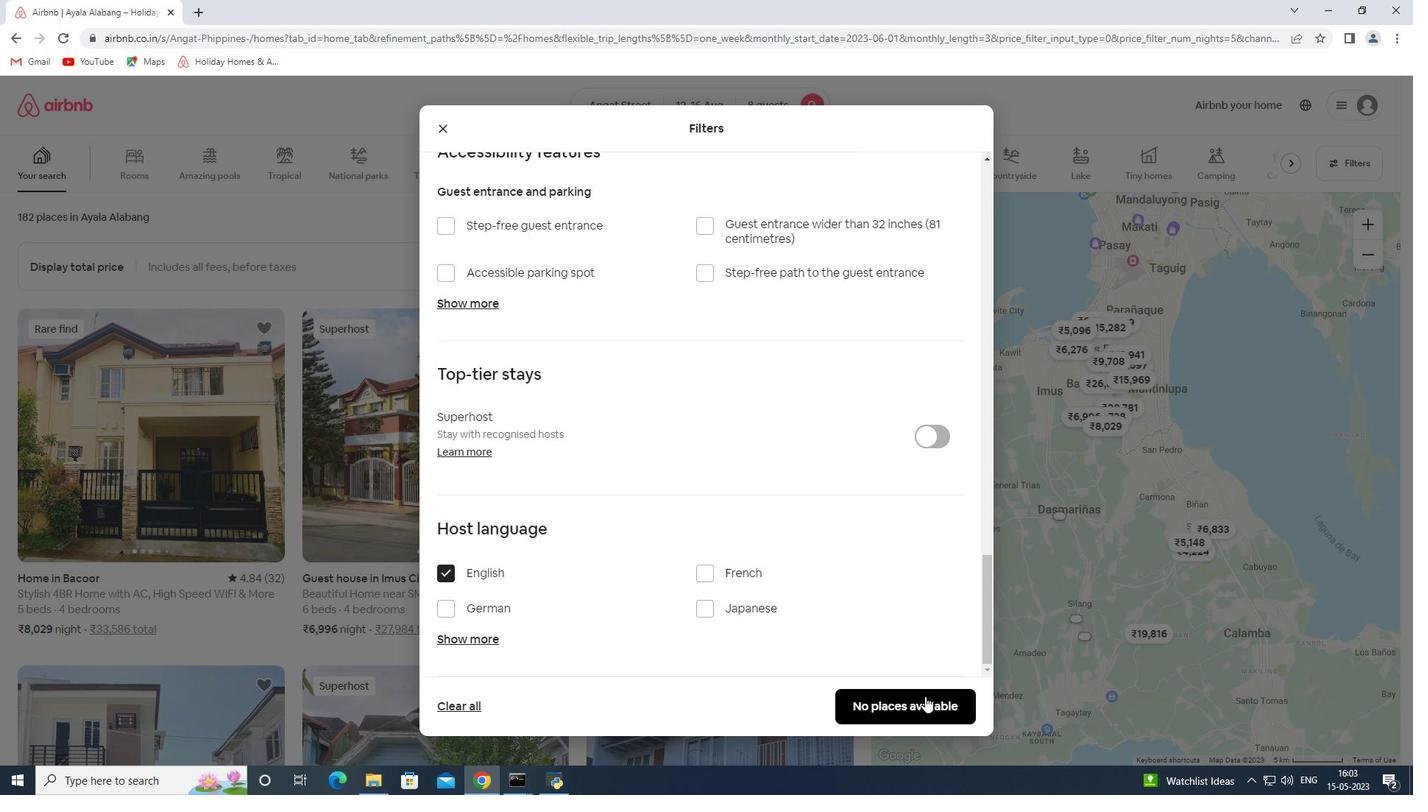 
Action: Mouse moved to (928, 680)
Screenshot: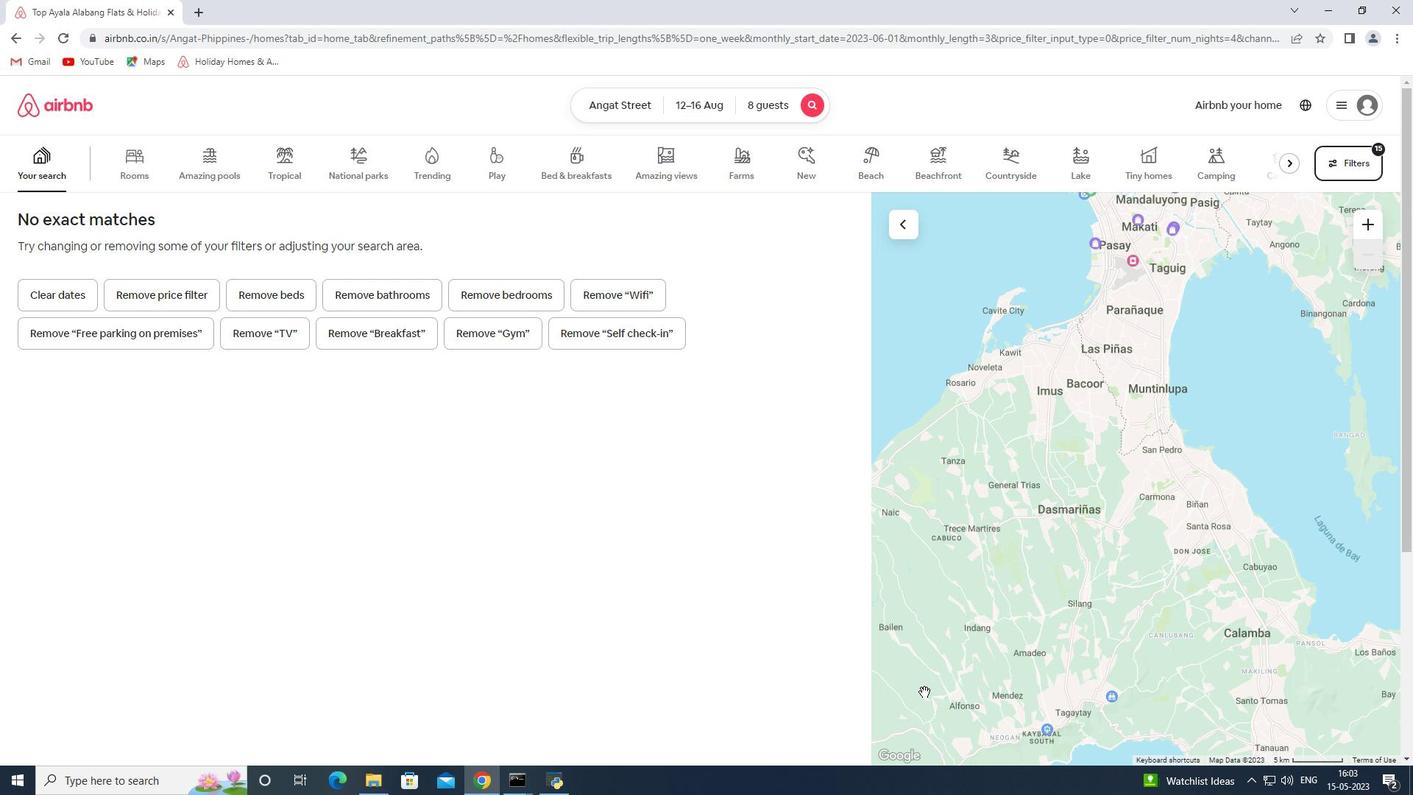 
